 Task: Create a travel itinerary document with sections for client information, flight details, accommodation details, and activities.
Action: Mouse moved to (230, 28)
Screenshot: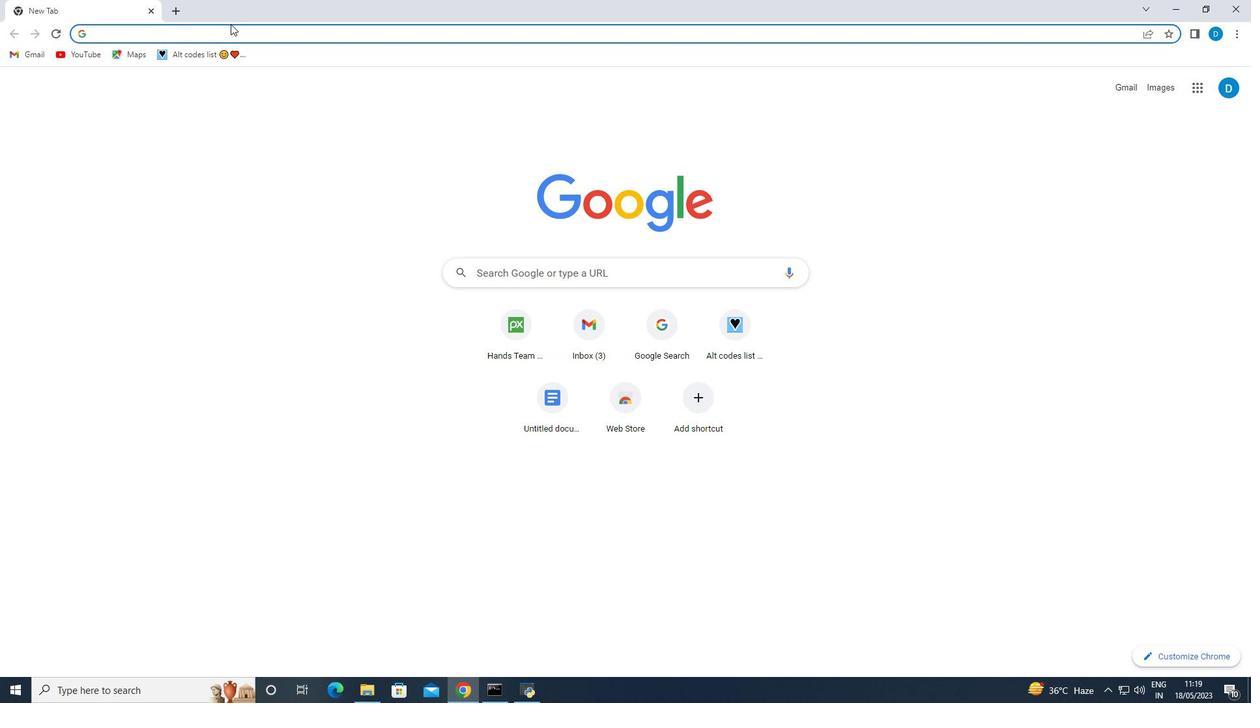
Action: Mouse pressed left at (230, 28)
Screenshot: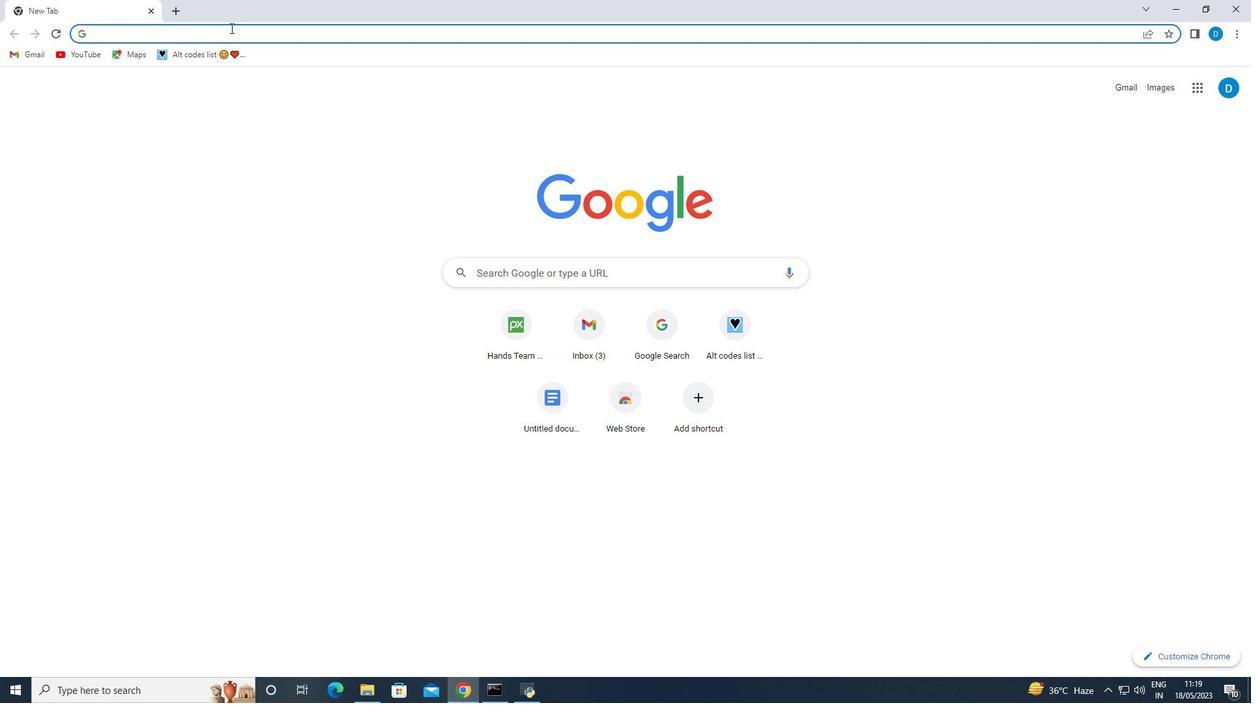 
Action: Key pressed google<Key.space>docd<Key.backspace>s<Key.enter>
Screenshot: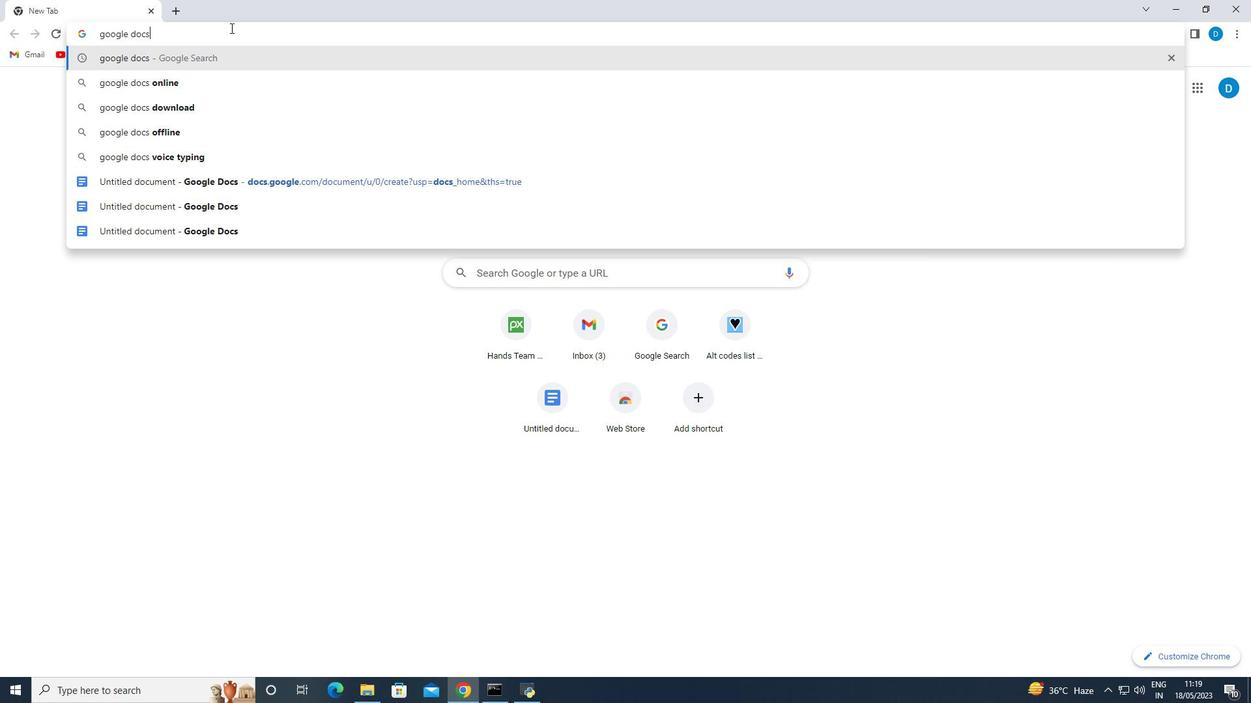 
Action: Mouse moved to (155, 443)
Screenshot: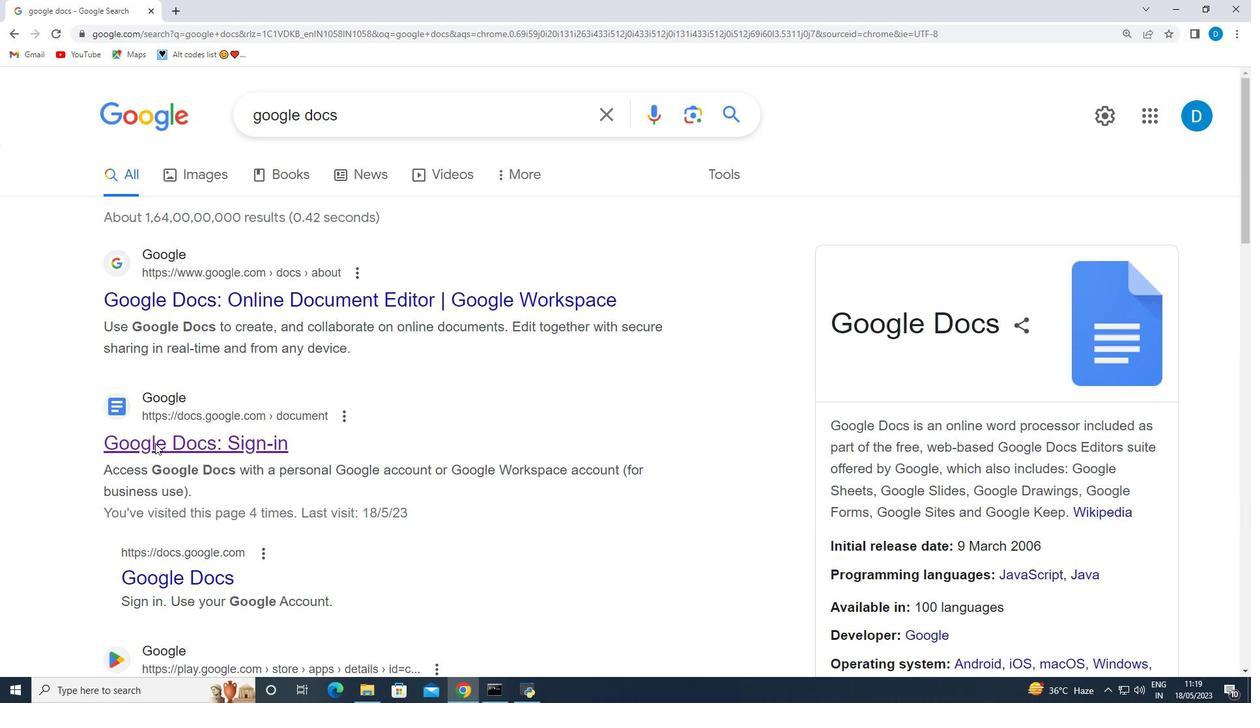 
Action: Mouse pressed left at (155, 443)
Screenshot: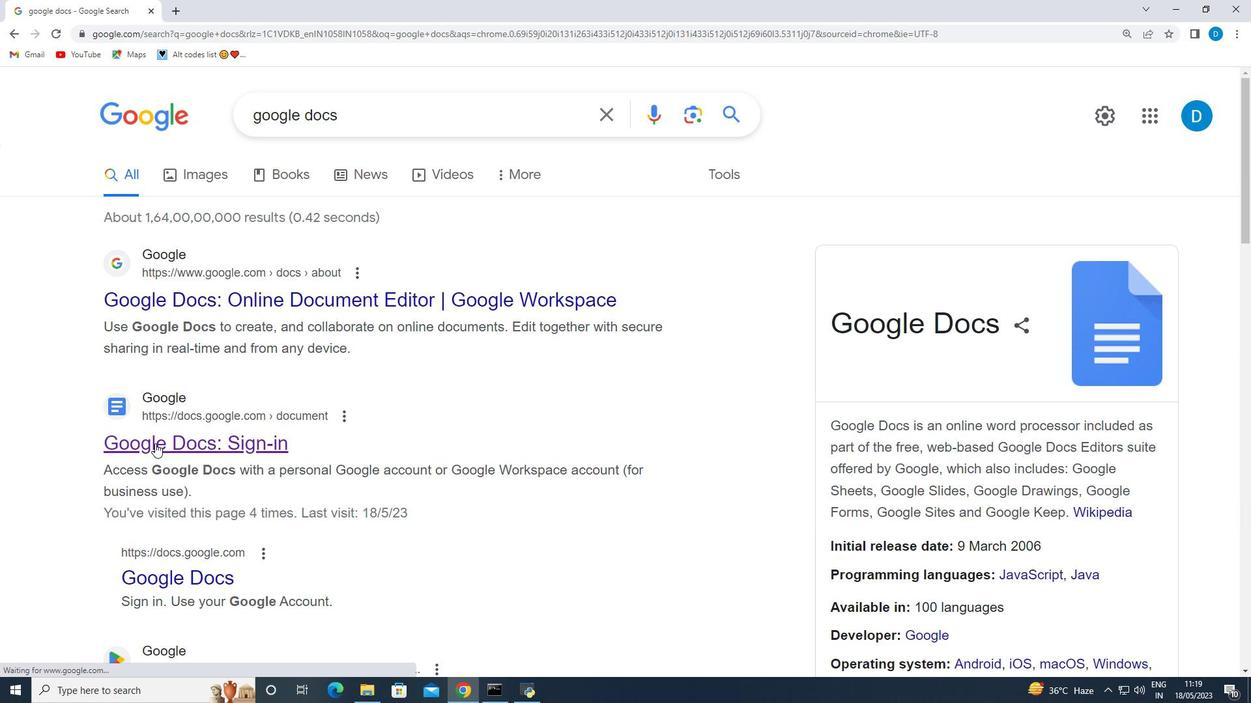 
Action: Mouse moved to (288, 211)
Screenshot: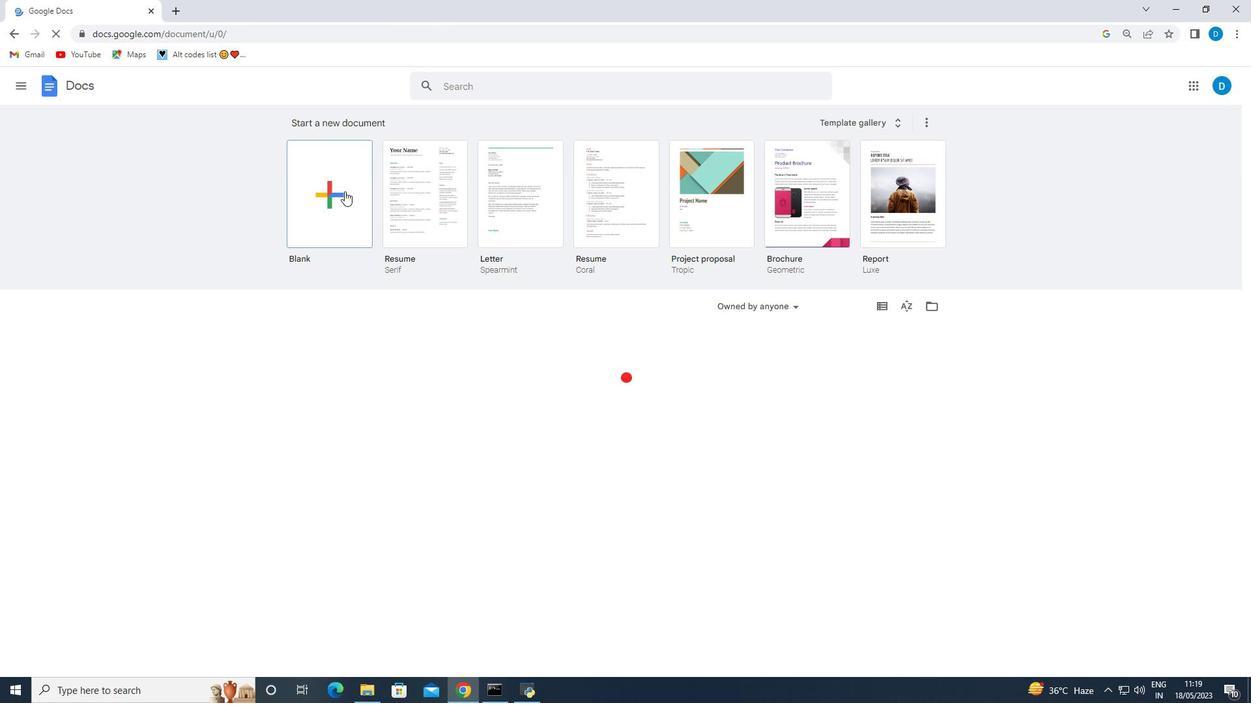 
Action: Mouse pressed left at (288, 211)
Screenshot: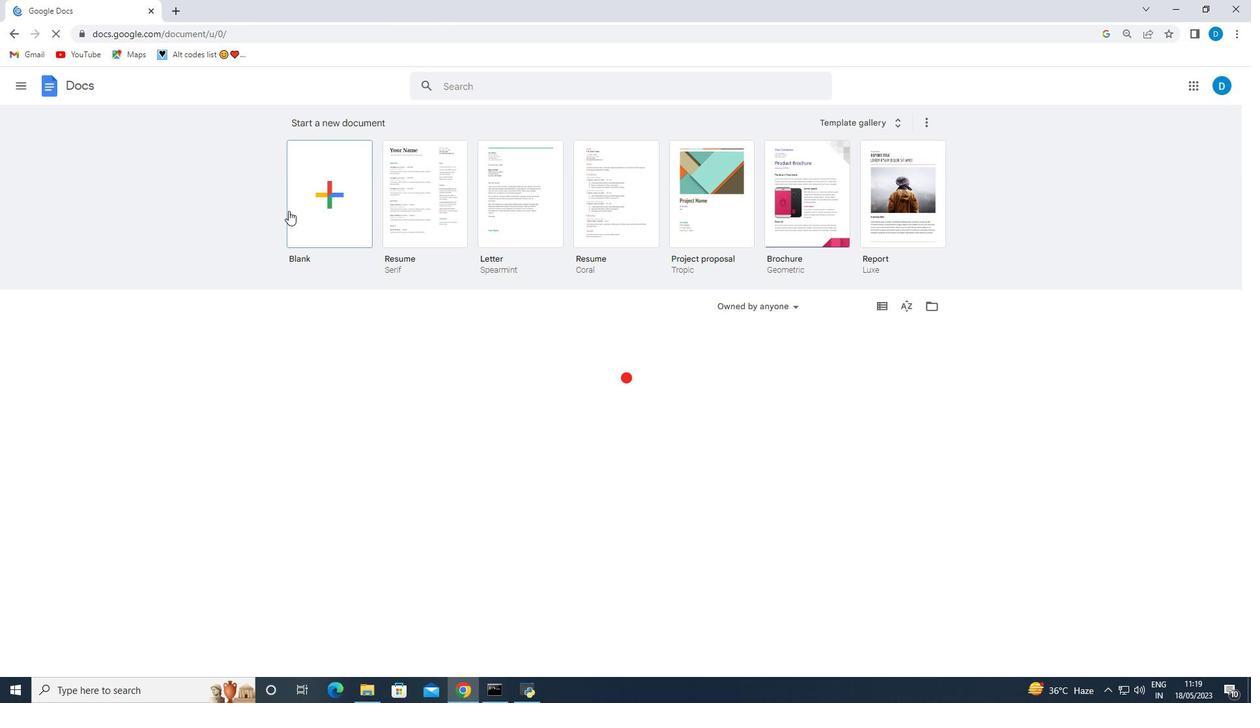 
Action: Mouse moved to (382, 262)
Screenshot: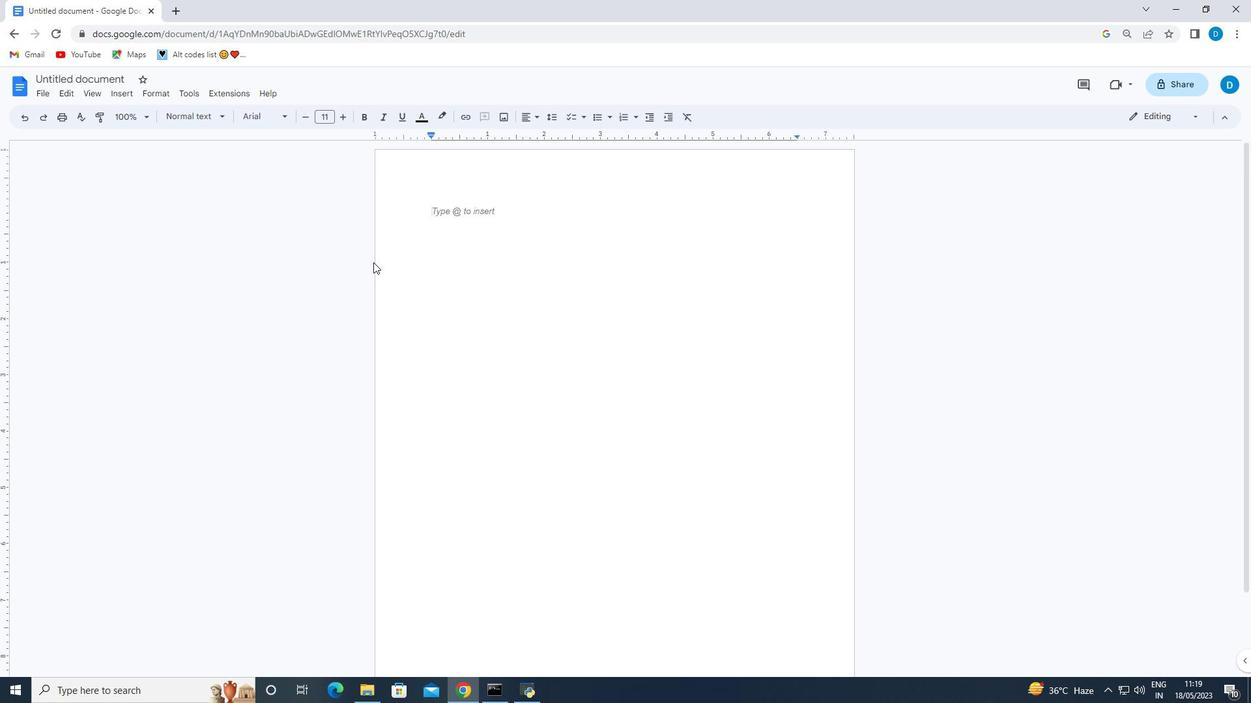 
Action: Key pressed <Key.shift><Key.shift><Key.shift><Key.shift><Key.shift><Key.shift><Key.shift><Key.shift>Vo<Key.backspace>acation<Key.space><Key.shift>In<Key.backspace>tinerary<Key.space><Key.backspace>
Screenshot: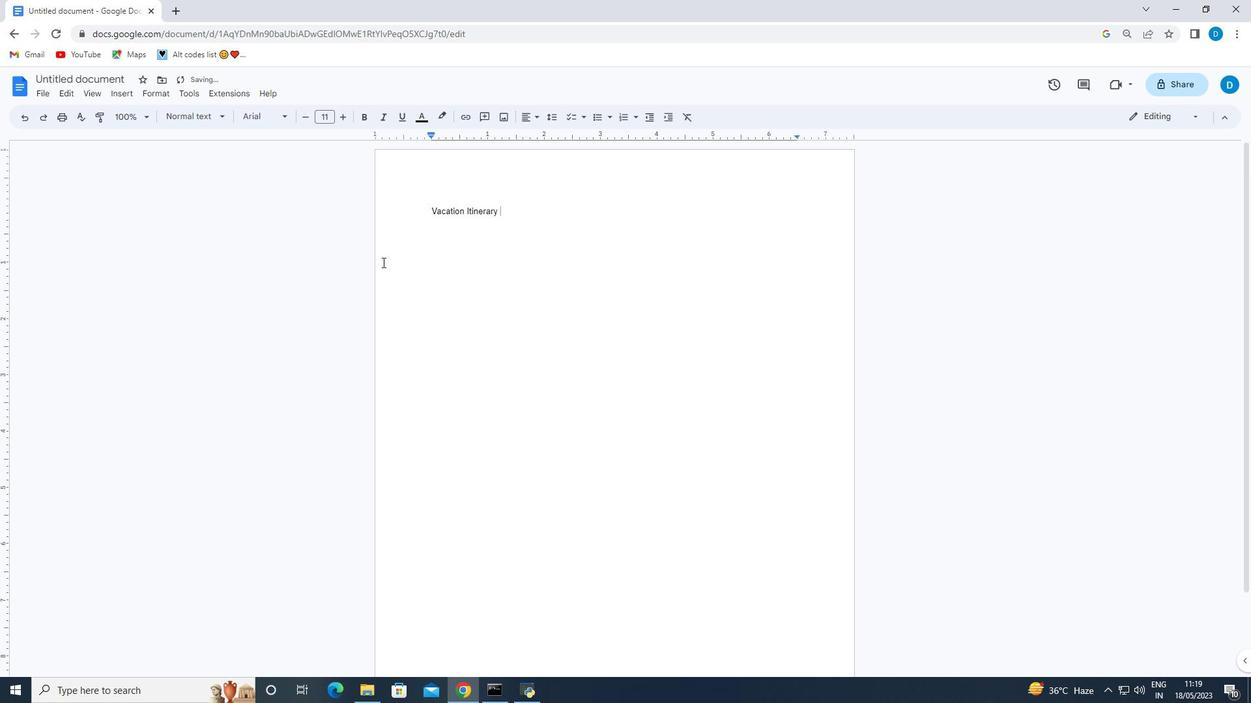 
Action: Mouse moved to (462, 209)
Screenshot: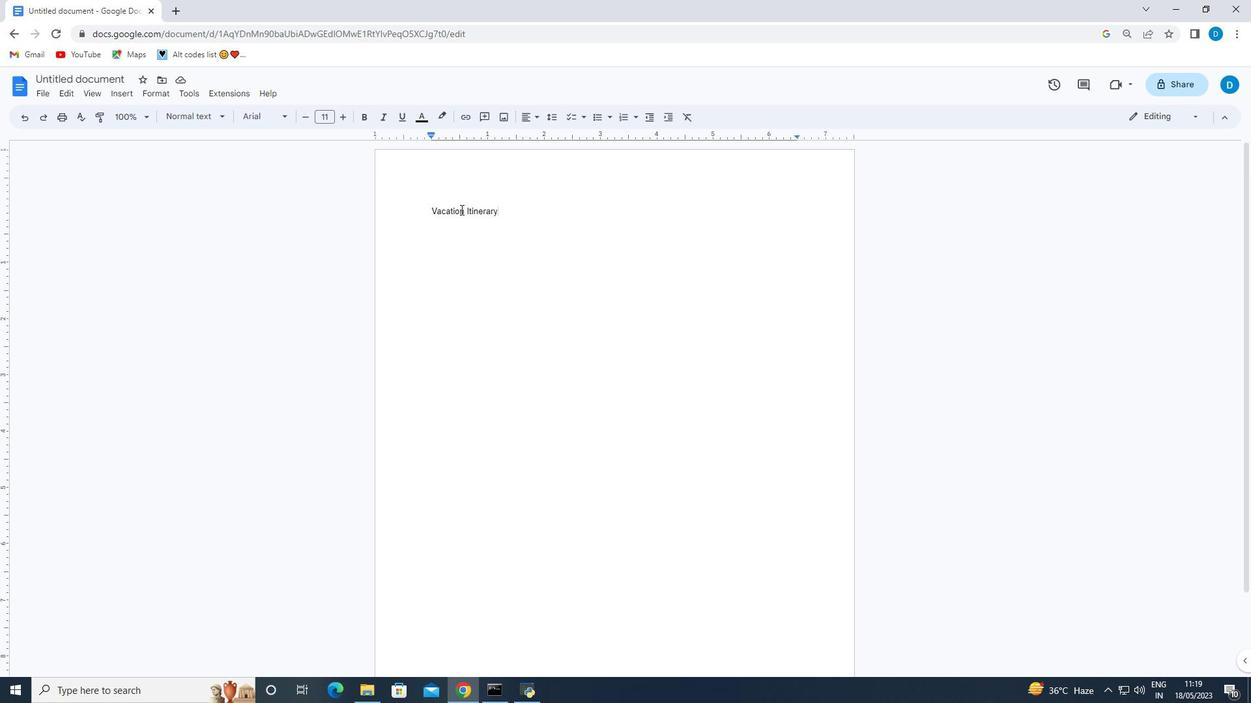 
Action: Mouse pressed left at (462, 209)
Screenshot: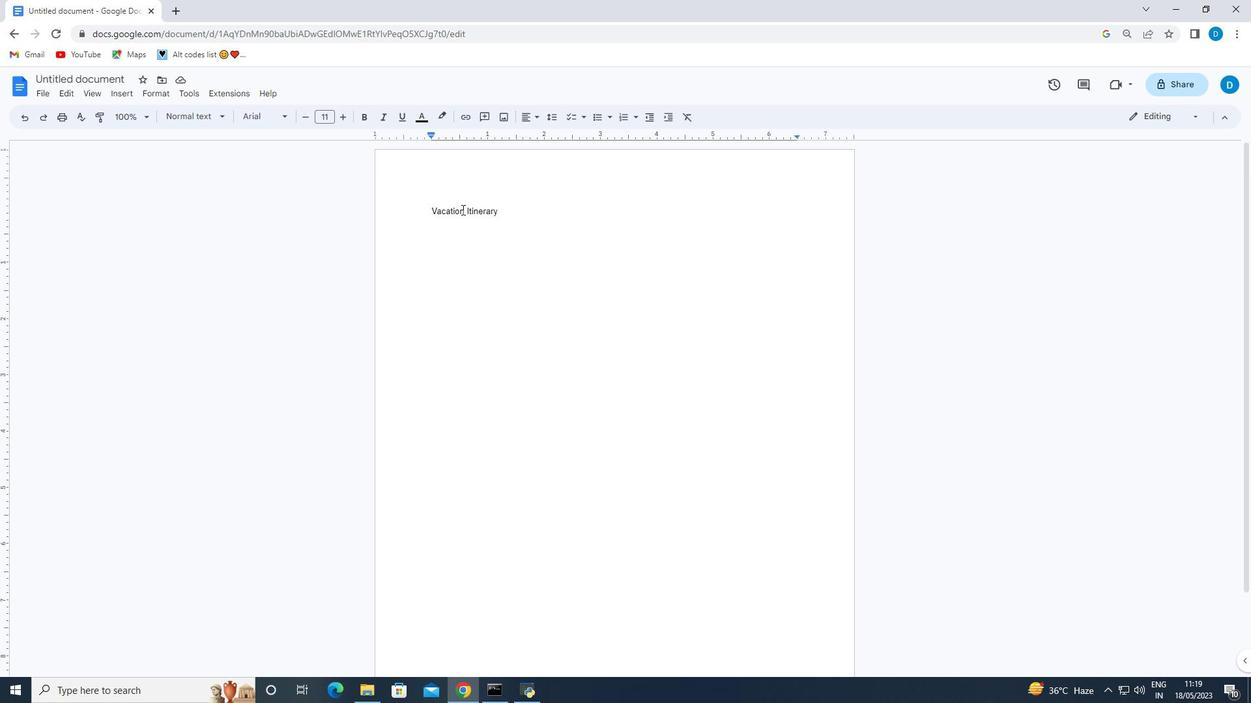 
Action: Mouse moved to (464, 210)
Screenshot: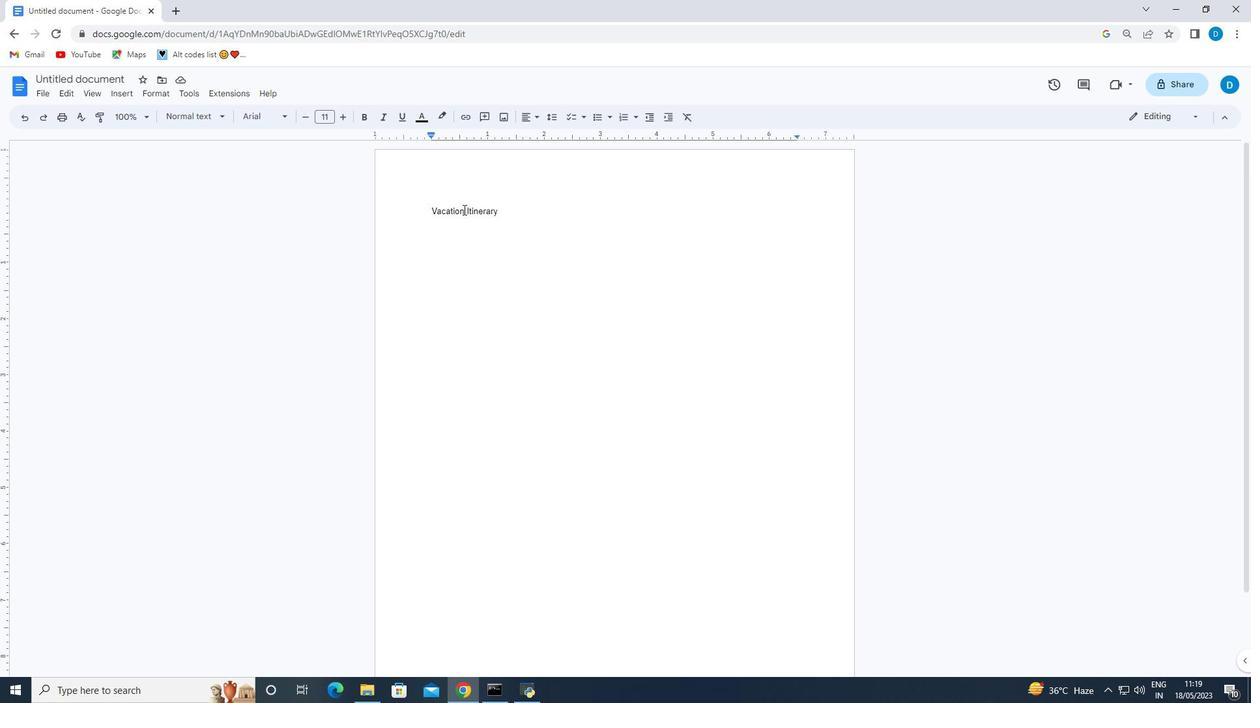 
Action: Mouse pressed left at (464, 210)
Screenshot: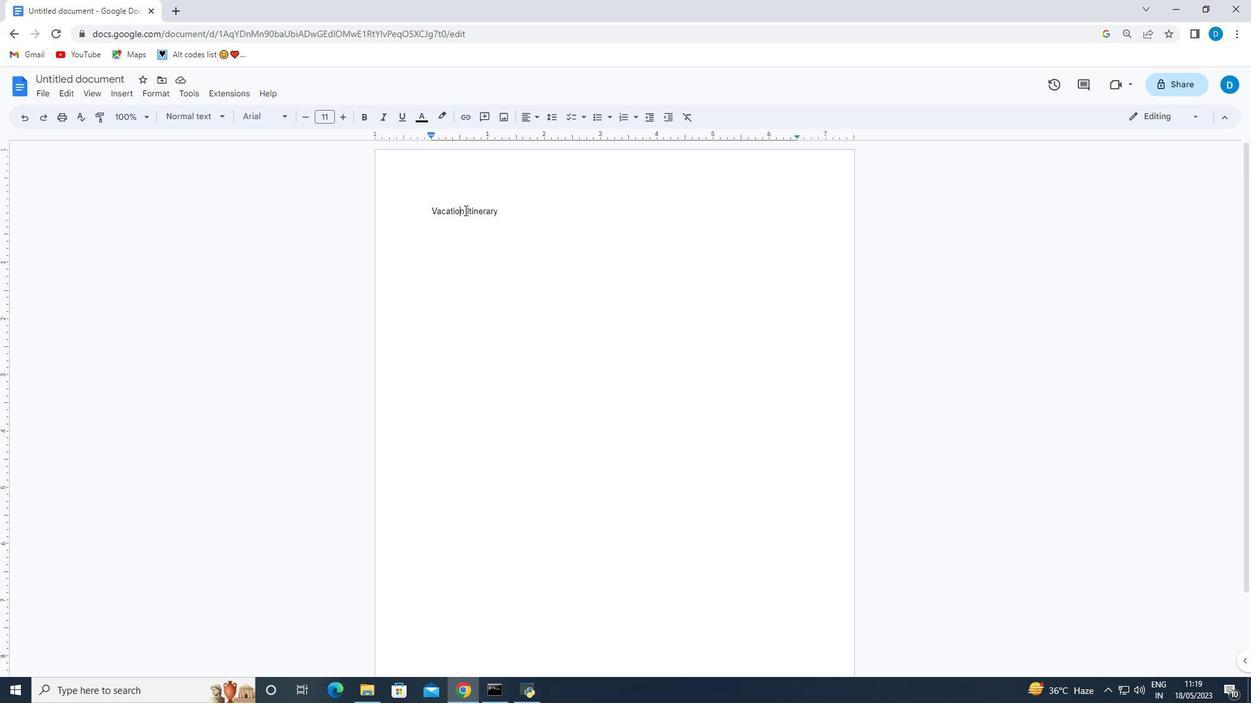 
Action: Mouse moved to (470, 219)
Screenshot: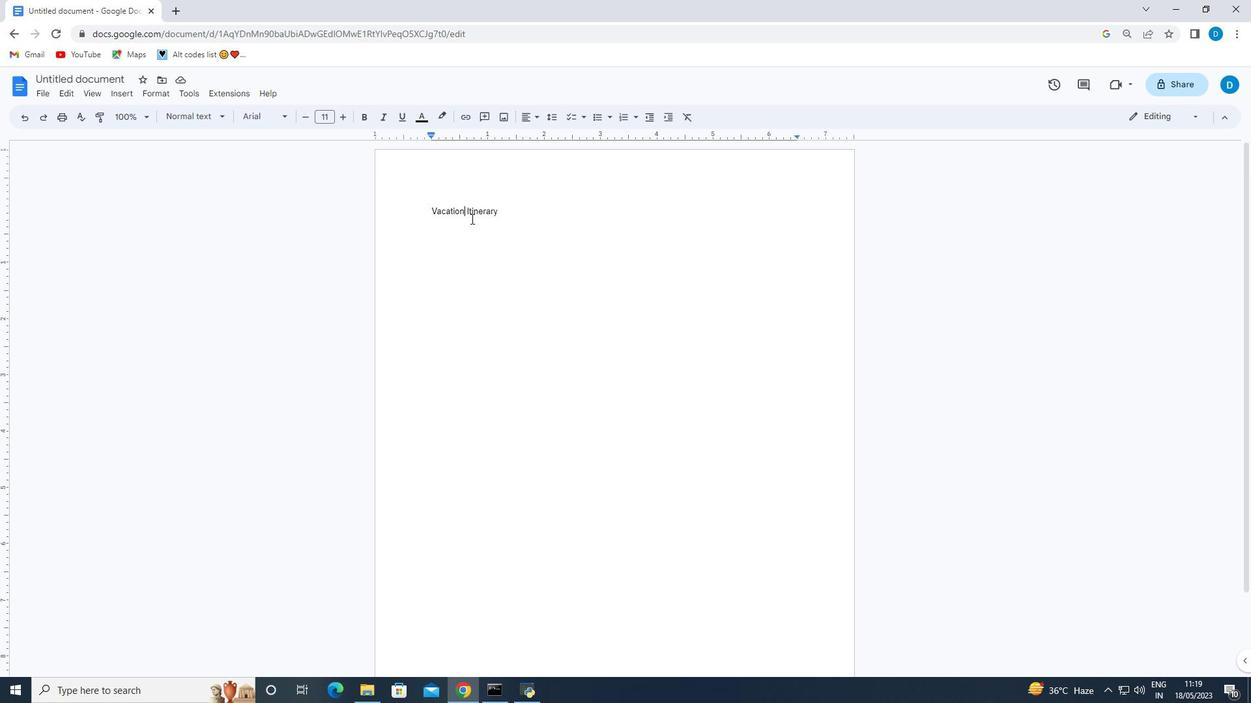 
Action: Key pressed <Key.backspace><Key.backspace><Key.backspace><Key.backspace><Key.backspace><Key.backspace><Key.backspace><Key.backspace><Key.backspace><Key.shift>Travel
Screenshot: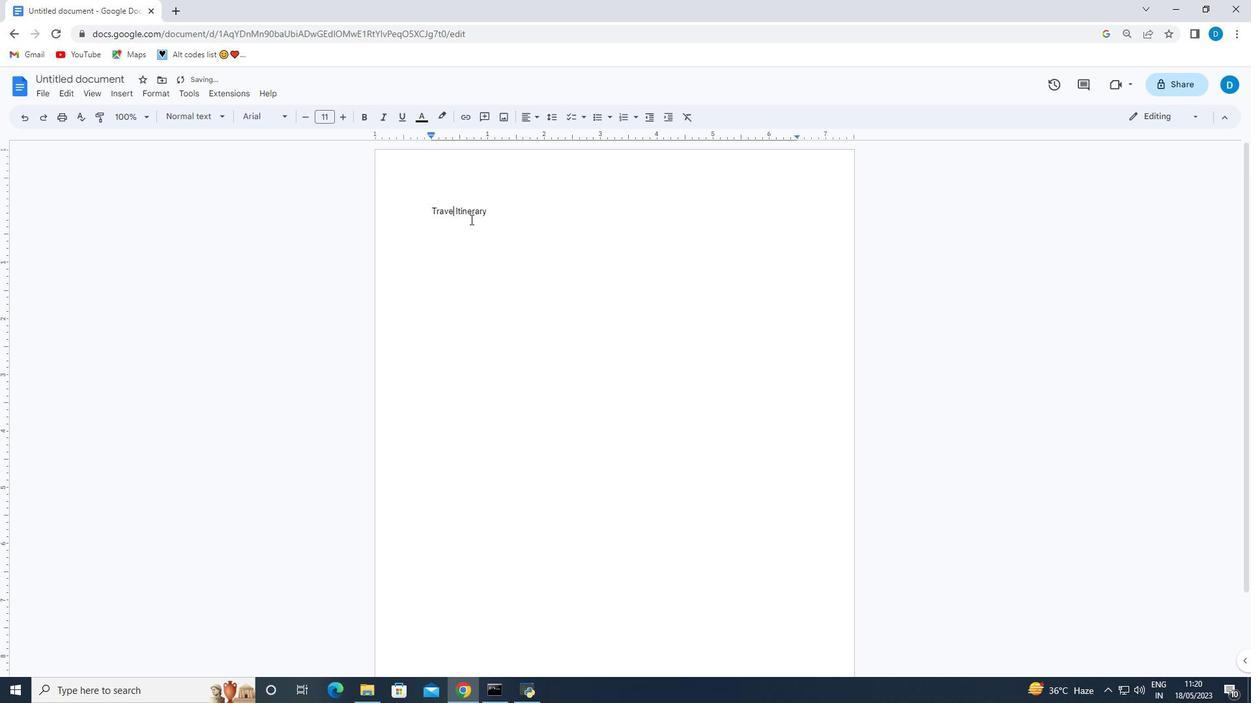 
Action: Mouse moved to (501, 254)
Screenshot: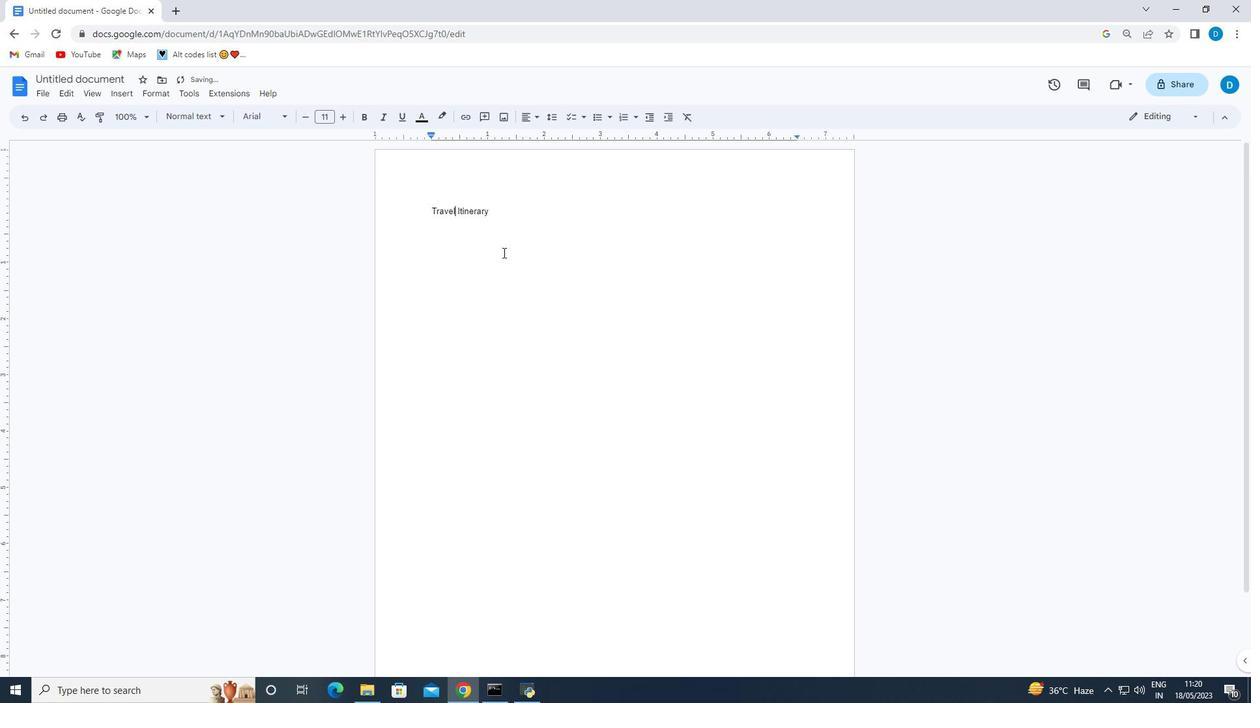 
Action: Mouse pressed left at (501, 254)
Screenshot: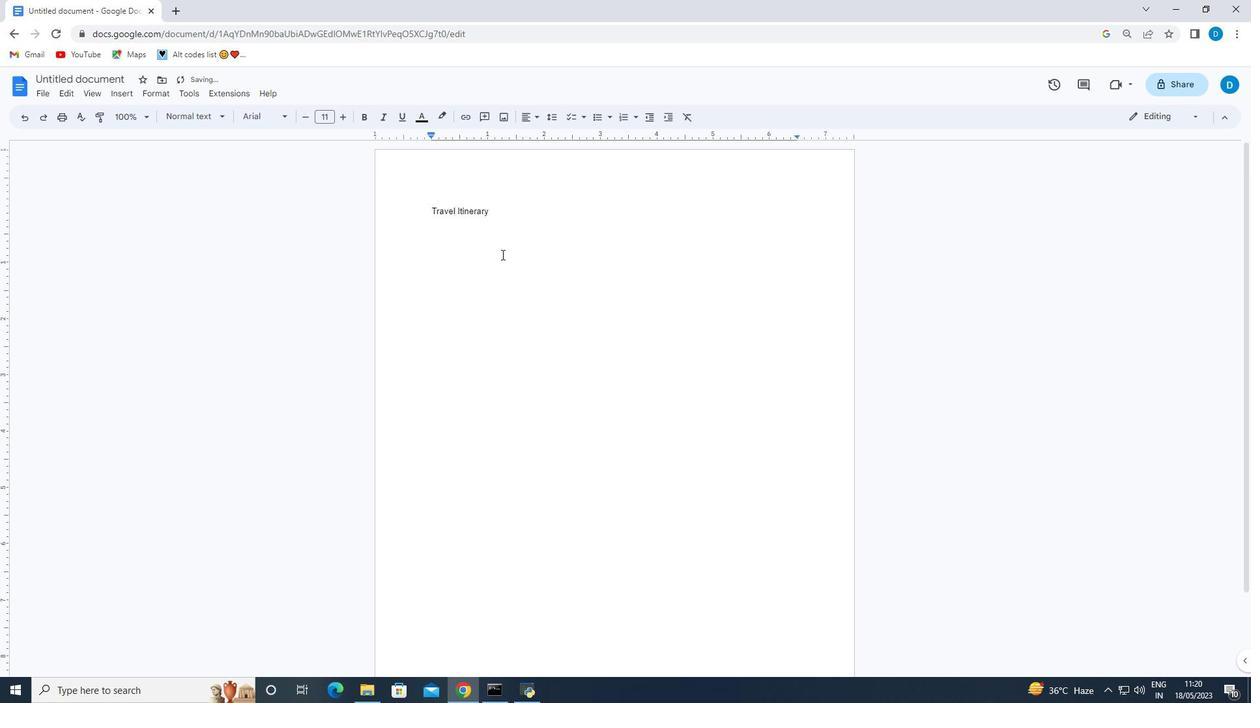 
Action: Mouse moved to (432, 211)
Screenshot: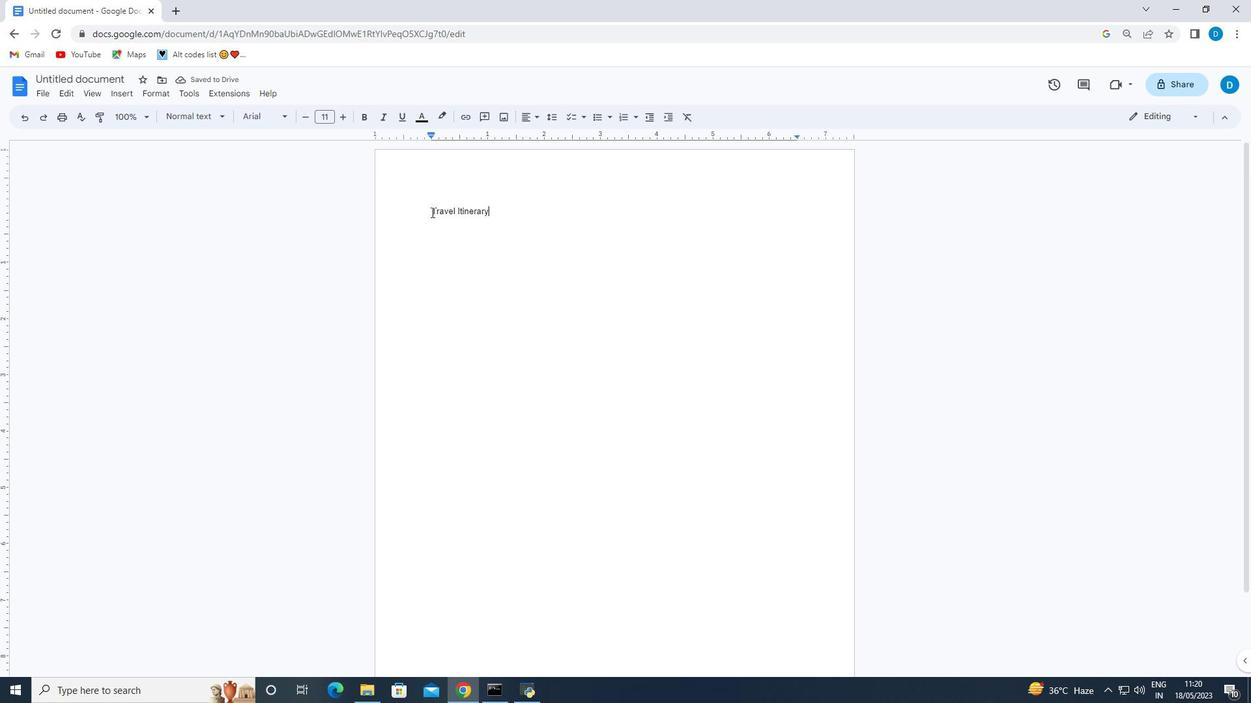 
Action: Mouse pressed left at (432, 211)
Screenshot: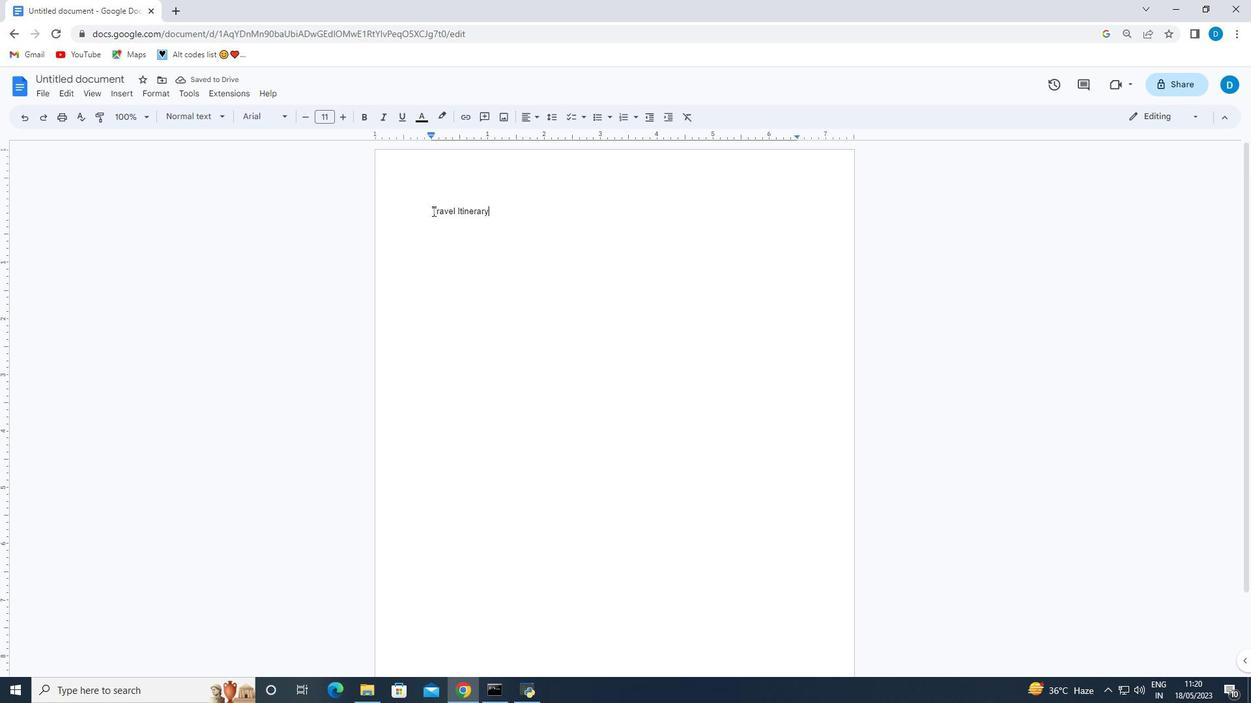 
Action: Mouse moved to (525, 116)
Screenshot: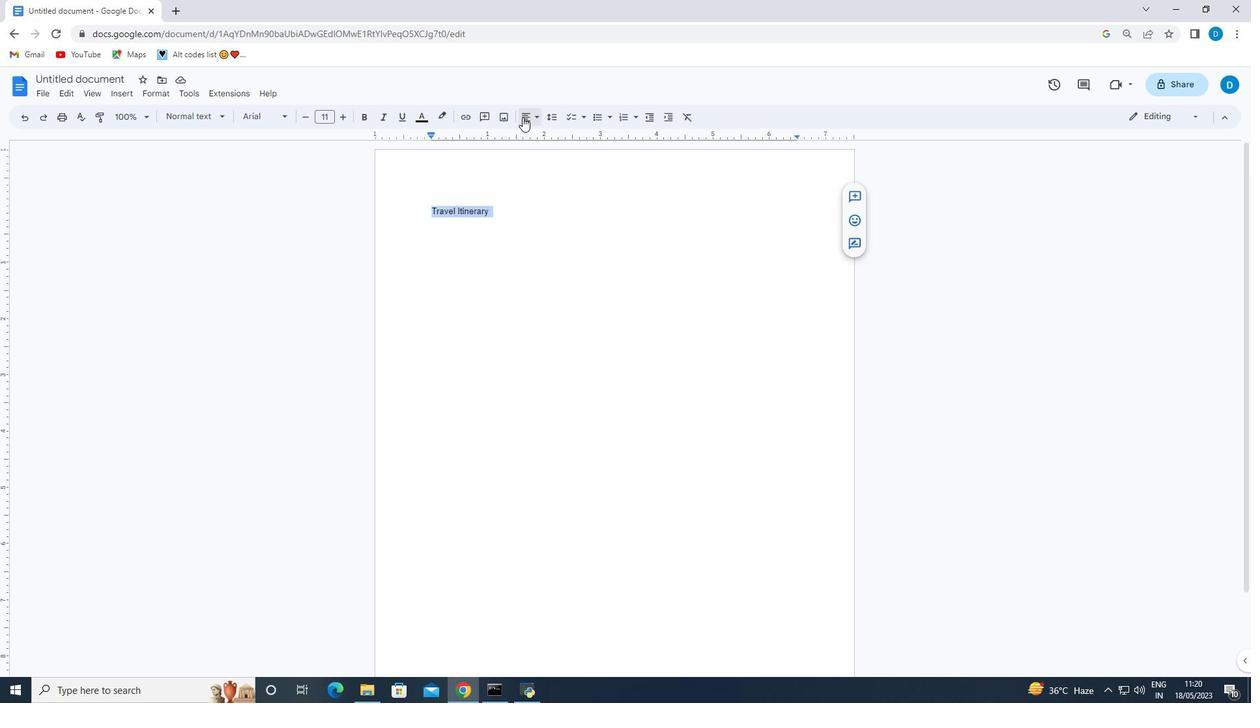 
Action: Mouse pressed left at (525, 116)
Screenshot: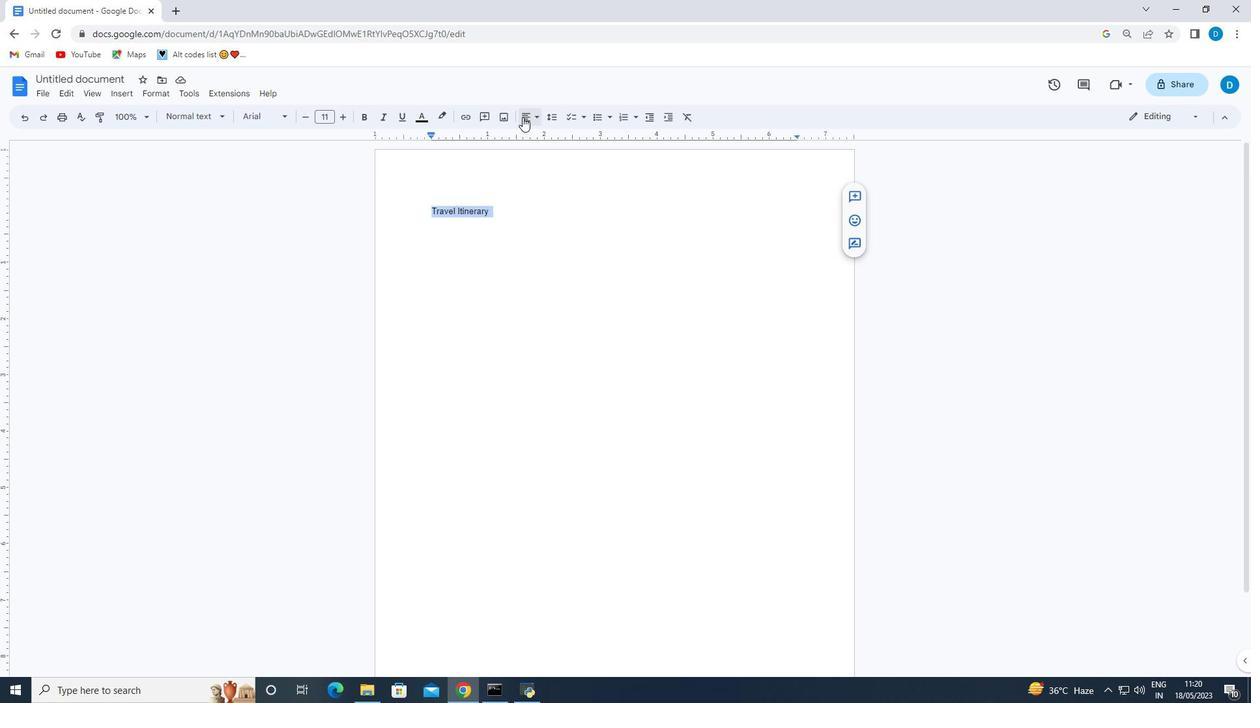 
Action: Mouse moved to (548, 138)
Screenshot: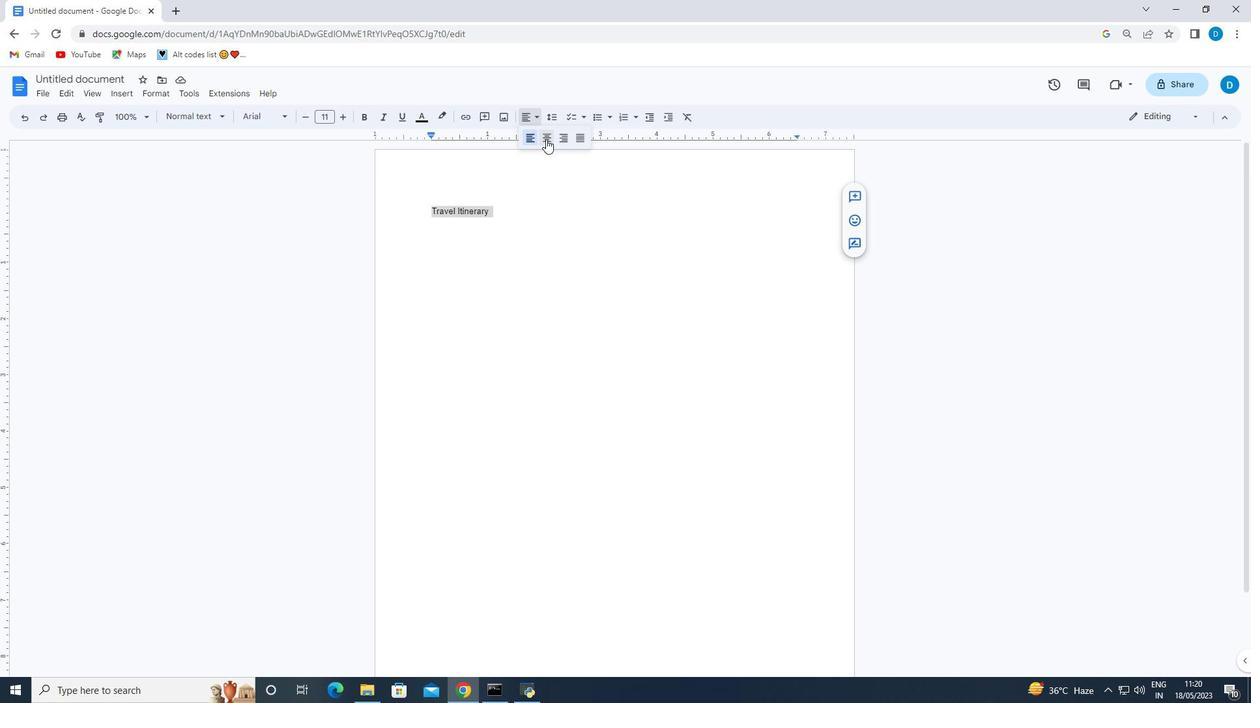 
Action: Mouse pressed left at (548, 138)
Screenshot: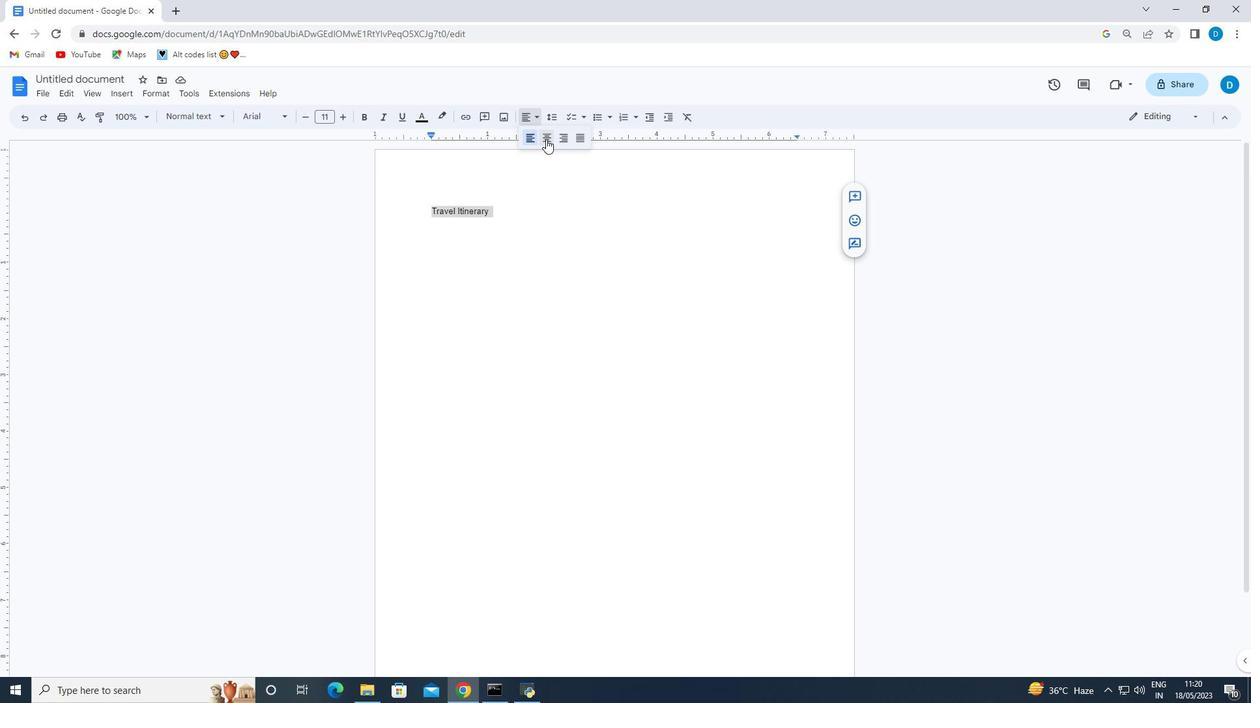 
Action: Mouse moved to (220, 117)
Screenshot: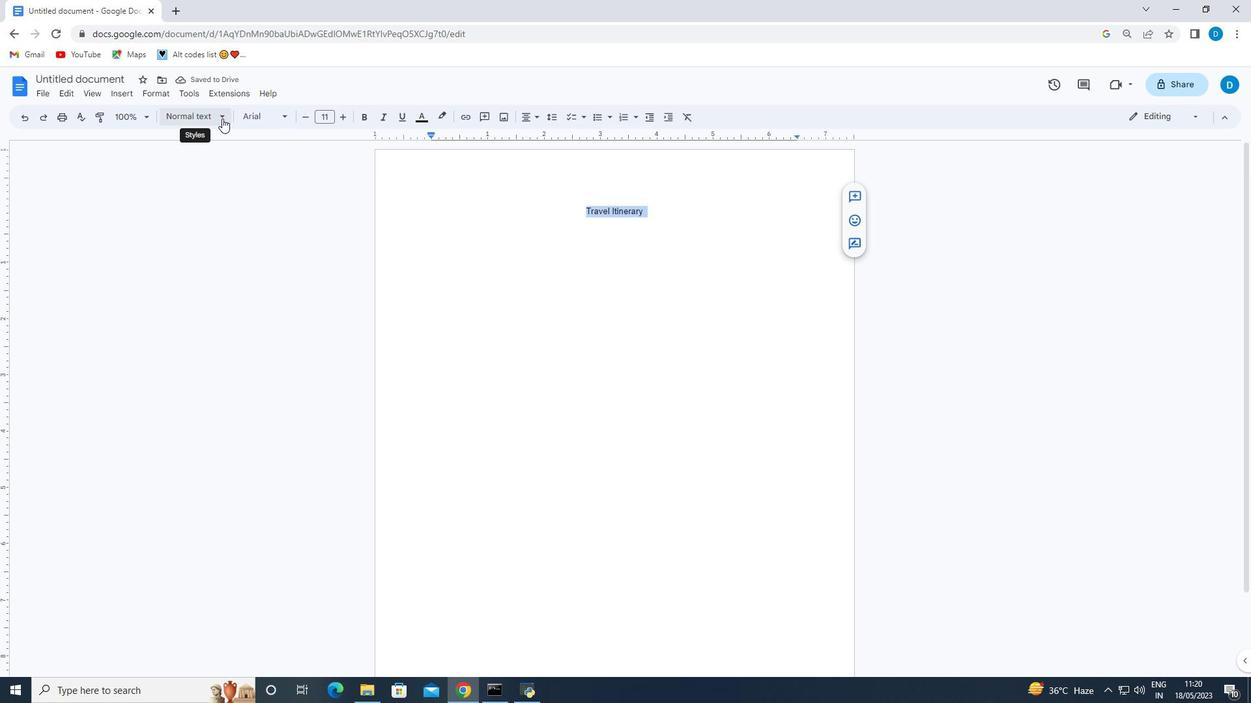 
Action: Mouse pressed left at (220, 117)
Screenshot: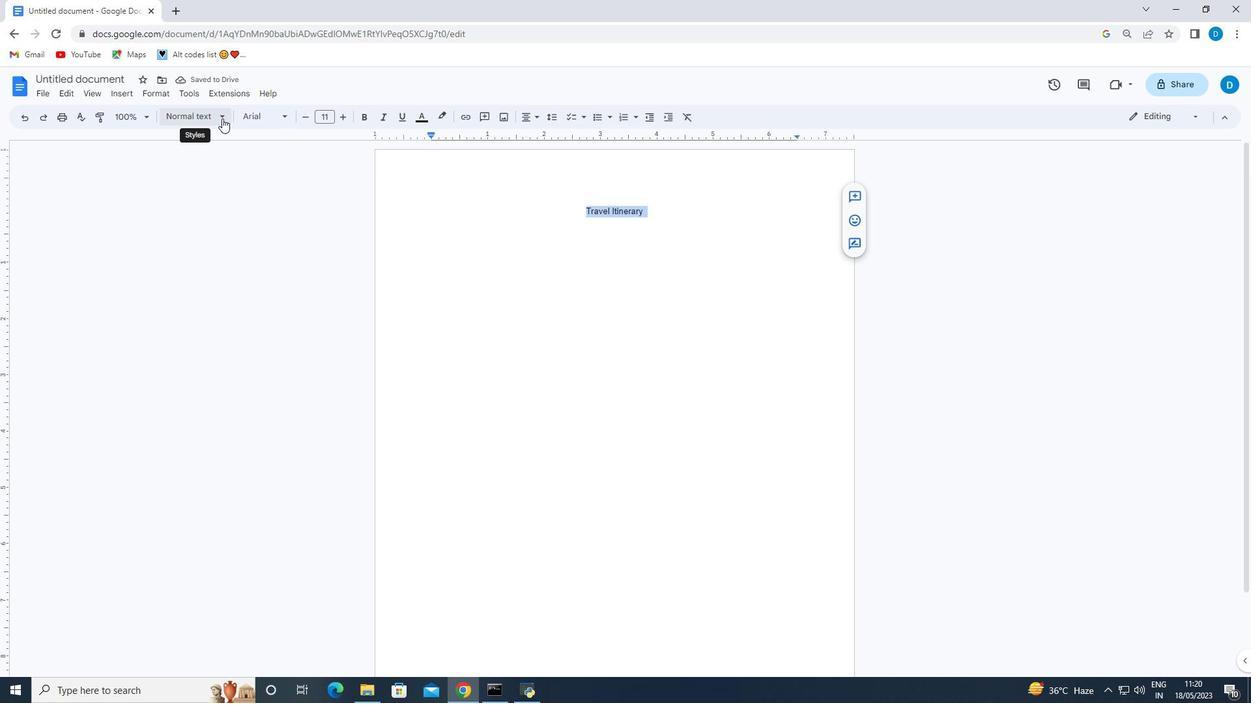 
Action: Mouse moved to (207, 192)
Screenshot: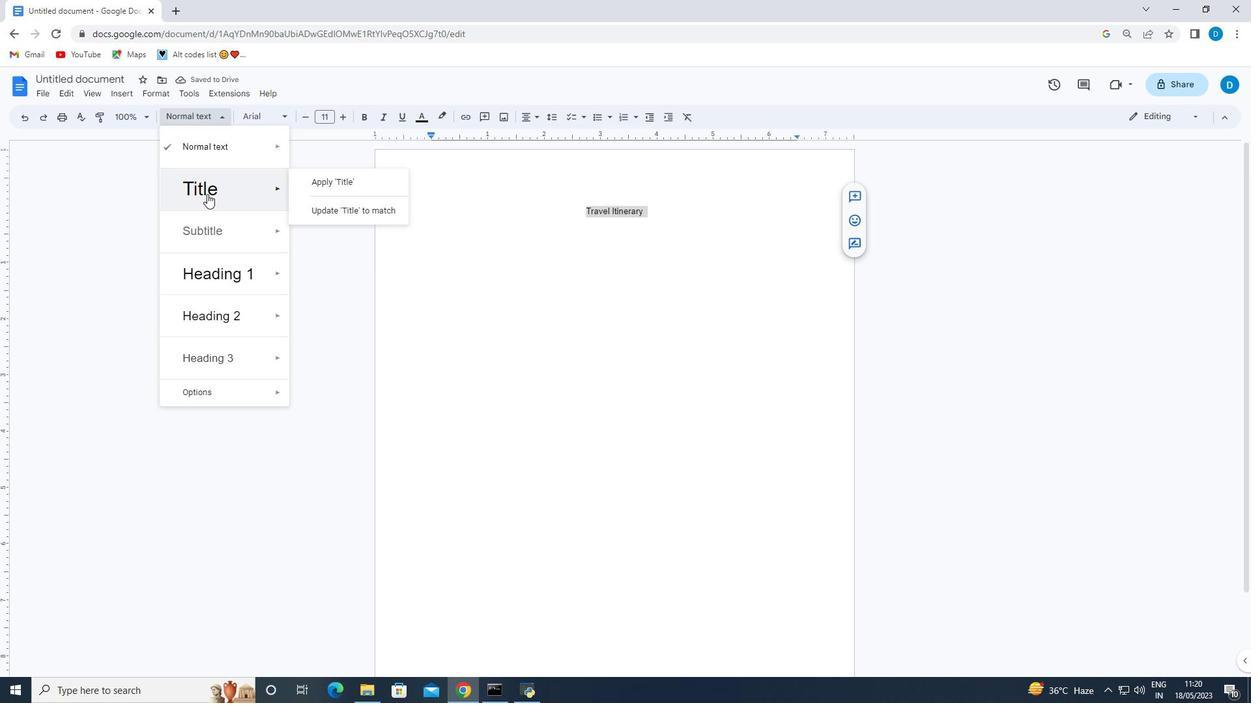 
Action: Mouse pressed left at (207, 192)
Screenshot: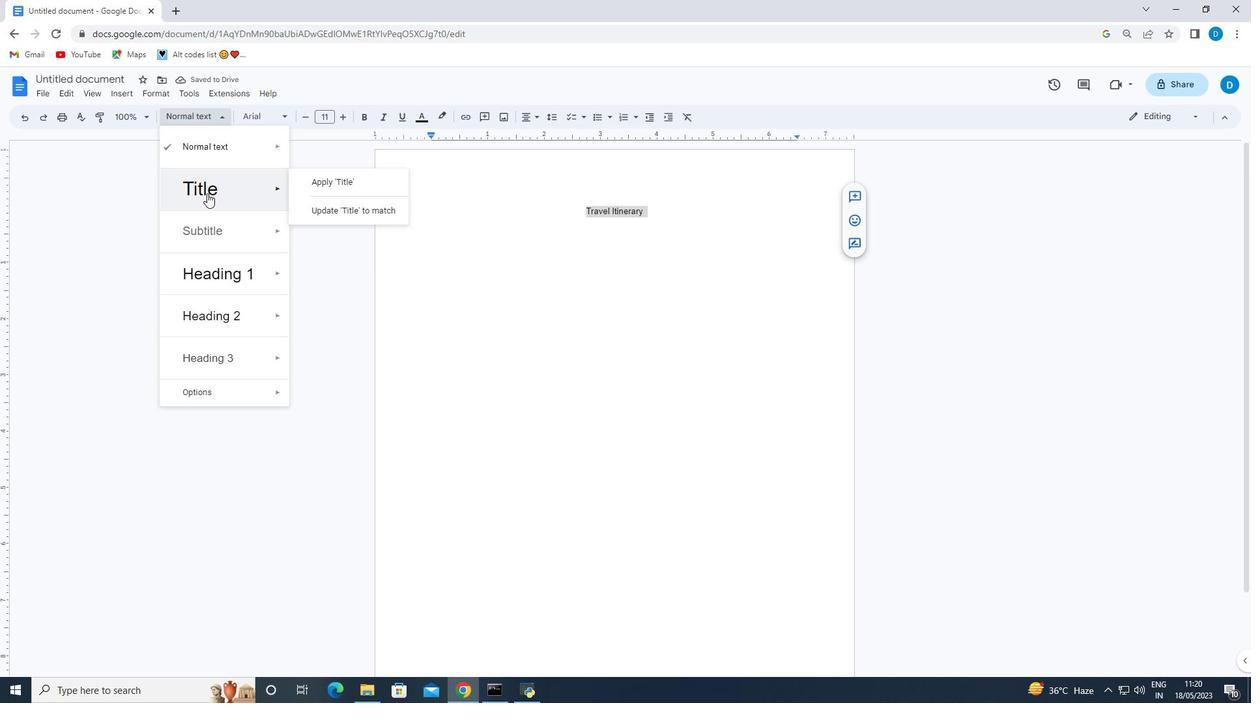 
Action: Mouse moved to (529, 291)
Screenshot: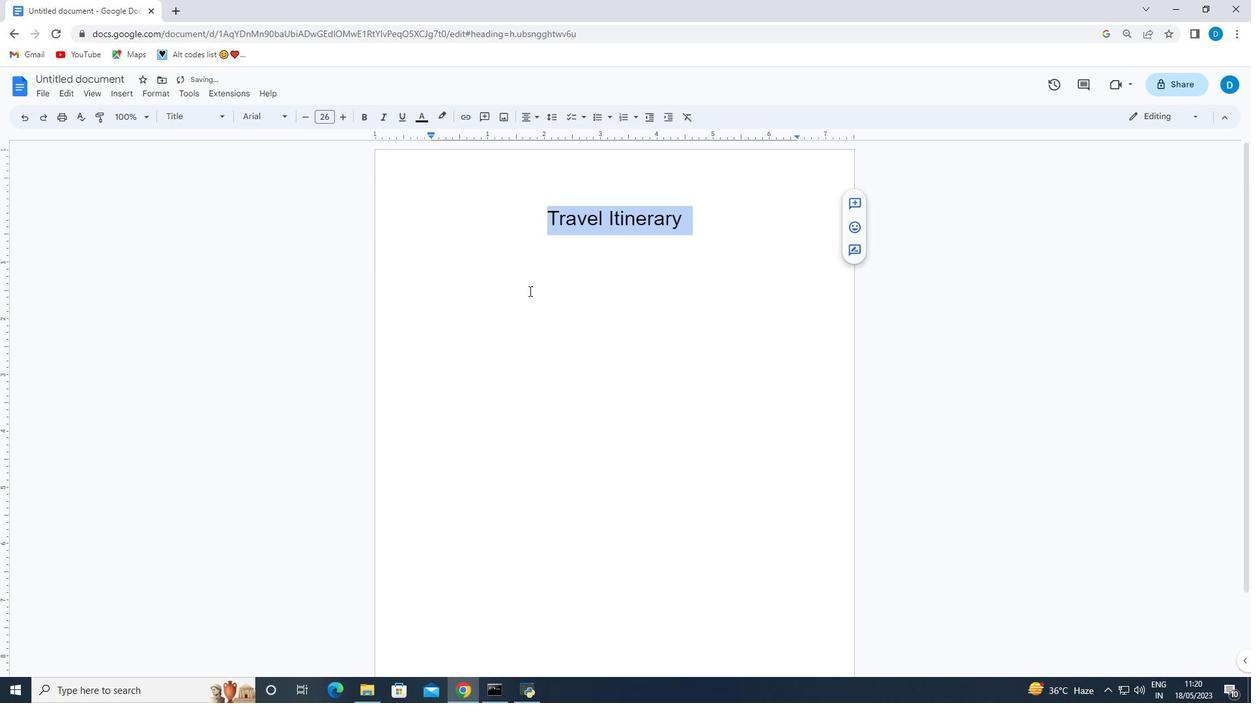 
Action: Mouse pressed left at (529, 291)
Screenshot: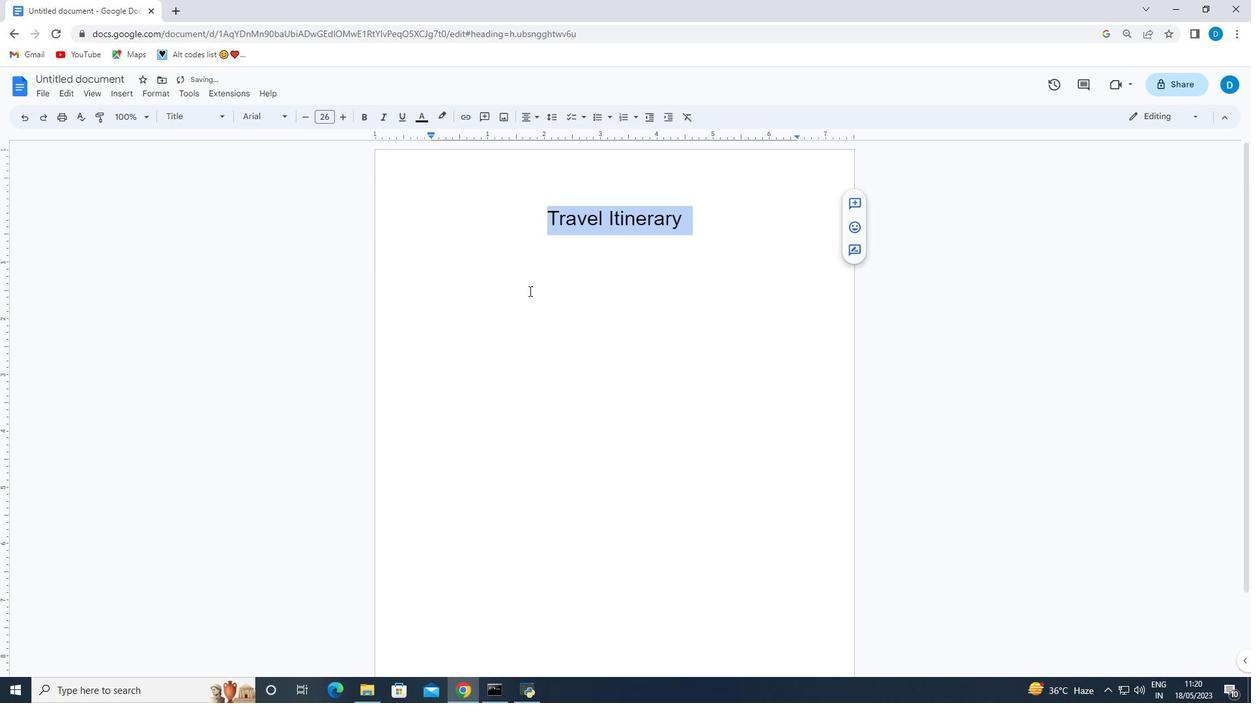 
Action: Mouse moved to (545, 220)
Screenshot: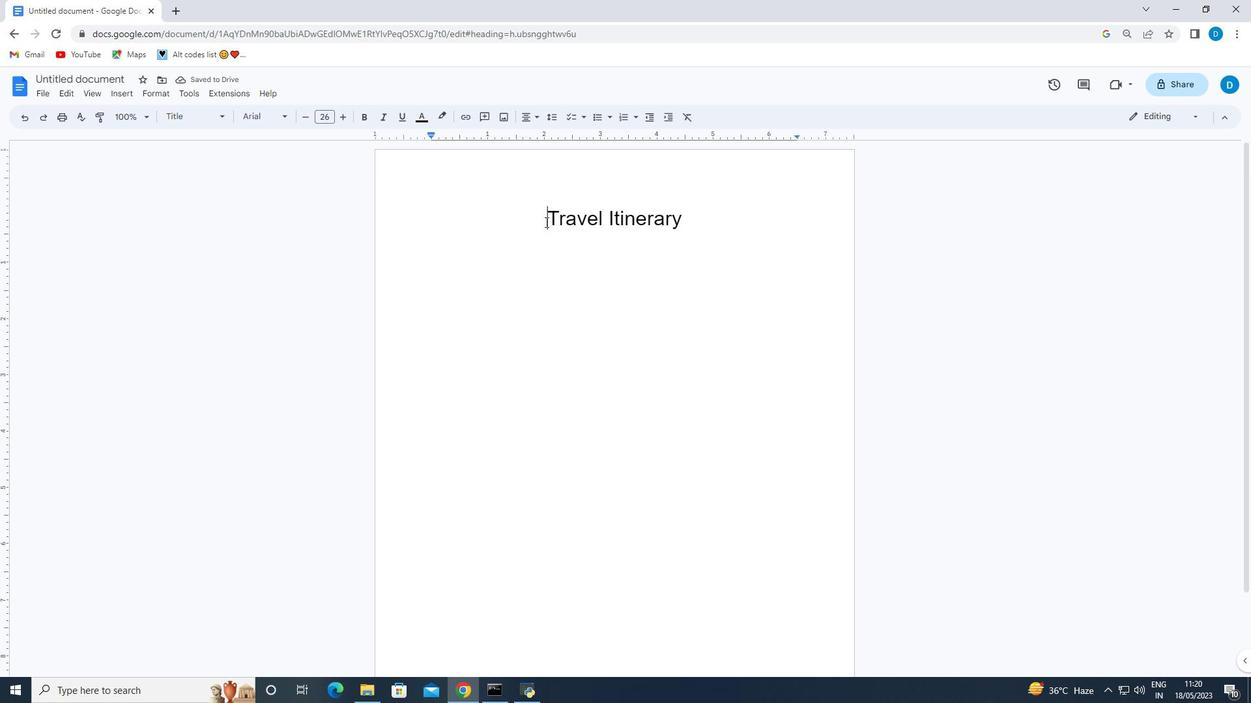 
Action: Mouse pressed left at (545, 220)
Screenshot: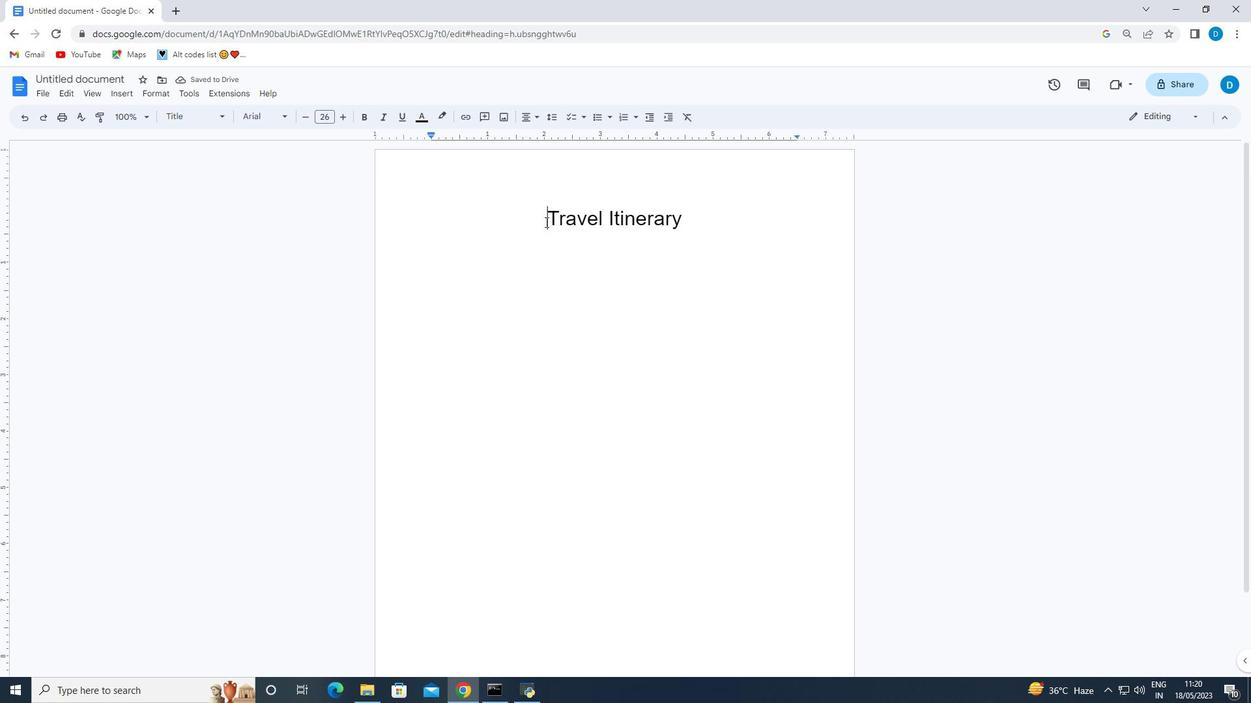 
Action: Mouse moved to (442, 117)
Screenshot: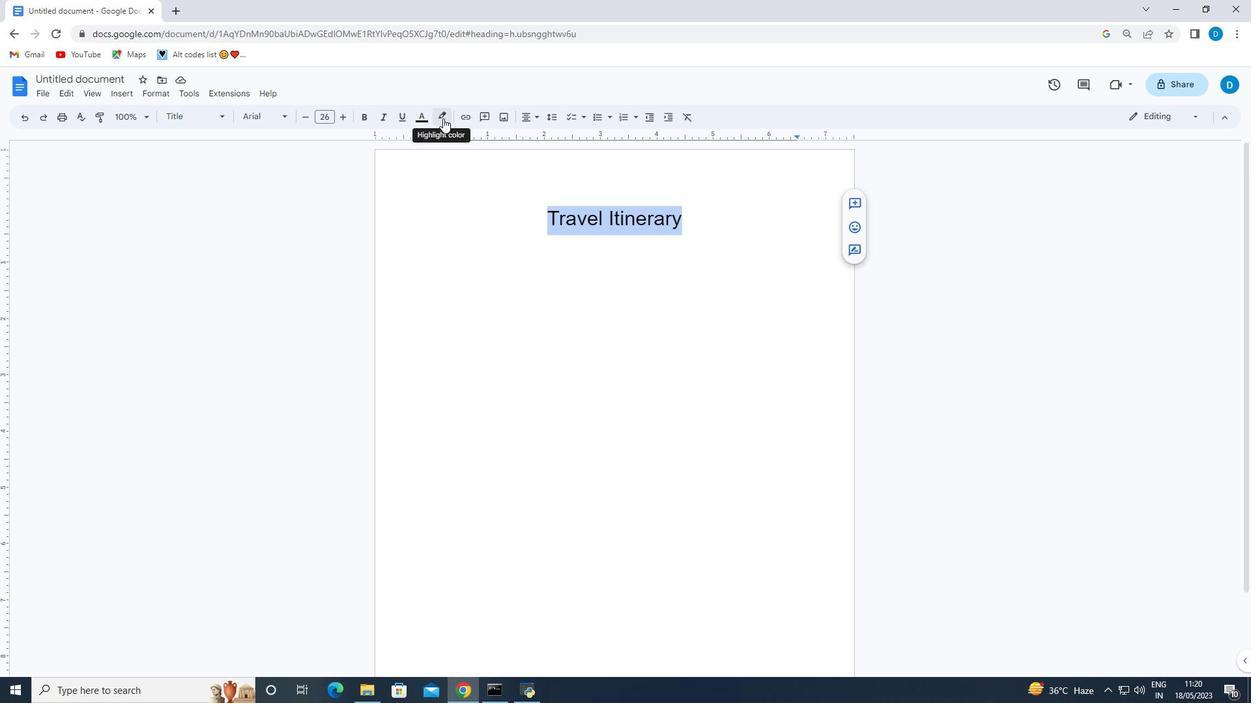 
Action: Mouse pressed left at (442, 117)
Screenshot: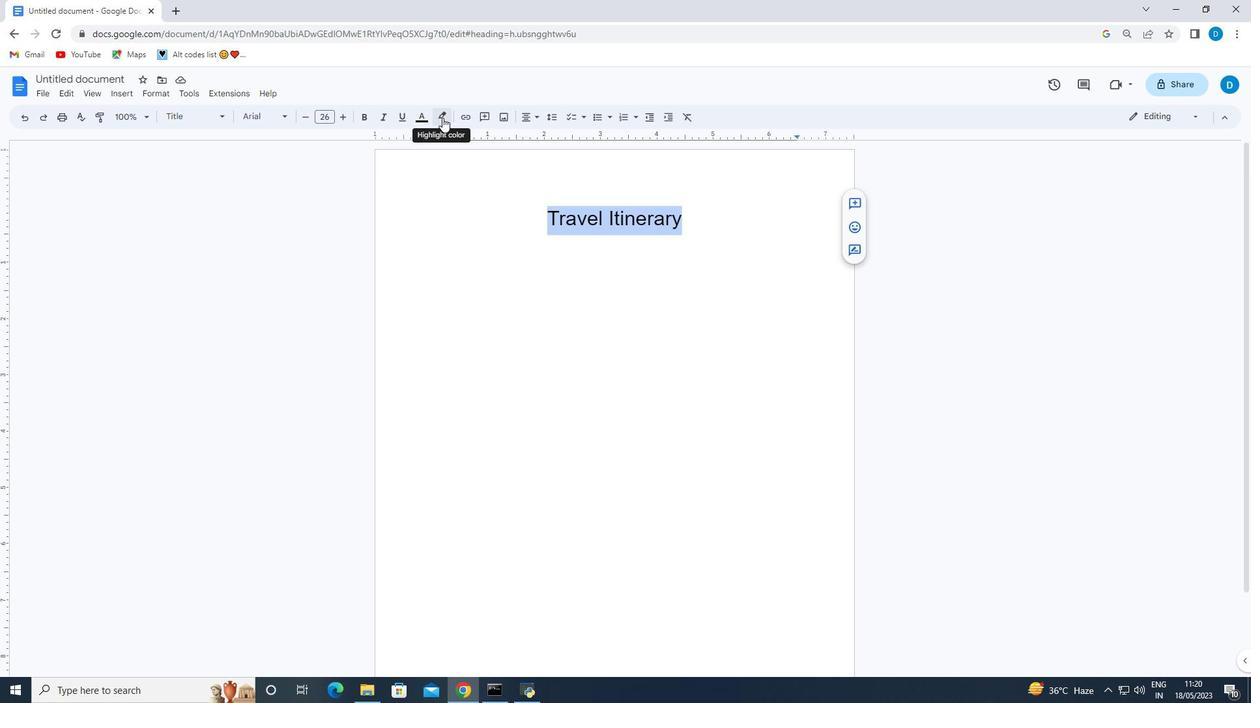 
Action: Mouse moved to (482, 184)
Screenshot: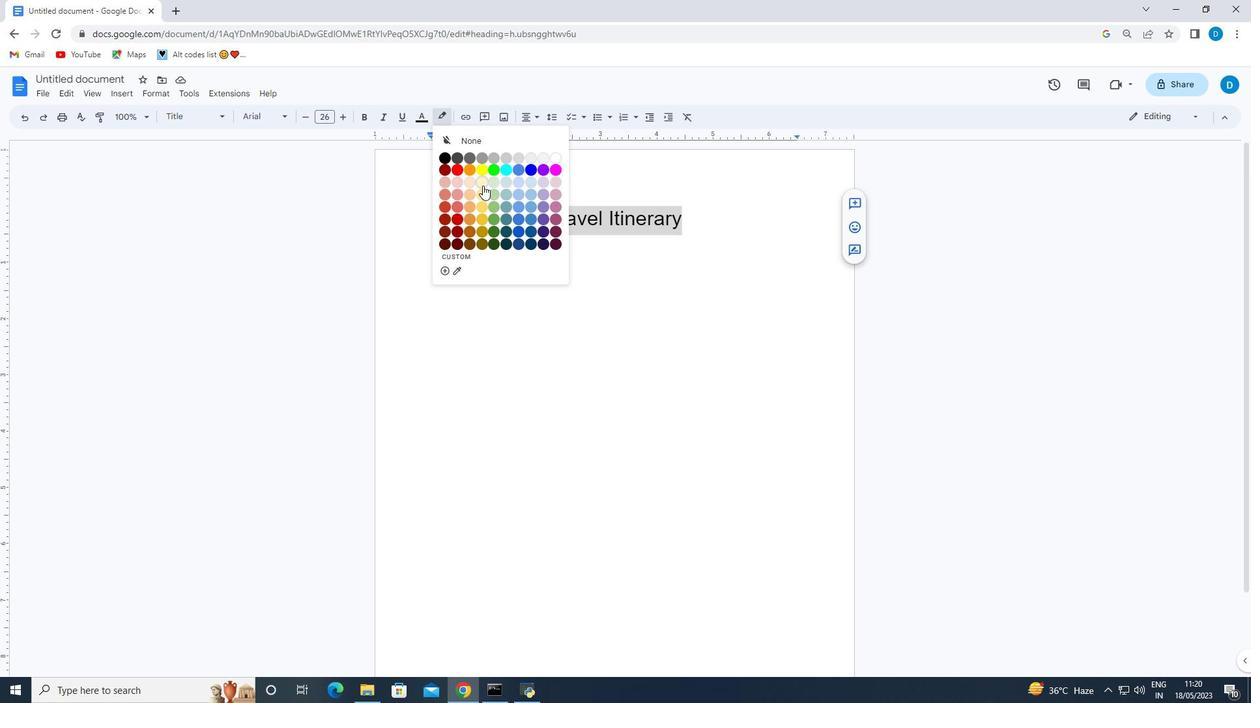 
Action: Mouse pressed left at (482, 184)
Screenshot: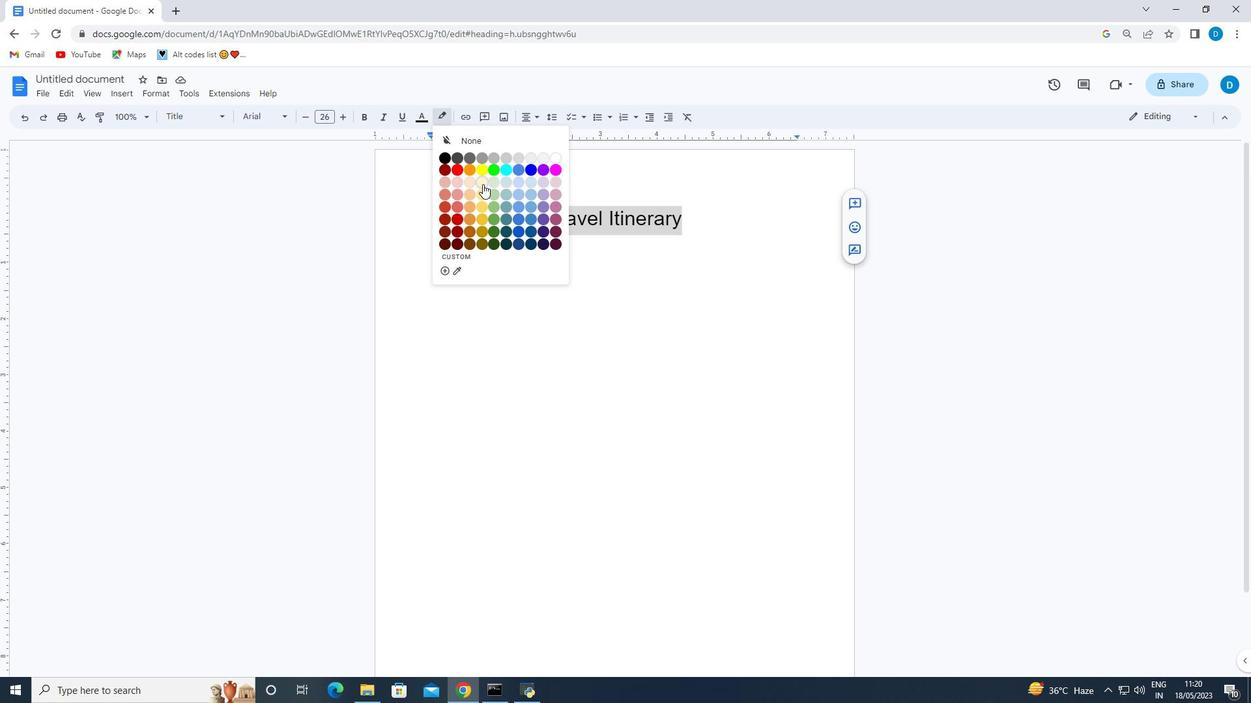 
Action: Mouse moved to (594, 317)
Screenshot: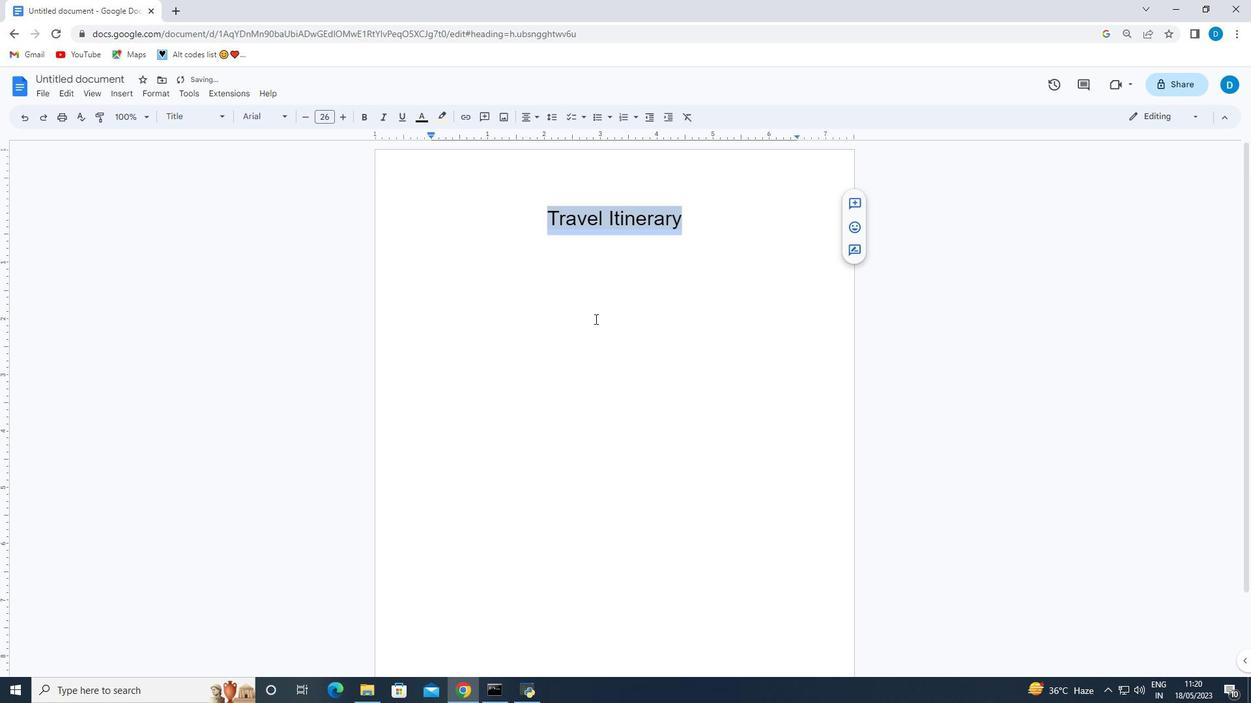 
Action: Mouse pressed left at (594, 317)
Screenshot: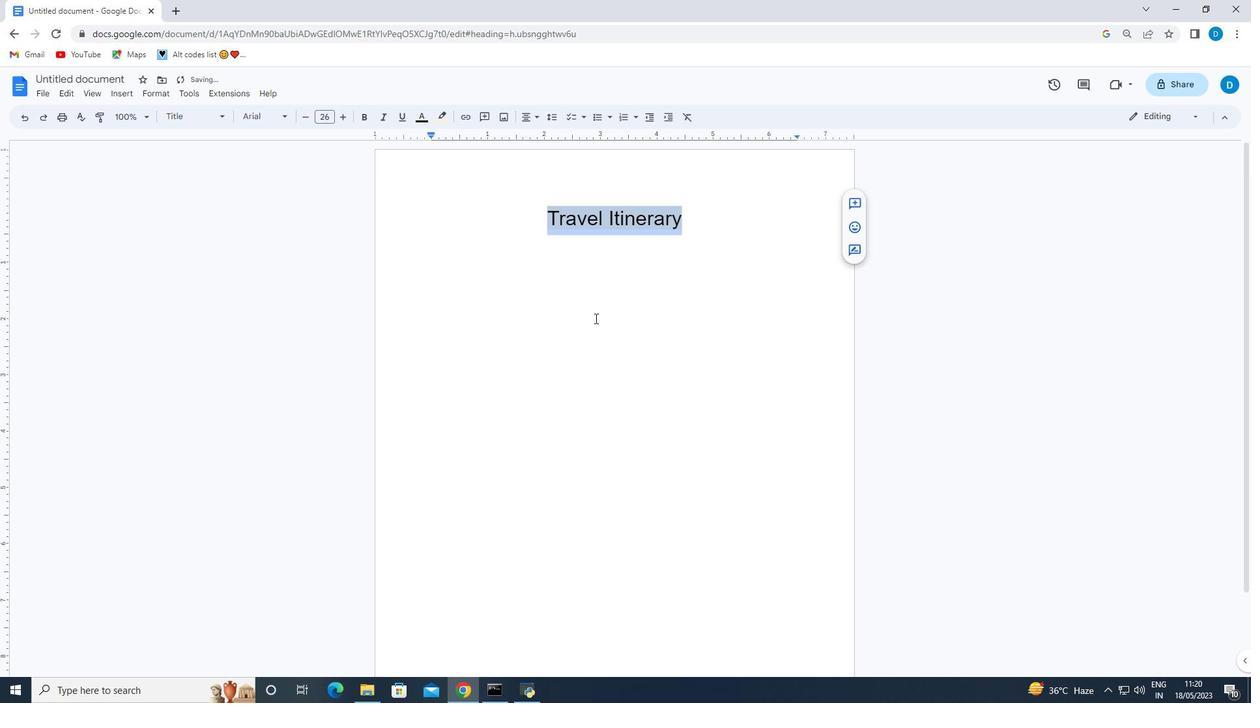 
Action: Mouse moved to (439, 117)
Screenshot: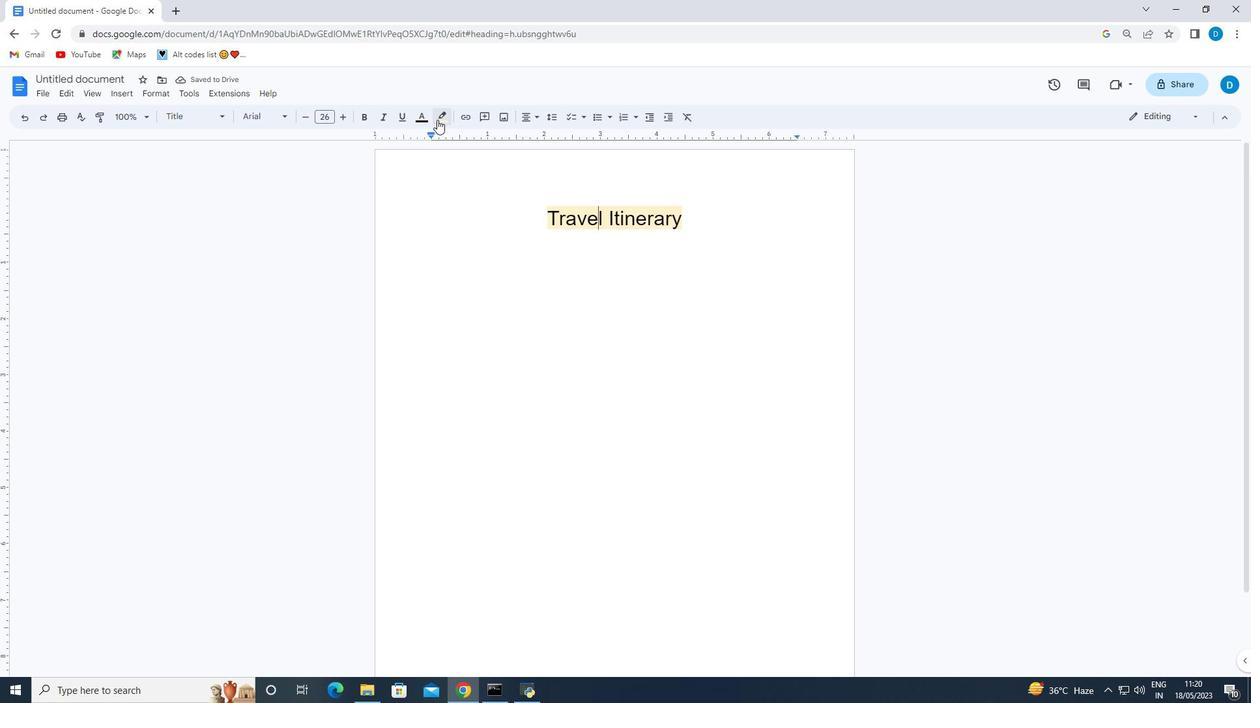 
Action: Mouse pressed left at (439, 117)
Screenshot: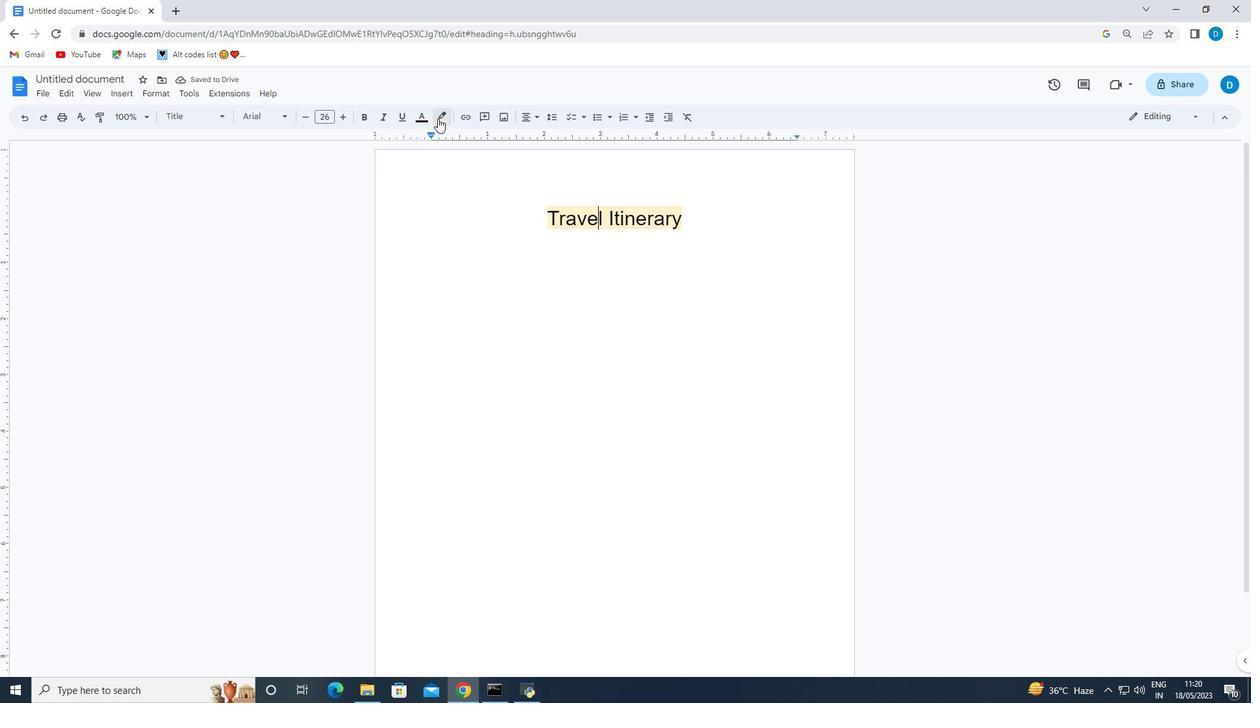 
Action: Mouse moved to (469, 141)
Screenshot: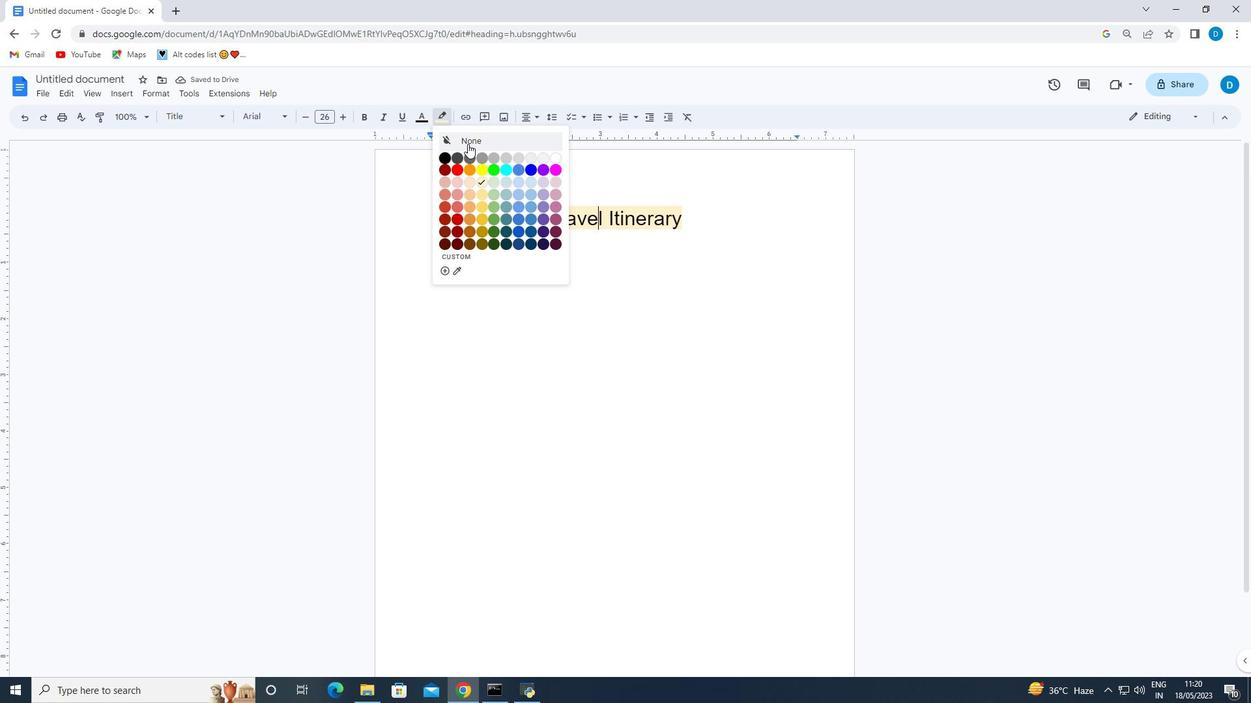 
Action: Mouse pressed left at (469, 141)
Screenshot: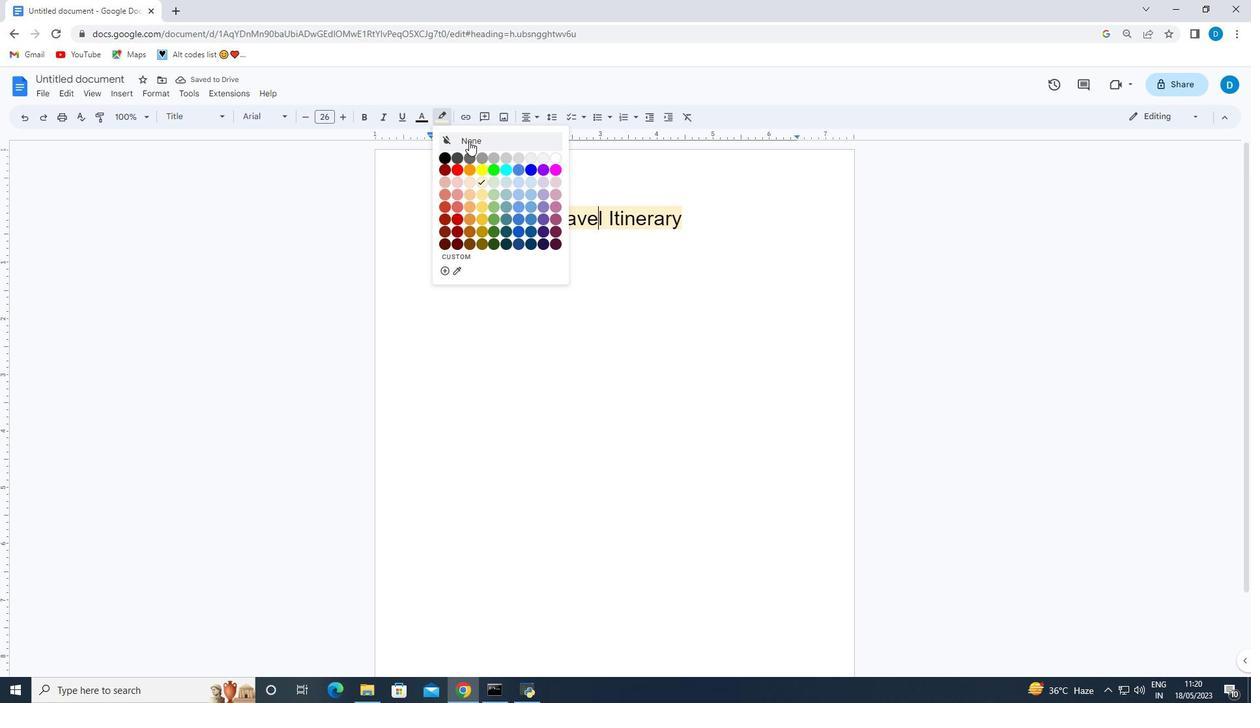 
Action: Mouse moved to (544, 214)
Screenshot: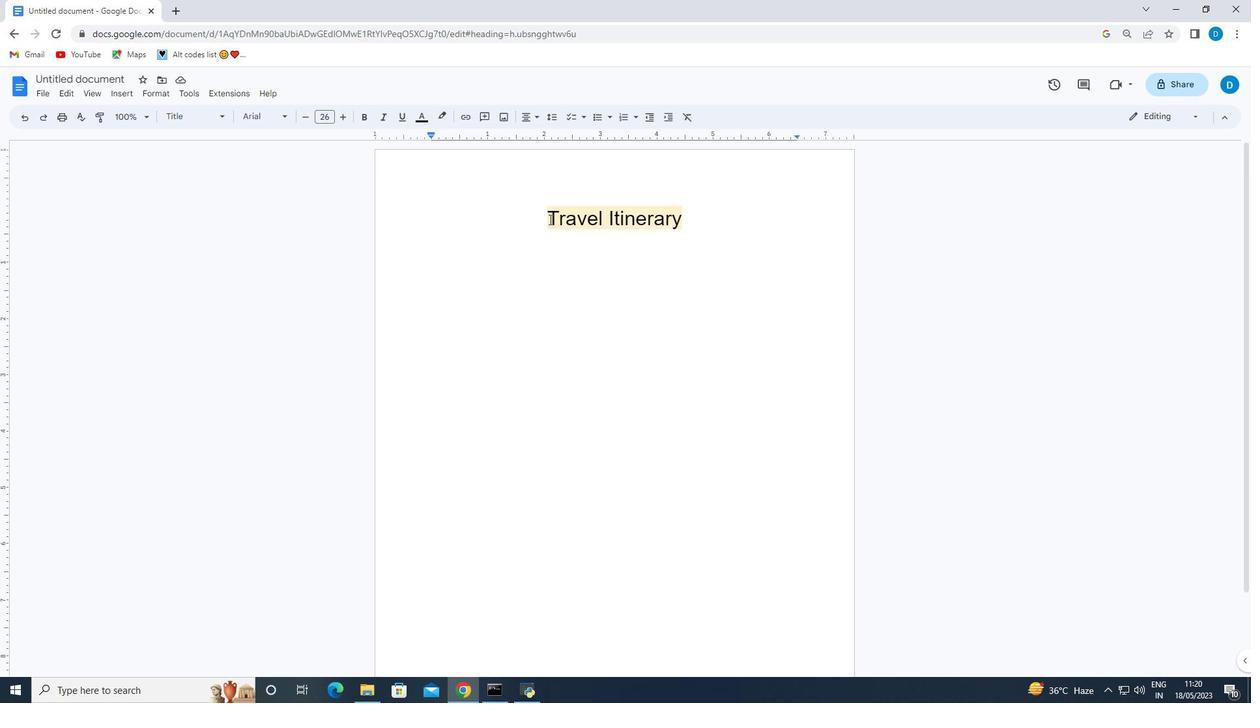 
Action: Mouse pressed left at (544, 214)
Screenshot: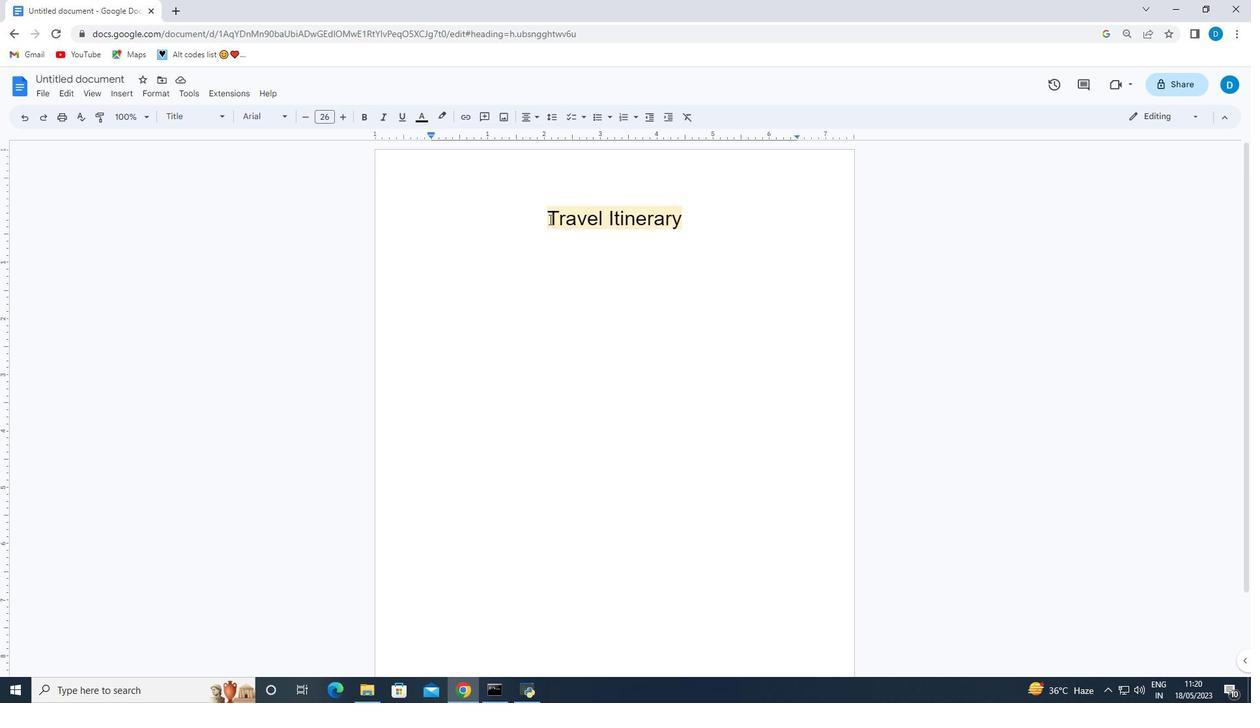 
Action: Mouse moved to (439, 117)
Screenshot: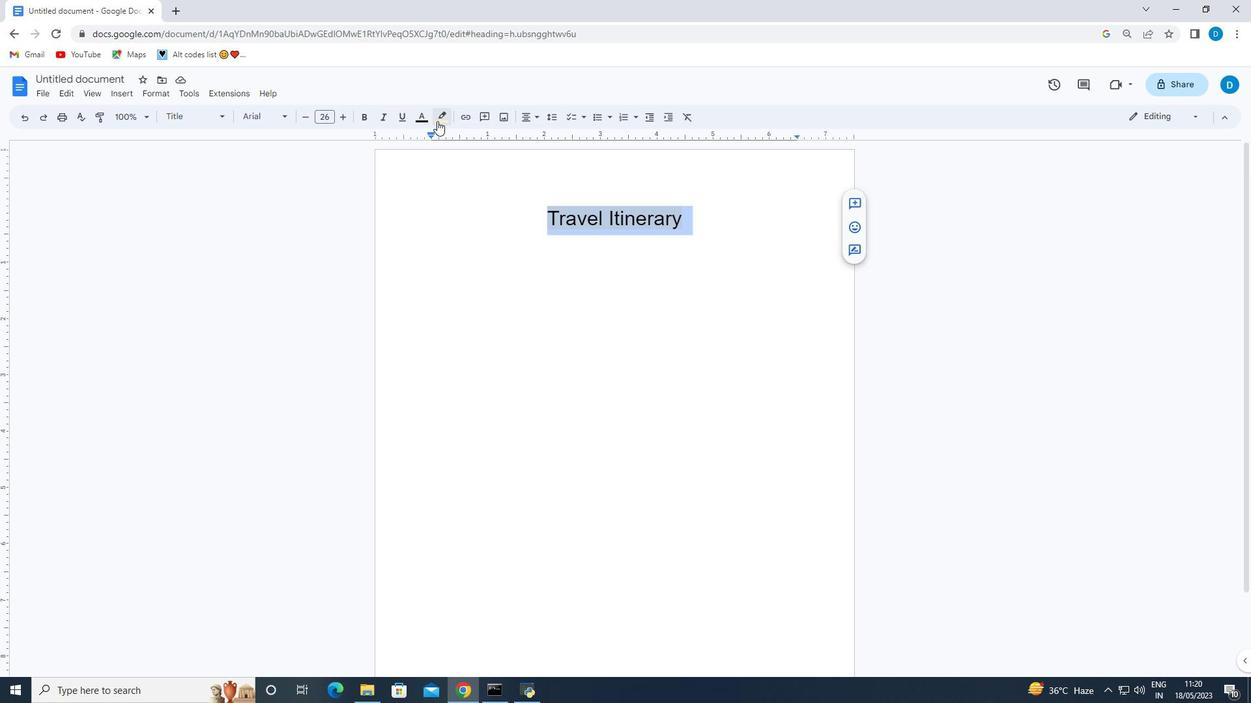 
Action: Mouse pressed left at (439, 117)
Screenshot: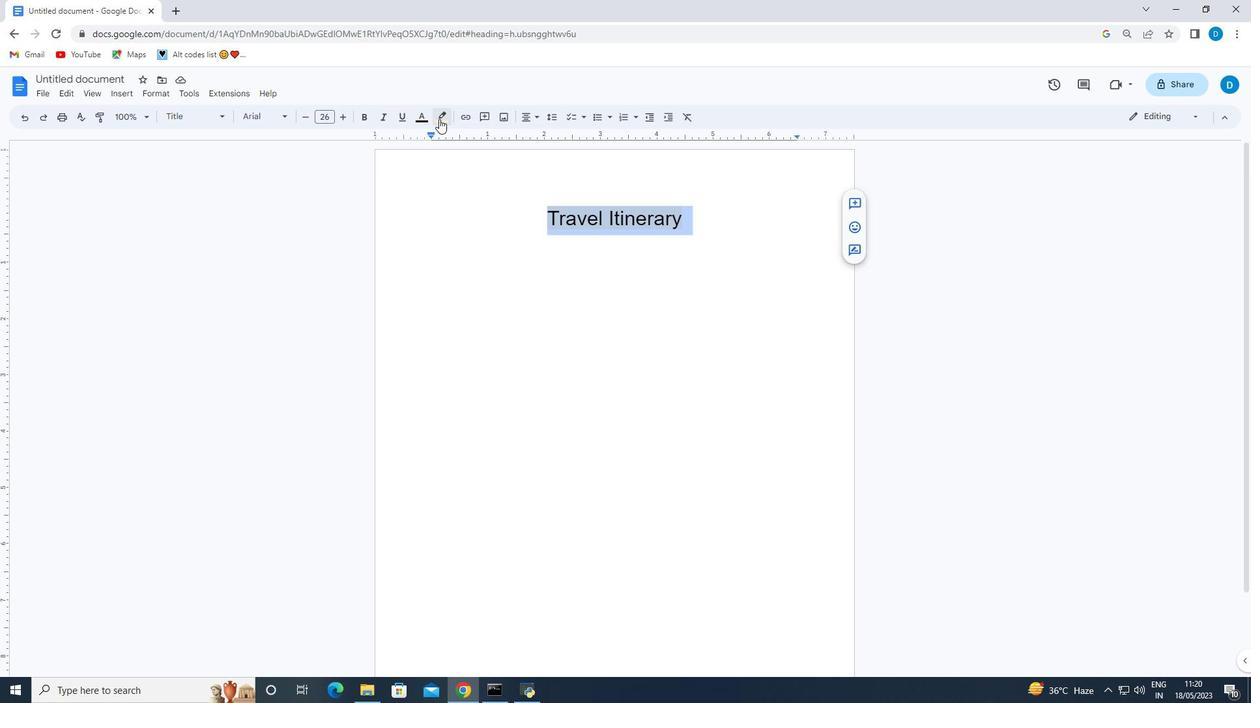 
Action: Mouse moved to (557, 159)
Screenshot: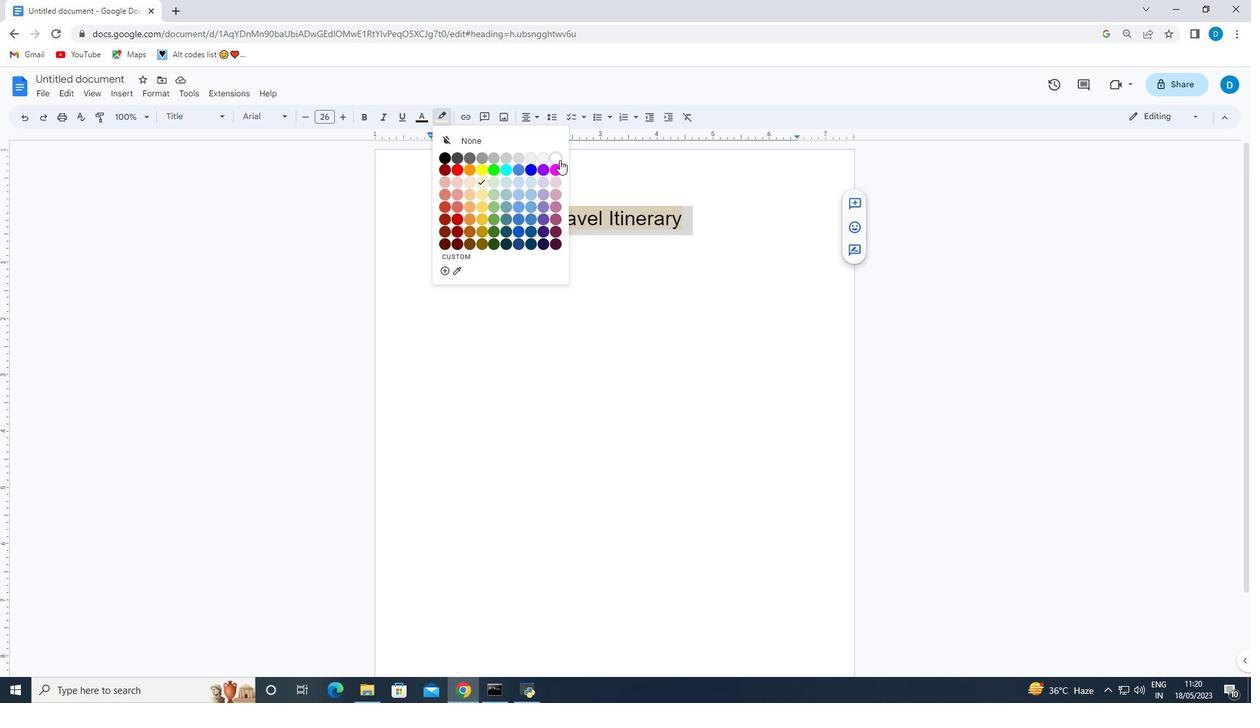 
Action: Mouse pressed left at (557, 159)
Screenshot: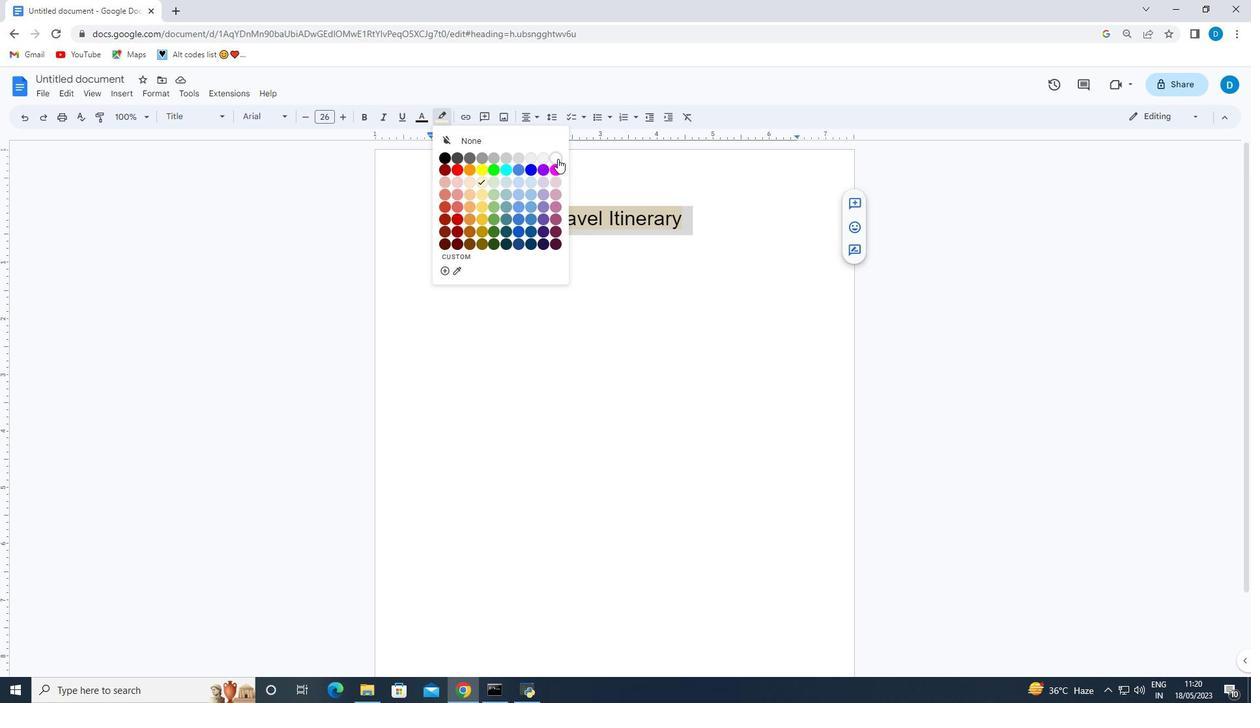 
Action: Mouse moved to (587, 269)
Screenshot: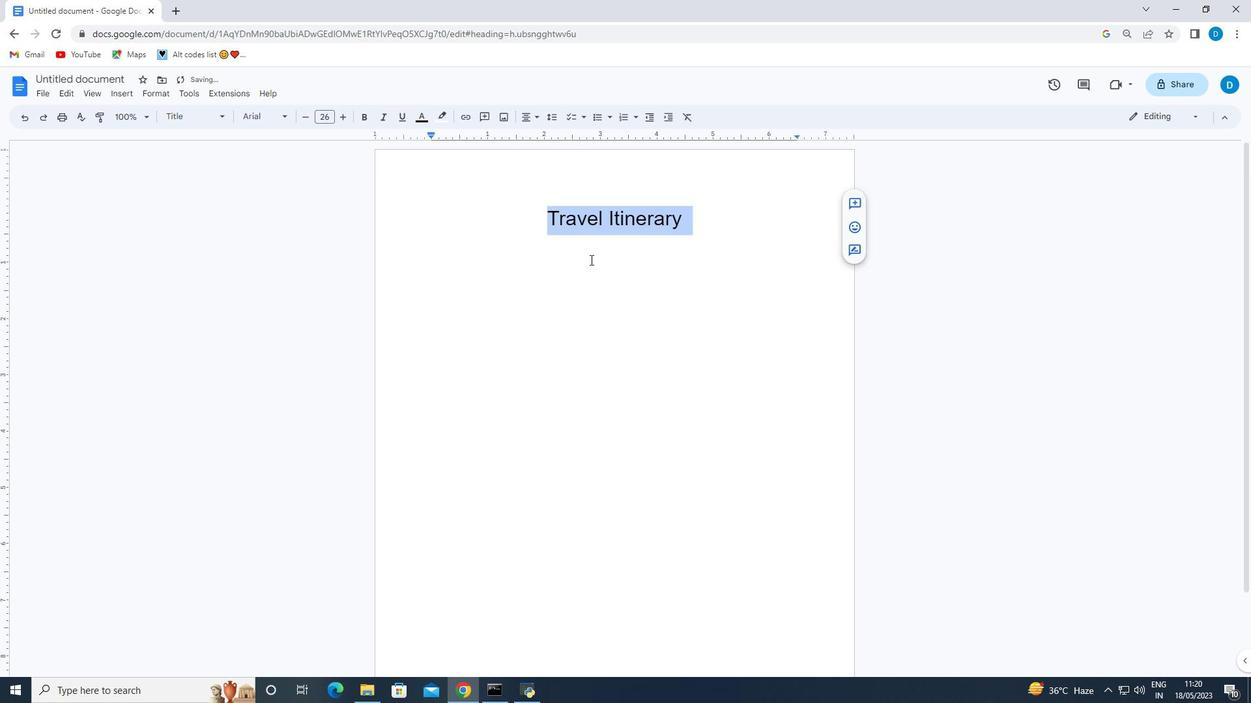 
Action: Mouse pressed left at (587, 269)
Screenshot: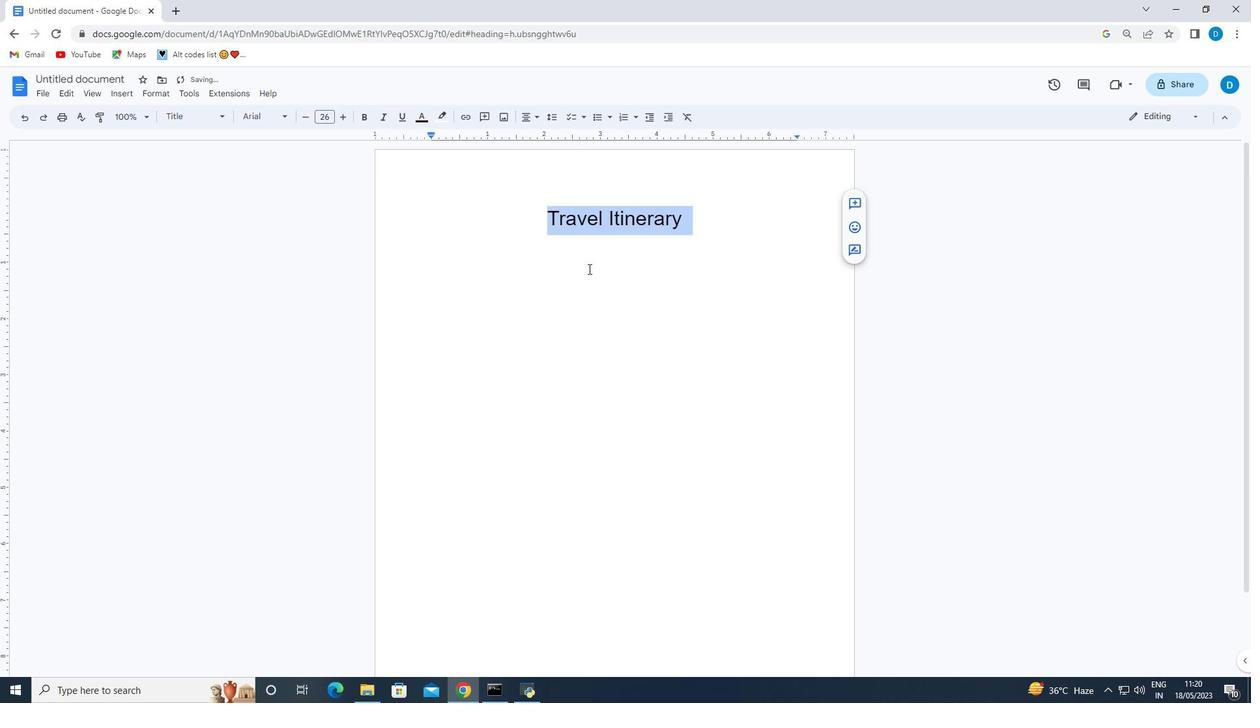 
Action: Mouse moved to (684, 220)
Screenshot: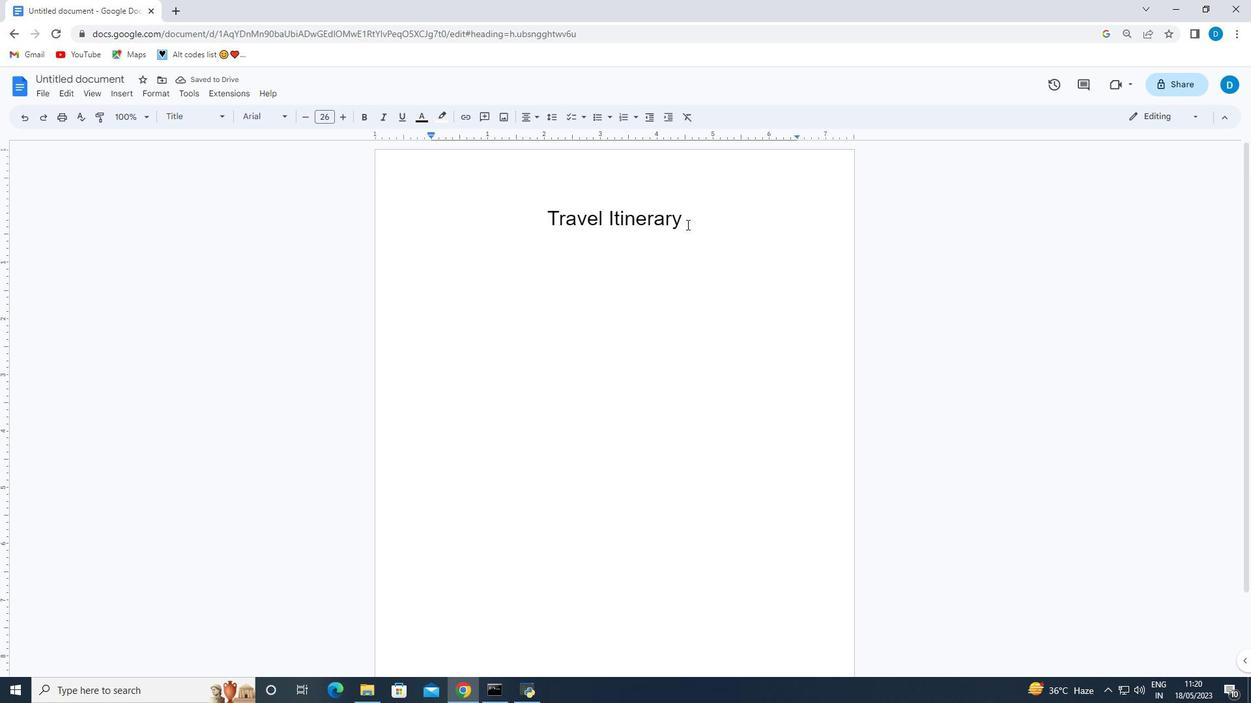 
Action: Mouse pressed left at (684, 220)
Screenshot: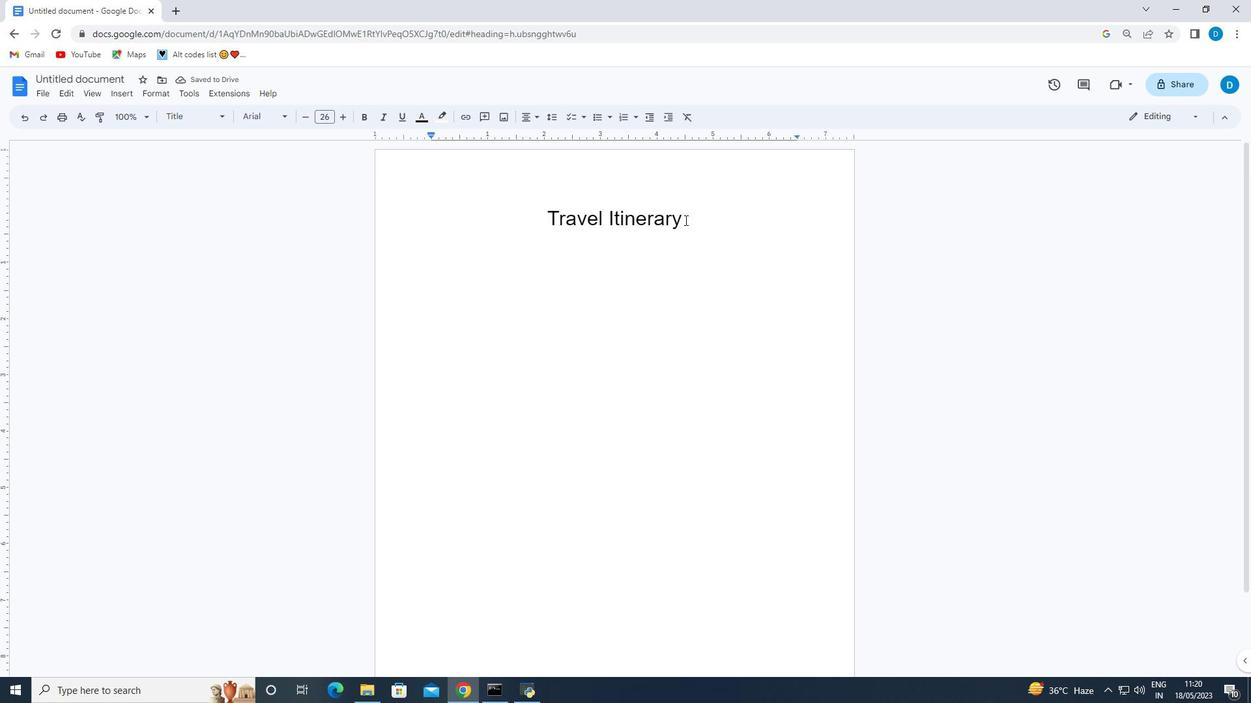 
Action: Mouse moved to (341, 116)
Screenshot: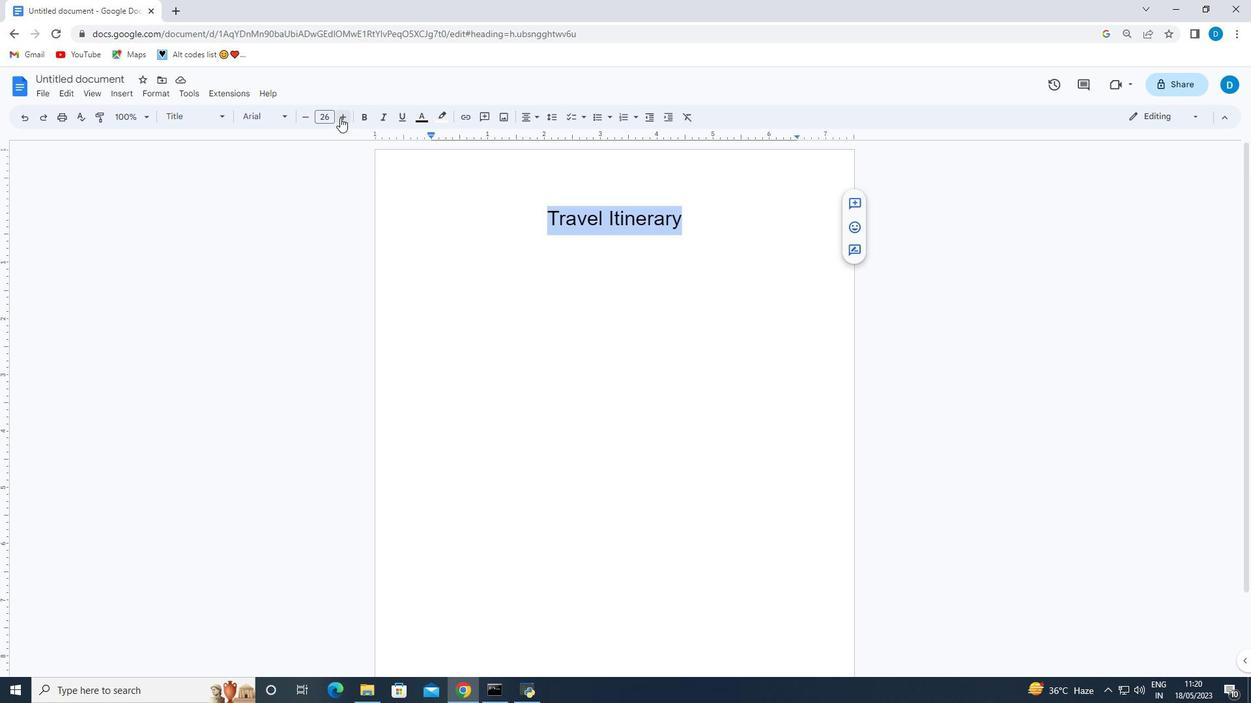 
Action: Mouse pressed left at (341, 116)
Screenshot: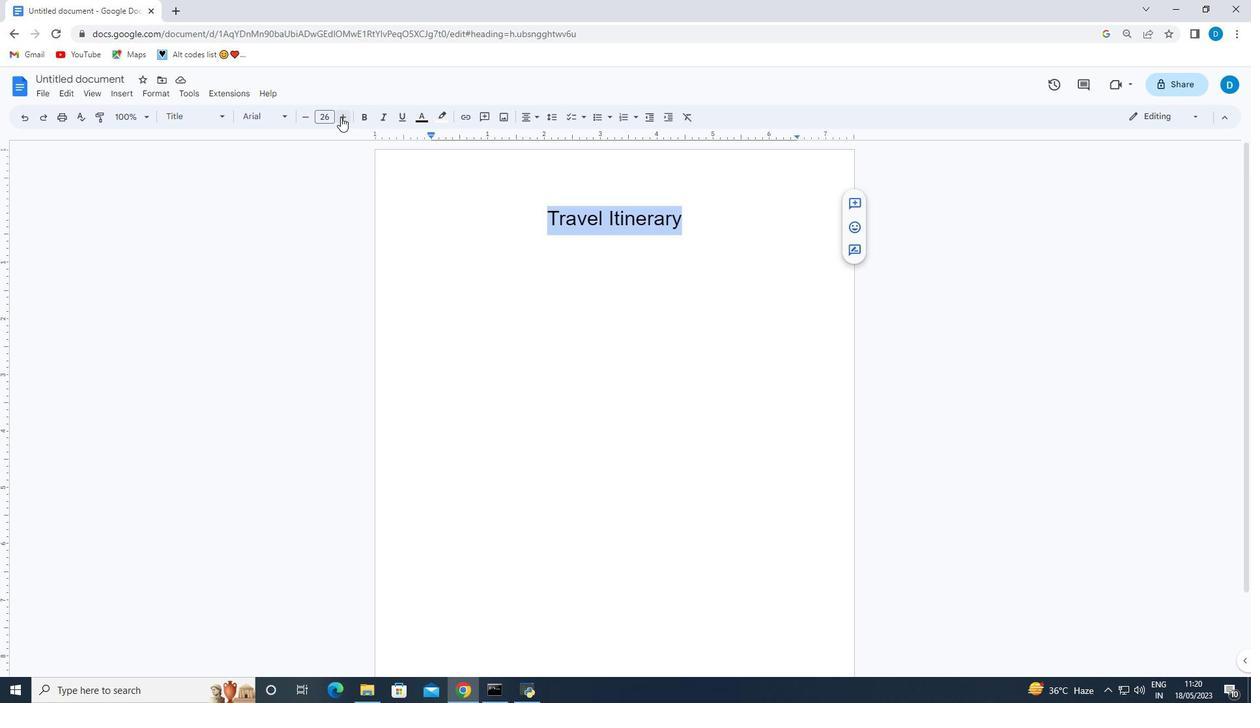 
Action: Mouse pressed left at (341, 116)
Screenshot: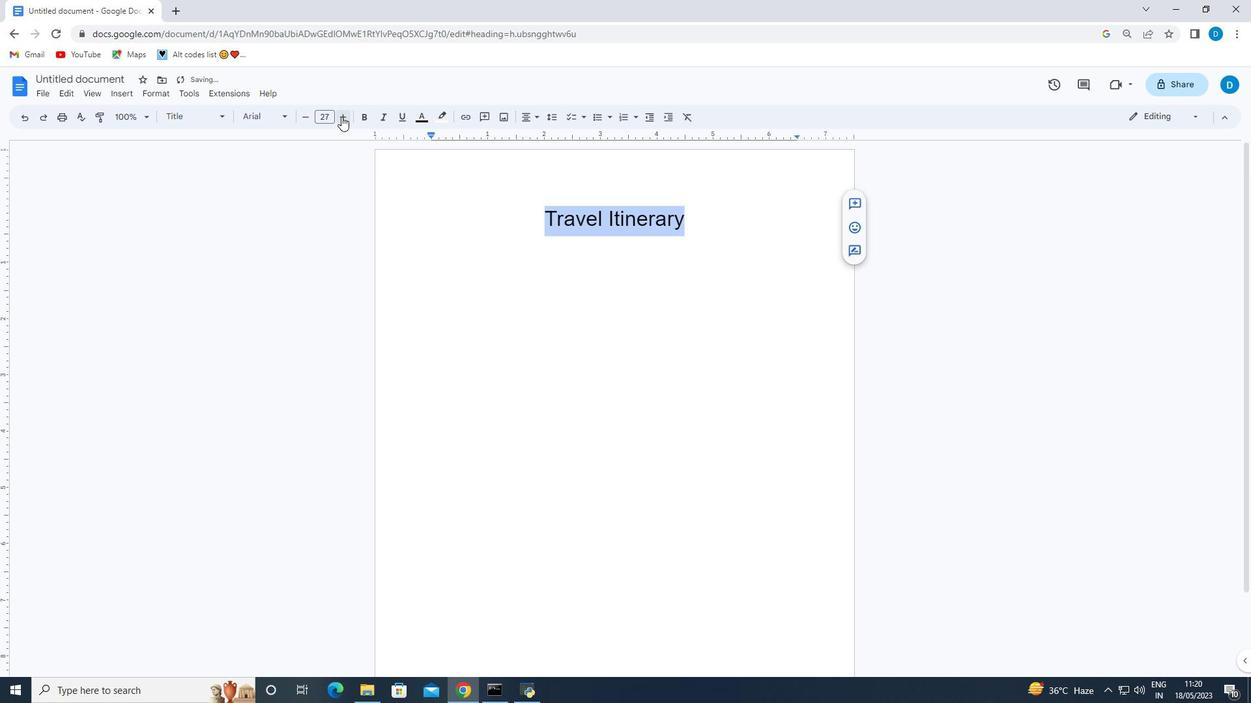 
Action: Mouse pressed left at (341, 116)
Screenshot: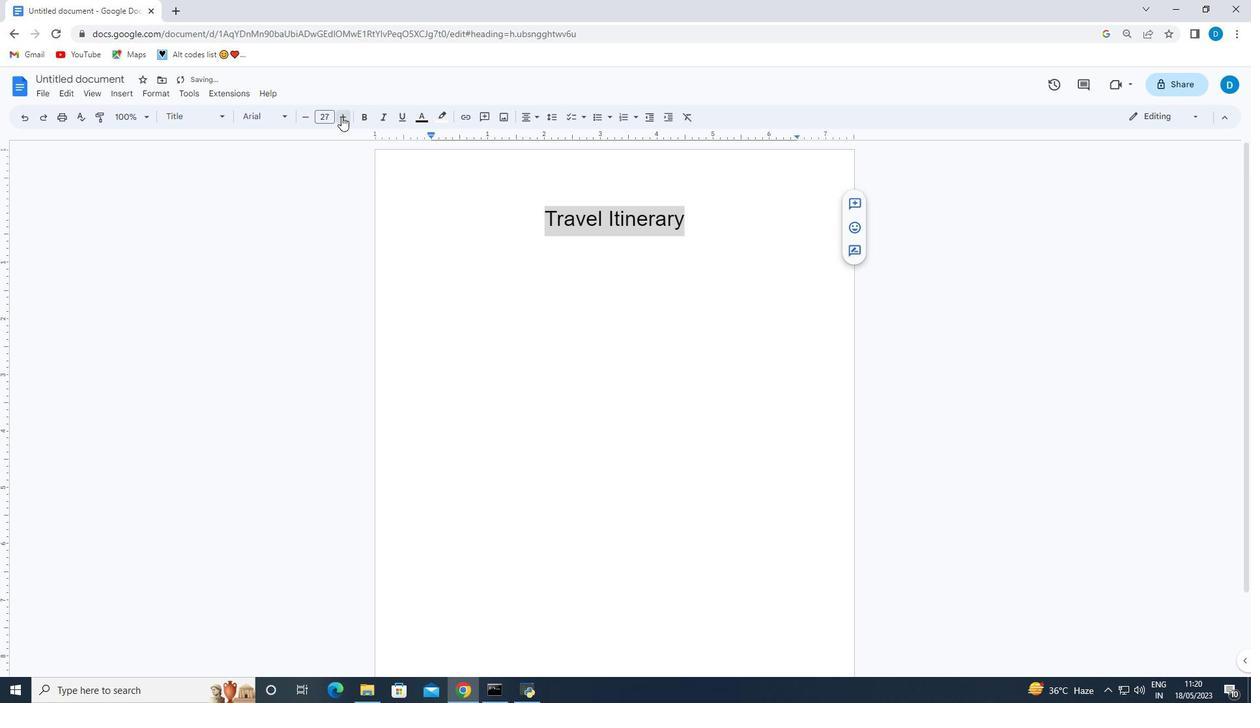 
Action: Mouse pressed left at (341, 116)
Screenshot: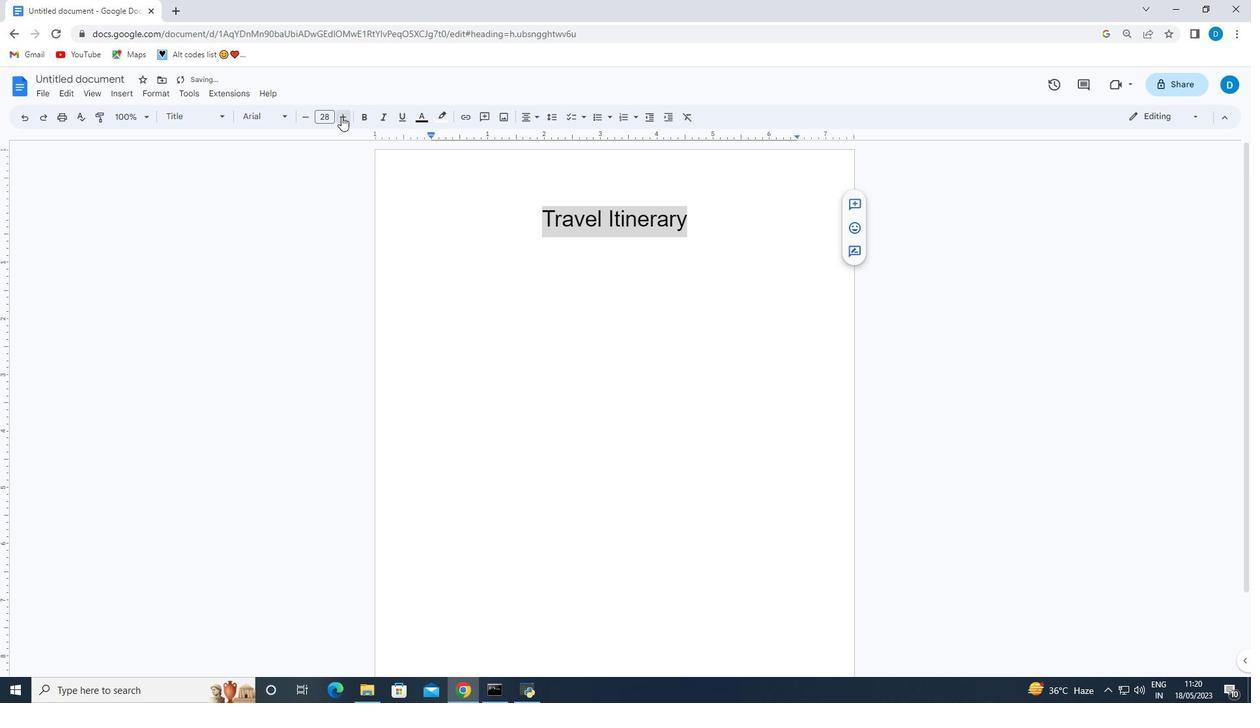 
Action: Mouse pressed left at (341, 116)
Screenshot: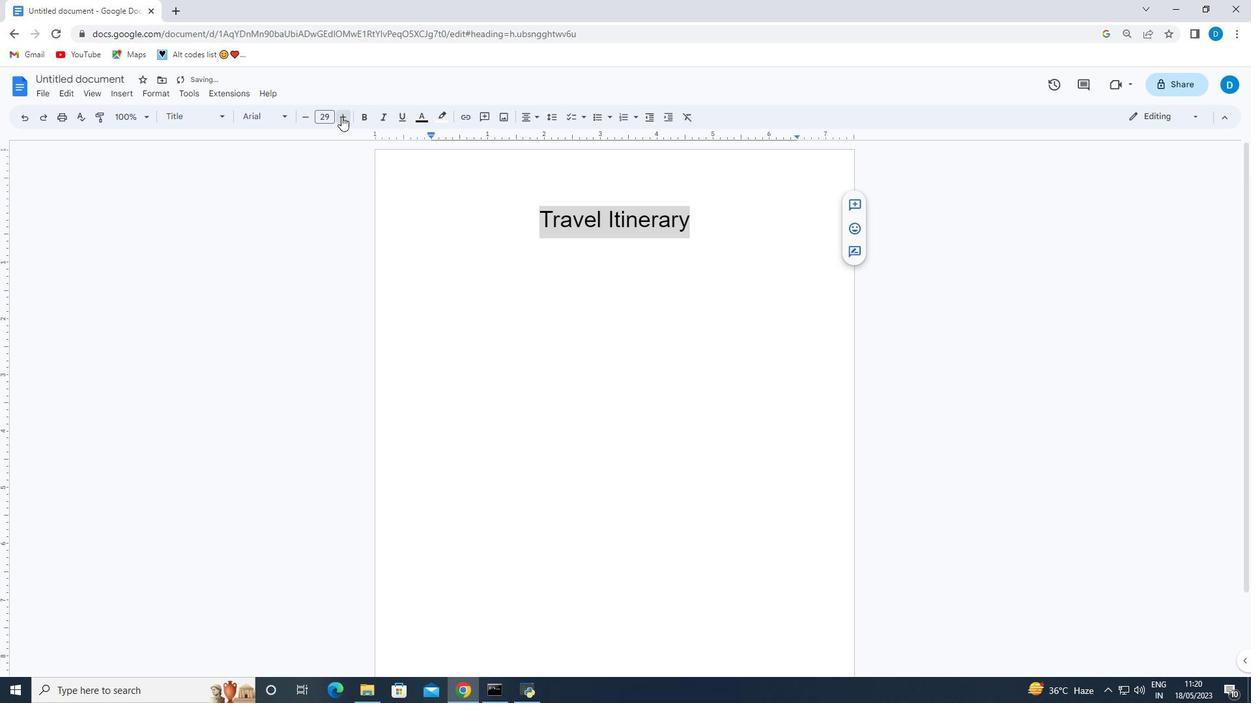 
Action: Mouse moved to (364, 119)
Screenshot: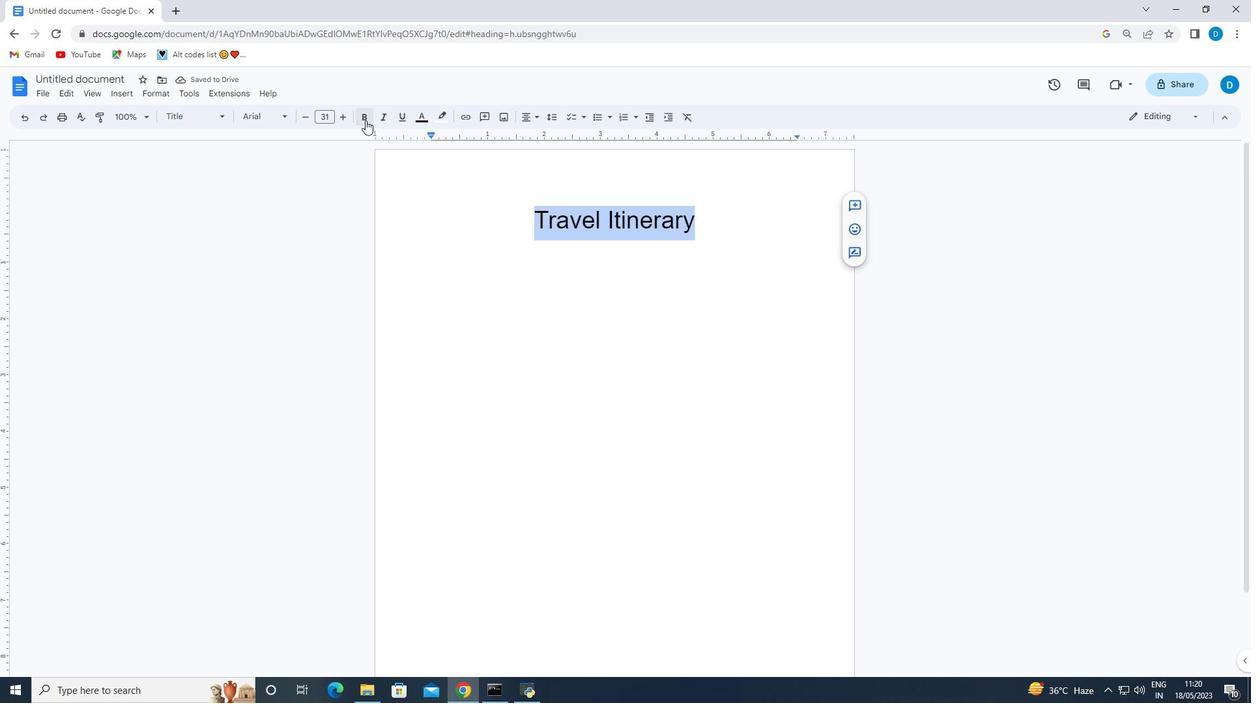 
Action: Mouse pressed left at (364, 119)
Screenshot: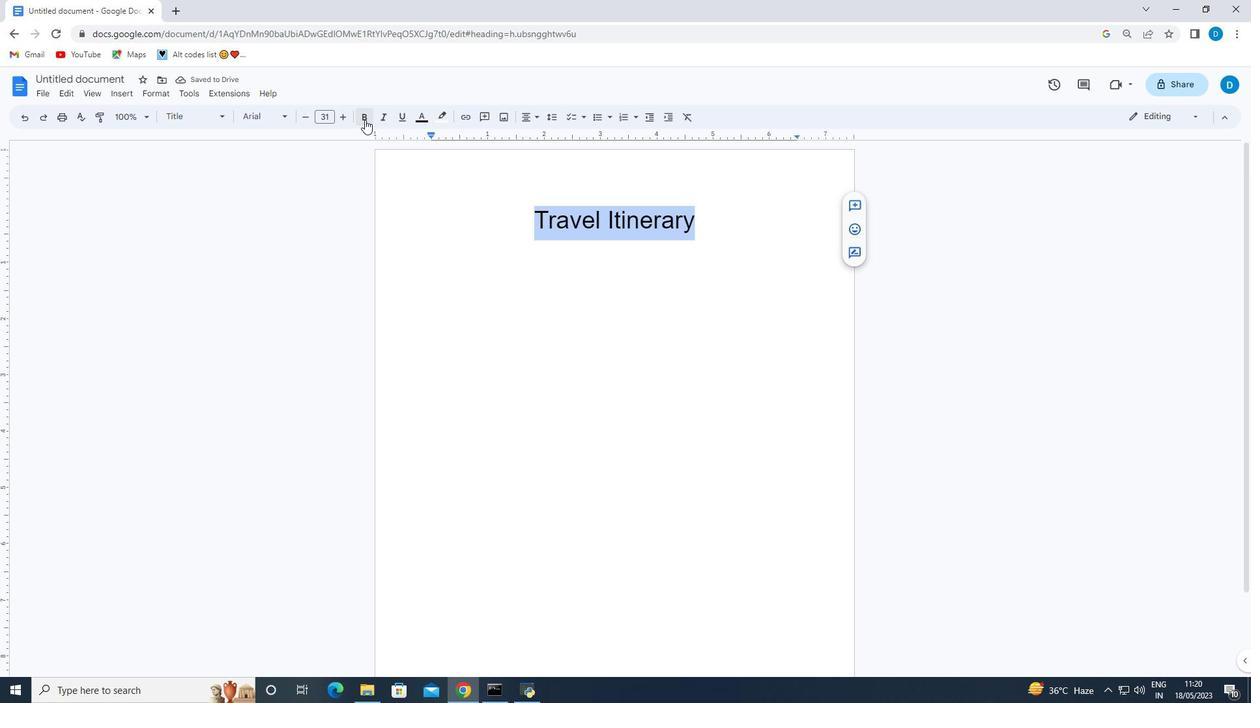 
Action: Mouse moved to (604, 262)
Screenshot: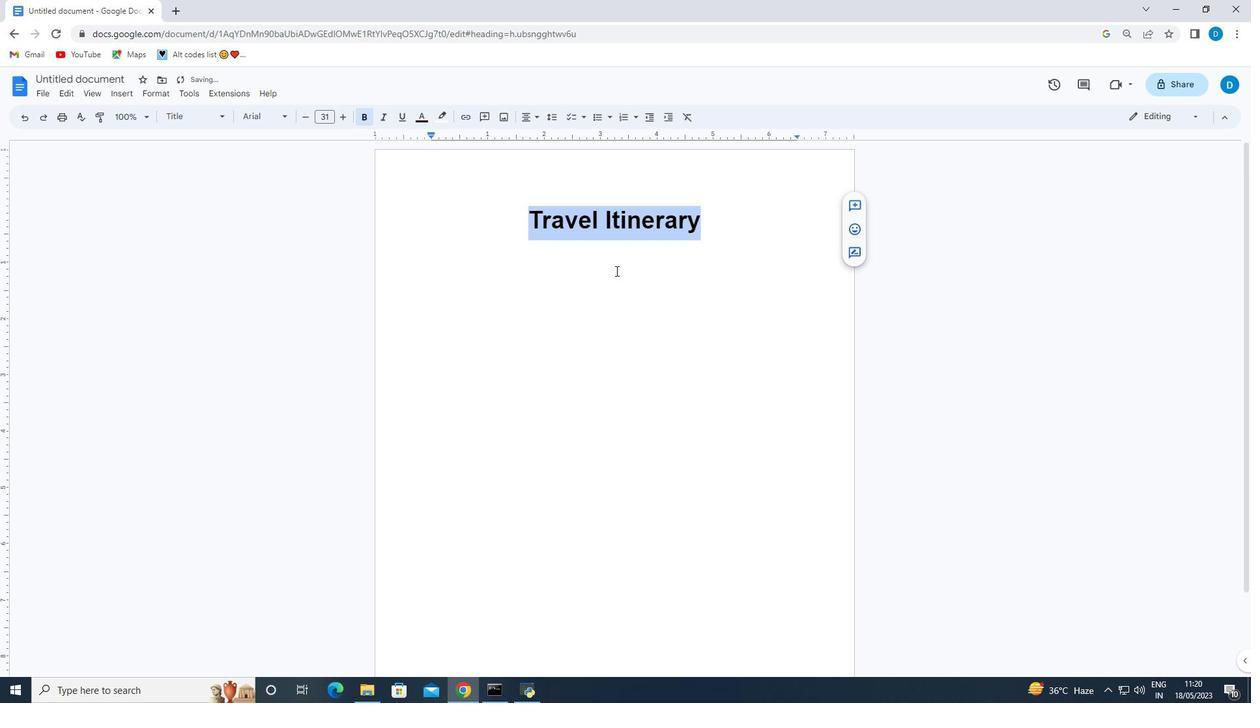 
Action: Mouse pressed left at (604, 262)
Screenshot: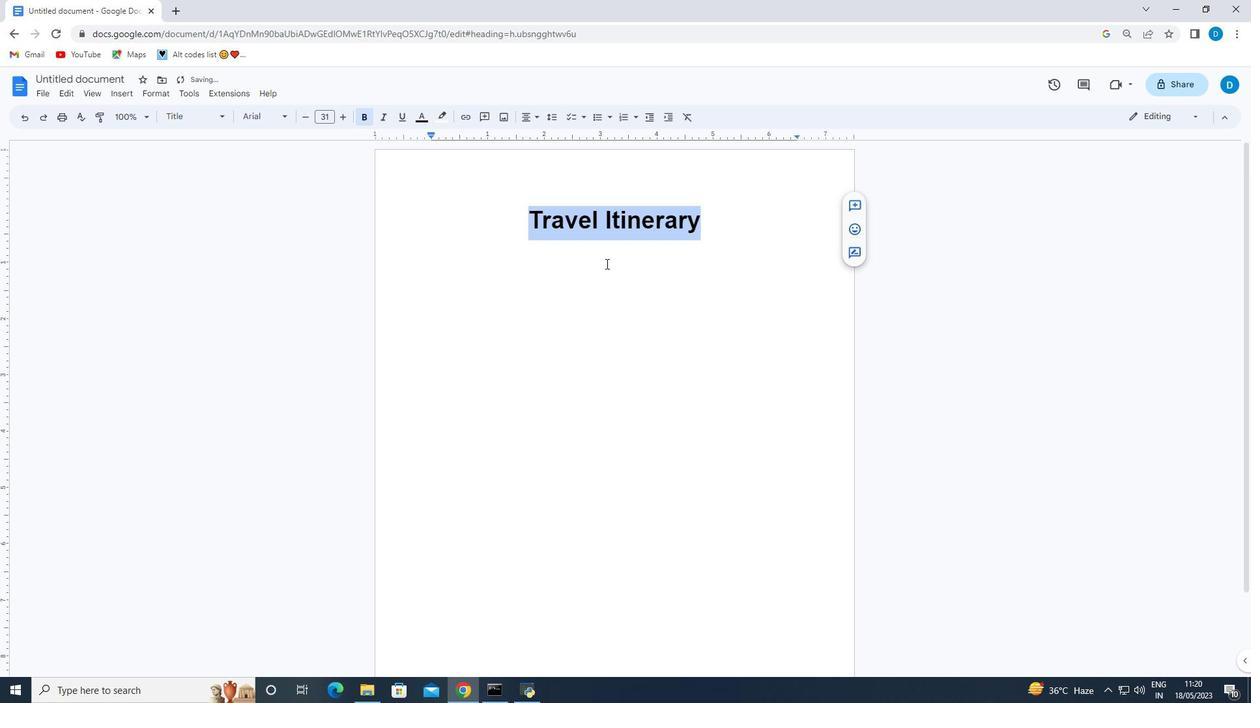 
Action: Mouse moved to (536, 218)
Screenshot: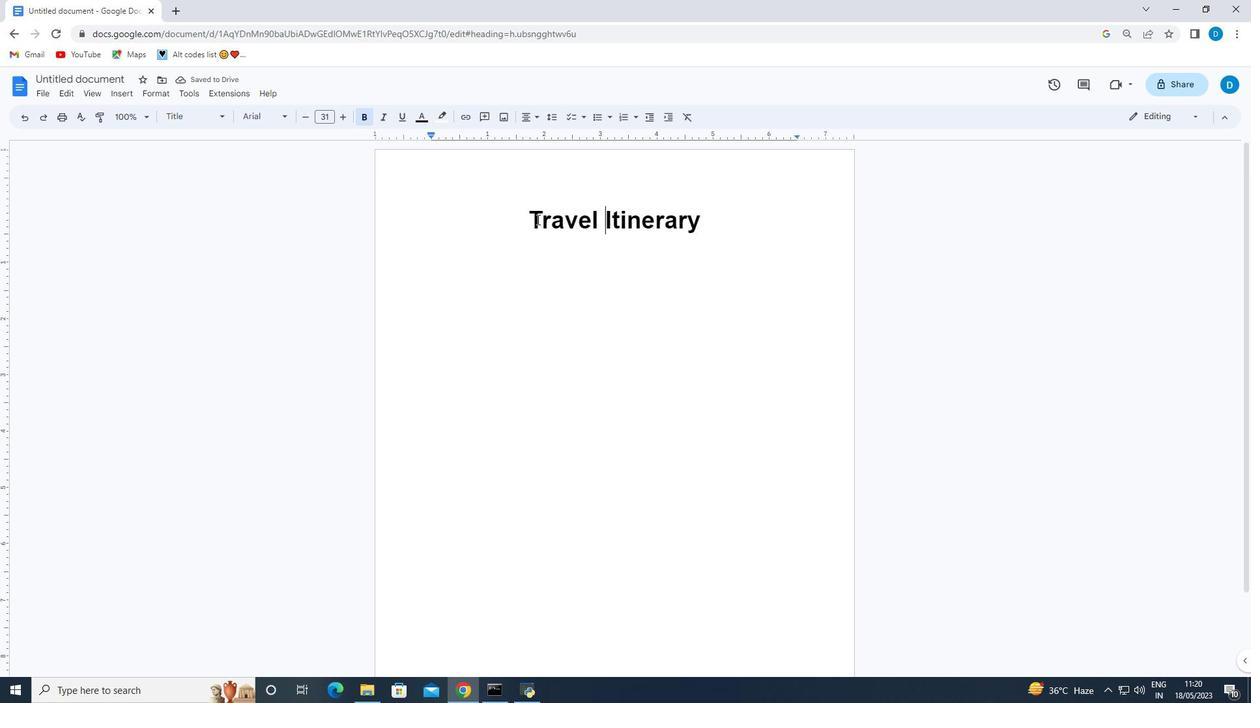
Action: Mouse pressed left at (536, 218)
Screenshot: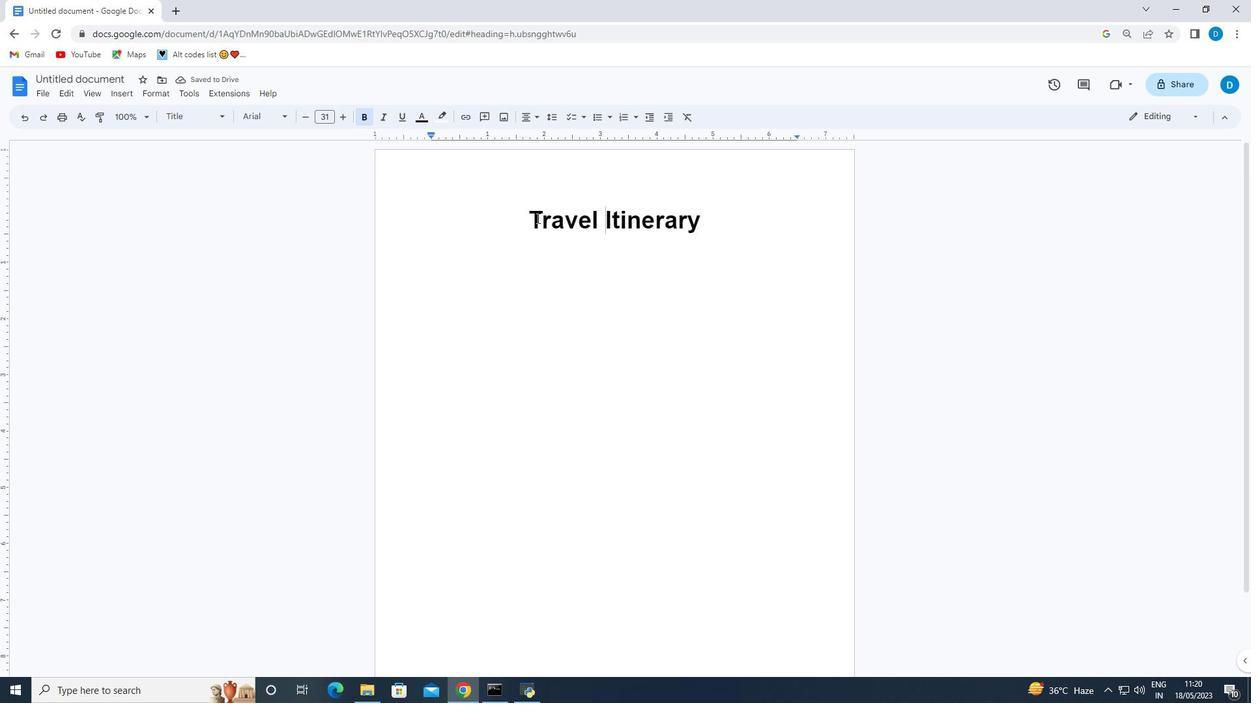 
Action: Mouse moved to (534, 219)
Screenshot: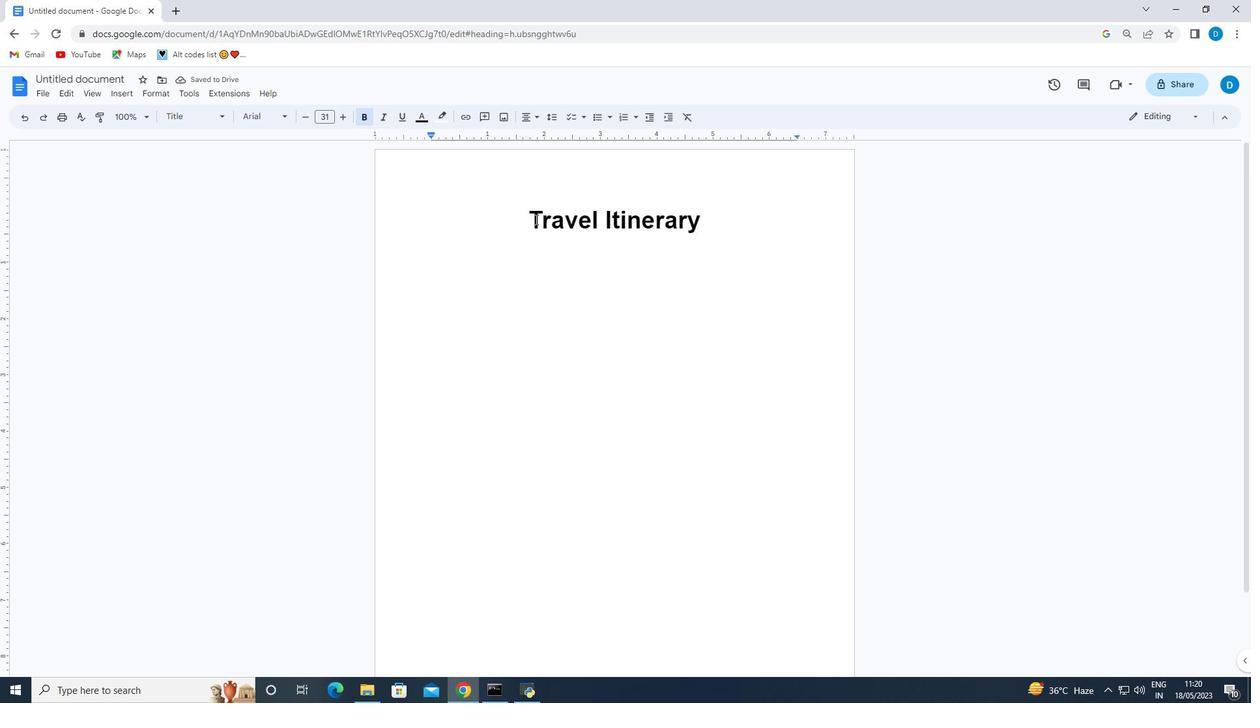 
Action: Mouse pressed left at (534, 219)
Screenshot: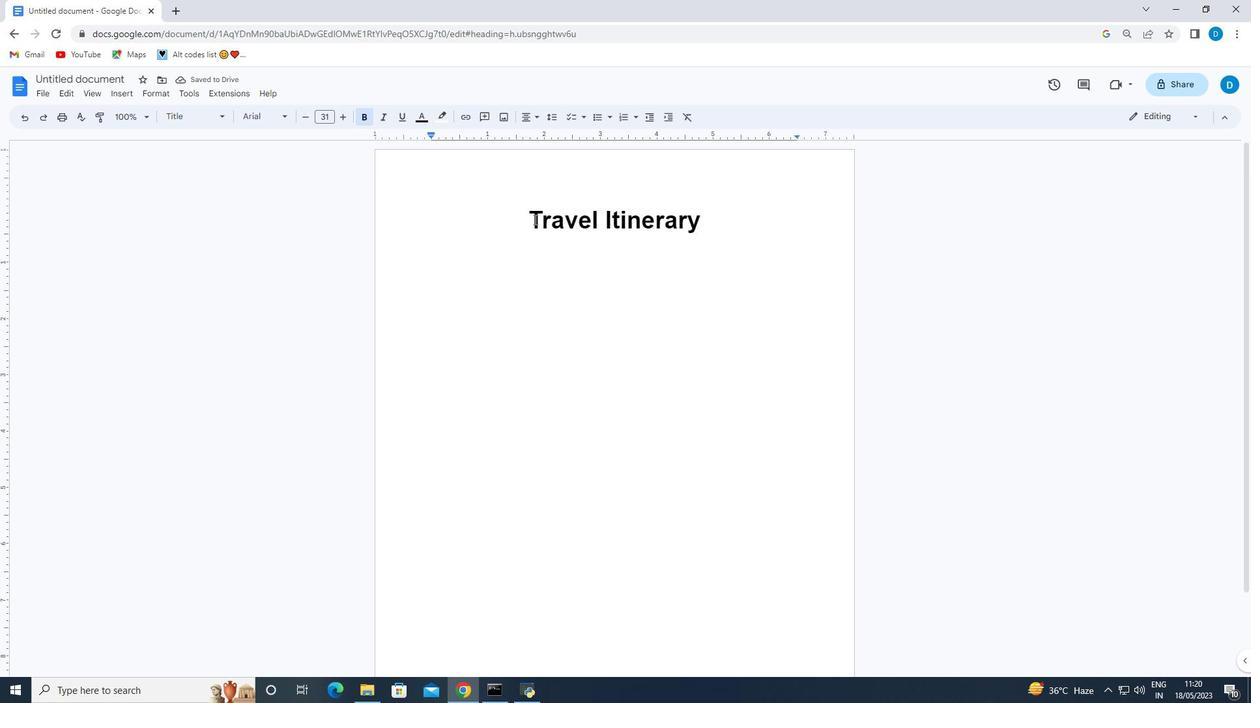 
Action: Mouse moved to (307, 115)
Screenshot: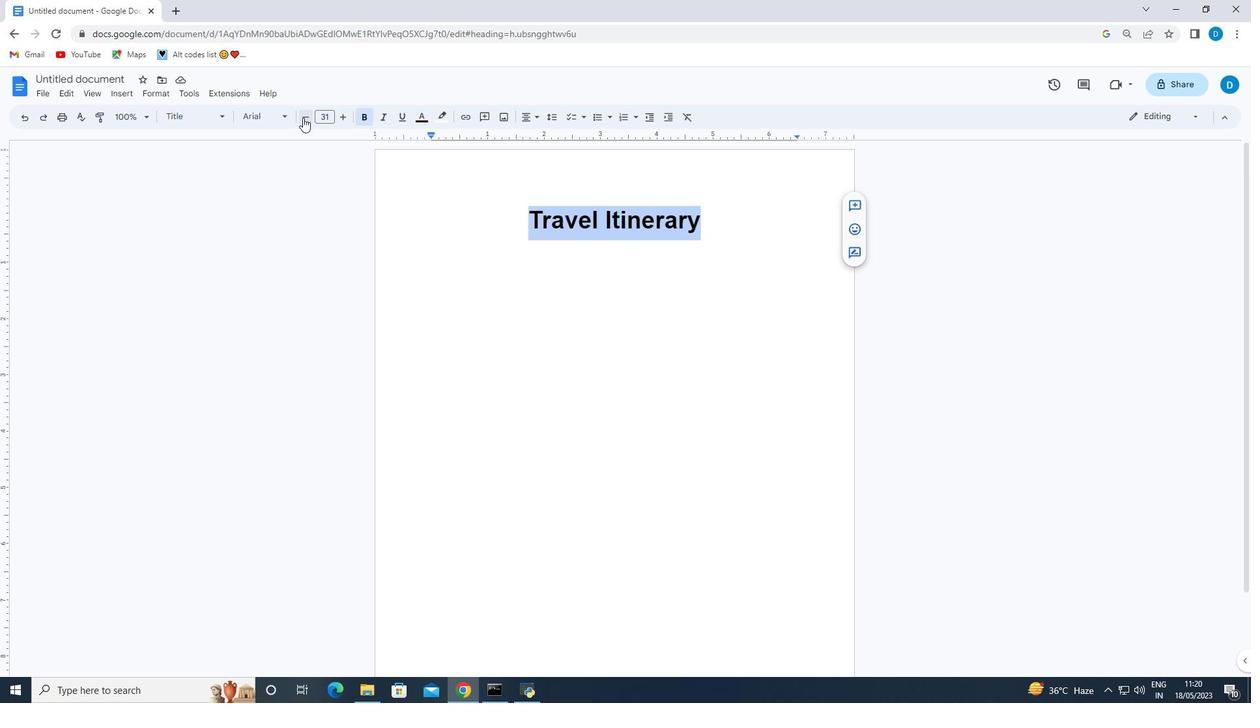 
Action: Mouse pressed left at (307, 115)
Screenshot: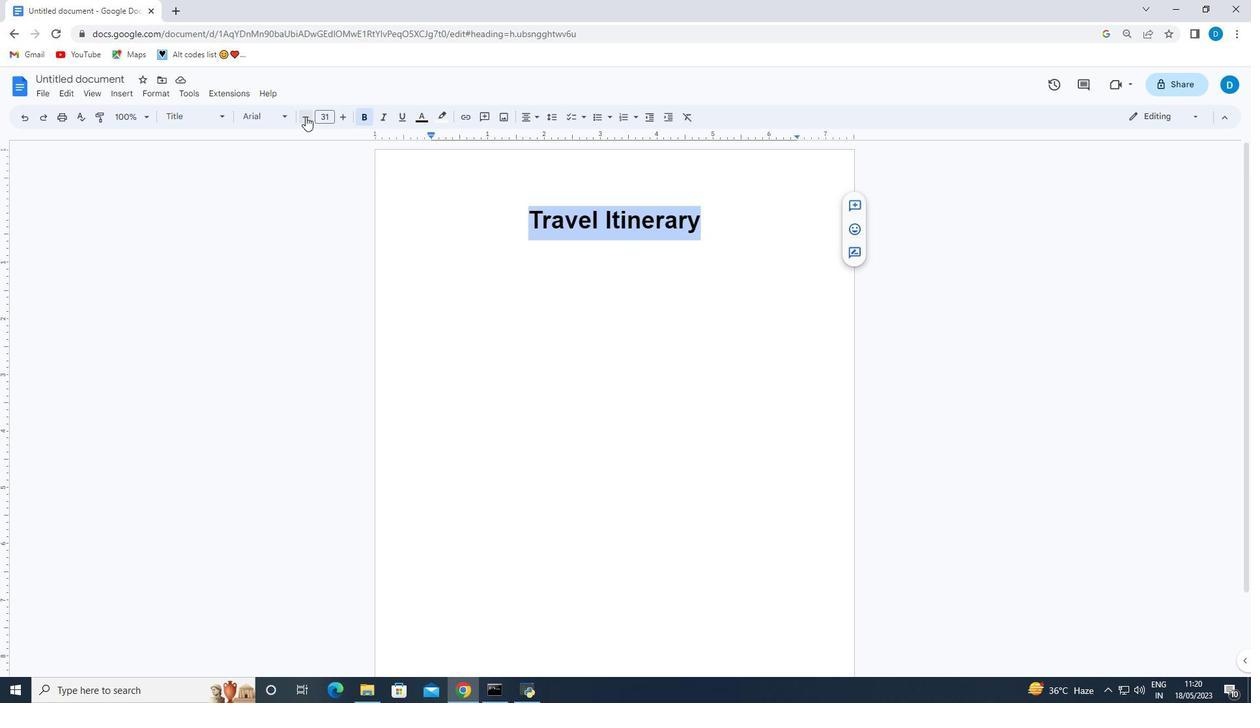 
Action: Mouse pressed left at (307, 115)
Screenshot: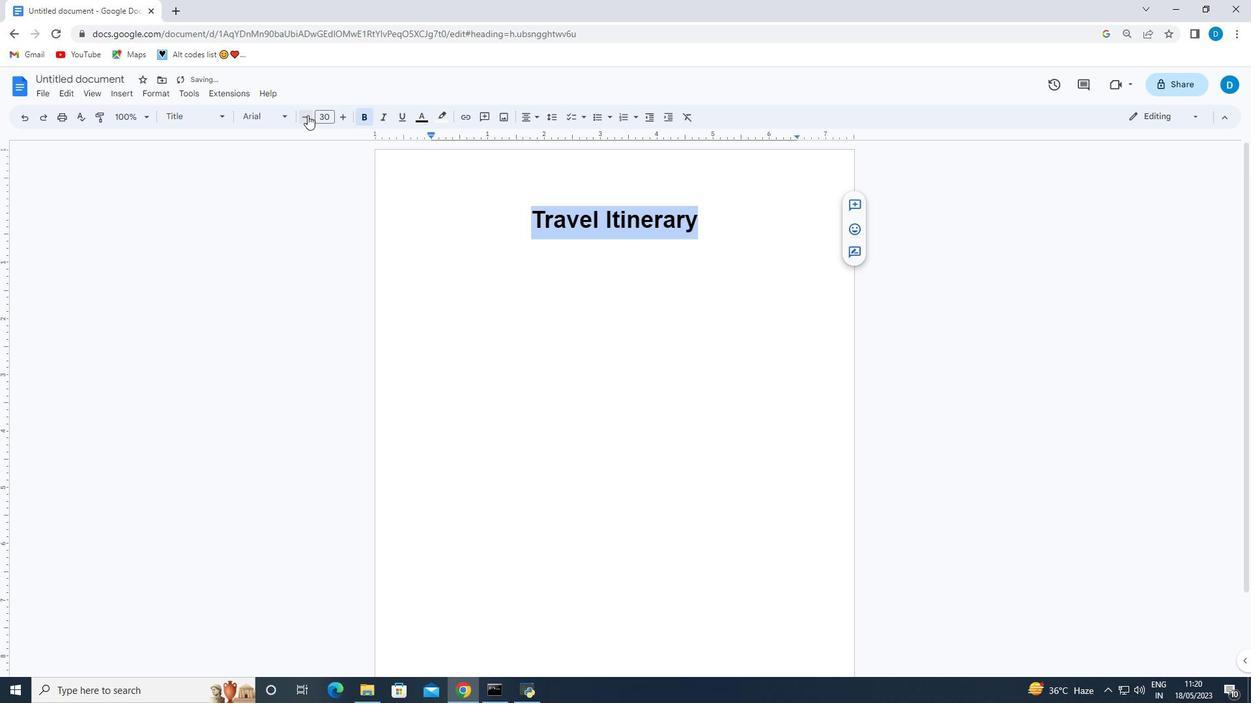
Action: Mouse pressed left at (307, 115)
Screenshot: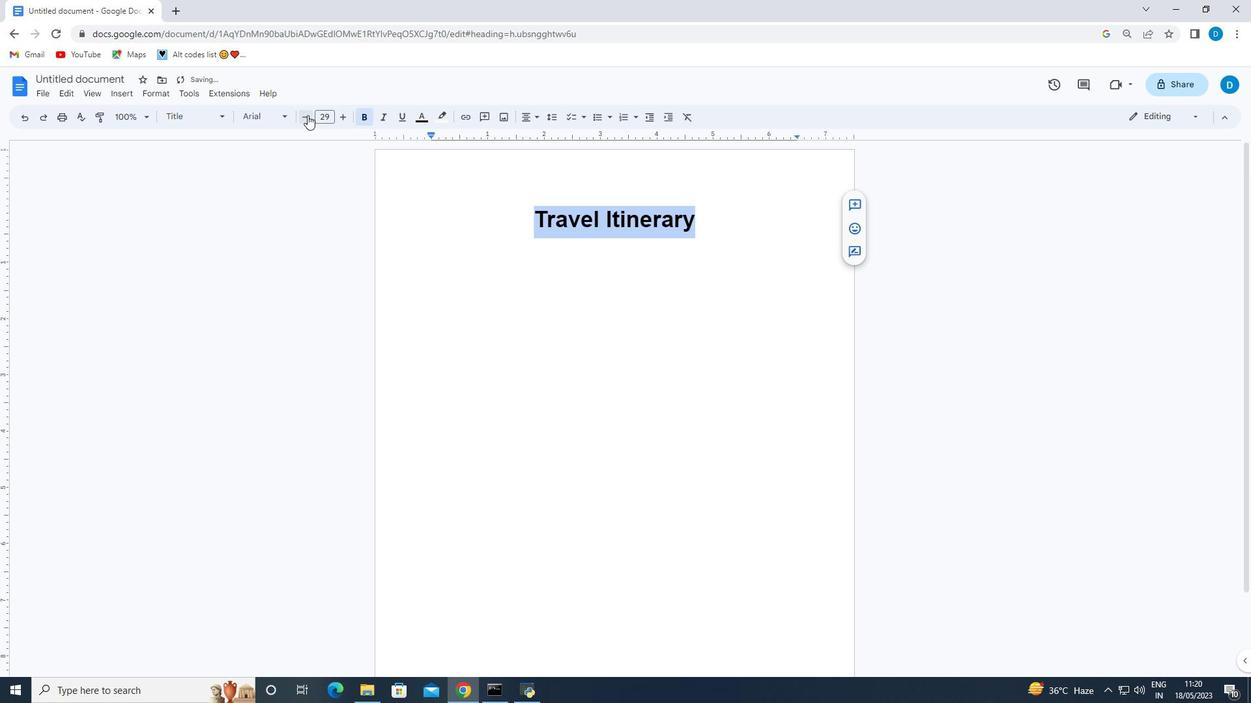 
Action: Mouse moved to (463, 228)
Screenshot: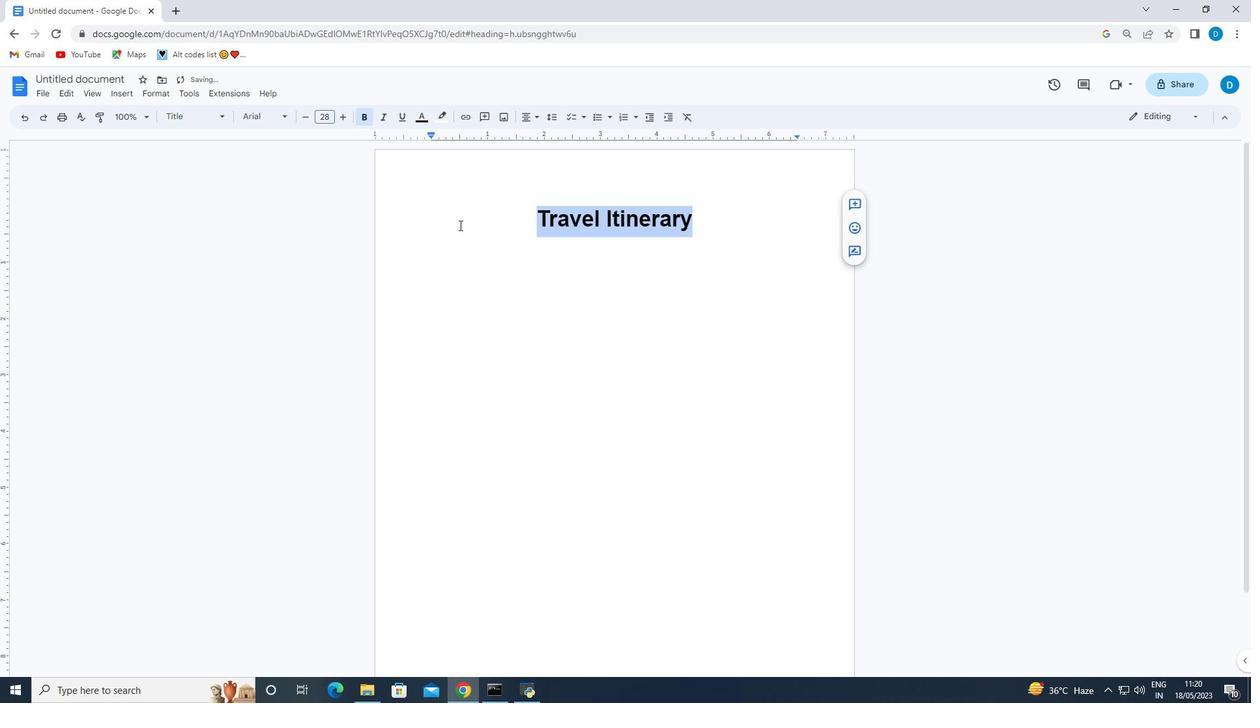 
Action: Mouse pressed left at (463, 228)
Screenshot: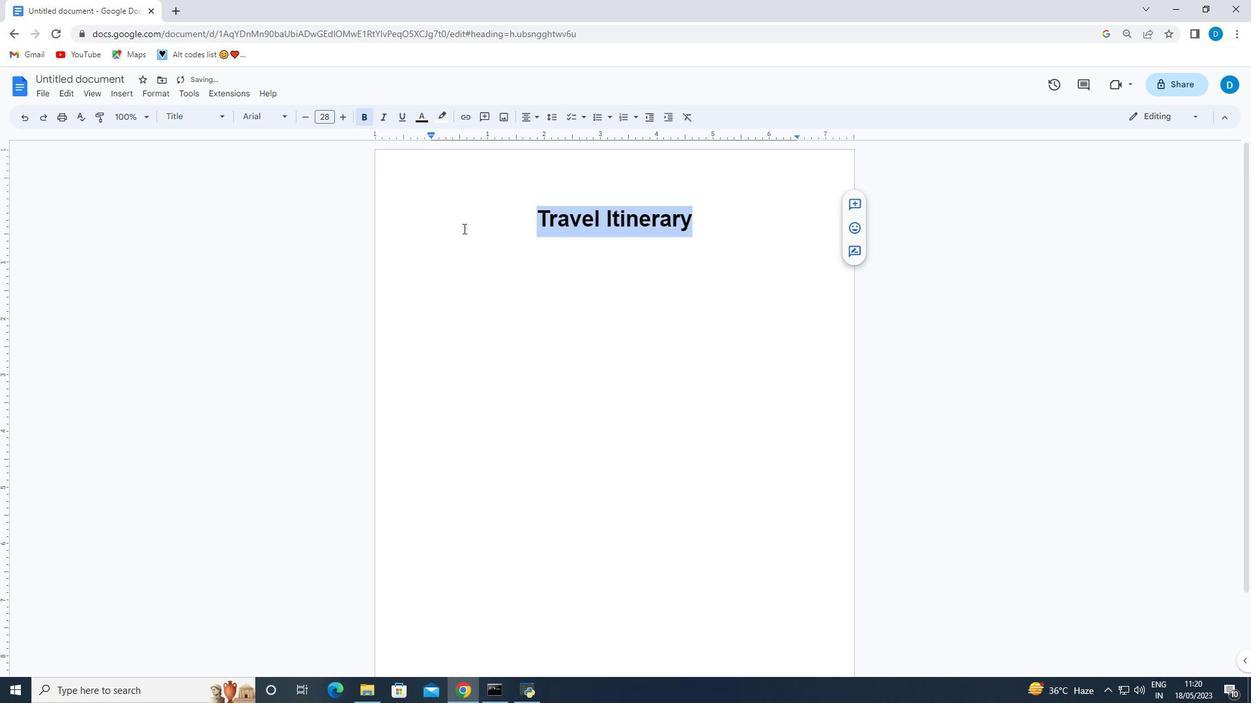 
Action: Mouse moved to (701, 218)
Screenshot: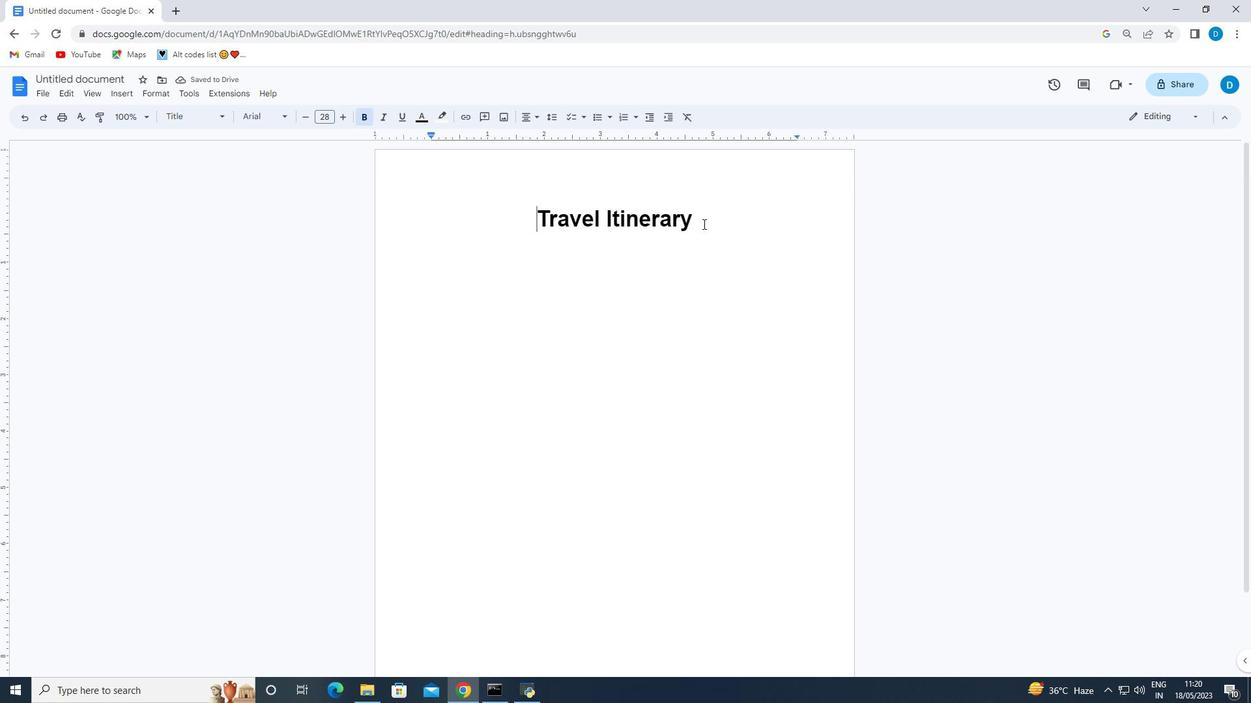 
Action: Mouse pressed left at (701, 218)
Screenshot: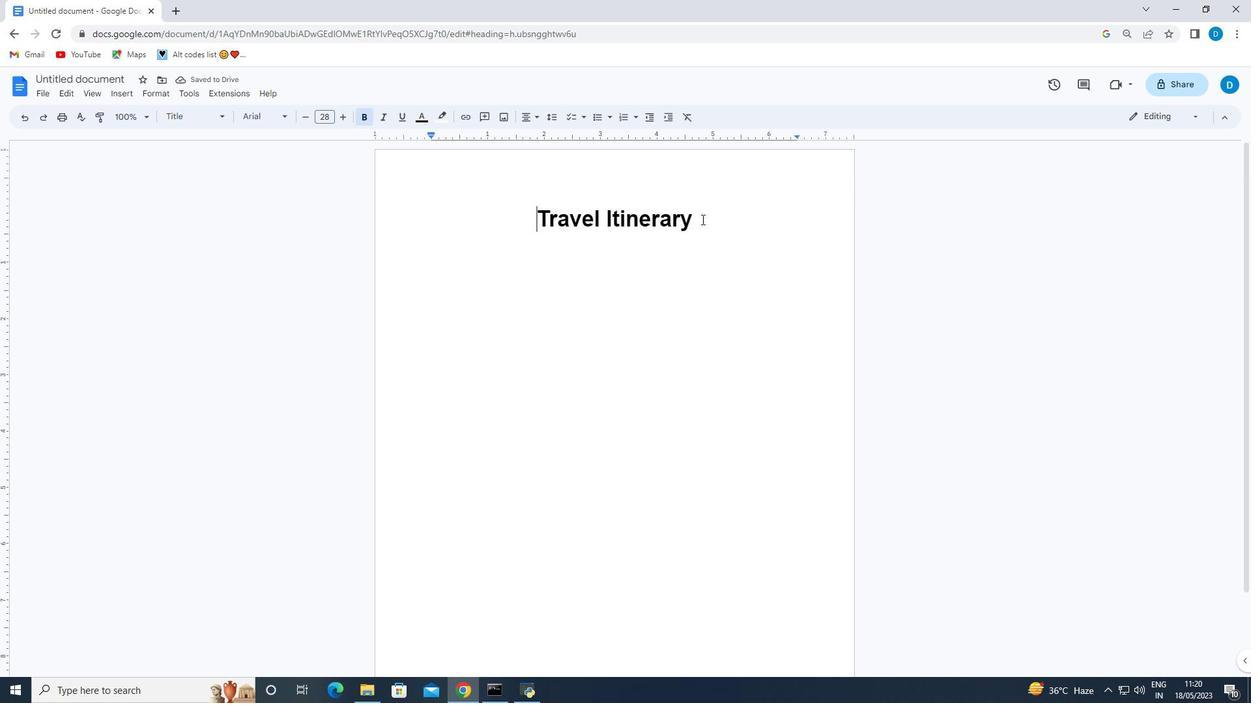 
Action: Mouse moved to (697, 224)
Screenshot: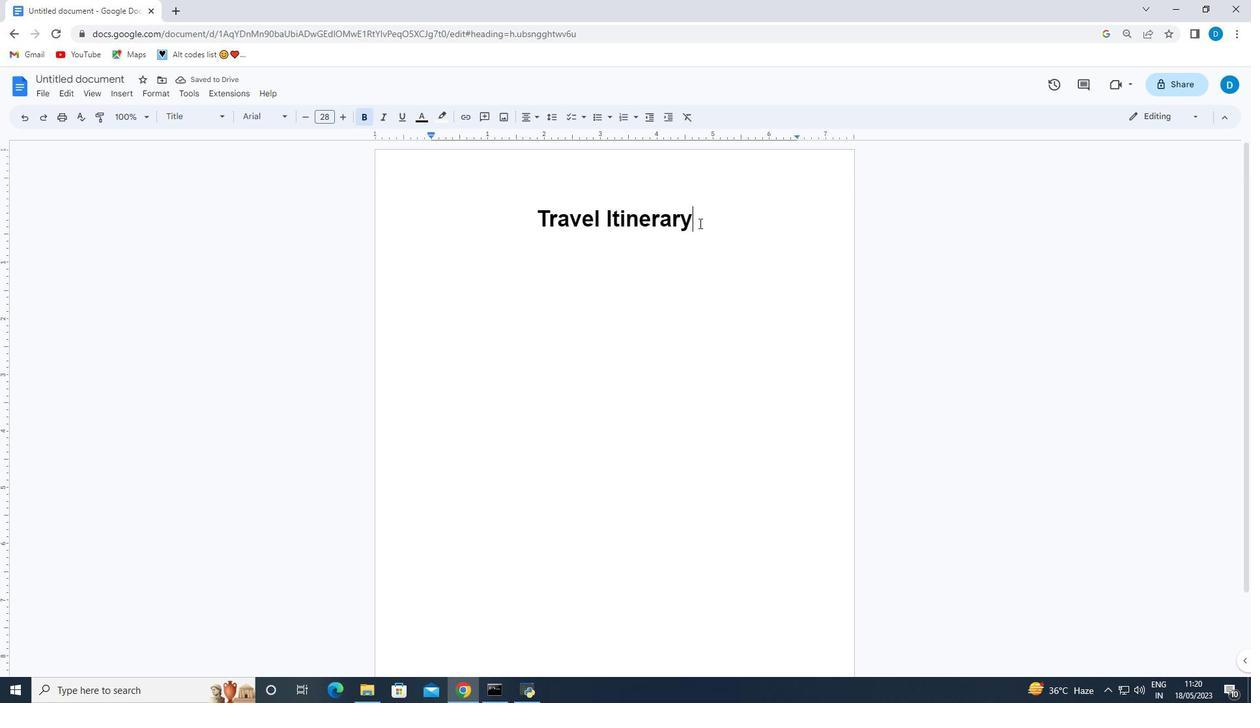 
Action: Key pressed <Key.enter><Key.shift><Key.shift><Key.shift><Key.shift><Key.shift><Key.shift><Key.shift><Key.shift><Key.shift><Key.shift><Key.shift><Key.shift><Key.shift><Key.shift><Key.shift><Key.shift><Key.shift><Key.shift><Key.shift><Key.shift><Key.shift><Key.shift><Key.shift><Key.shift><Key.shift><Key.shift><Key.shift><Key.shift><Key.shift><Key.shift><Key.shift><Key.shift>Client<Key.space><Key.shift>Information
Screenshot: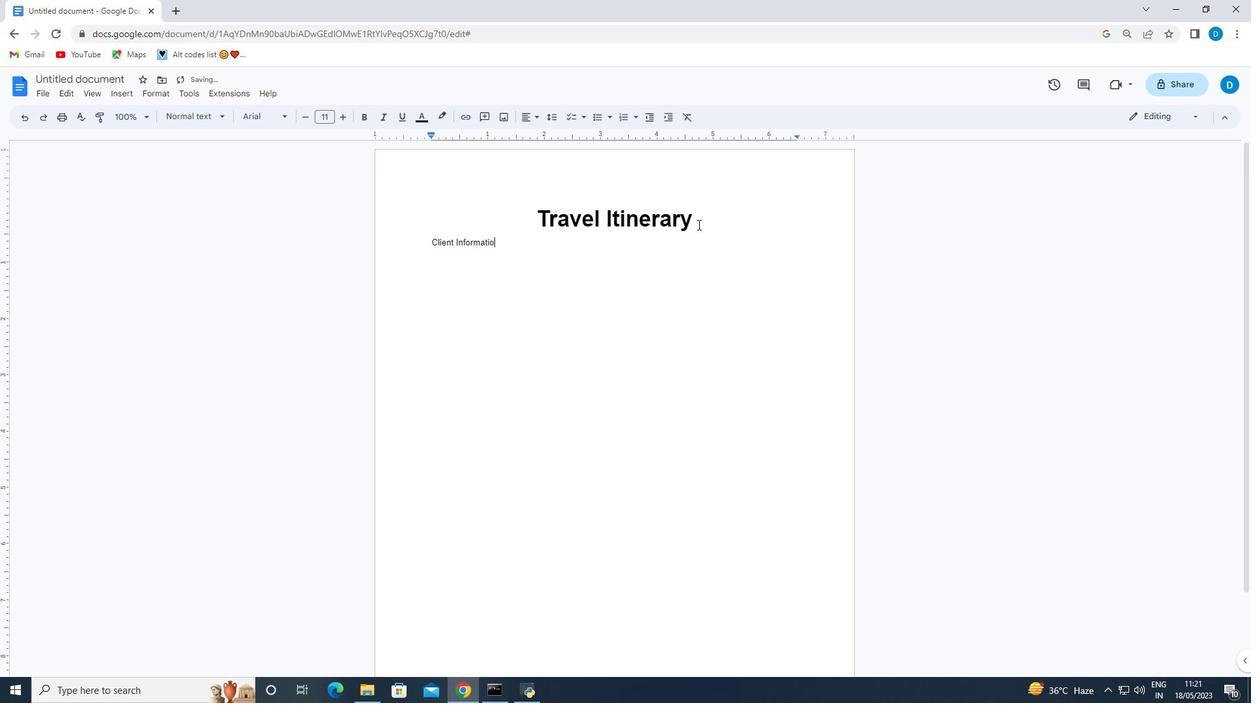 
Action: Mouse moved to (432, 243)
Screenshot: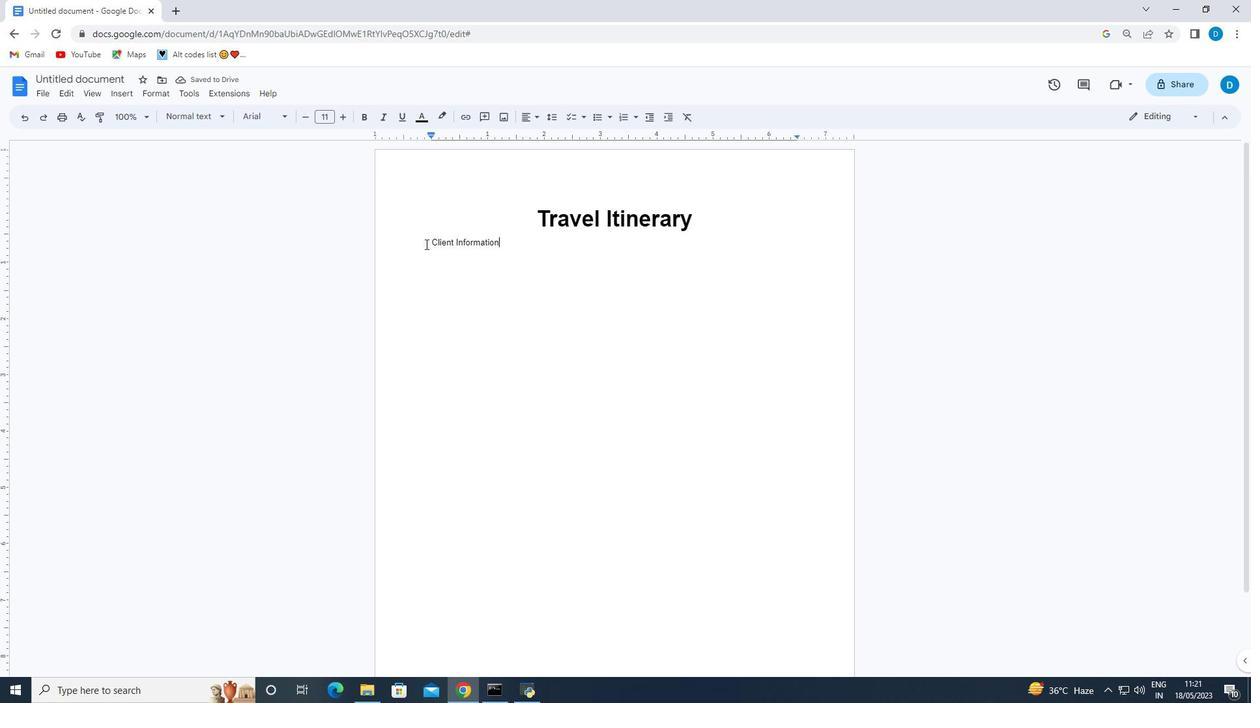 
Action: Mouse pressed left at (432, 243)
Screenshot: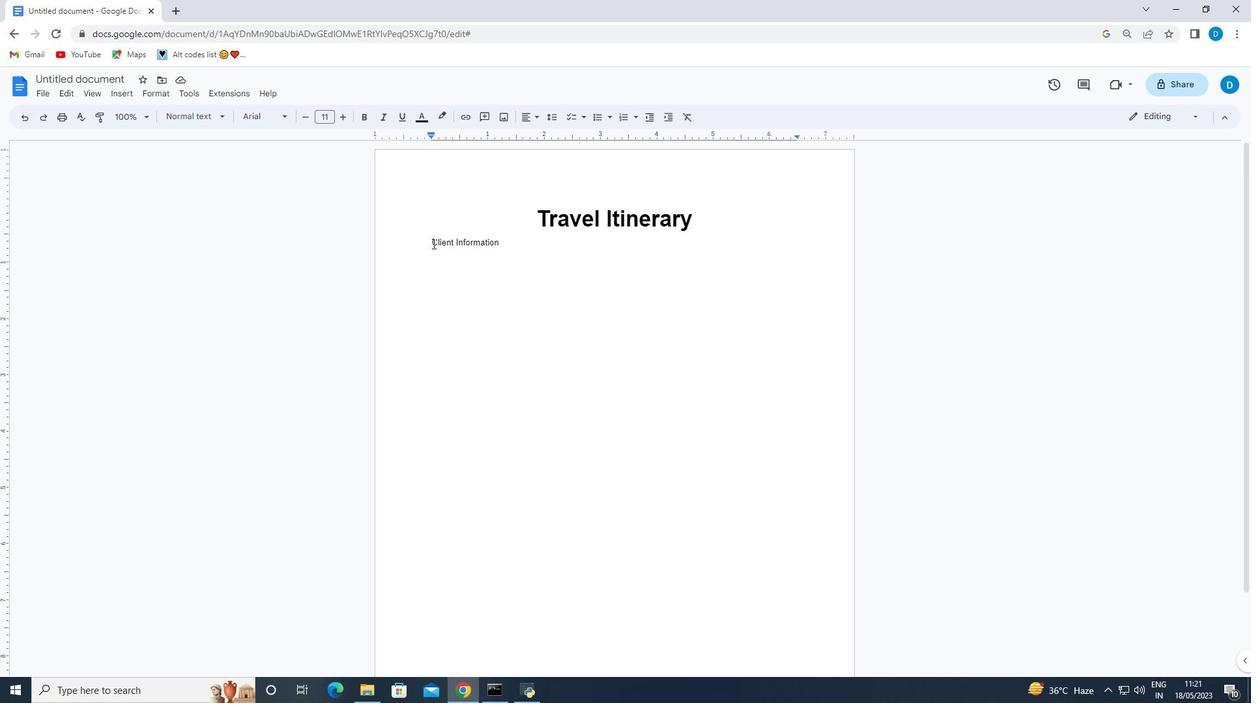 
Action: Mouse moved to (442, 292)
Screenshot: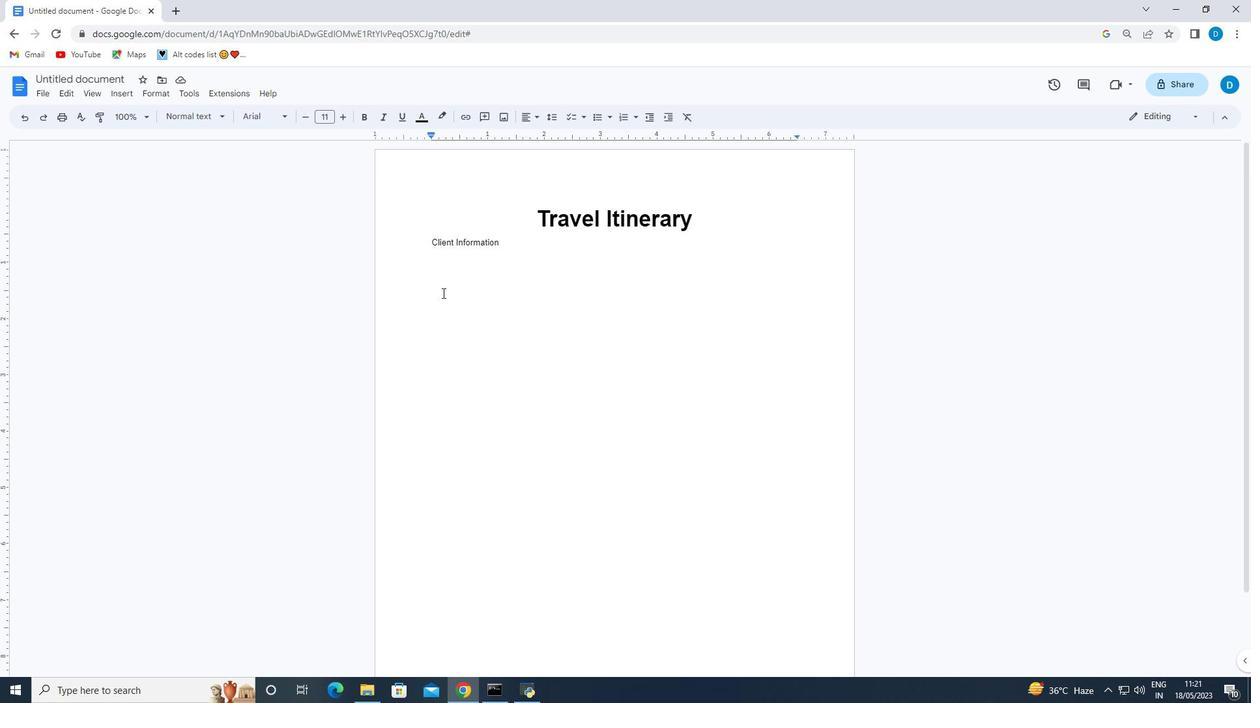 
Action: Key pressed <Key.enter>
Screenshot: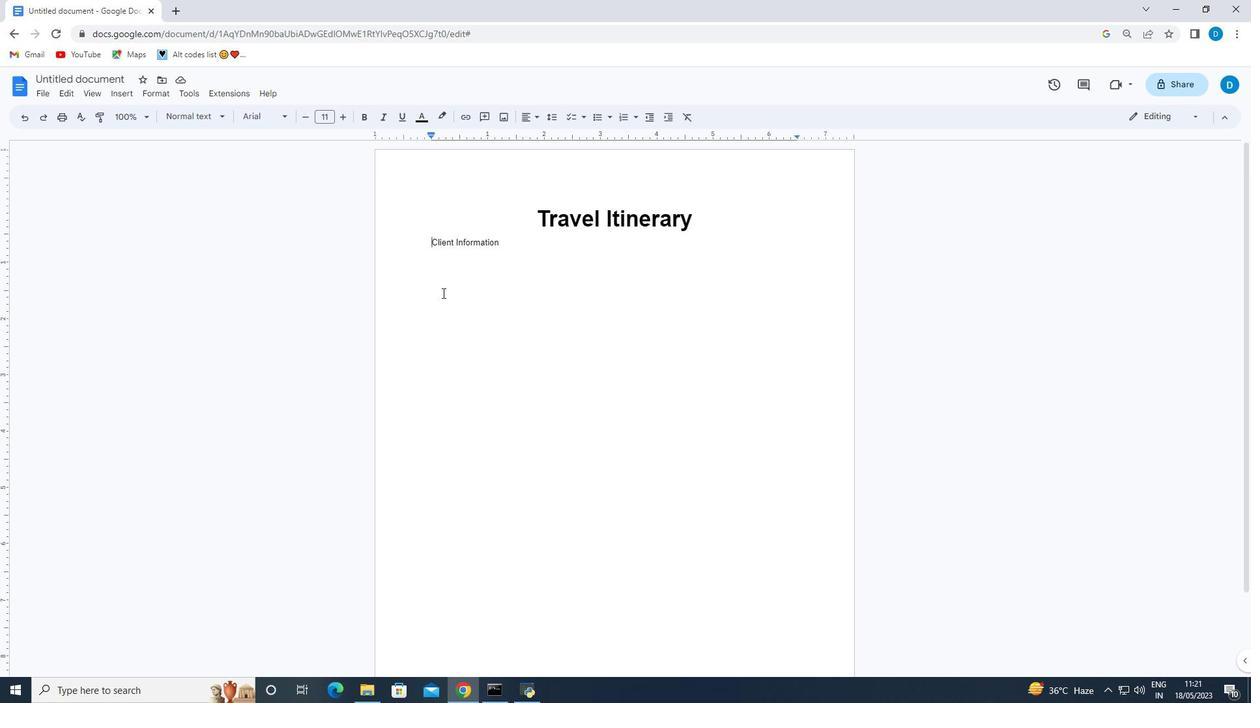 
Action: Mouse moved to (510, 253)
Screenshot: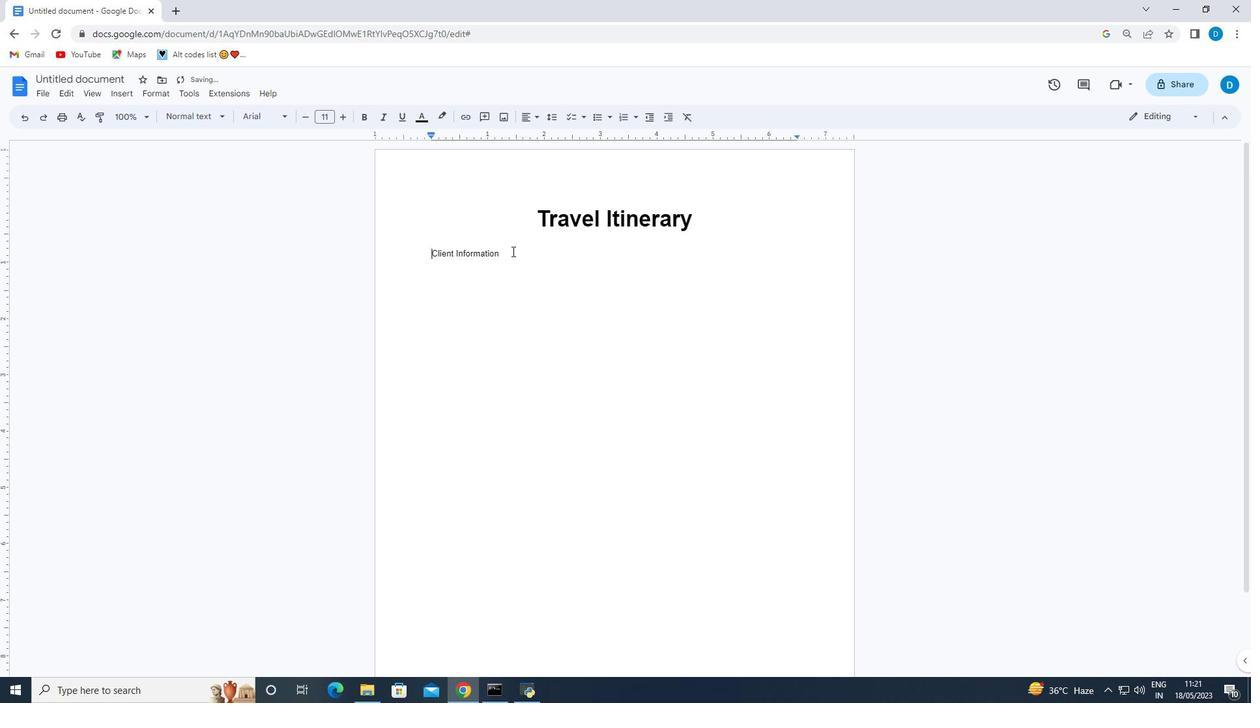 
Action: Mouse pressed left at (510, 253)
Screenshot: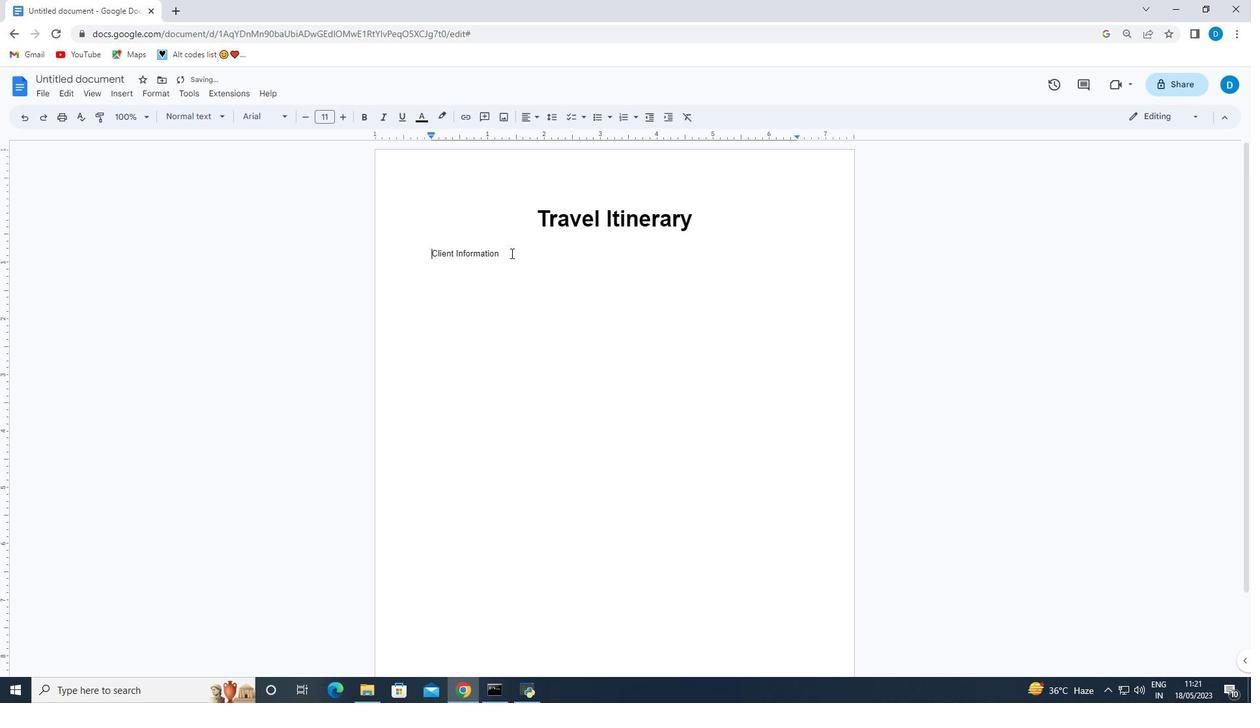 
Action: Mouse moved to (502, 254)
Screenshot: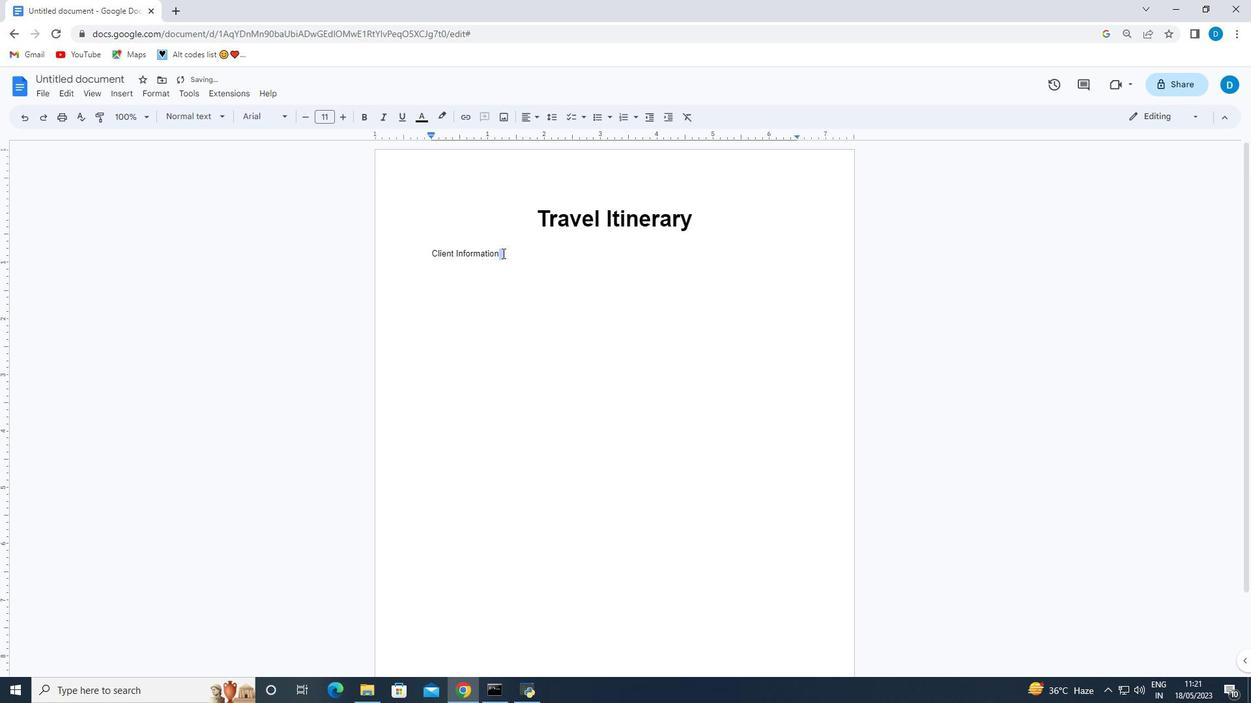 
Action: Mouse pressed left at (502, 254)
Screenshot: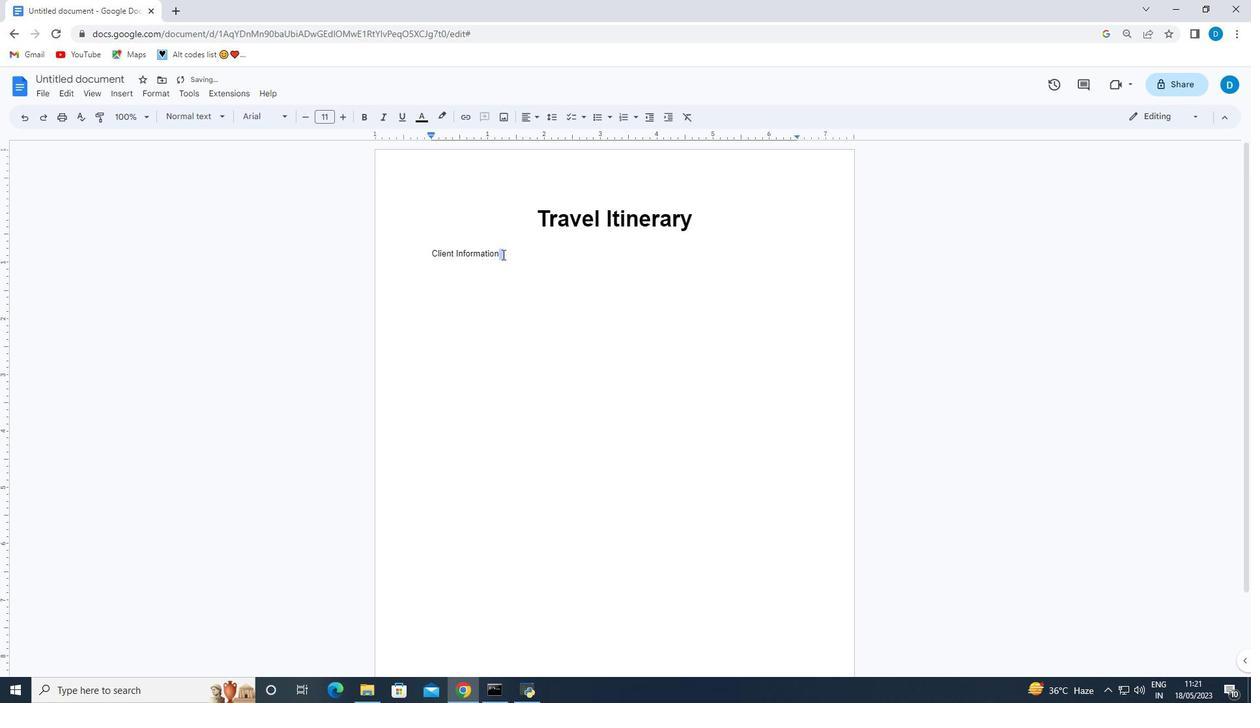 
Action: Mouse moved to (428, 254)
Screenshot: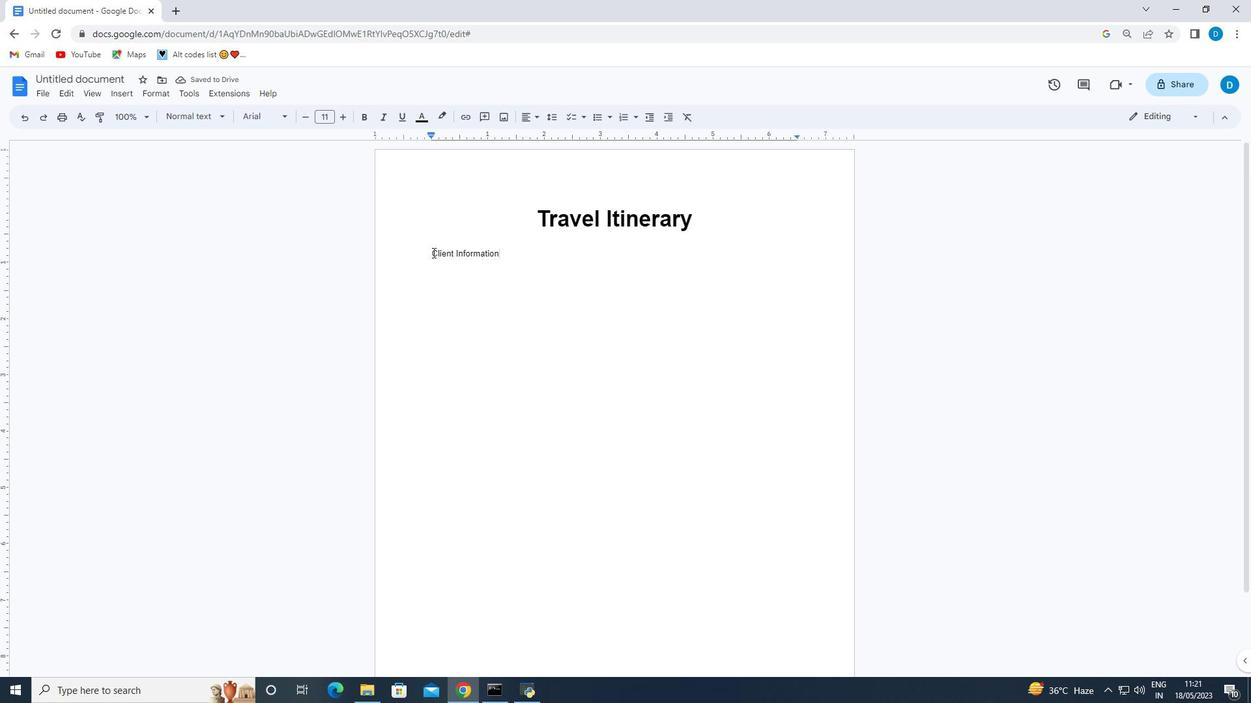 
Action: Mouse pressed left at (428, 254)
Screenshot: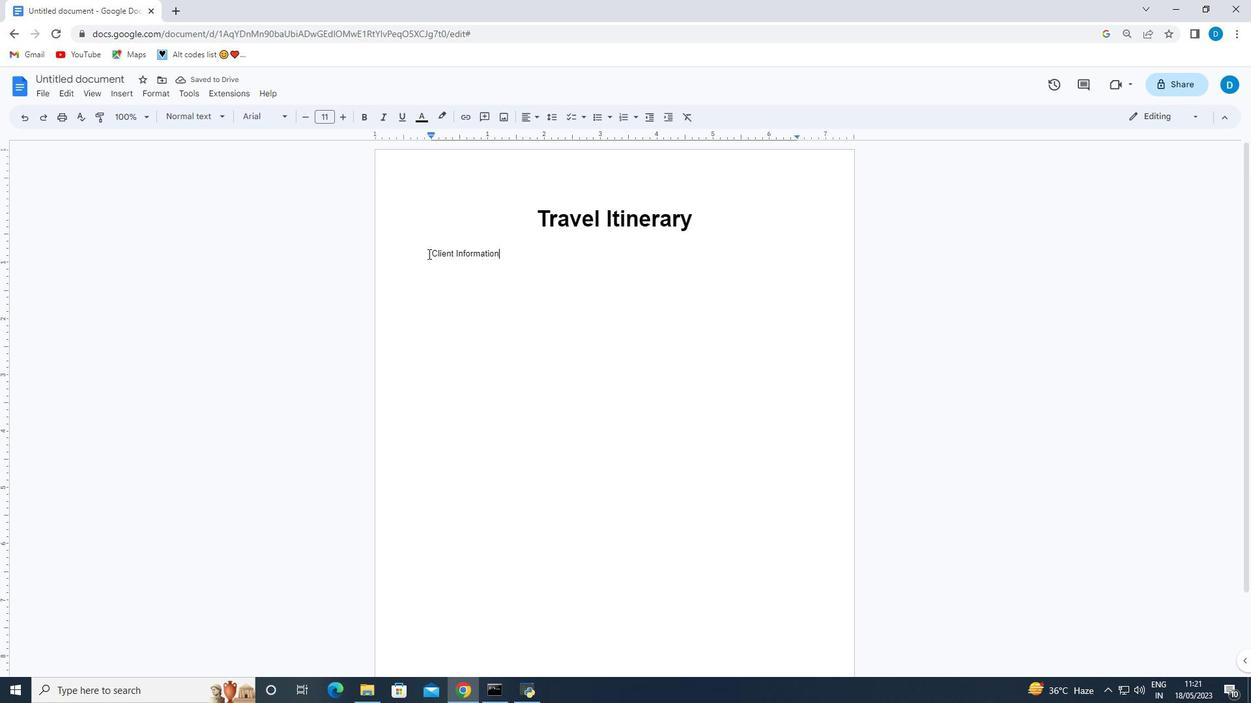 
Action: Mouse moved to (218, 117)
Screenshot: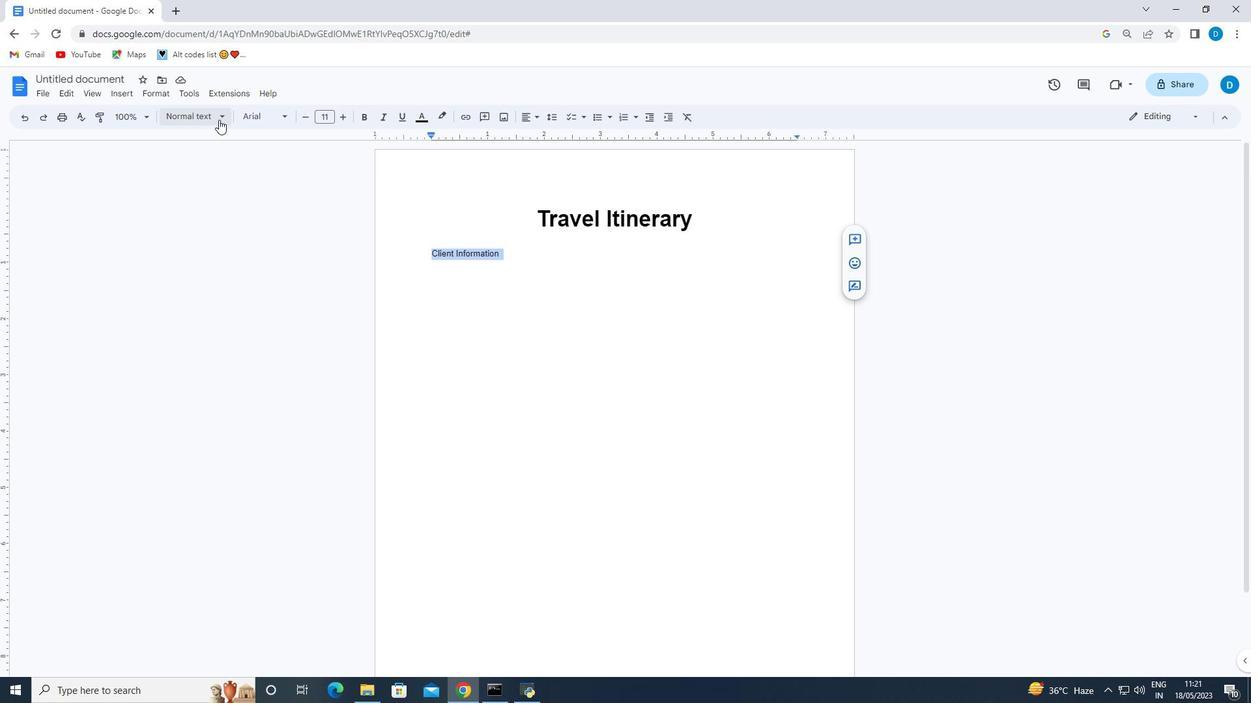 
Action: Mouse pressed left at (218, 117)
Screenshot: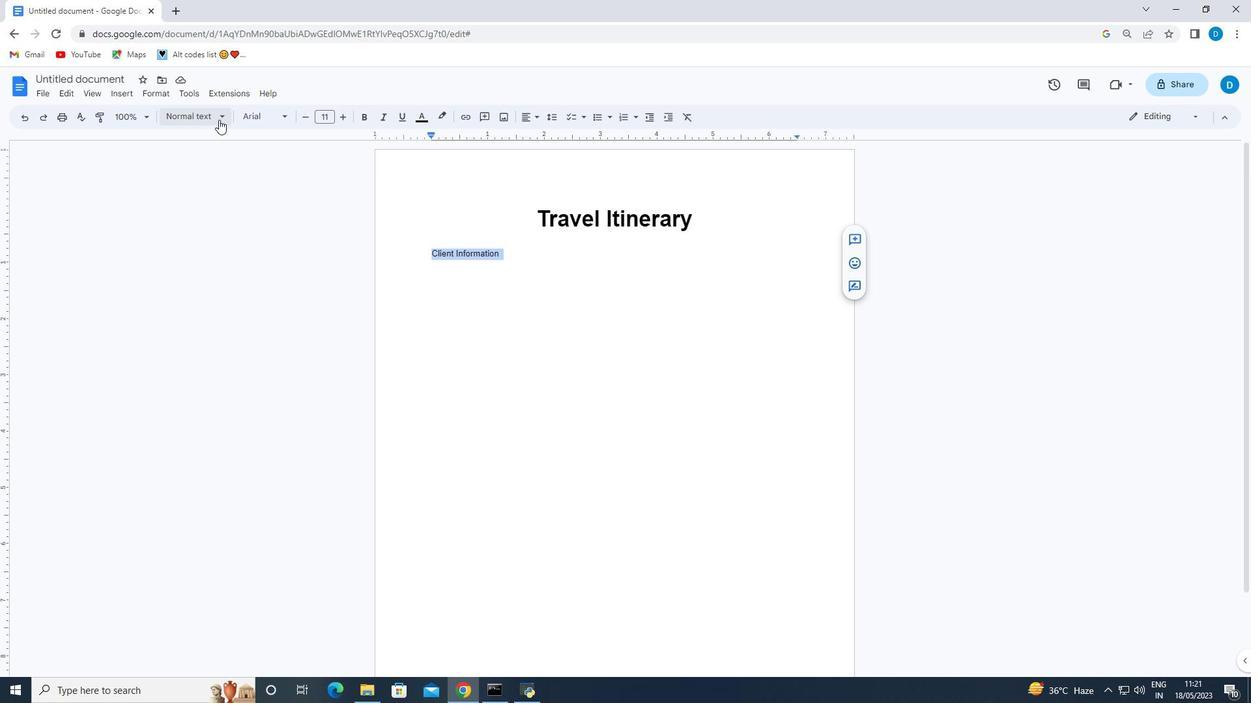 
Action: Mouse moved to (346, 117)
Screenshot: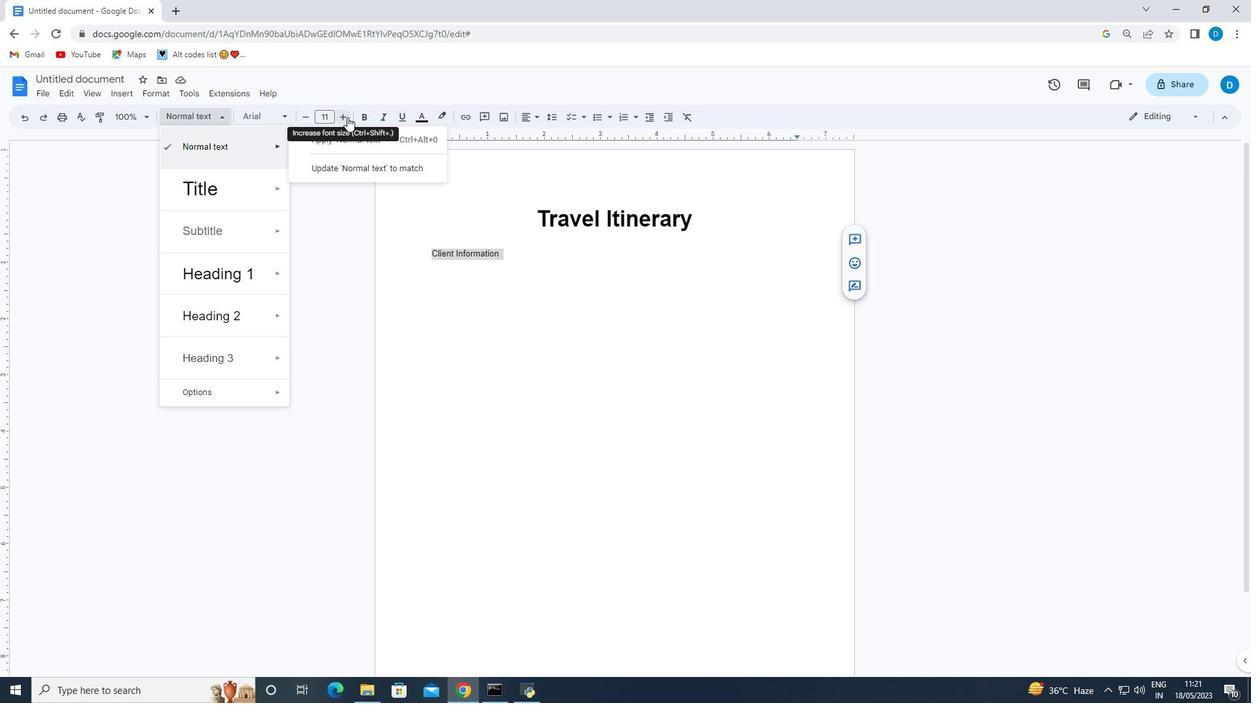 
Action: Mouse pressed left at (346, 117)
Screenshot: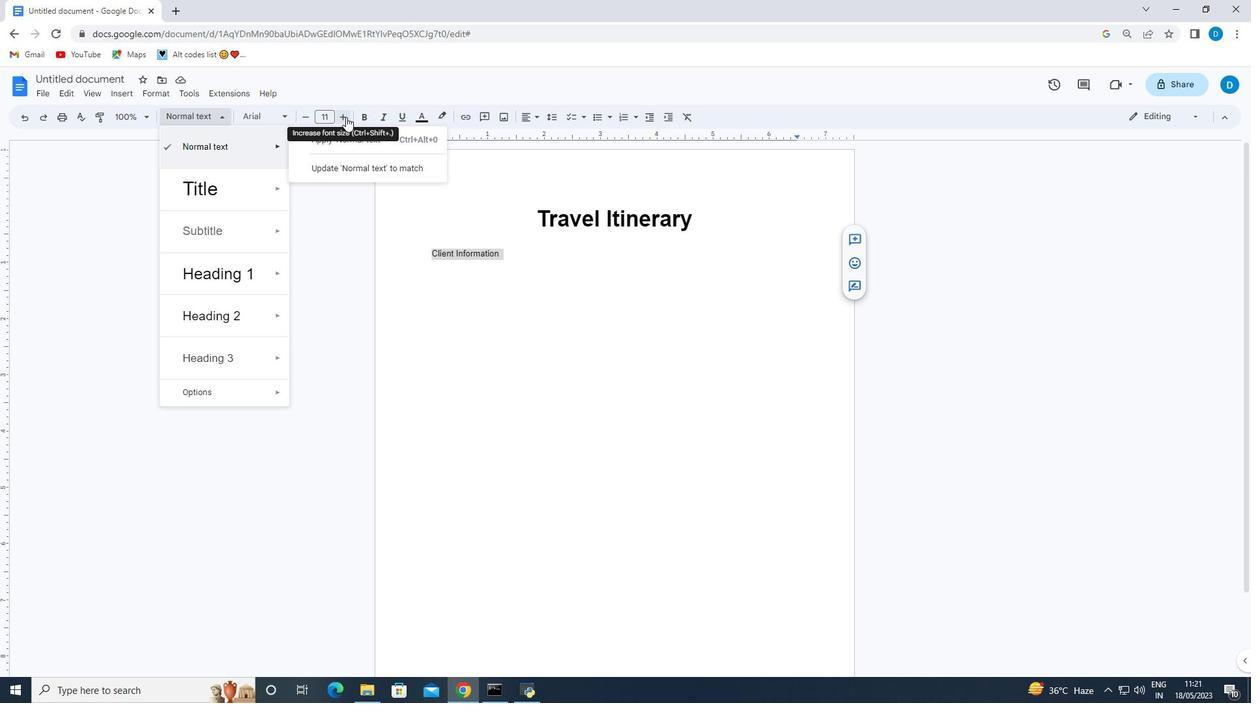 
Action: Mouse pressed left at (346, 117)
Screenshot: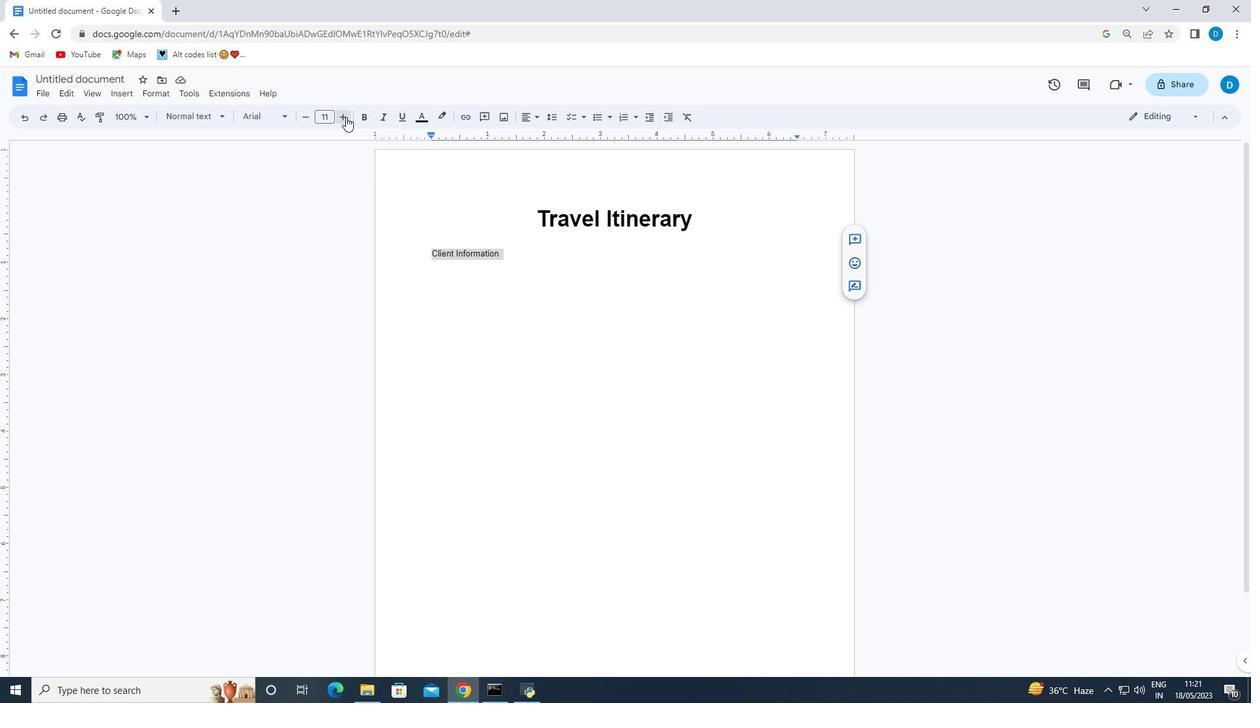 
Action: Mouse pressed left at (346, 117)
Screenshot: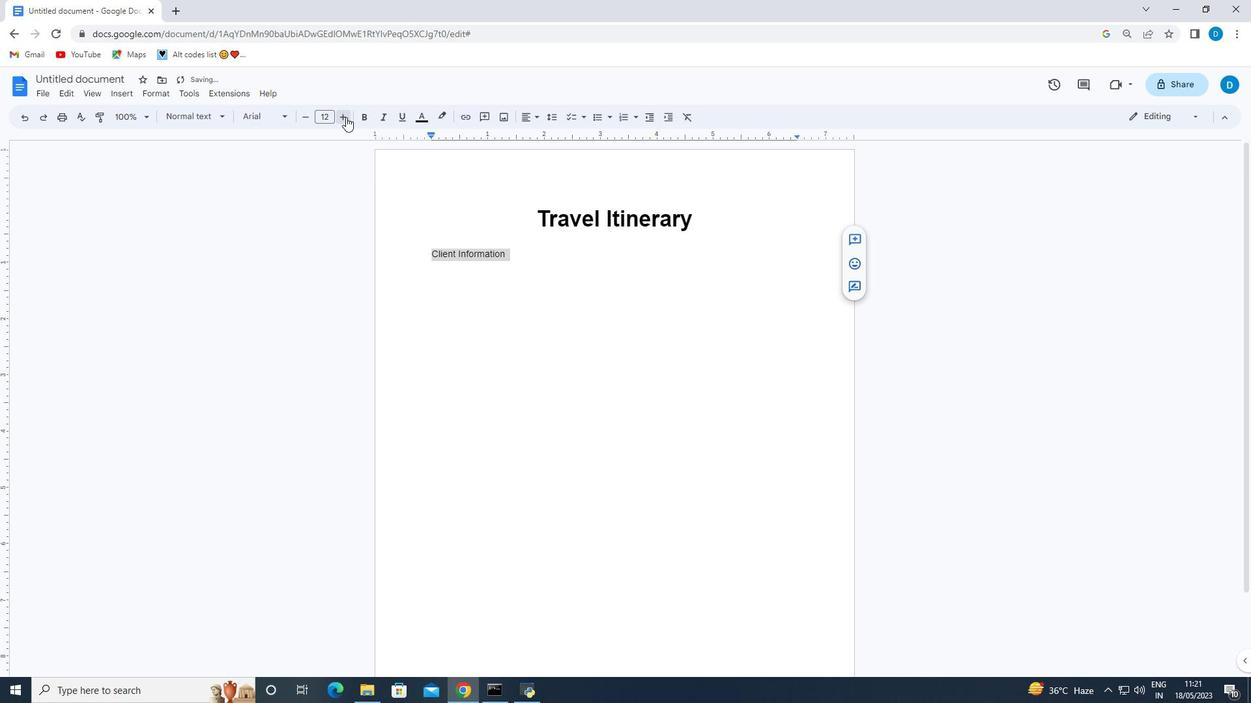 
Action: Mouse pressed left at (346, 117)
Screenshot: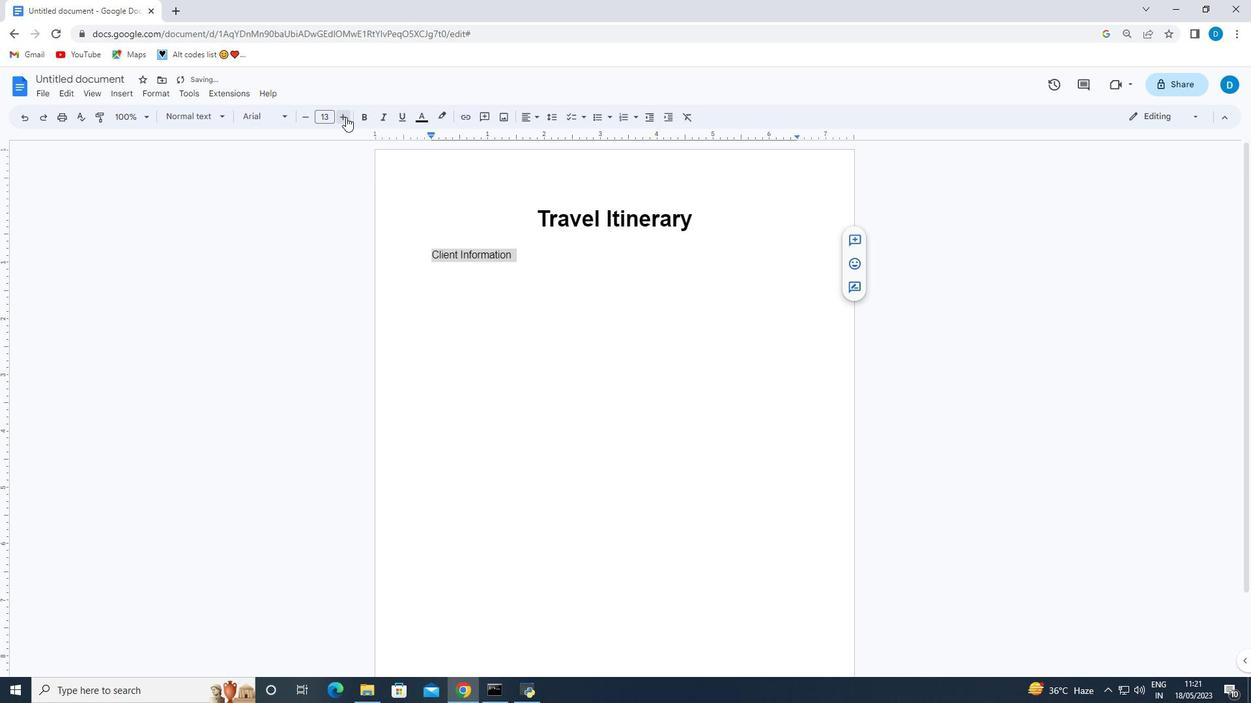 
Action: Mouse pressed left at (346, 117)
Screenshot: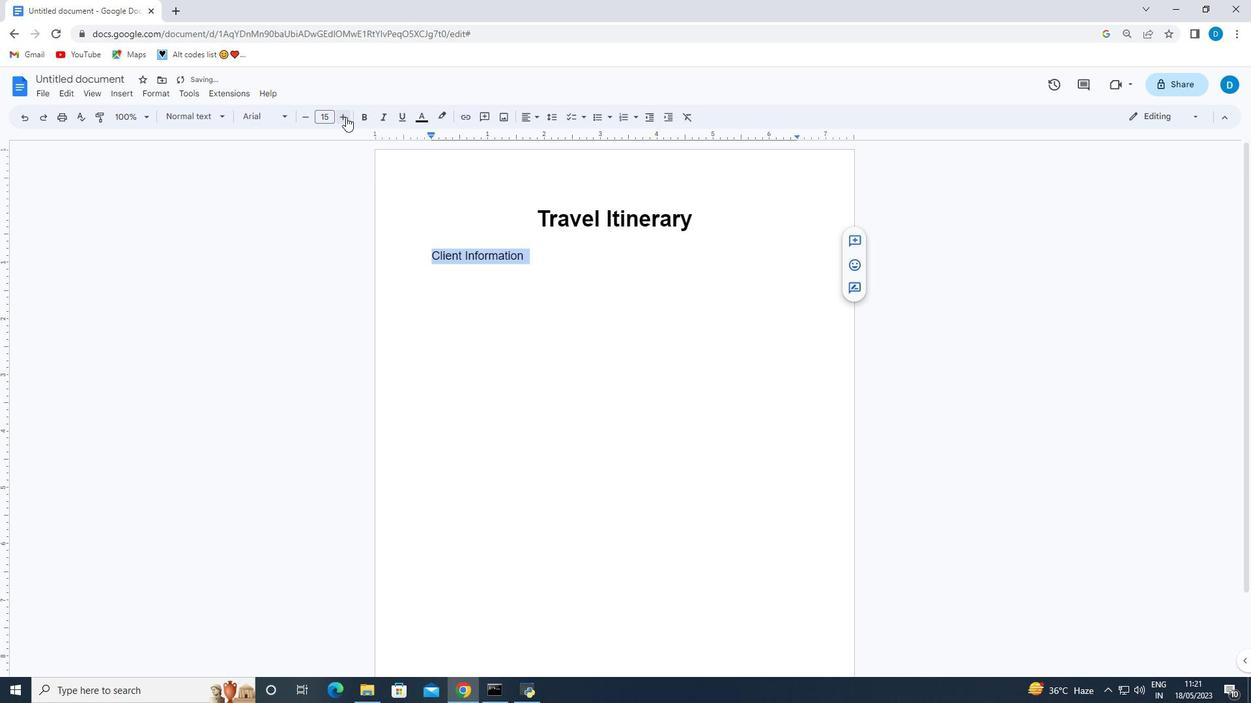
Action: Mouse pressed left at (346, 117)
Screenshot: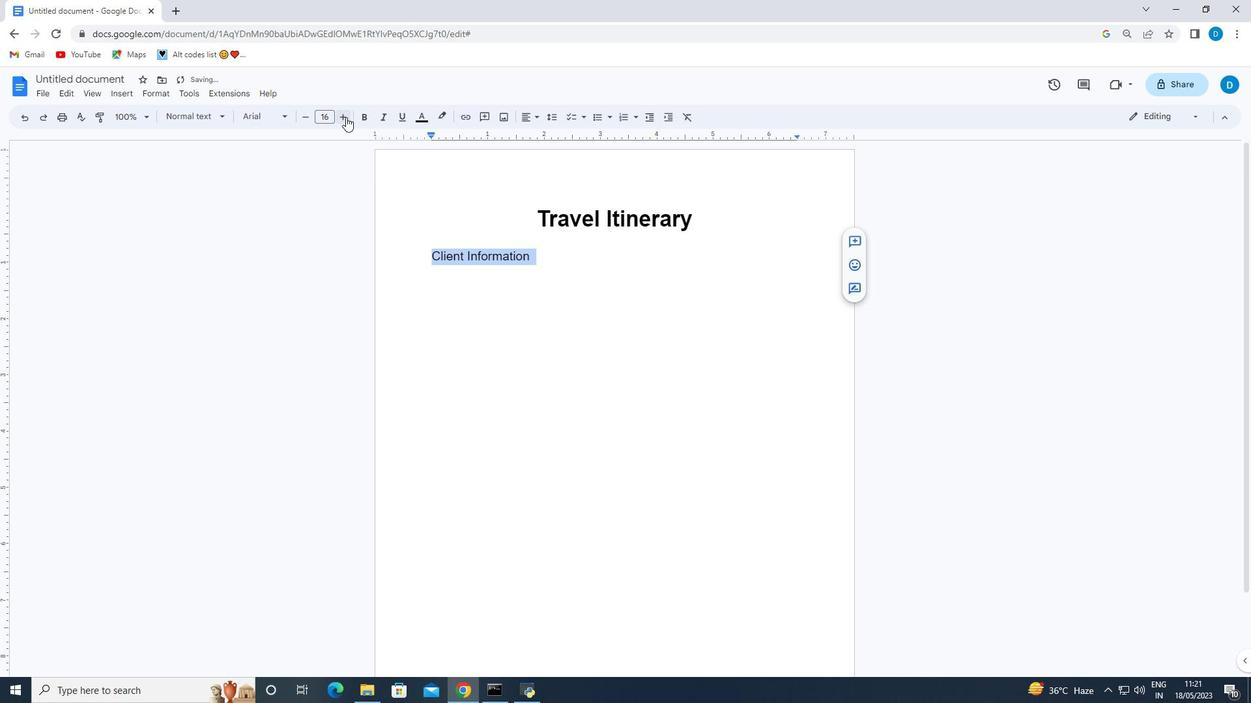 
Action: Mouse pressed left at (346, 117)
Screenshot: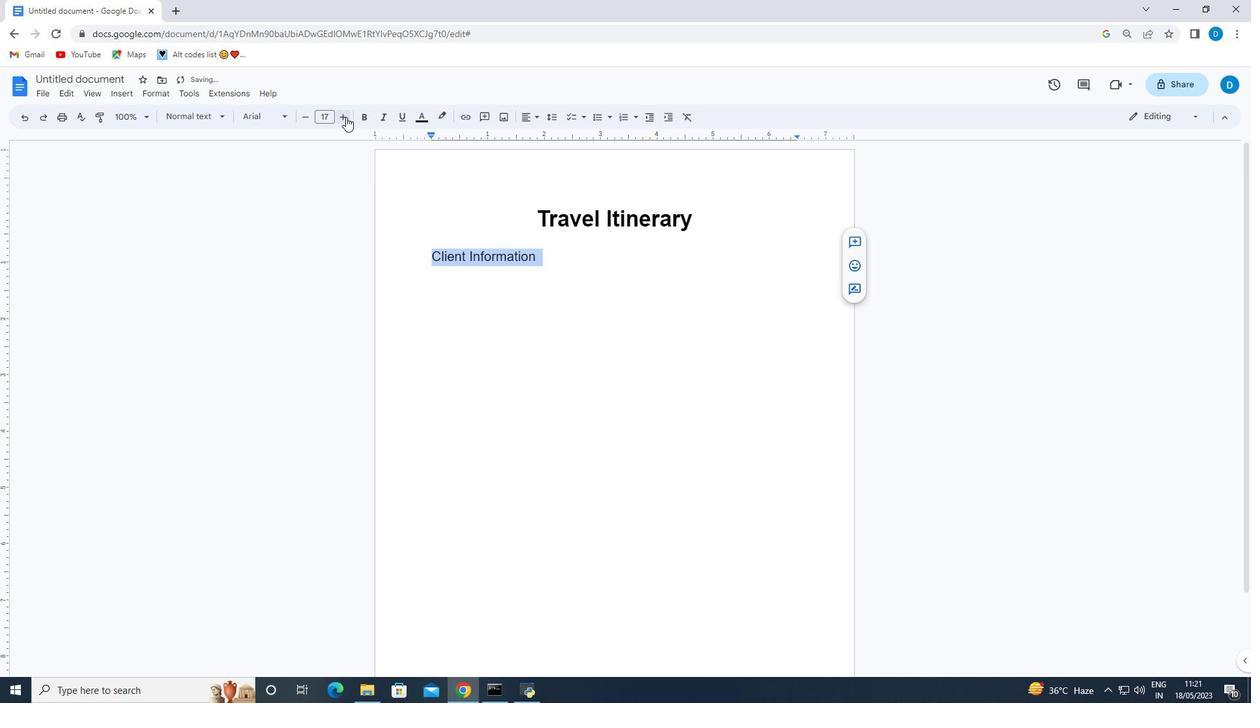 
Action: Mouse pressed left at (346, 117)
Screenshot: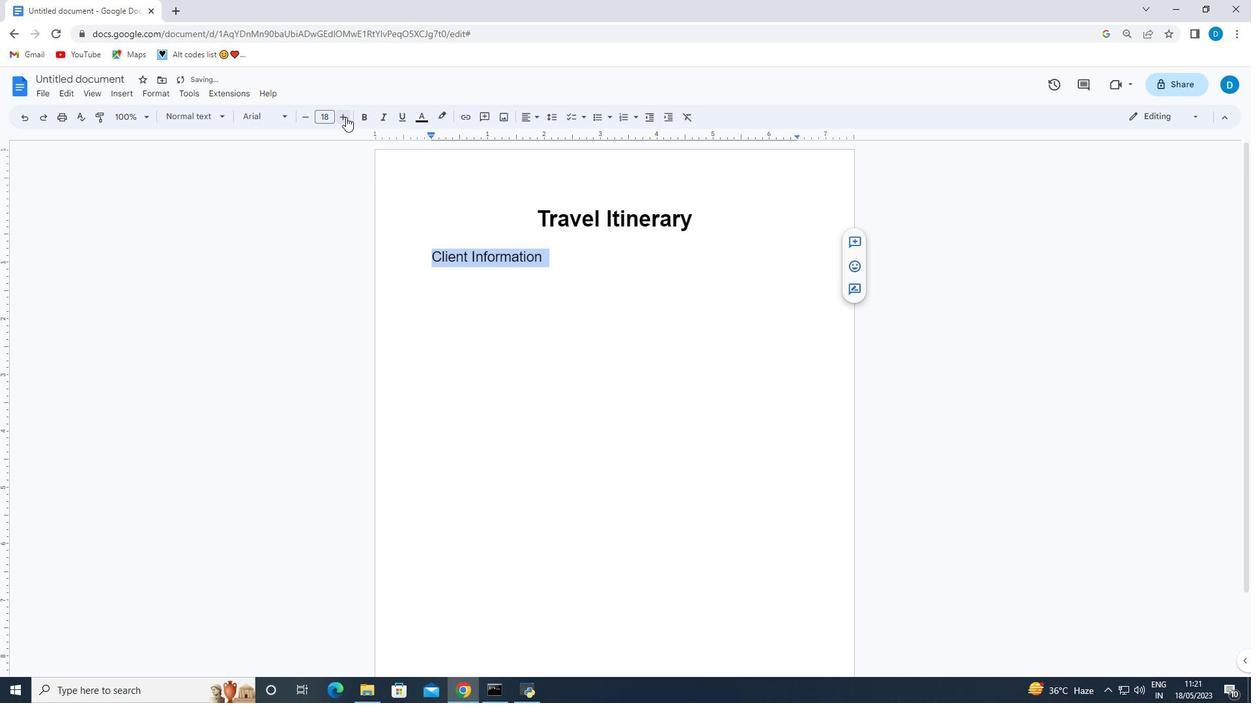 
Action: Mouse moved to (364, 118)
Screenshot: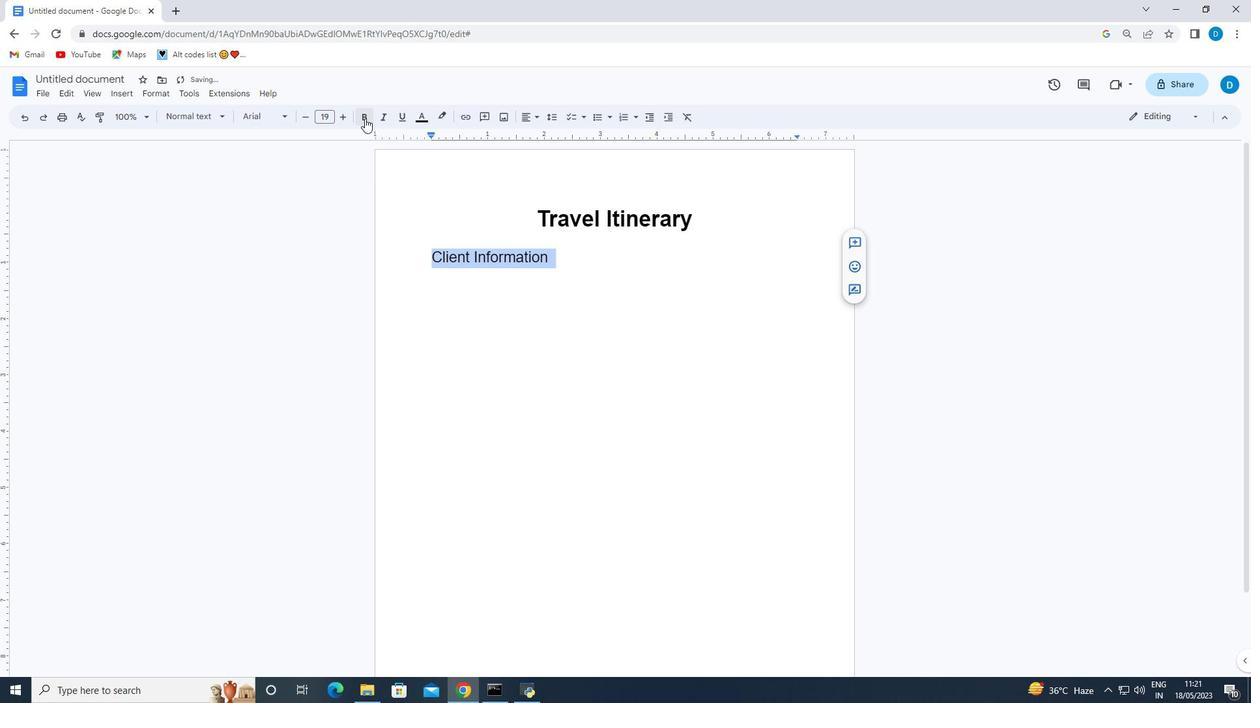 
Action: Mouse pressed left at (364, 118)
Screenshot: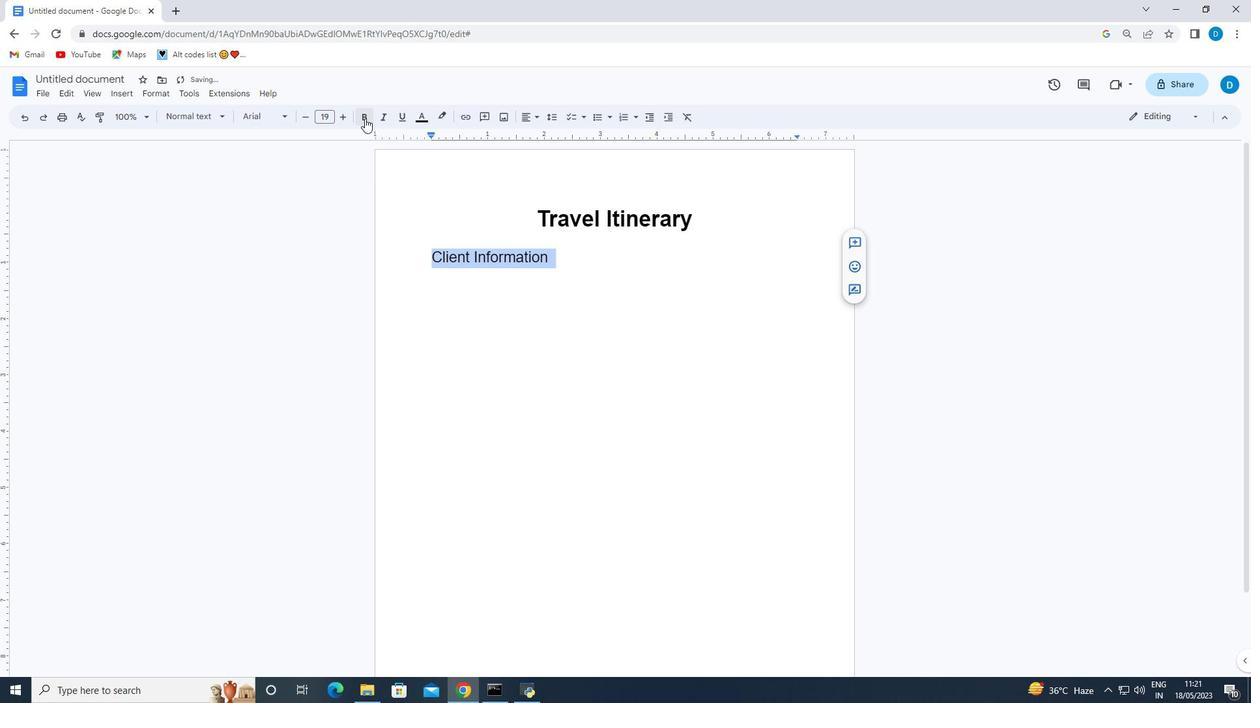 
Action: Mouse moved to (310, 119)
Screenshot: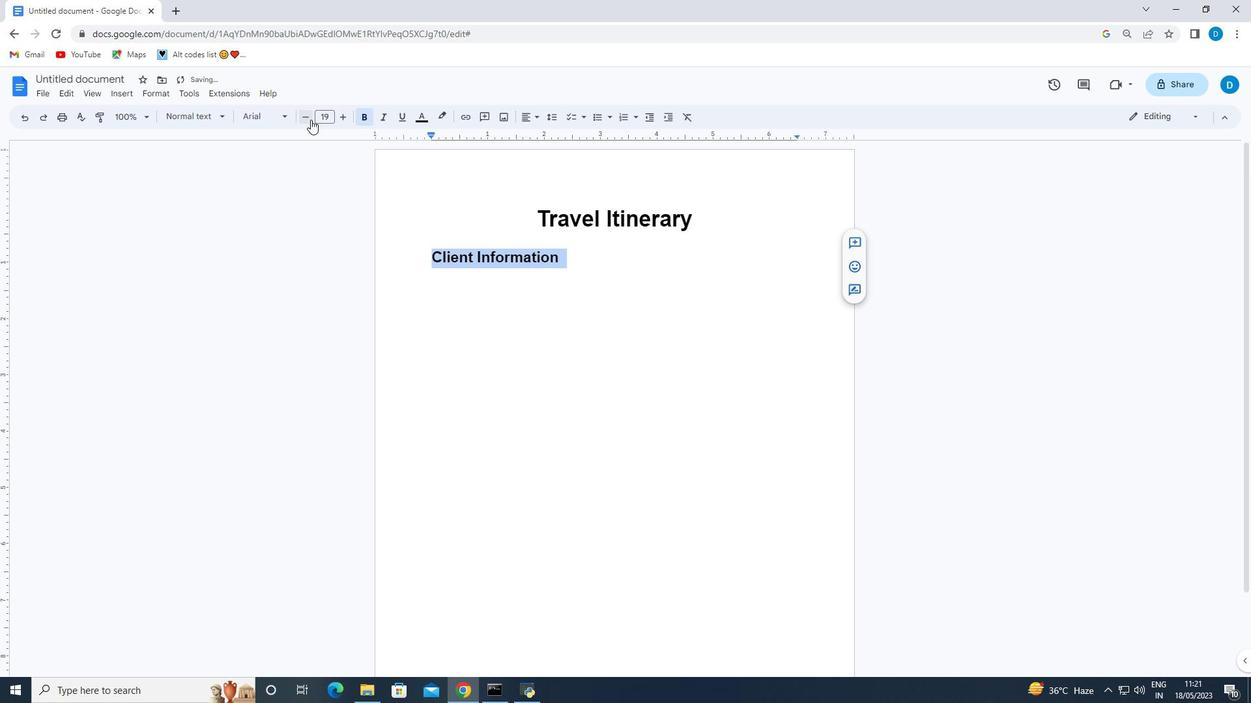 
Action: Mouse pressed left at (310, 119)
Screenshot: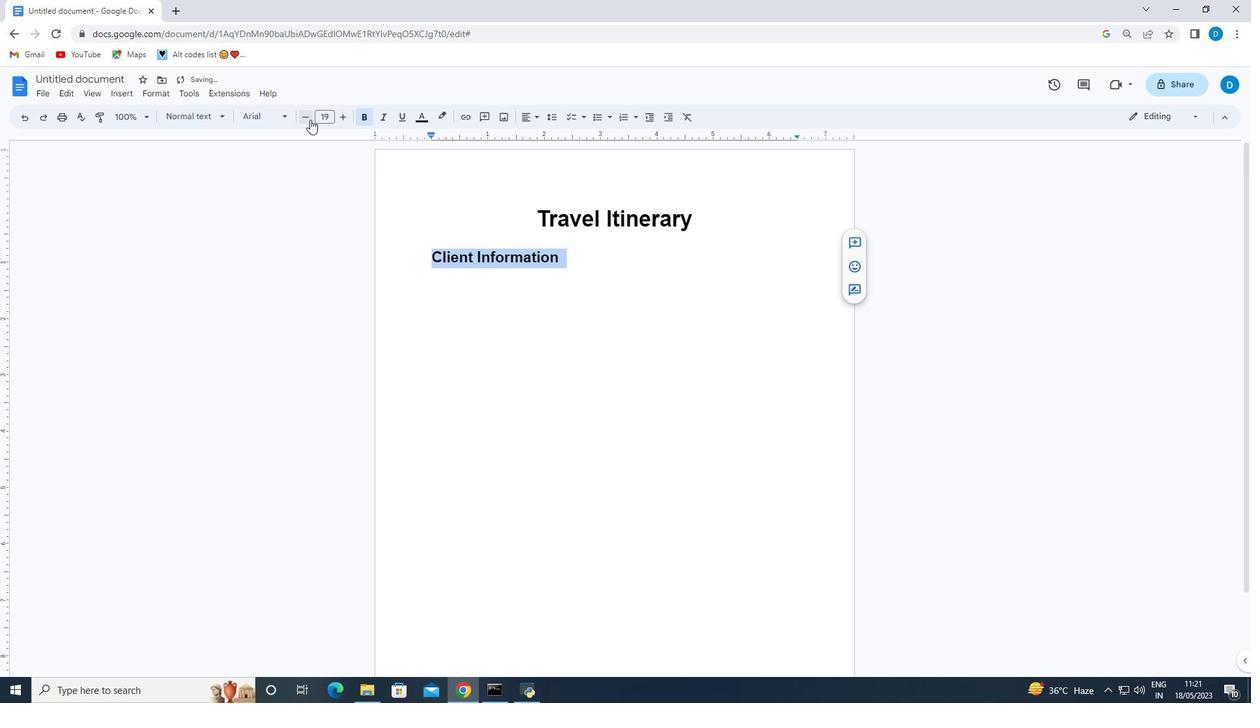 
Action: Mouse moved to (558, 262)
Screenshot: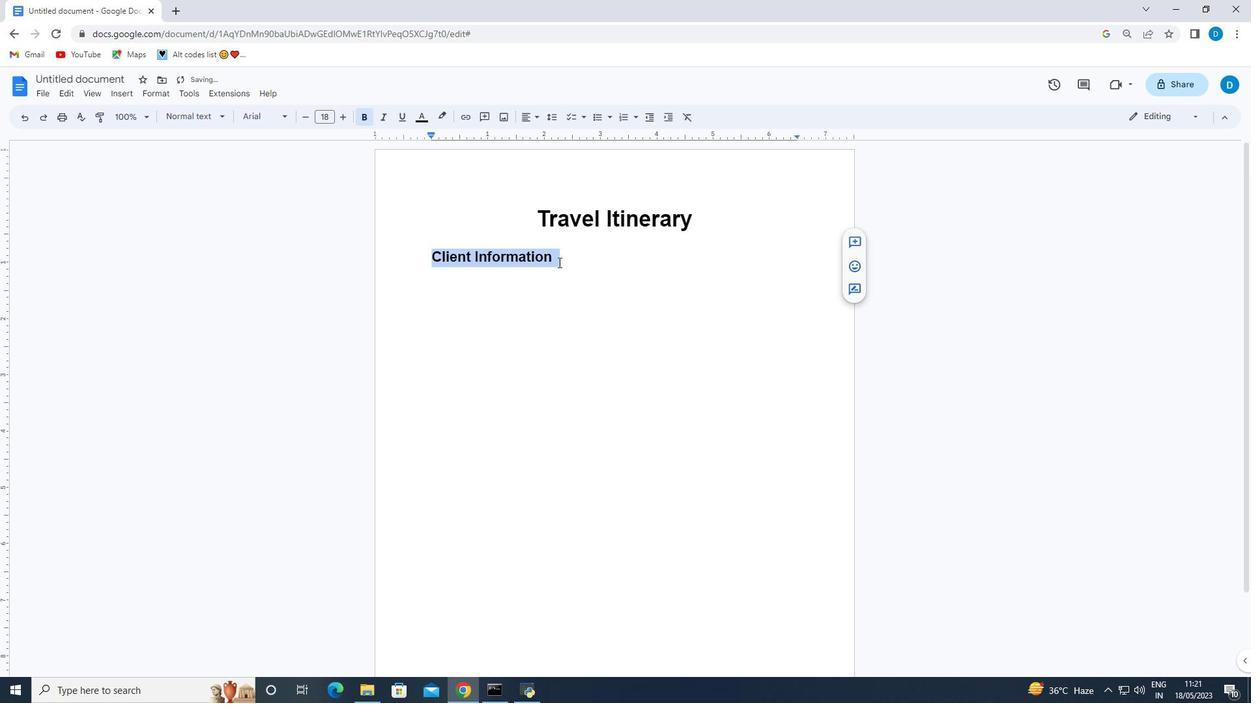 
Action: Mouse pressed left at (558, 262)
Screenshot: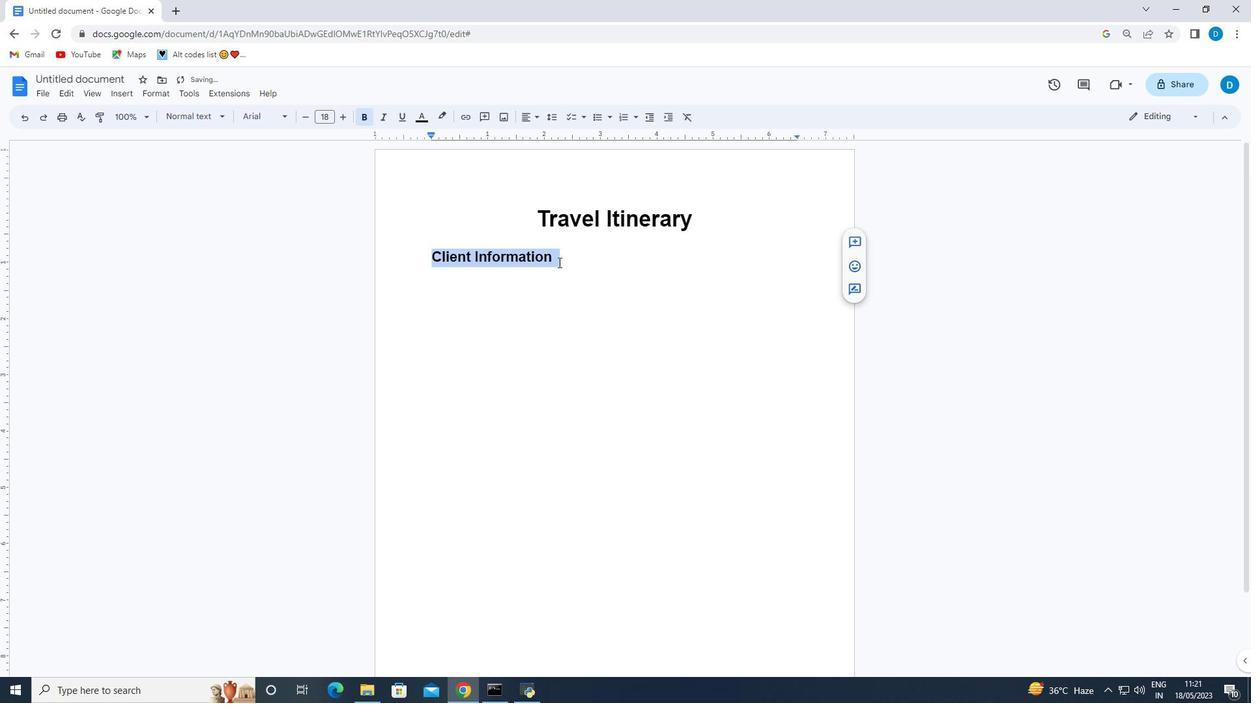 
Action: Mouse moved to (432, 255)
Screenshot: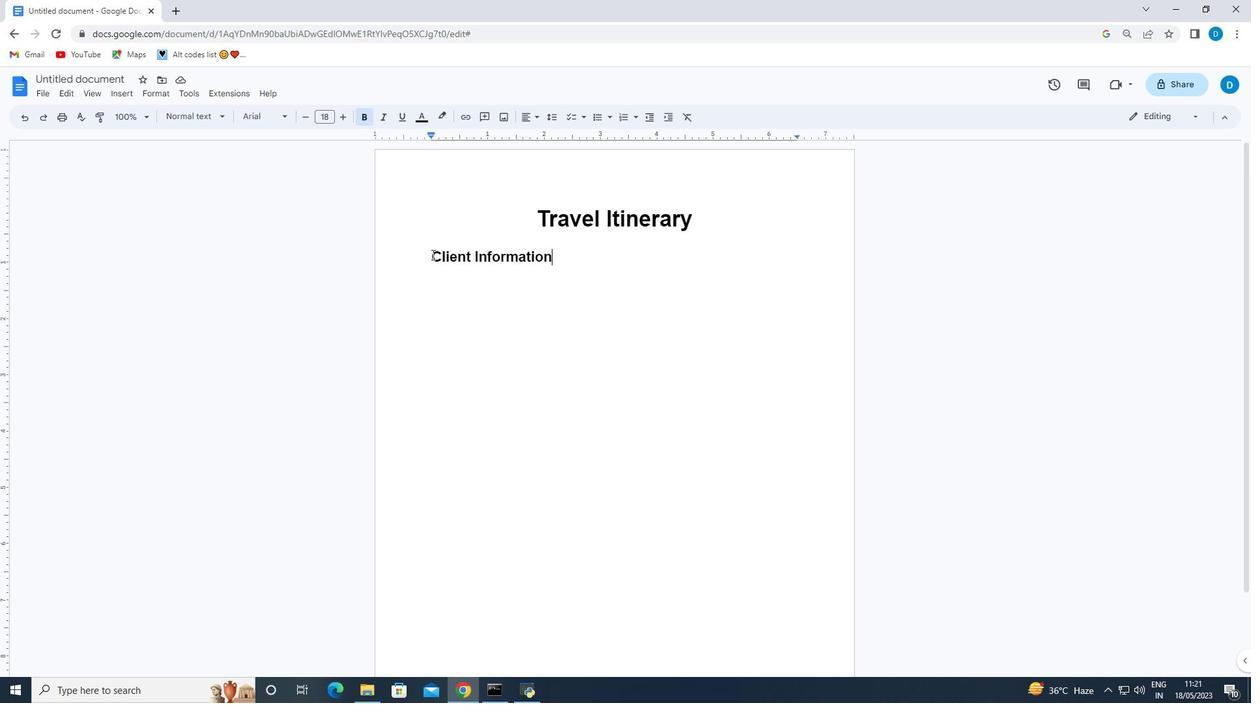 
Action: Mouse pressed left at (432, 255)
Screenshot: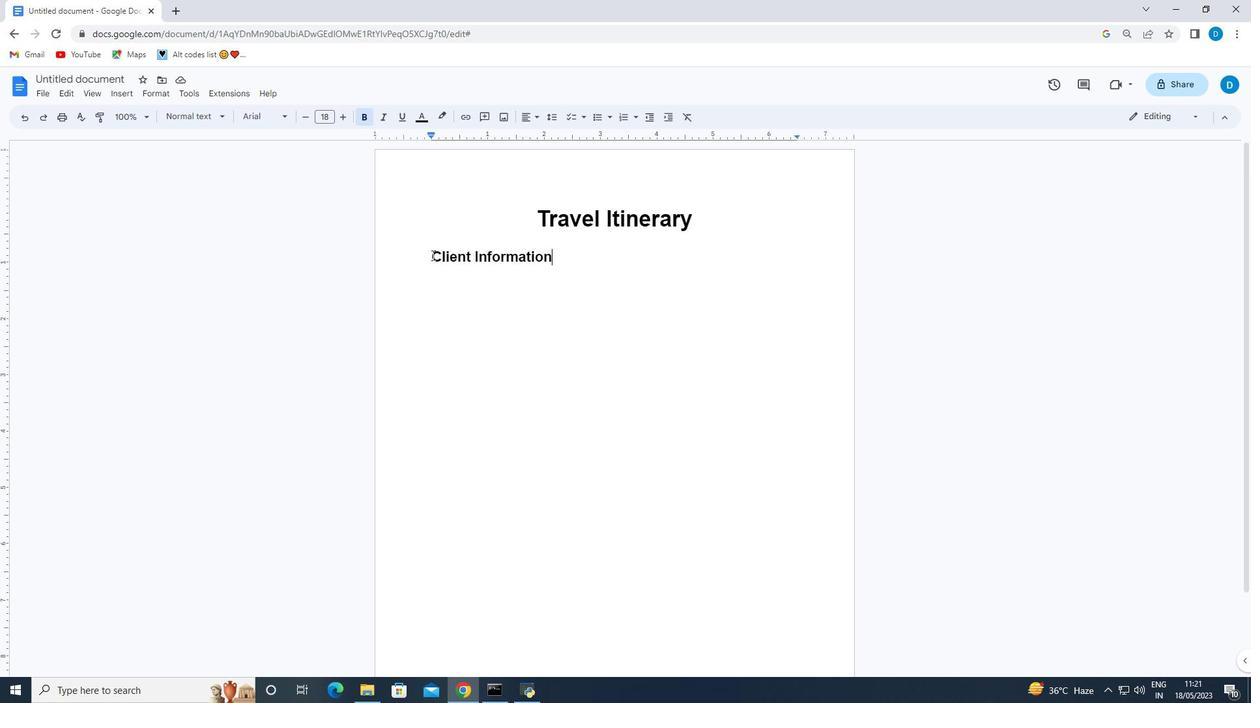 
Action: Mouse moved to (368, 120)
Screenshot: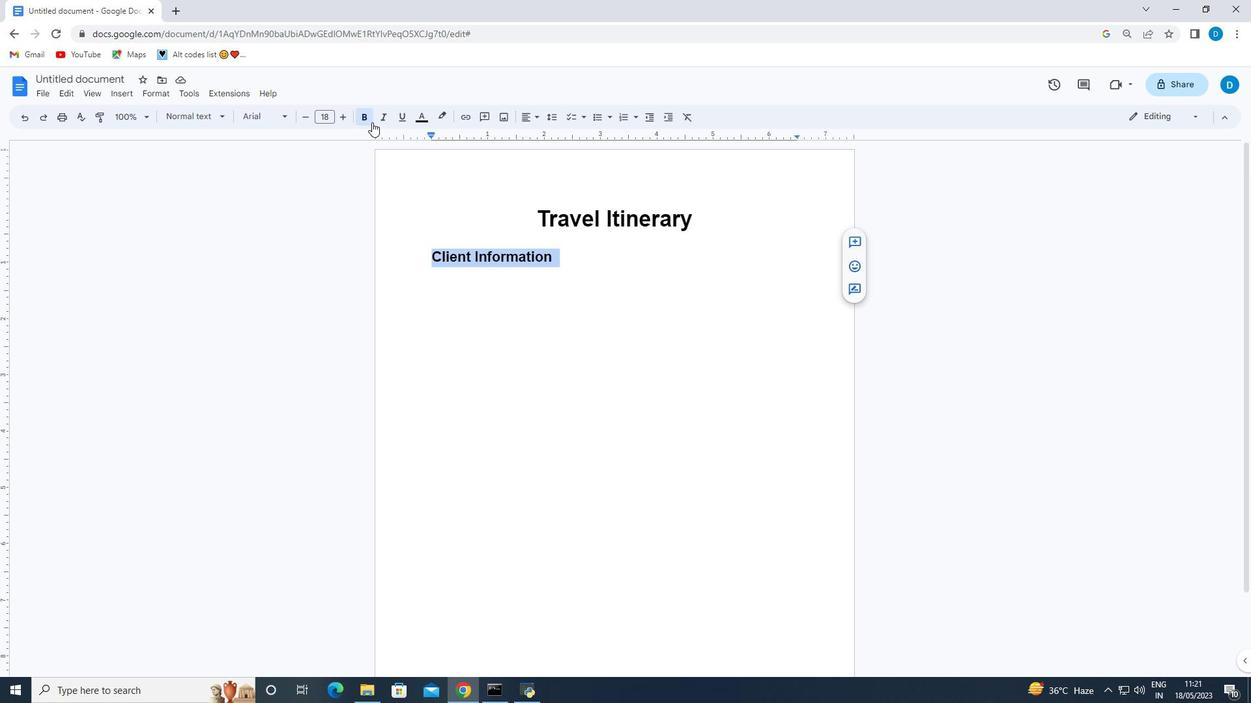 
Action: Mouse pressed left at (368, 120)
Screenshot: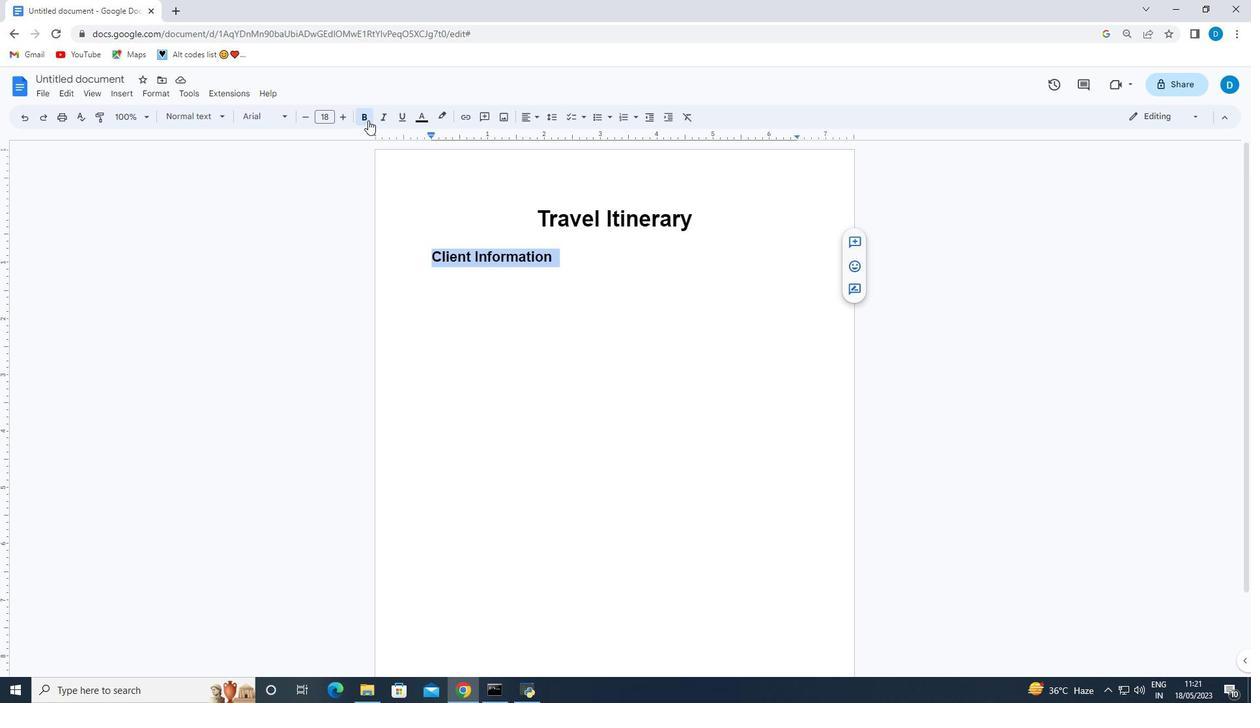 
Action: Mouse moved to (493, 296)
Screenshot: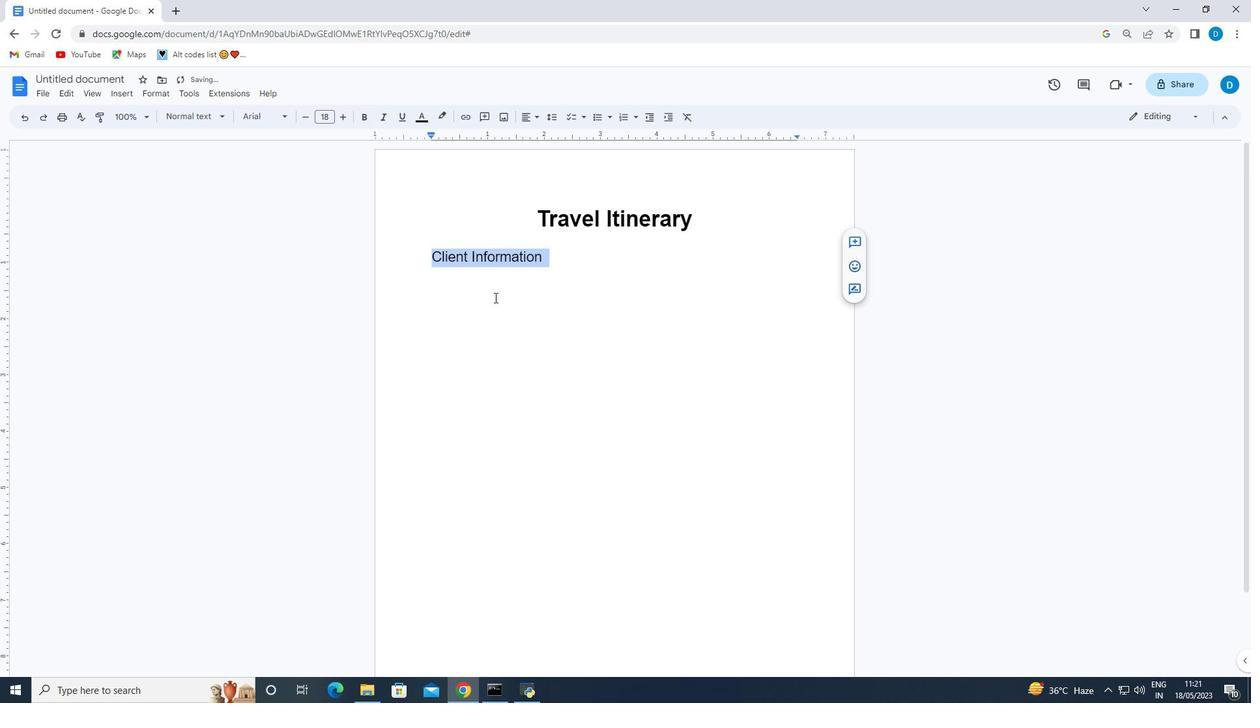 
Action: Mouse pressed left at (493, 296)
Screenshot: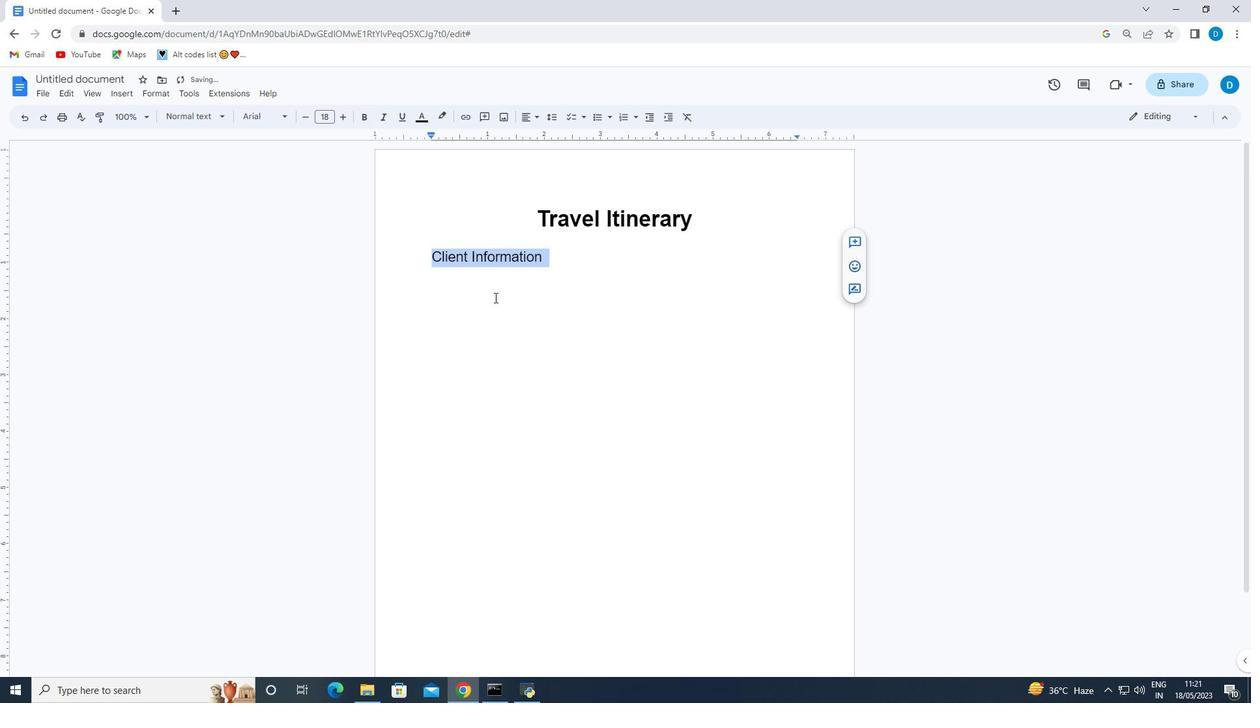 
Action: Mouse moved to (548, 258)
Screenshot: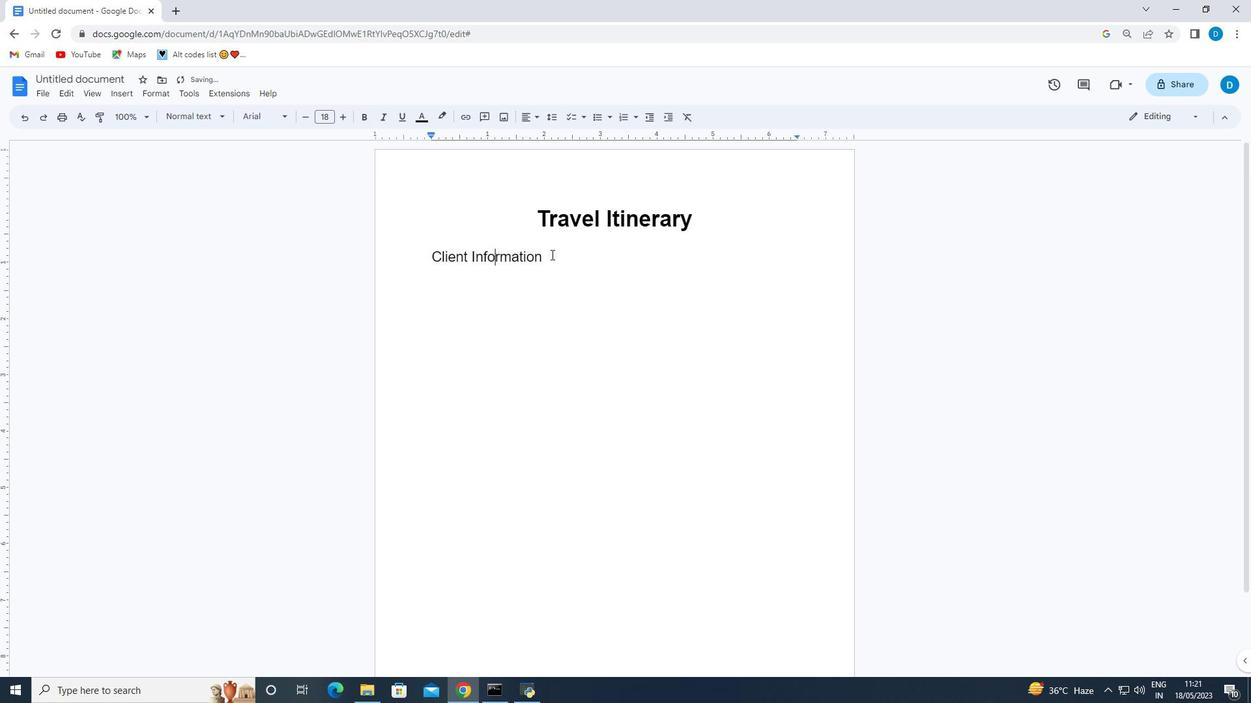 
Action: Mouse pressed left at (548, 258)
Screenshot: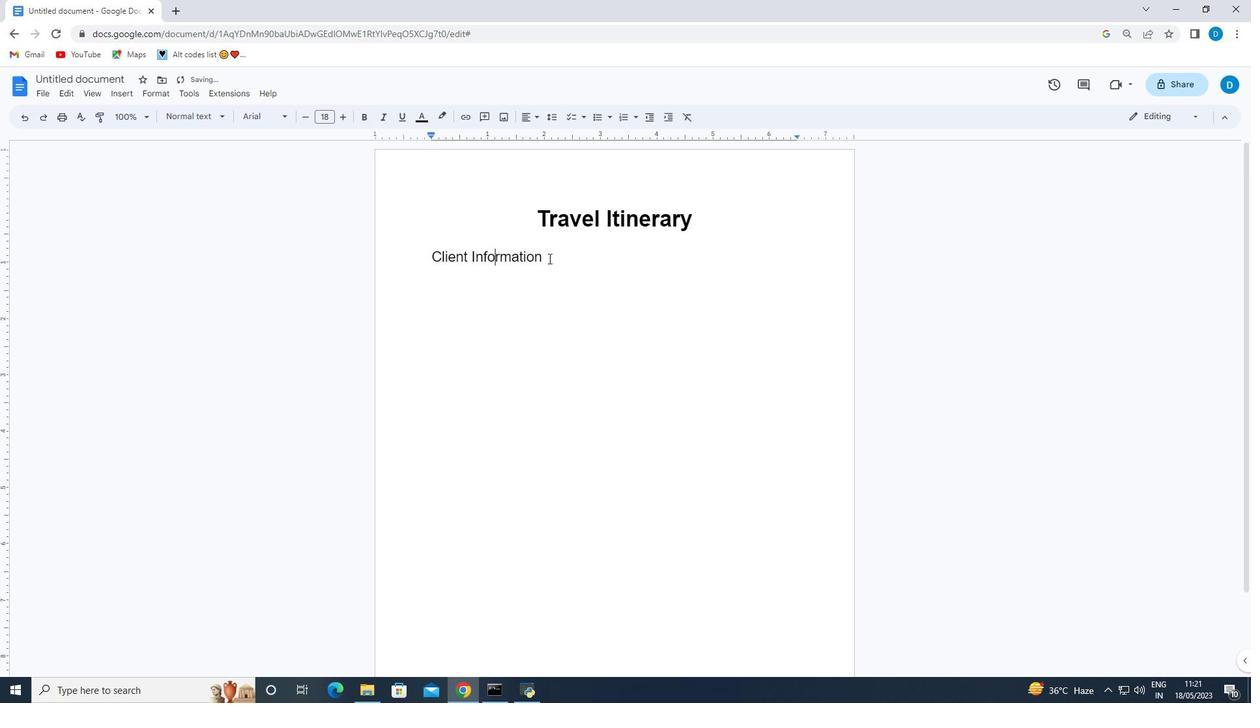 
Action: Mouse moved to (558, 271)
Screenshot: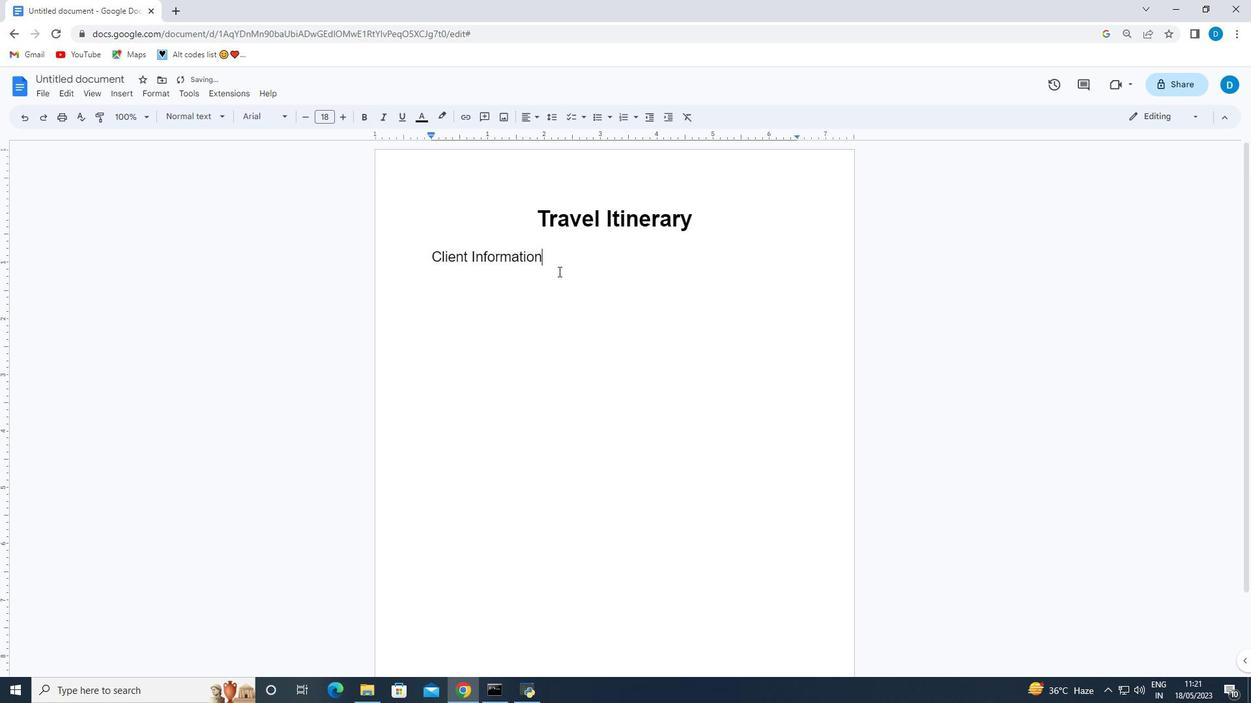 
Action: Key pressed <Key.enter><Key.shift>Name<Key.space><Key.shift><Key.shift><Key.shift><Key.shift><Key.shift><Key.shift><Key.shift><Key.shift><Key.shift>J<Key.backspace><Key.shift_r>:<Key.space><Key.shift><Key.shift><Key.shift><Key.shift>John<Key.space><Key.shift>Smith
Screenshot: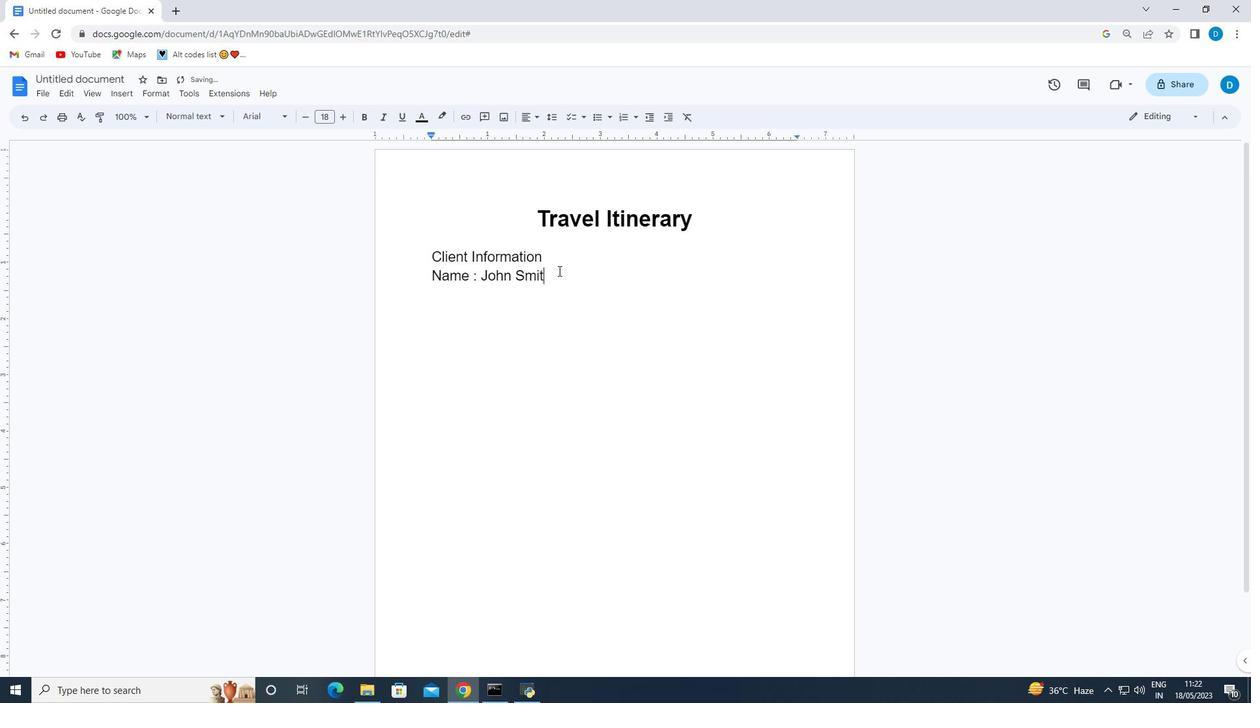 
Action: Mouse moved to (541, 257)
Screenshot: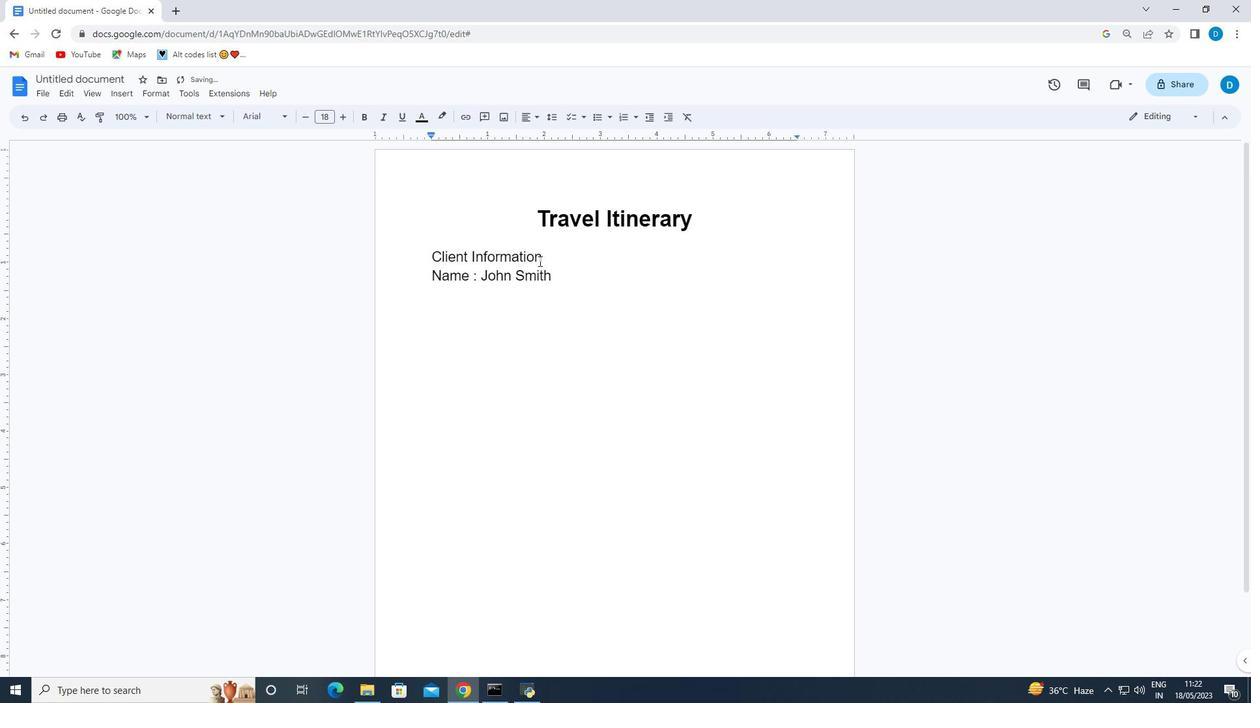 
Action: Mouse pressed left at (541, 257)
Screenshot: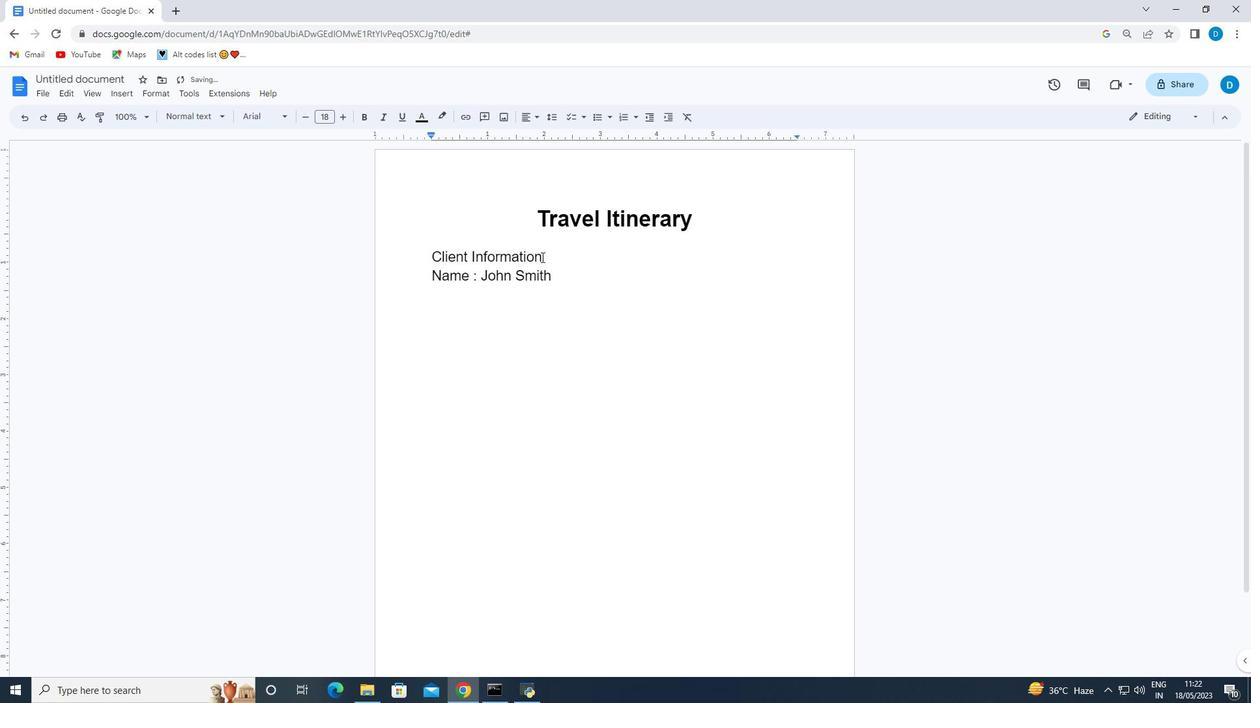 
Action: Mouse moved to (552, 267)
Screenshot: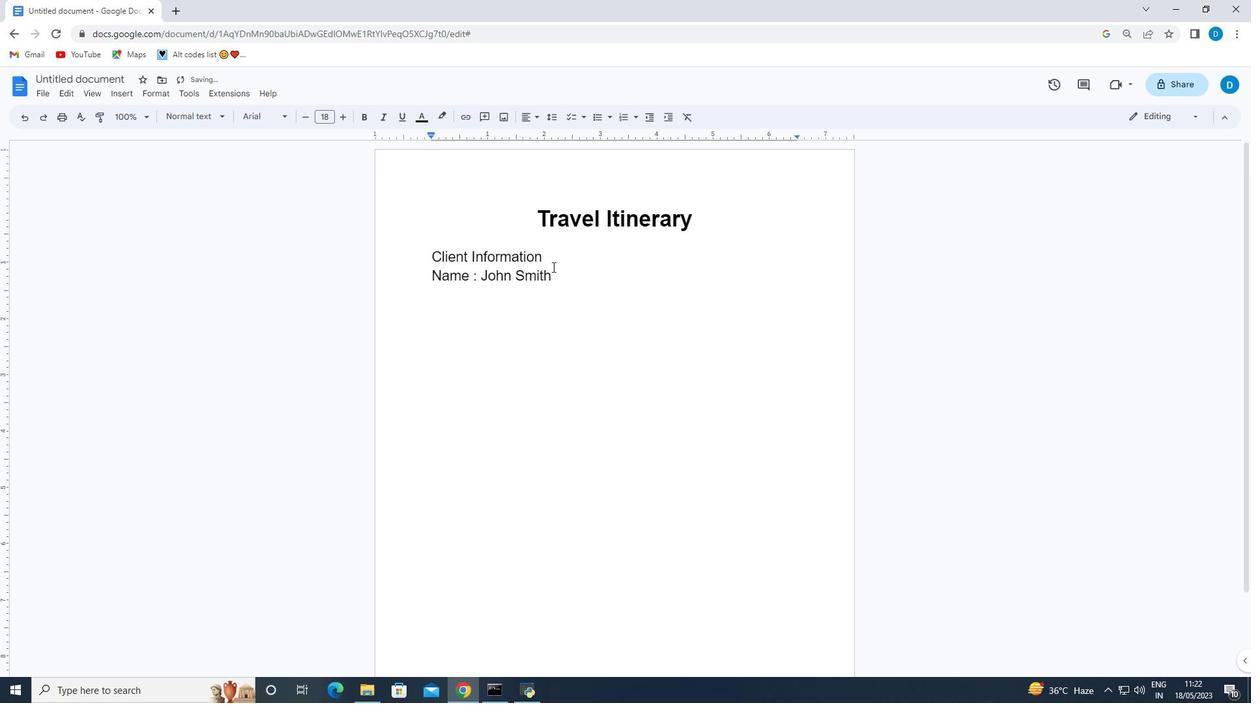 
Action: Key pressed <Key.enter>
Screenshot: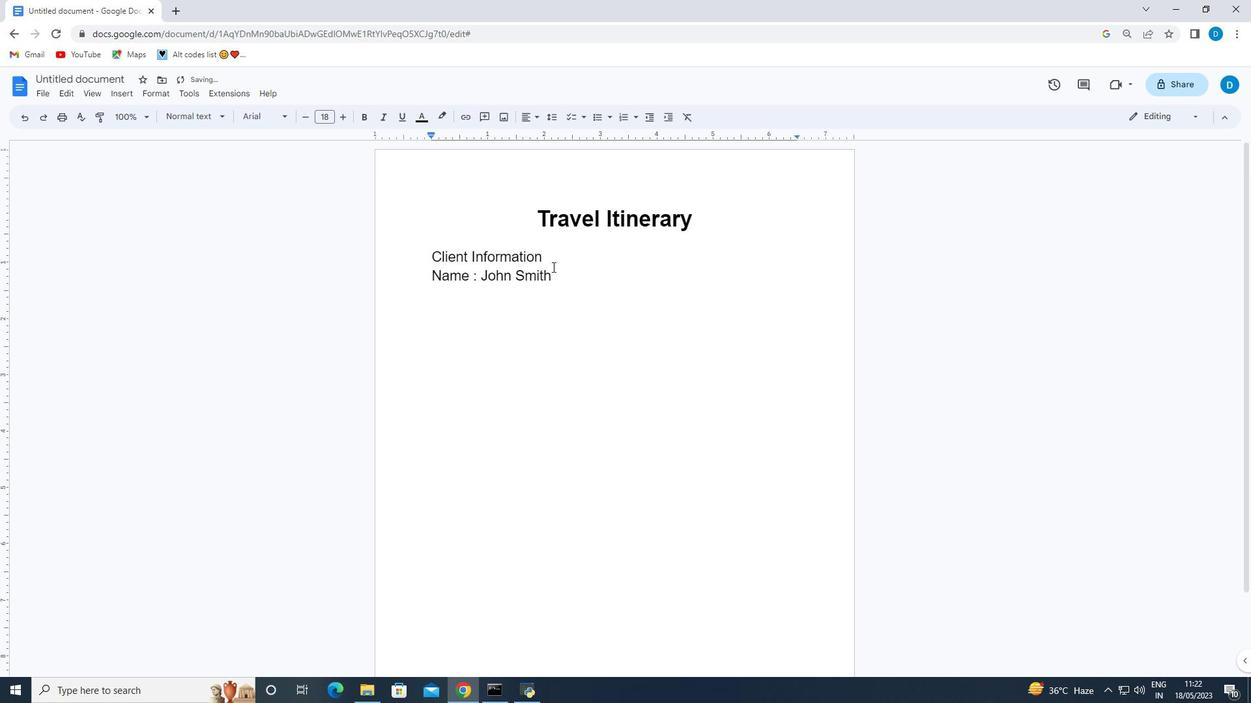 
Action: Mouse moved to (429, 253)
Screenshot: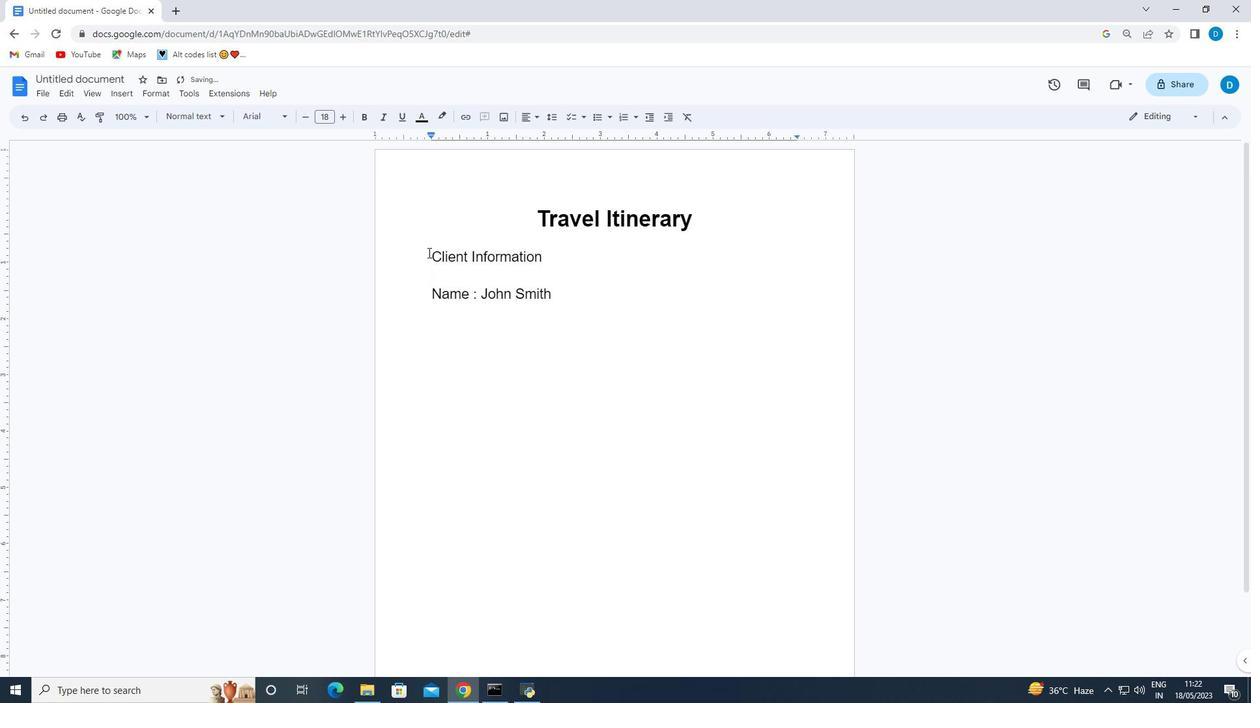 
Action: Mouse pressed left at (429, 253)
Screenshot: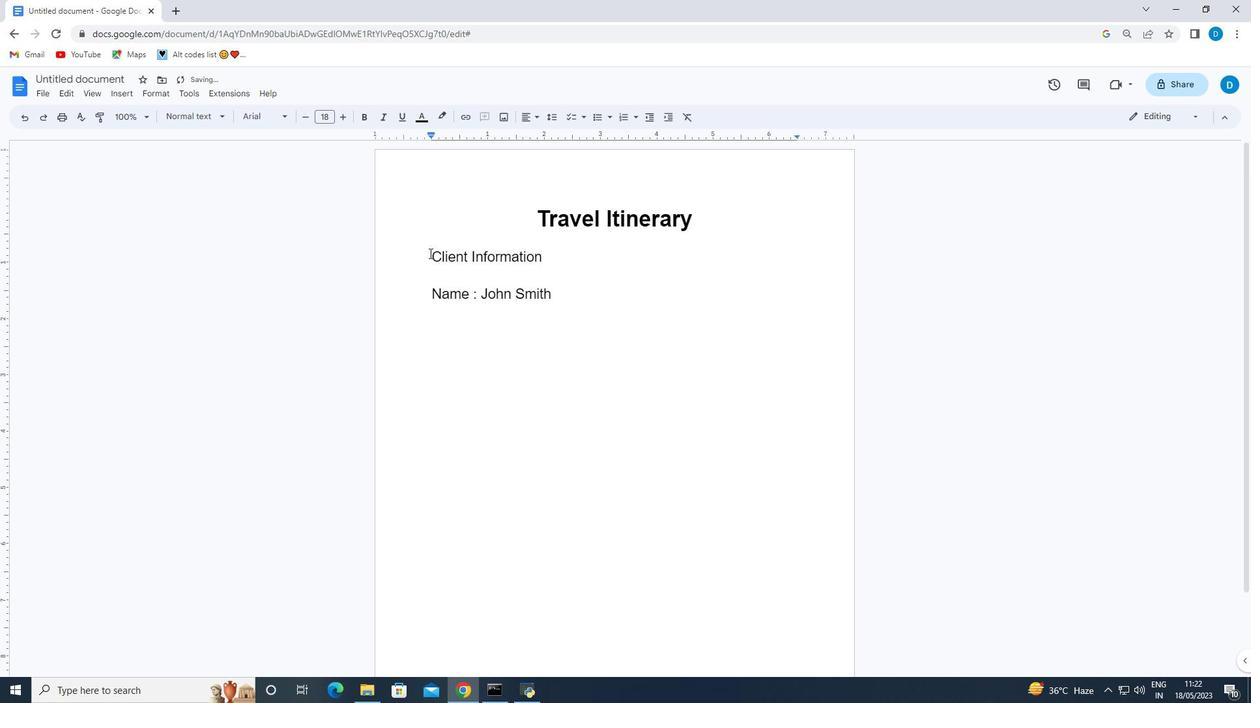
Action: Mouse moved to (370, 115)
Screenshot: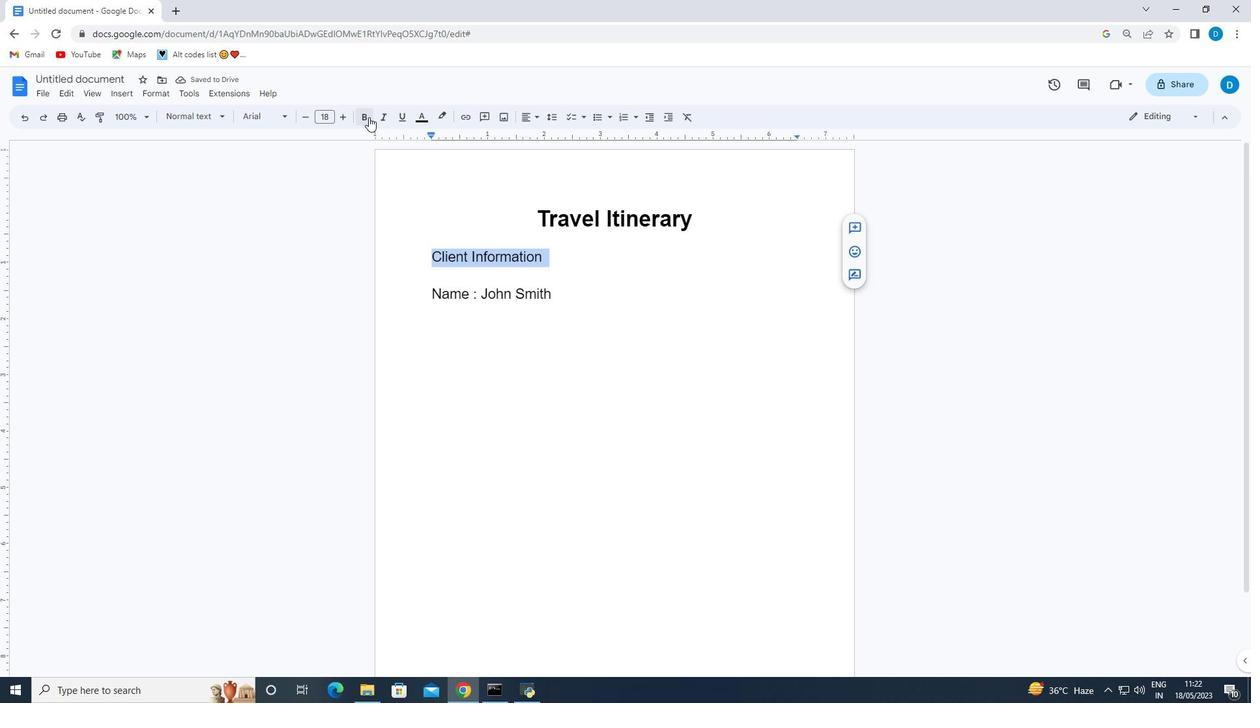 
Action: Mouse pressed left at (370, 115)
Screenshot: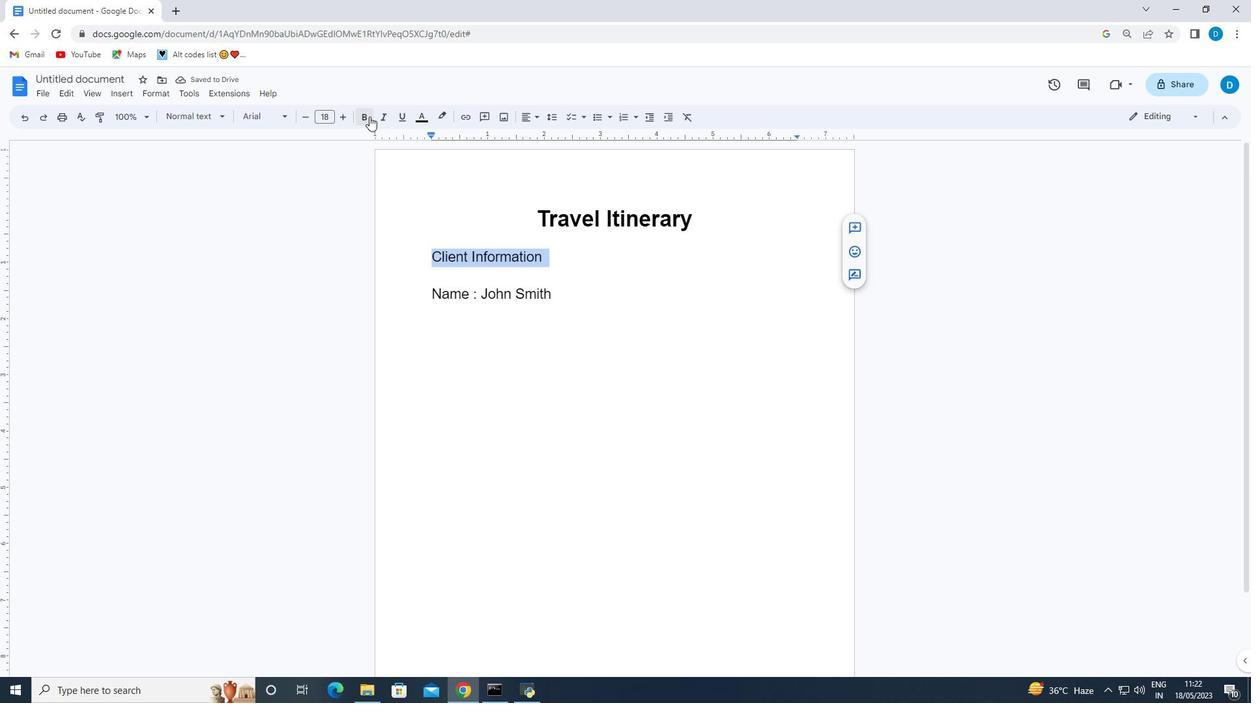 
Action: Mouse moved to (538, 286)
Screenshot: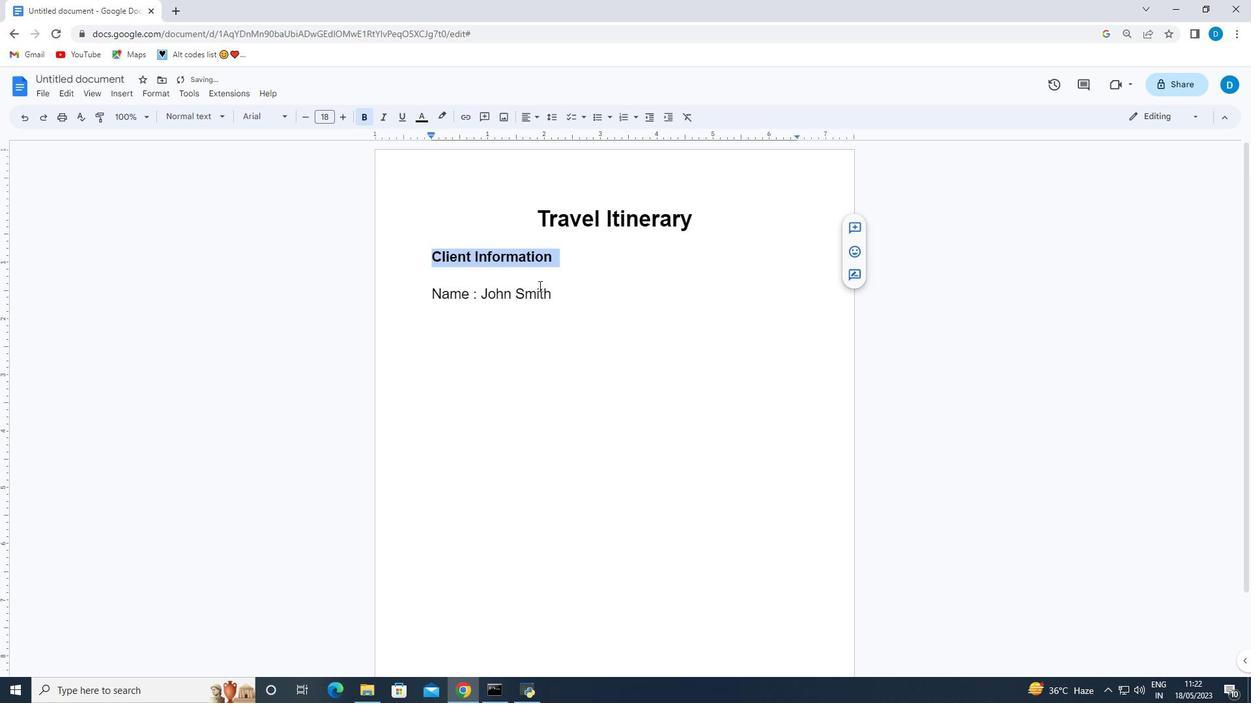 
Action: Mouse pressed left at (538, 286)
Screenshot: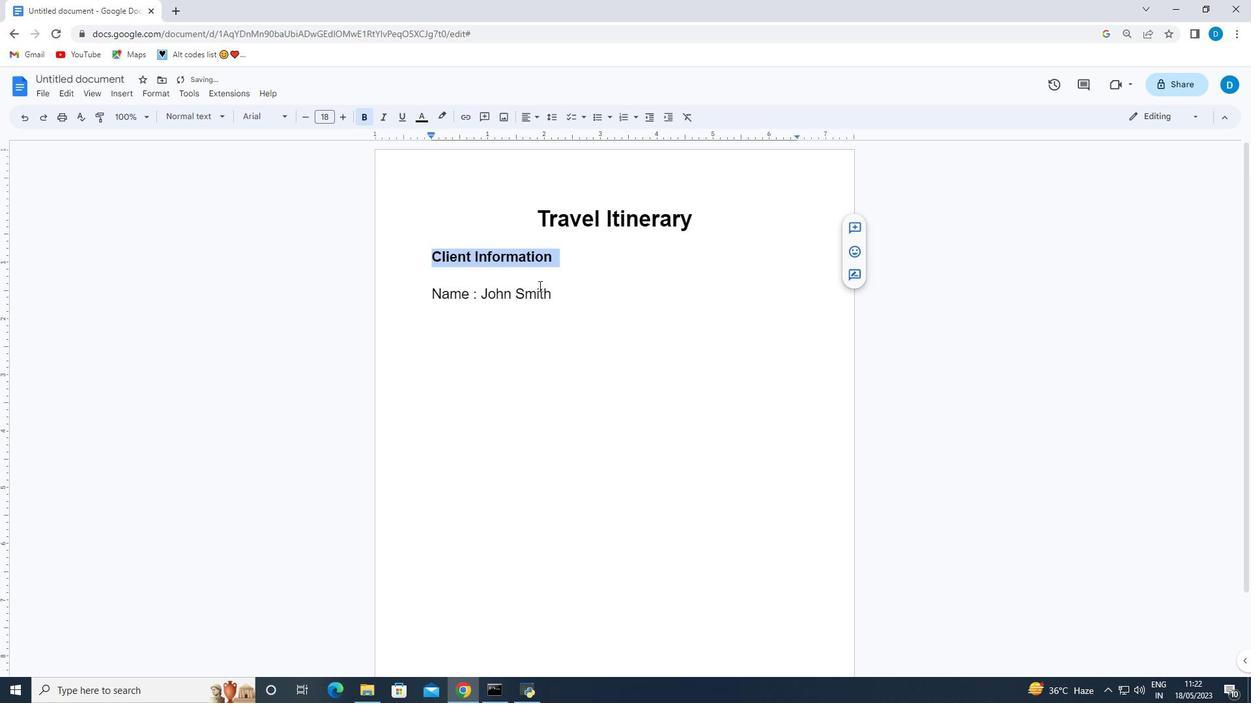
Action: Mouse moved to (430, 295)
Screenshot: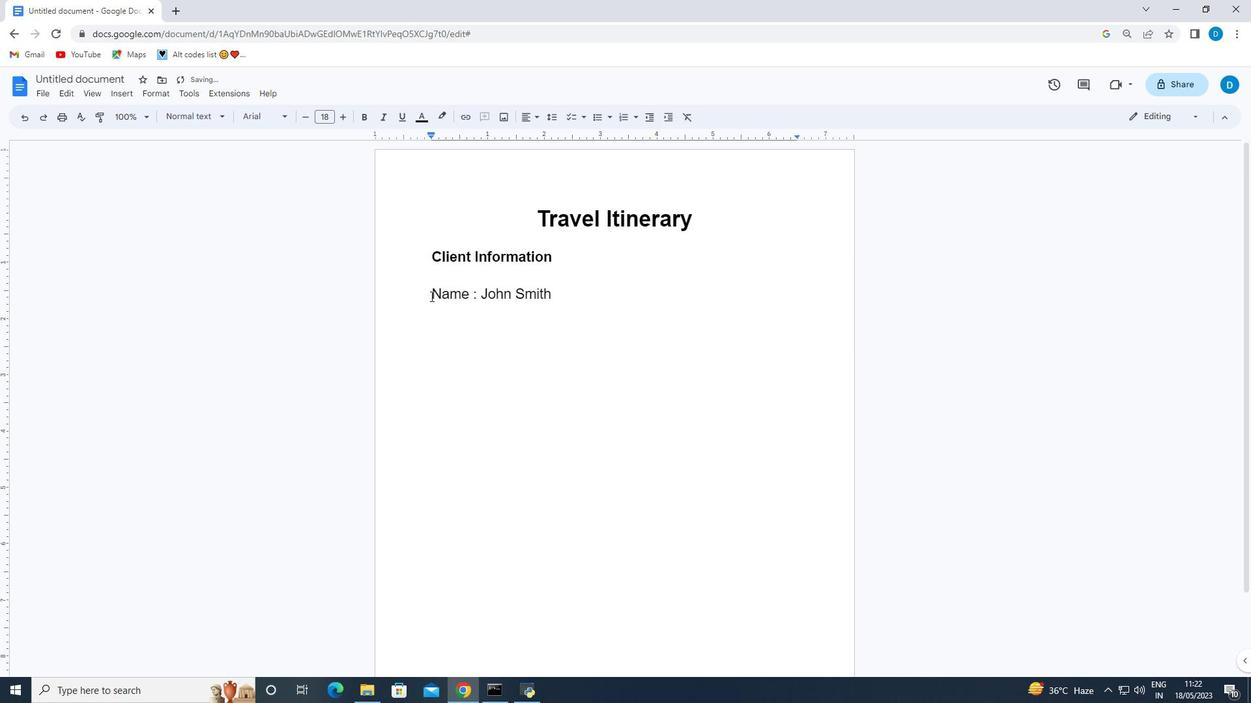 
Action: Mouse pressed left at (430, 295)
Screenshot: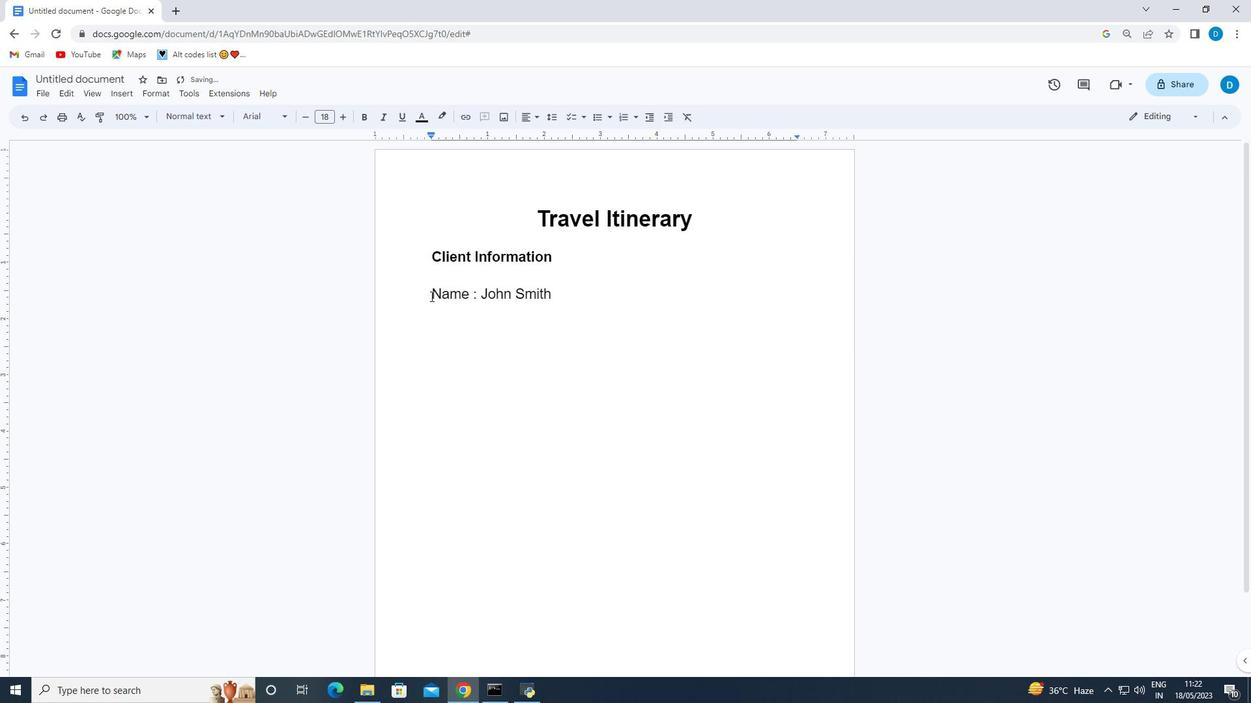 
Action: Mouse moved to (441, 312)
Screenshot: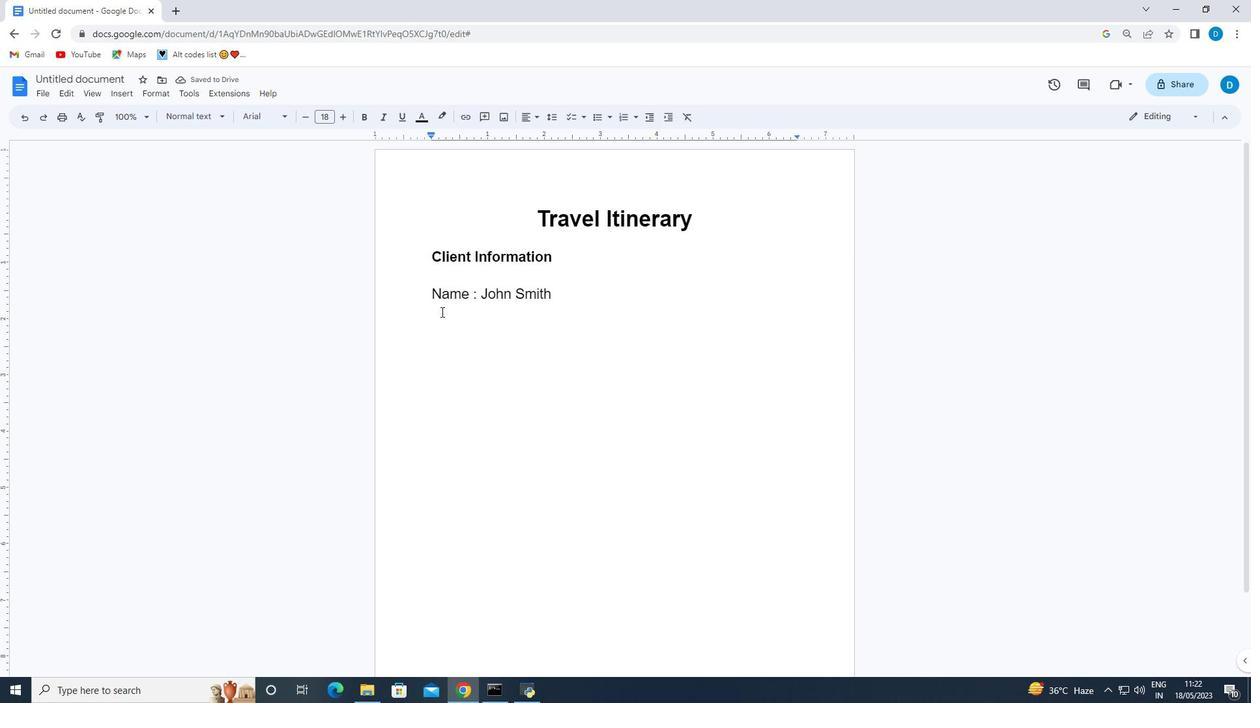 
Action: Key pressed <Key.backspace>
Screenshot: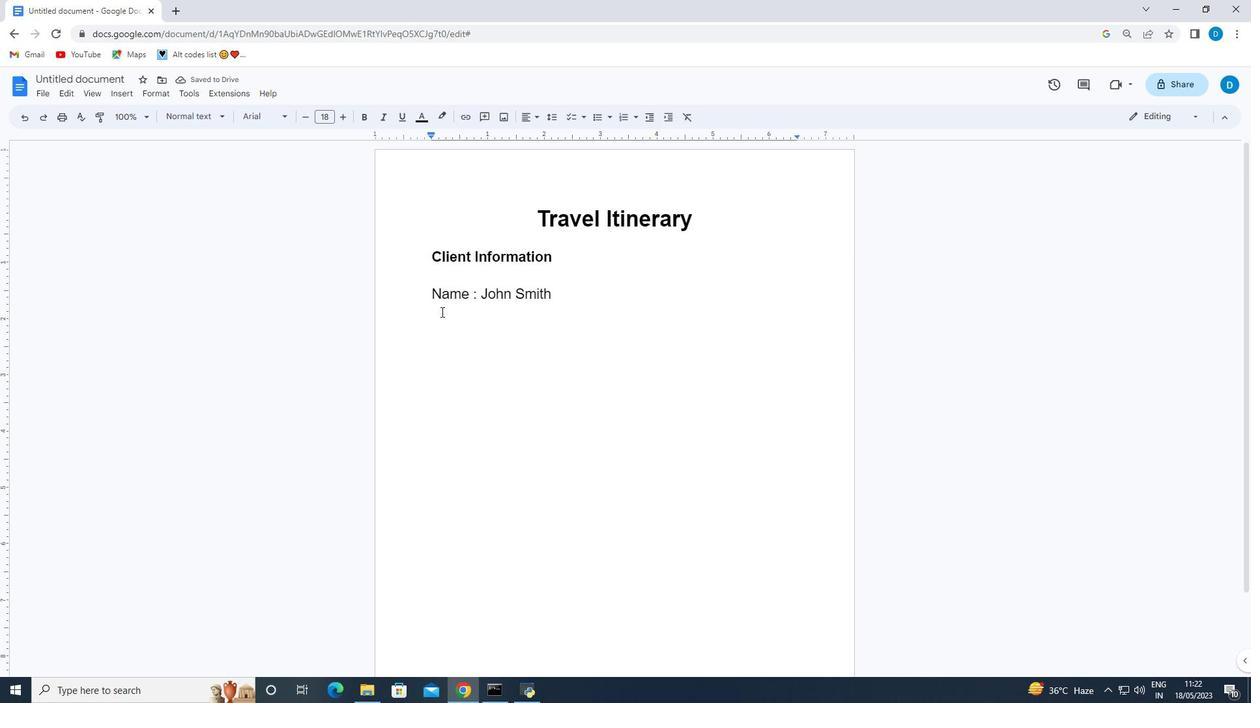 
Action: Mouse moved to (432, 276)
Screenshot: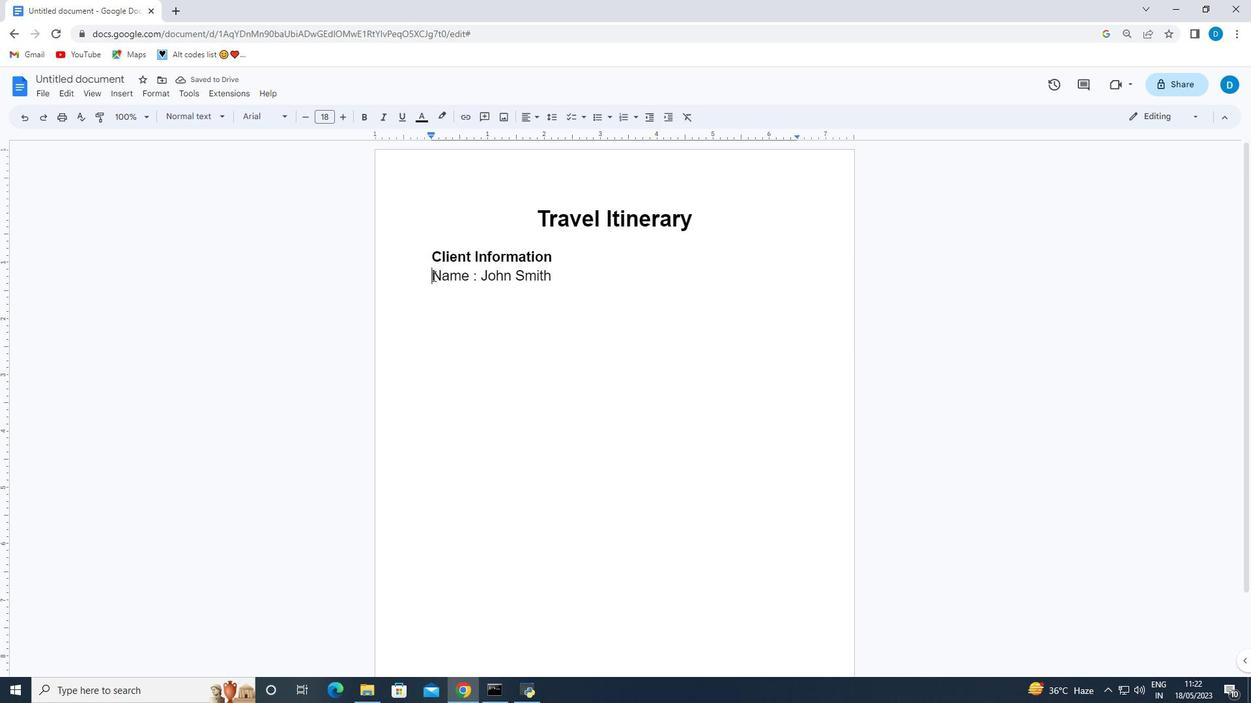 
Action: Mouse pressed left at (432, 276)
Screenshot: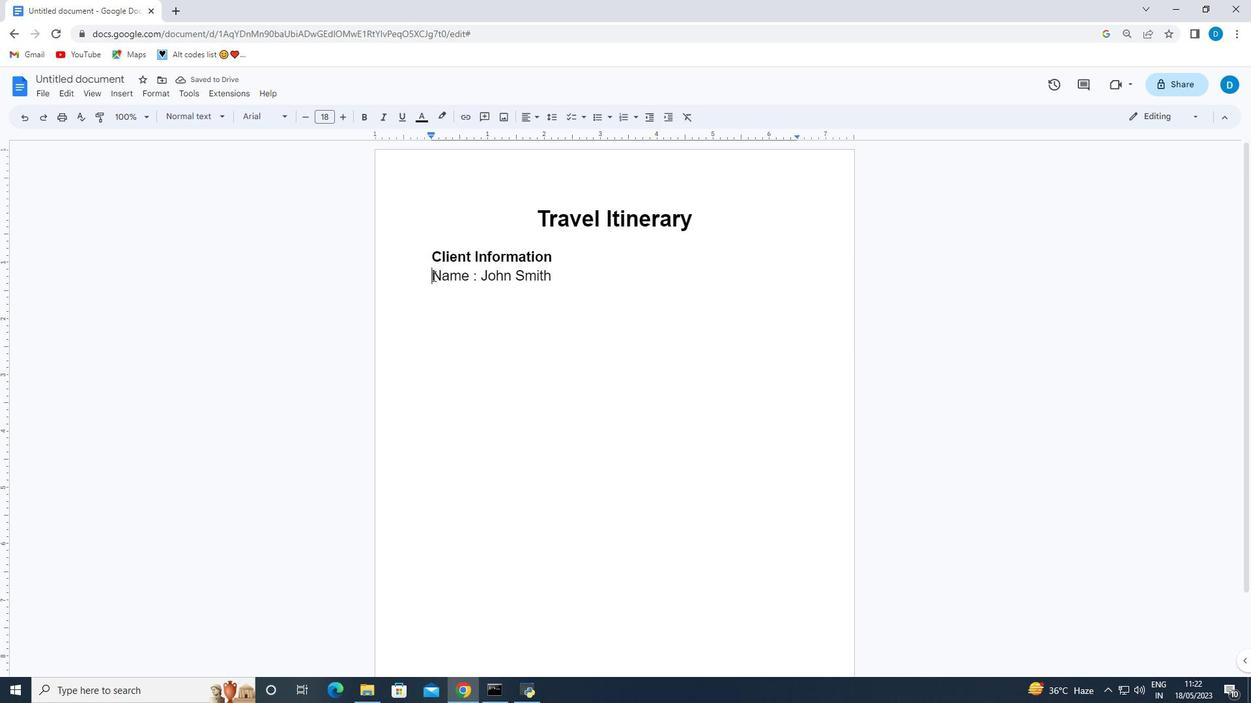 
Action: Mouse moved to (311, 117)
Screenshot: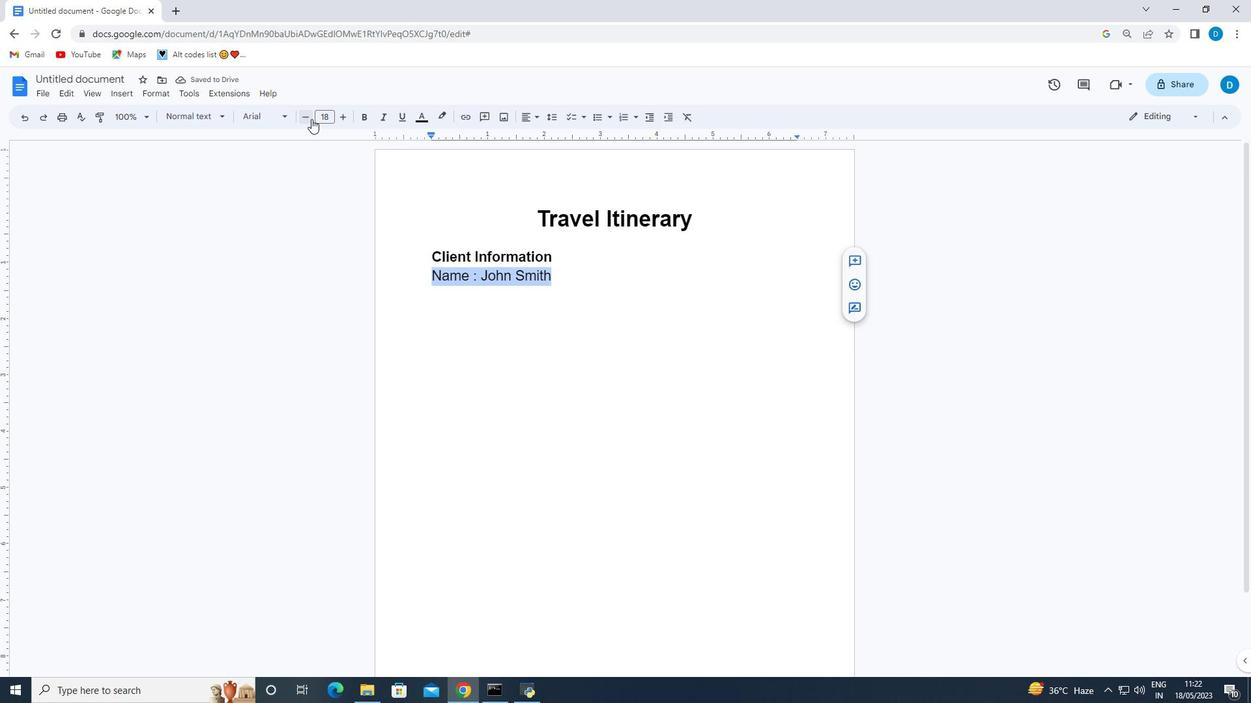 
Action: Mouse pressed left at (311, 117)
Screenshot: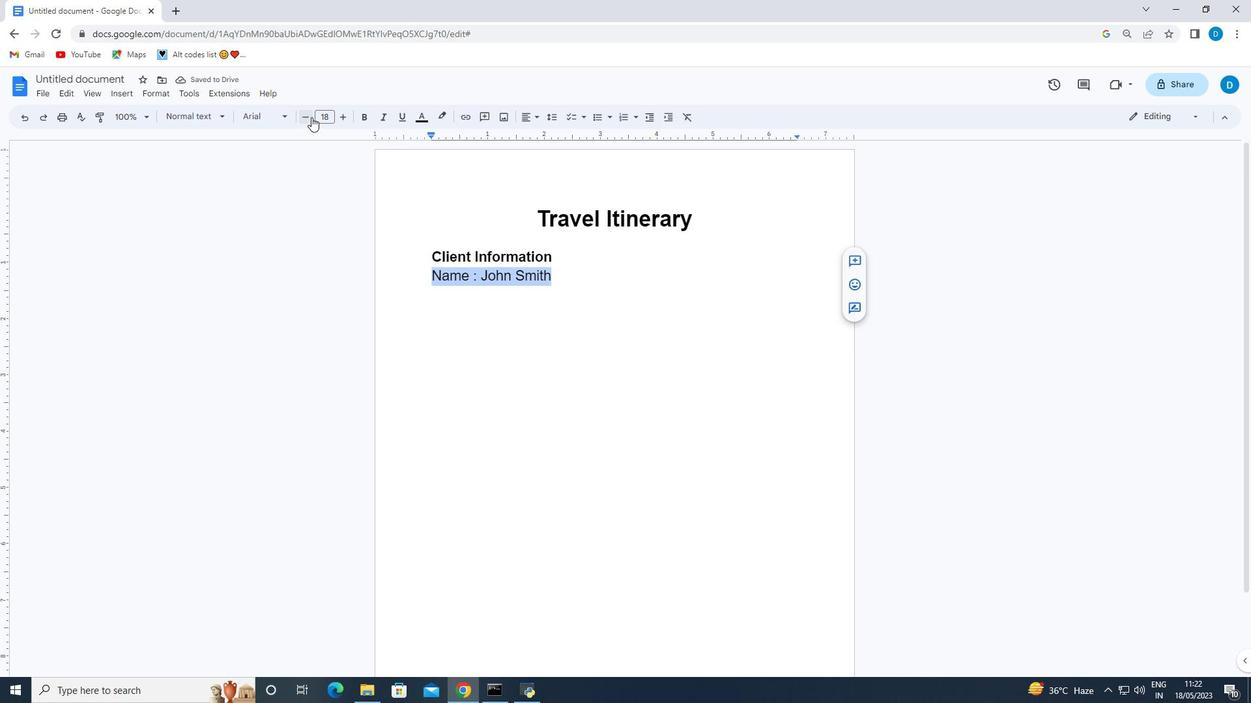 
Action: Mouse moved to (311, 117)
Screenshot: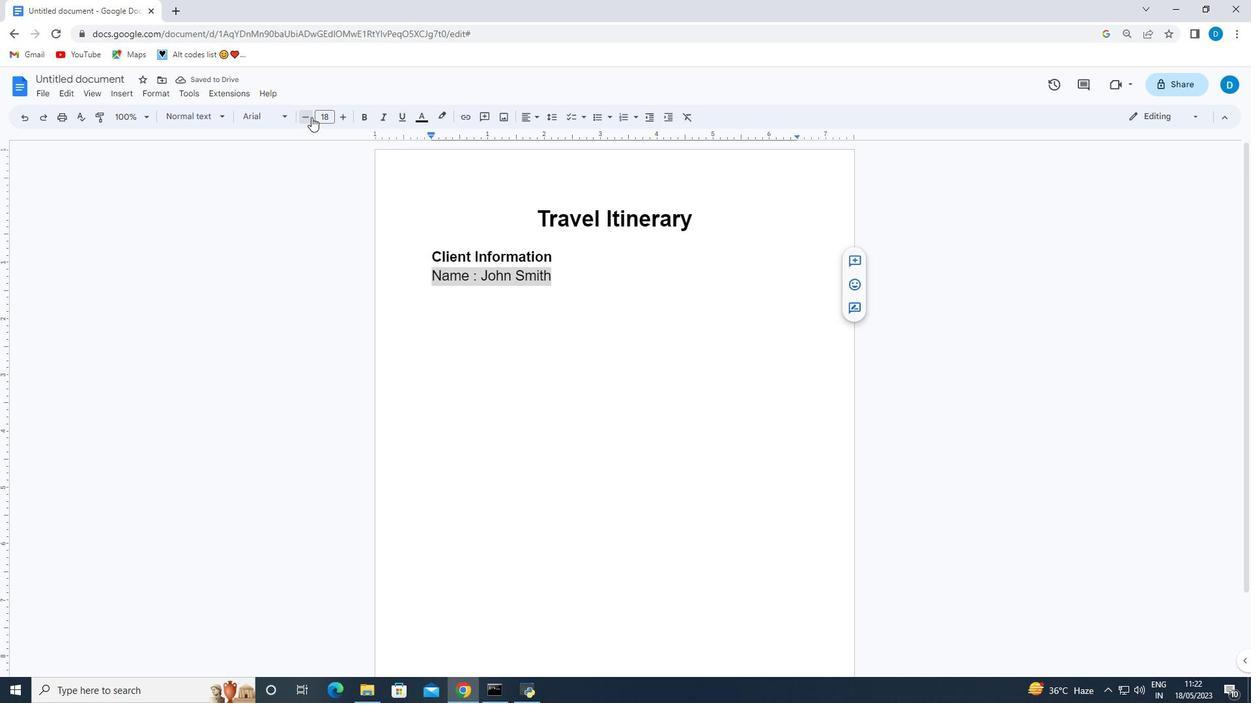 
Action: Mouse pressed left at (311, 117)
Screenshot: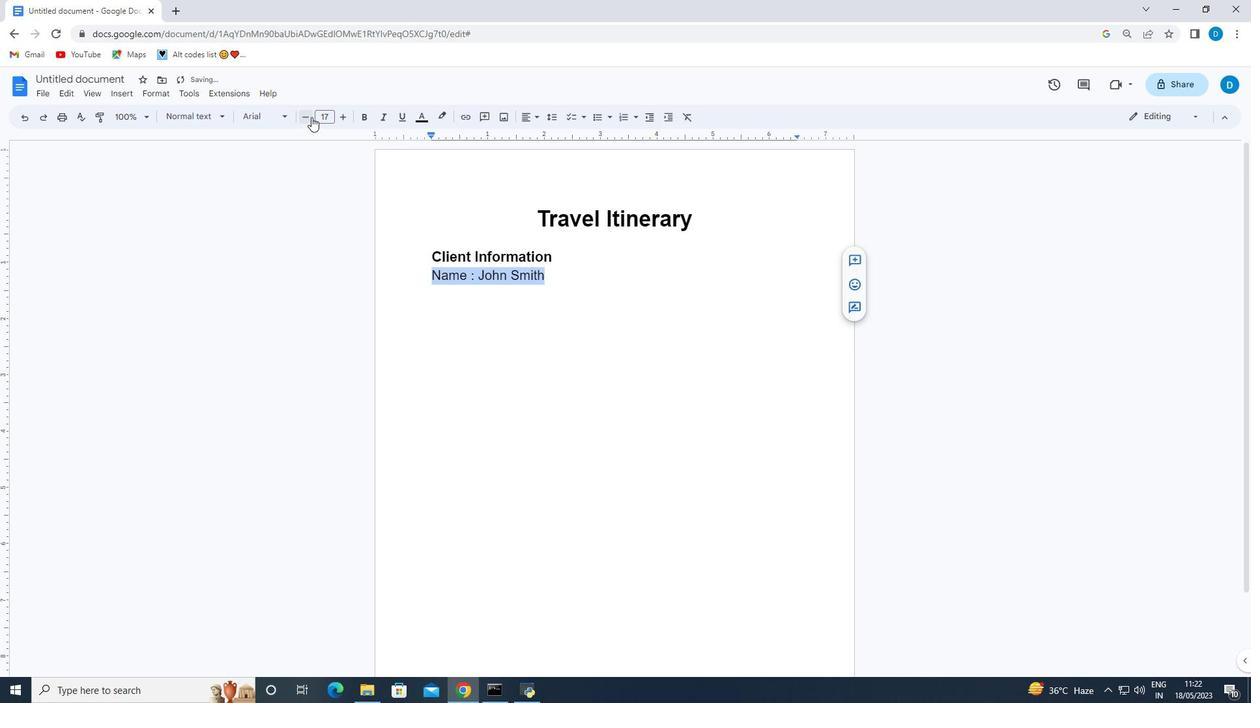 
Action: Mouse moved to (375, 258)
Screenshot: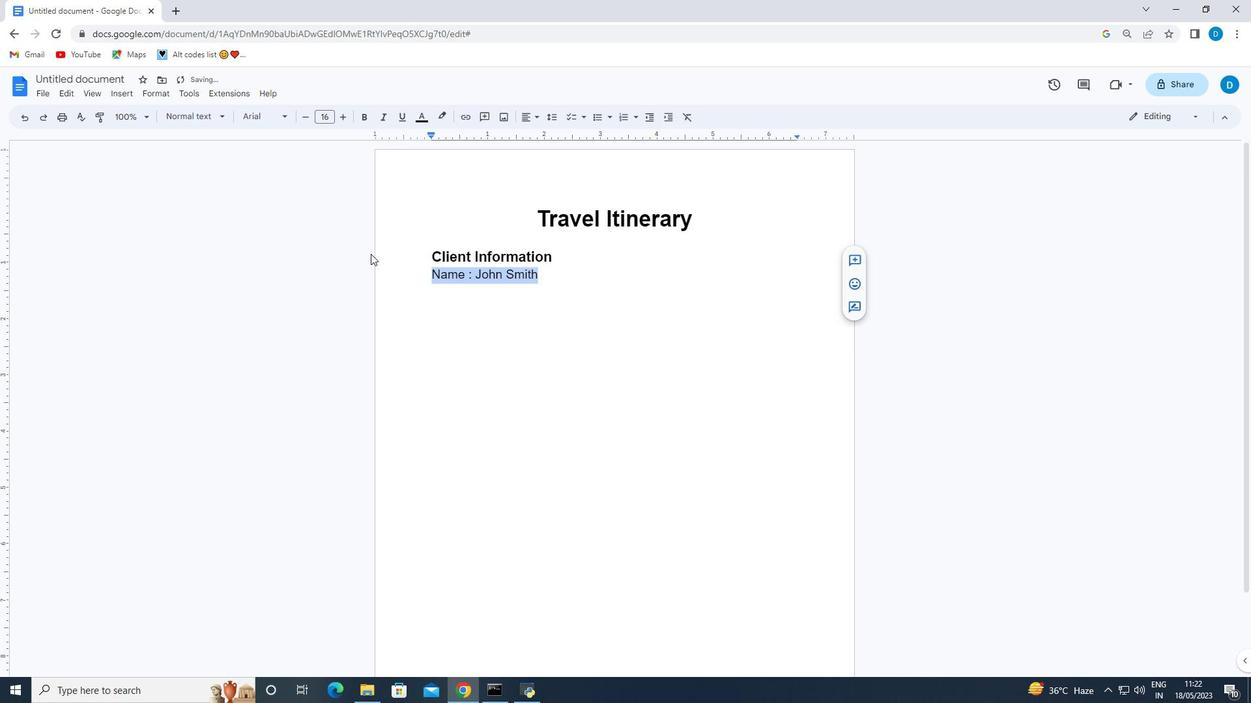 
Action: Mouse pressed left at (375, 258)
Screenshot: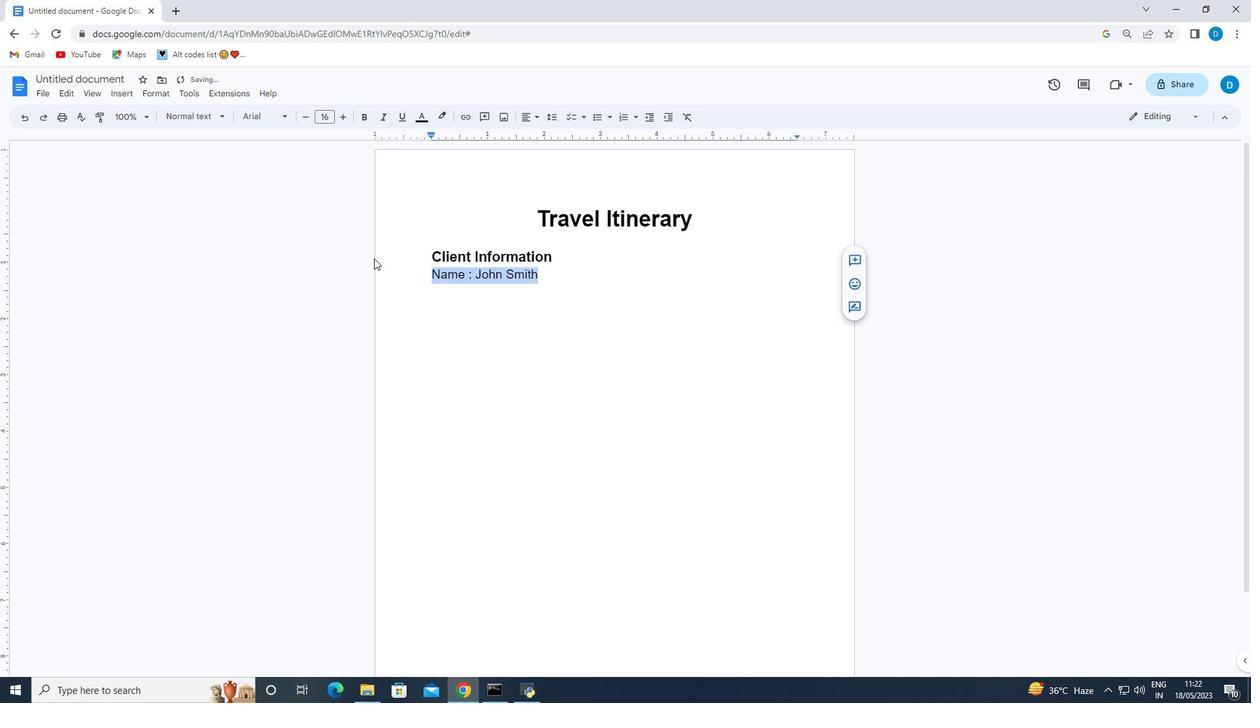 
Action: Mouse moved to (559, 259)
Screenshot: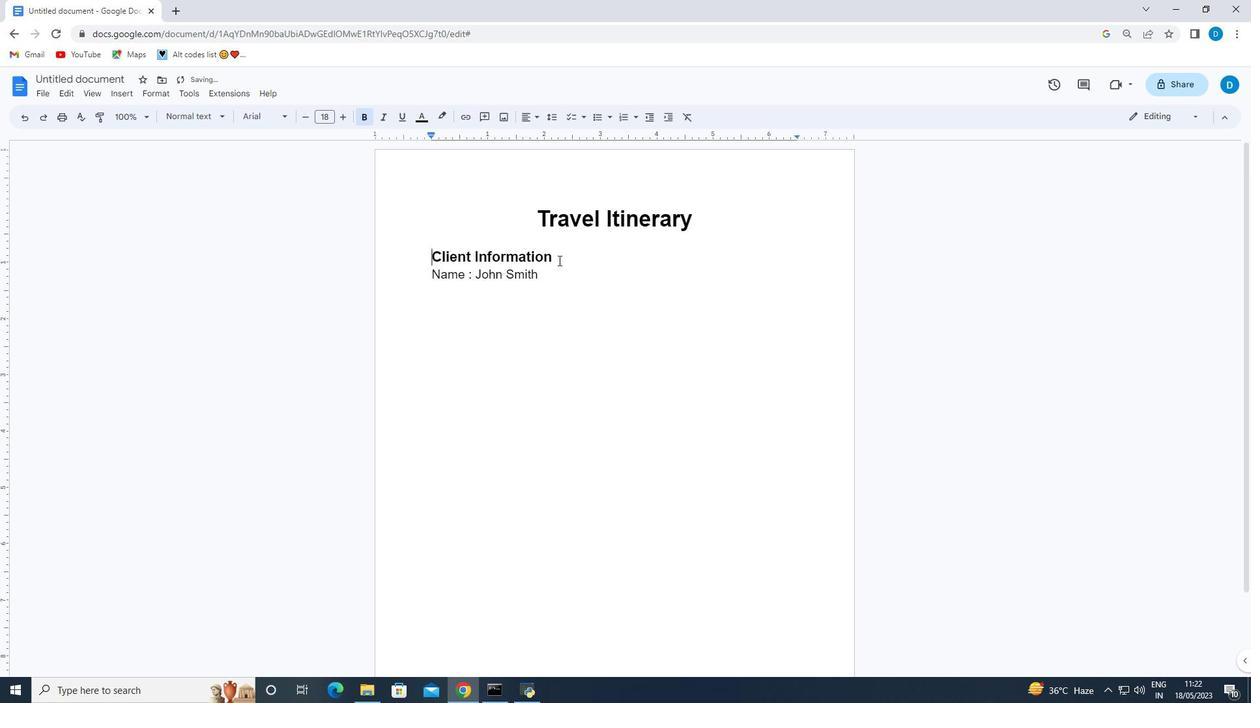 
Action: Mouse pressed left at (559, 259)
Screenshot: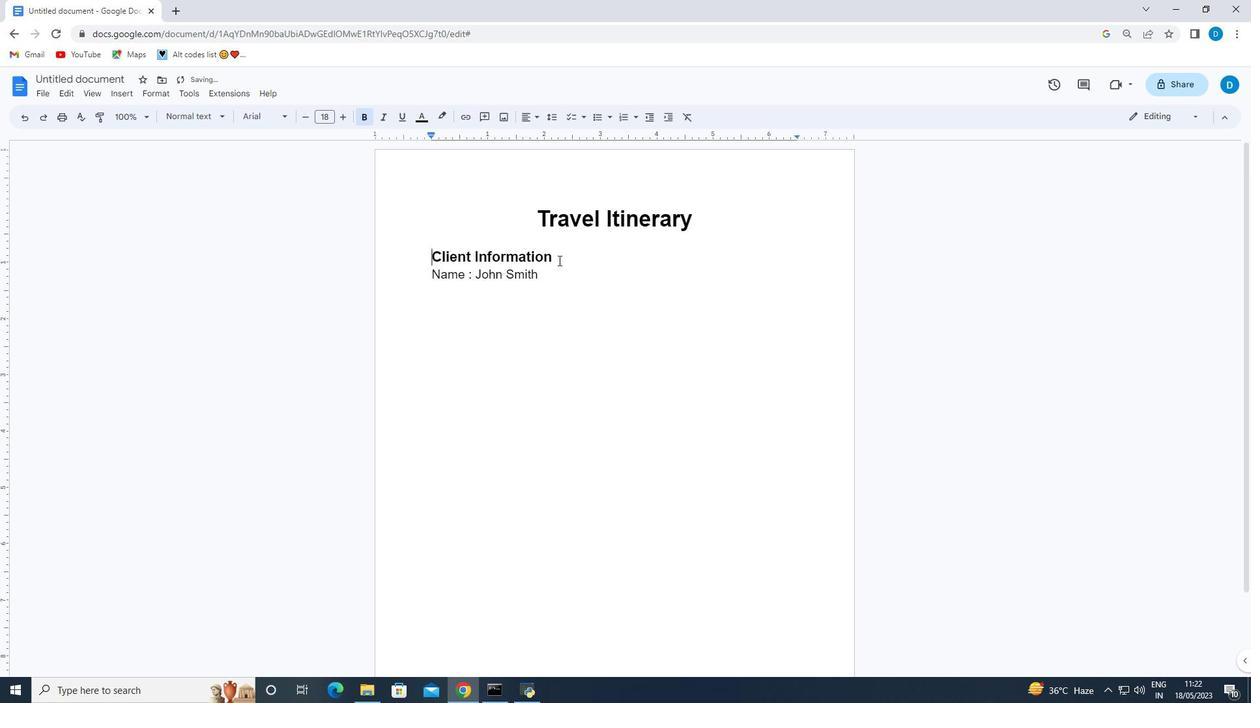 
Action: Mouse moved to (562, 265)
Screenshot: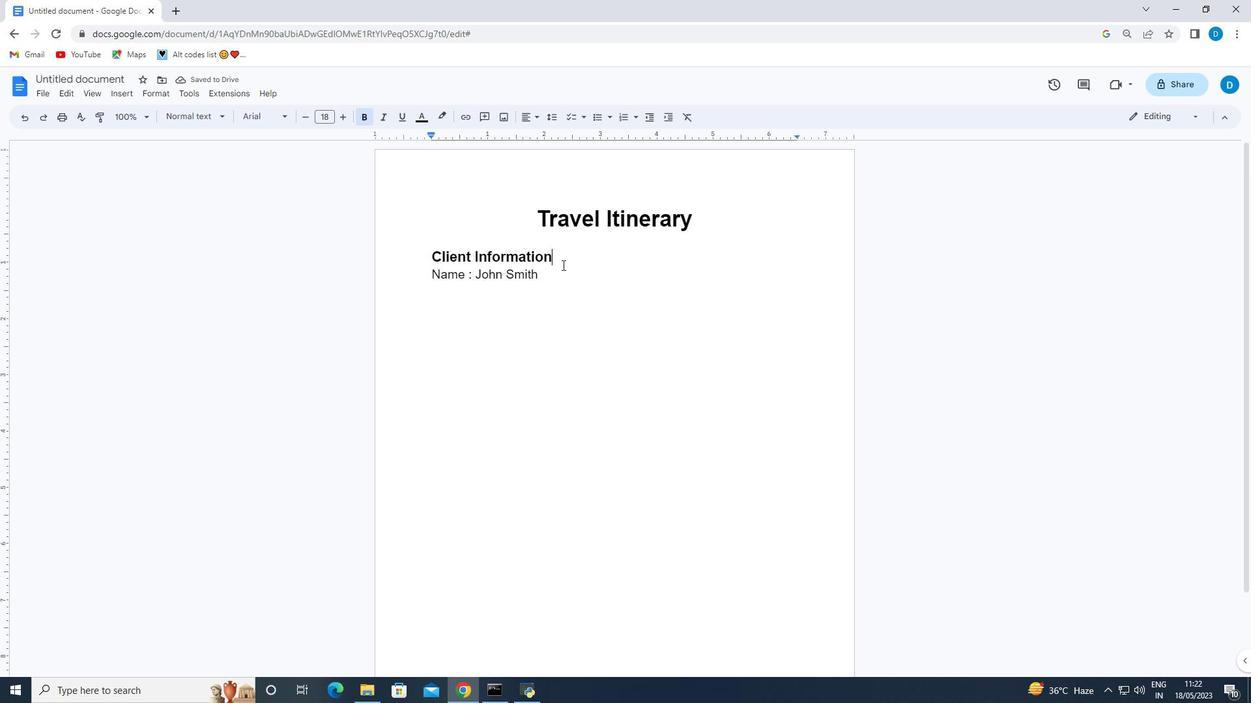 
Action: Key pressed <Key.enter>
Screenshot: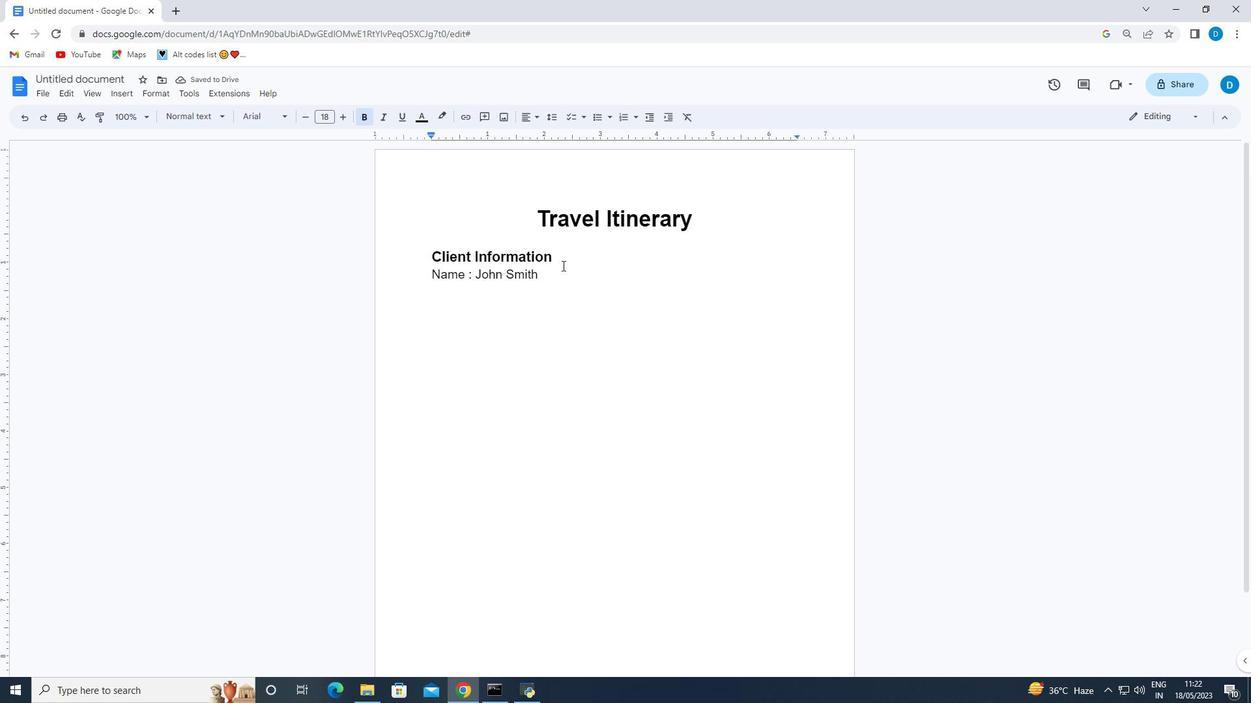 
Action: Mouse moved to (551, 297)
Screenshot: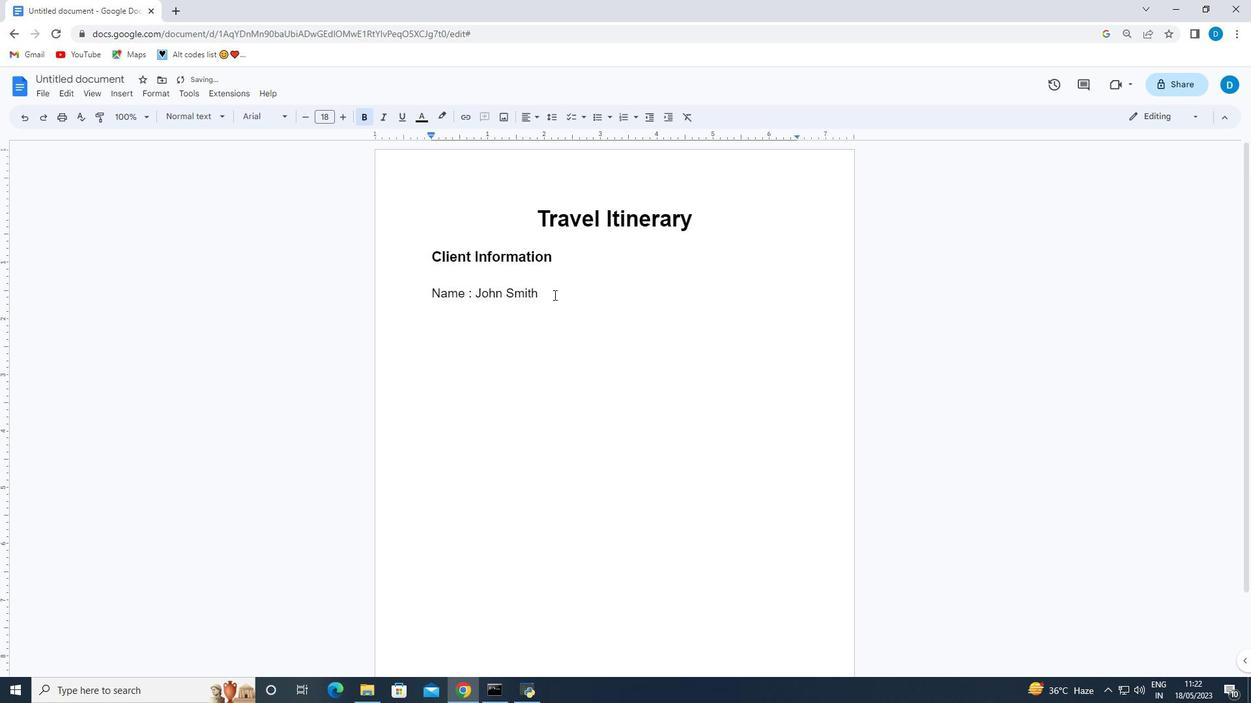 
Action: Mouse pressed left at (551, 297)
Screenshot: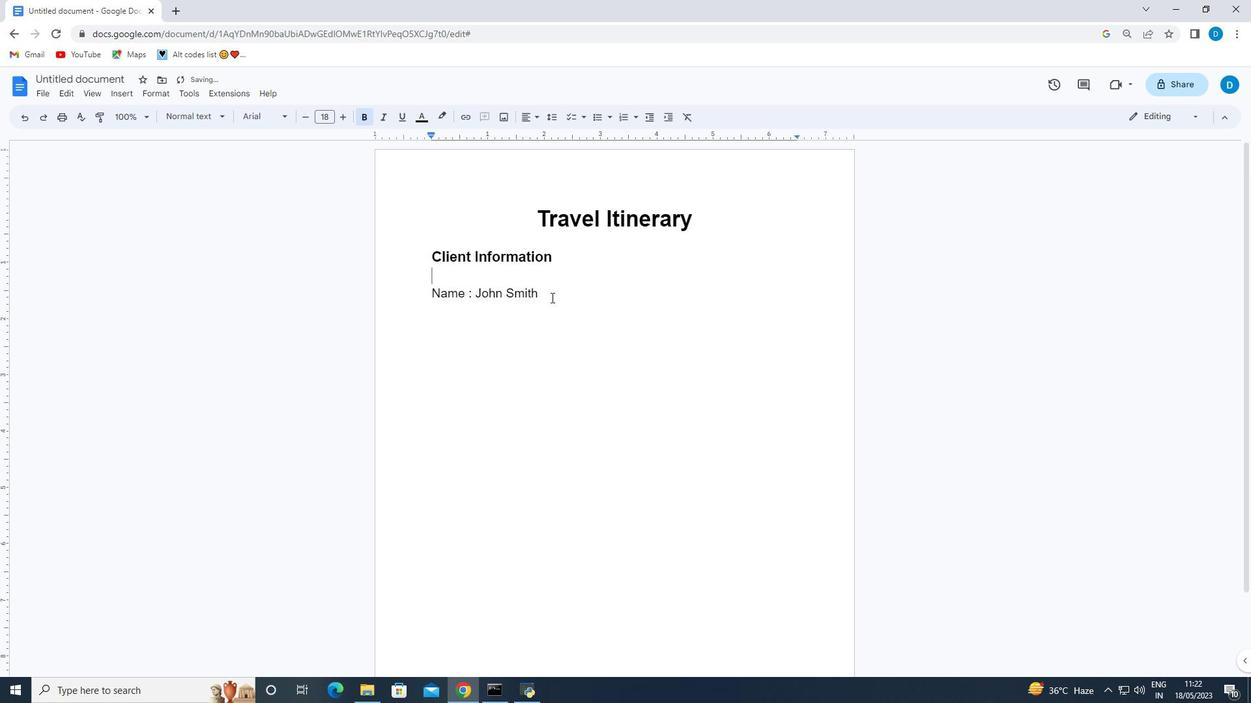 
Action: Mouse moved to (714, 221)
Screenshot: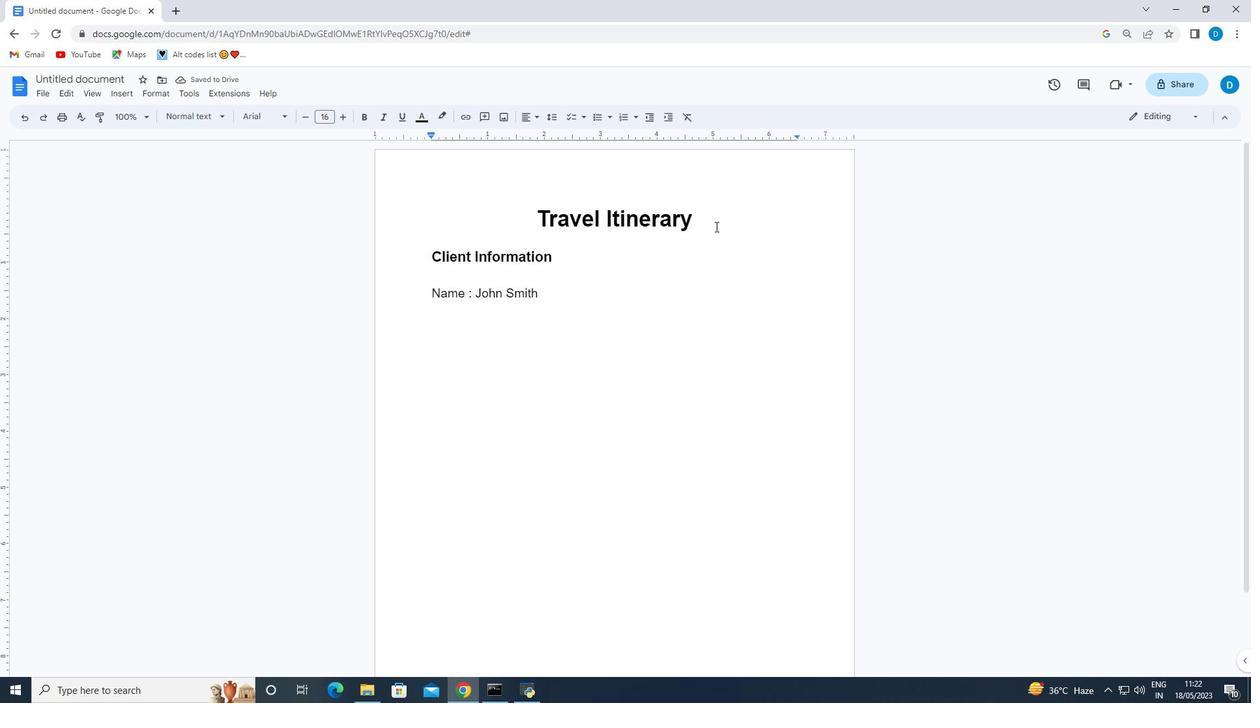 
Action: Mouse pressed left at (714, 221)
Screenshot: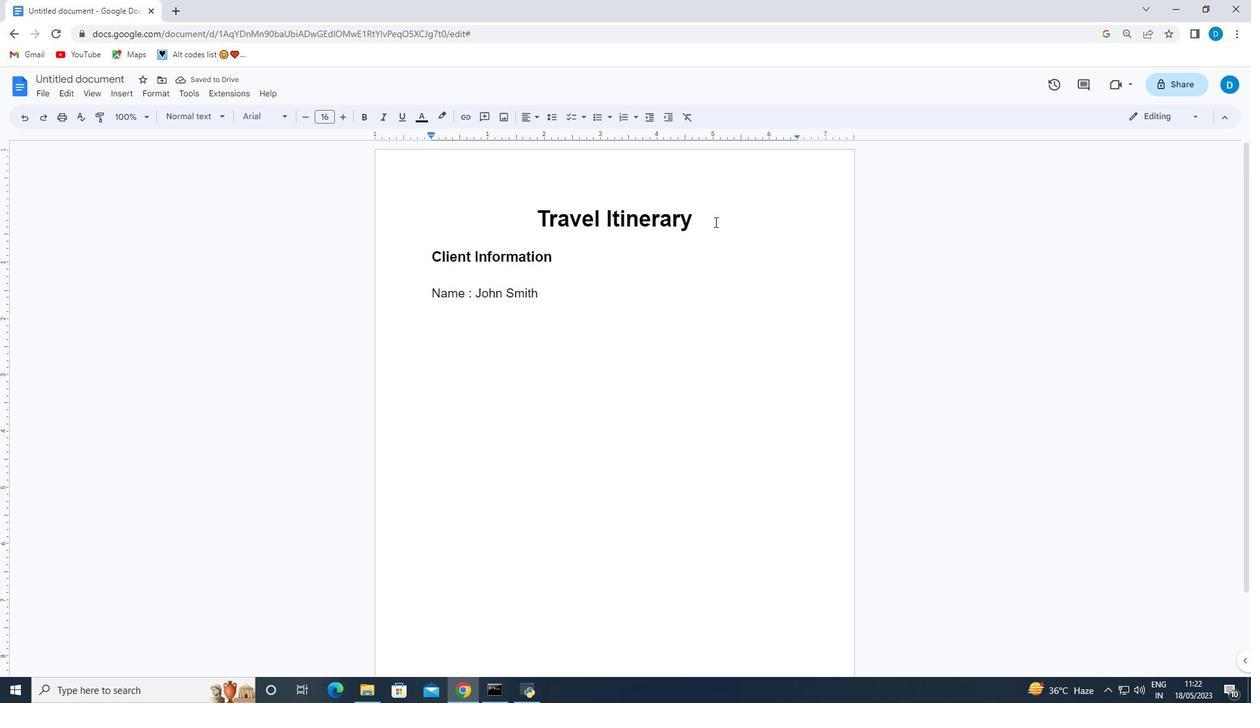 
Action: Mouse moved to (544, 293)
Screenshot: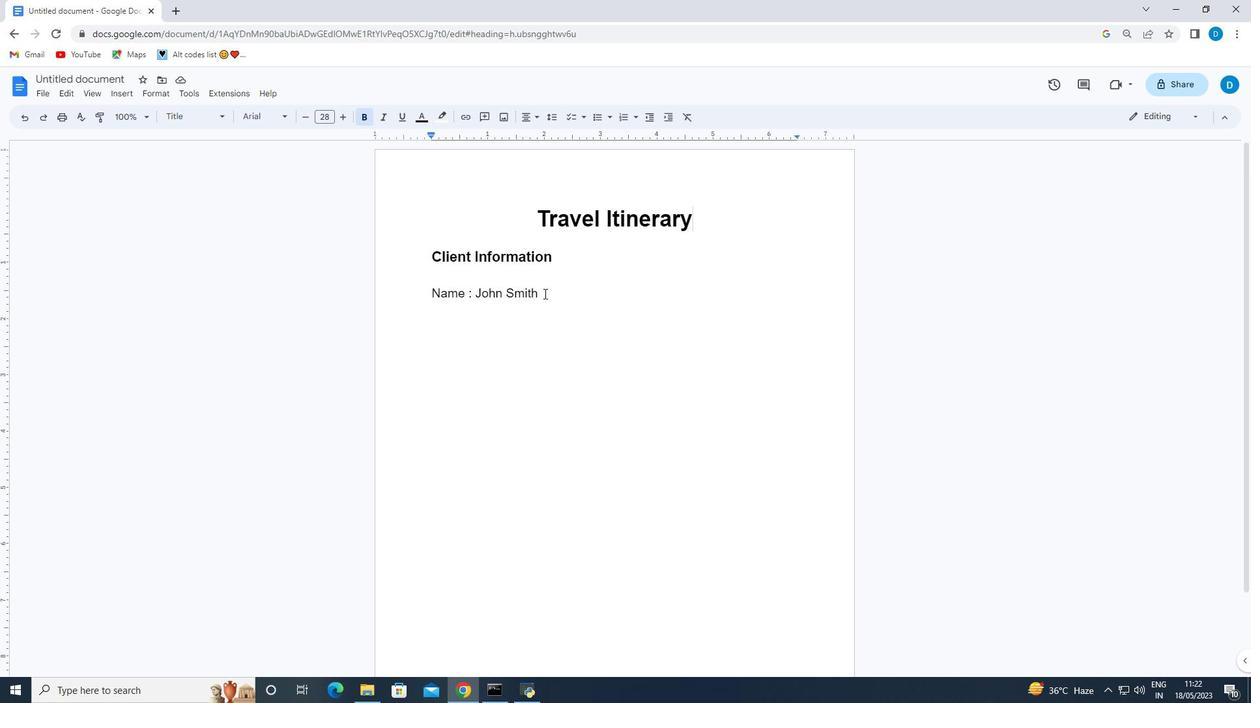 
Action: Mouse pressed left at (544, 293)
Screenshot: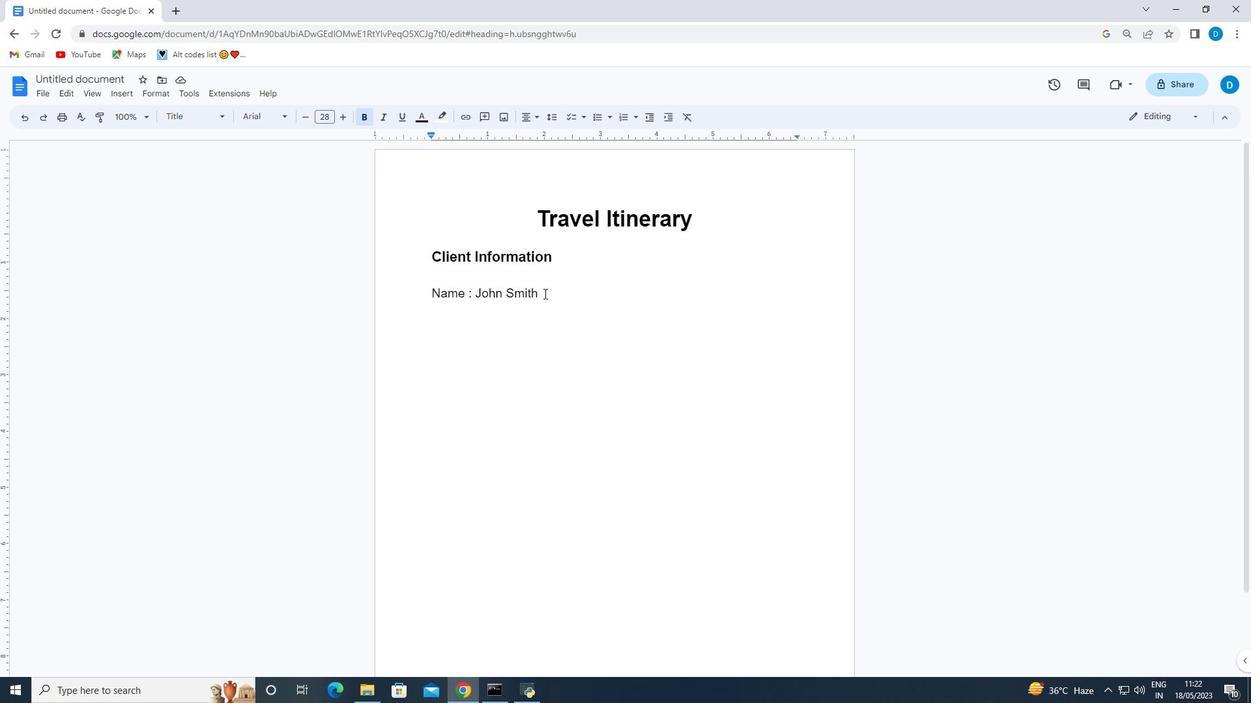 
Action: Mouse moved to (546, 303)
Screenshot: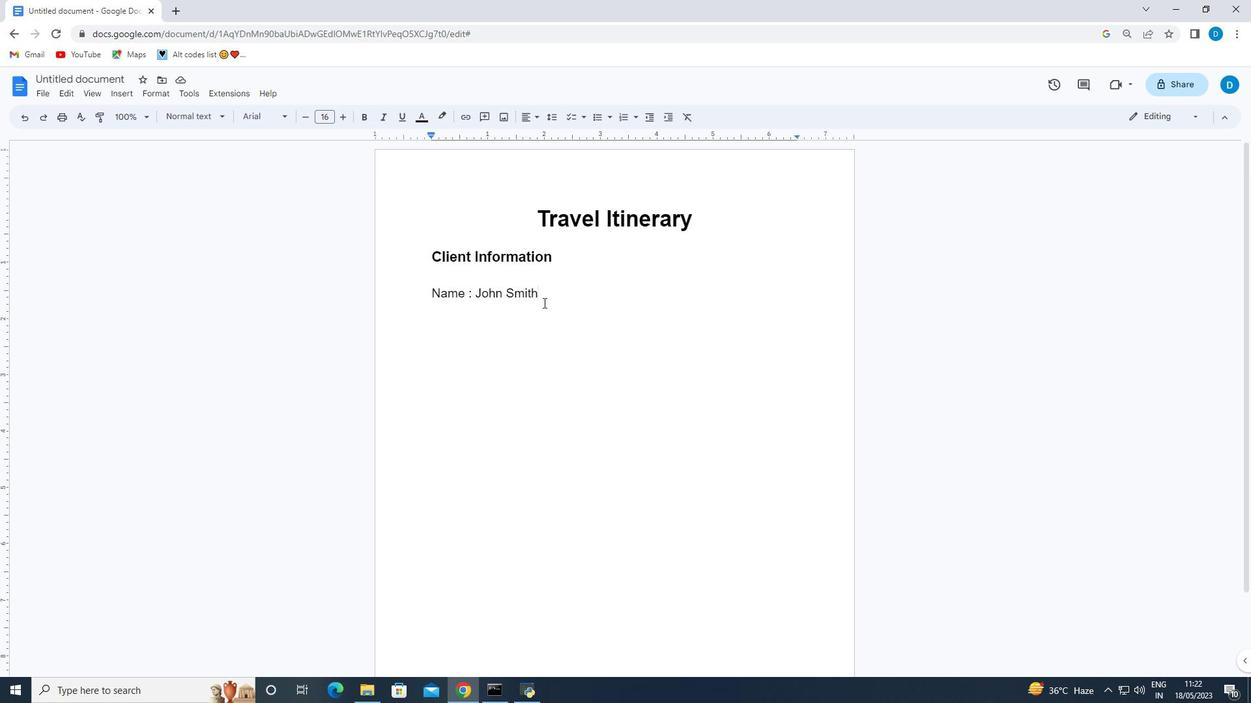 
Action: Key pressed <Key.enter><Key.shift>Phone<Key.space><Key.shift>Number<Key.space><Key.shift_r>:<Key.space>9999389999<Key.enter><Key.shift>Start<Key.space><Key.shift>Date<Key.space><Key.shift_r>:<Key.space><Key.shift><Key.shift><Key.shift>Monday<Key.space><Key.shift>Ferbruary<Key.space>11,
Screenshot: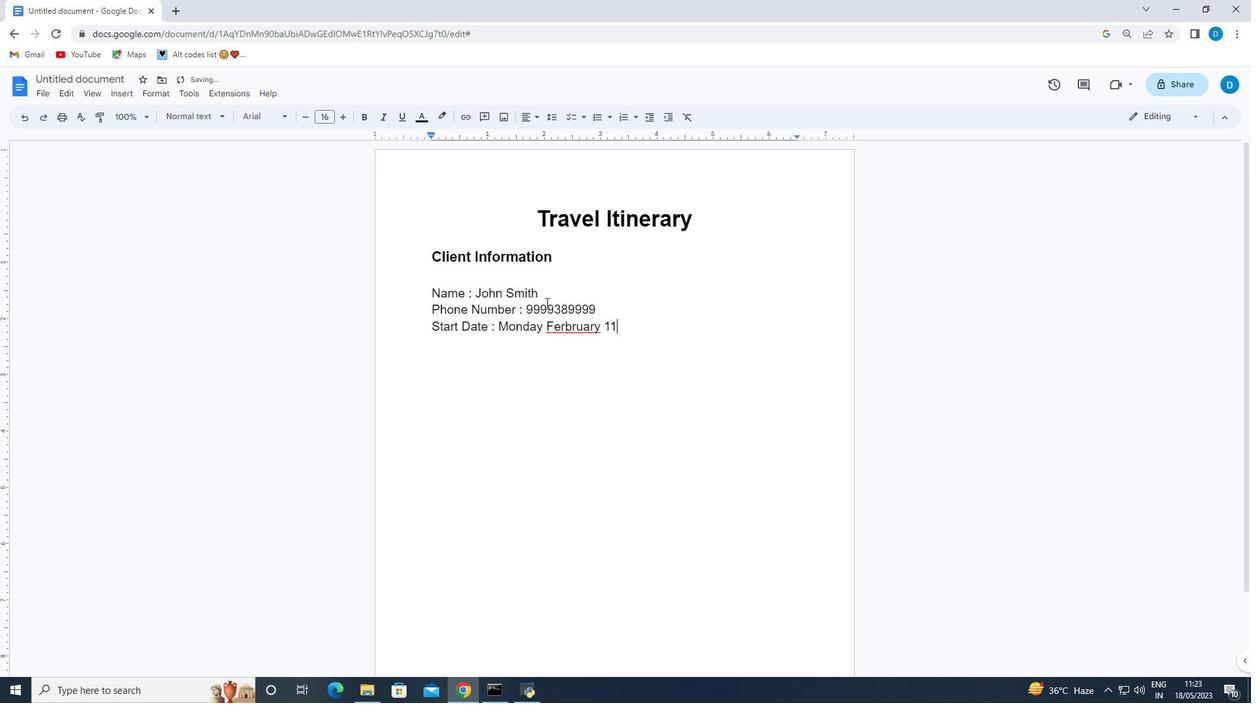 
Action: Mouse moved to (574, 334)
Screenshot: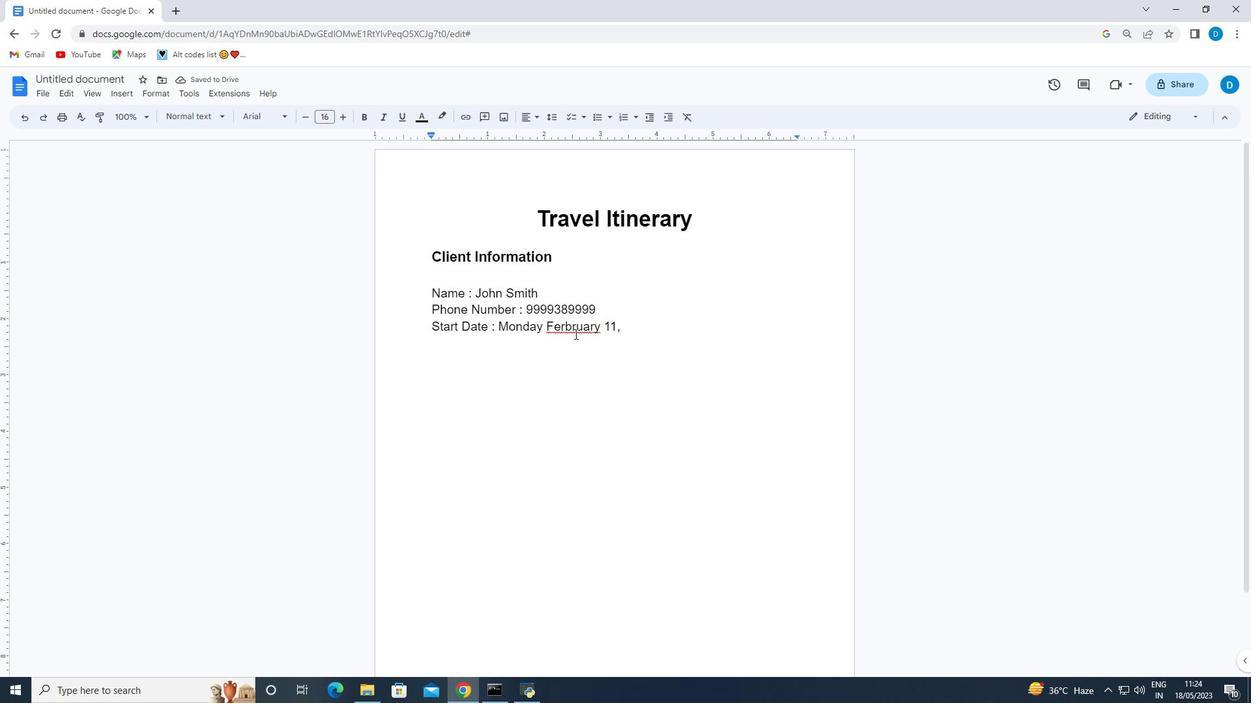 
Action: Mouse pressed right at (574, 334)
Screenshot: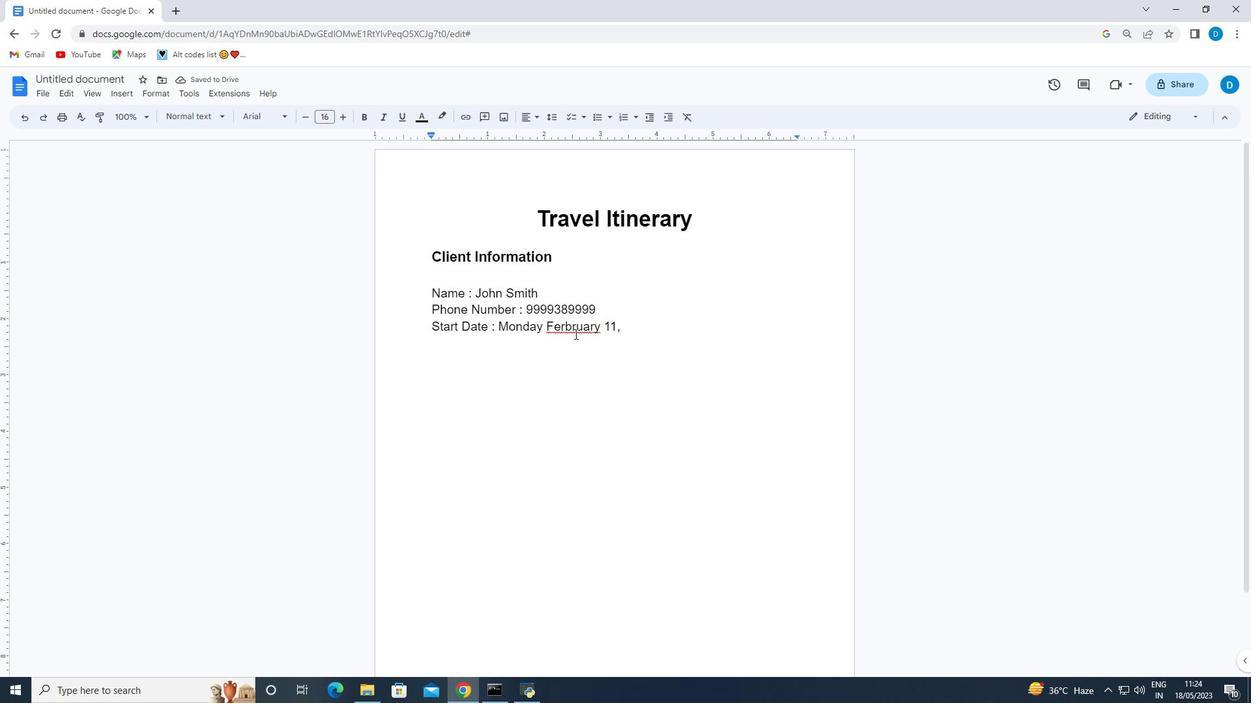 
Action: Mouse moved to (608, 367)
Screenshot: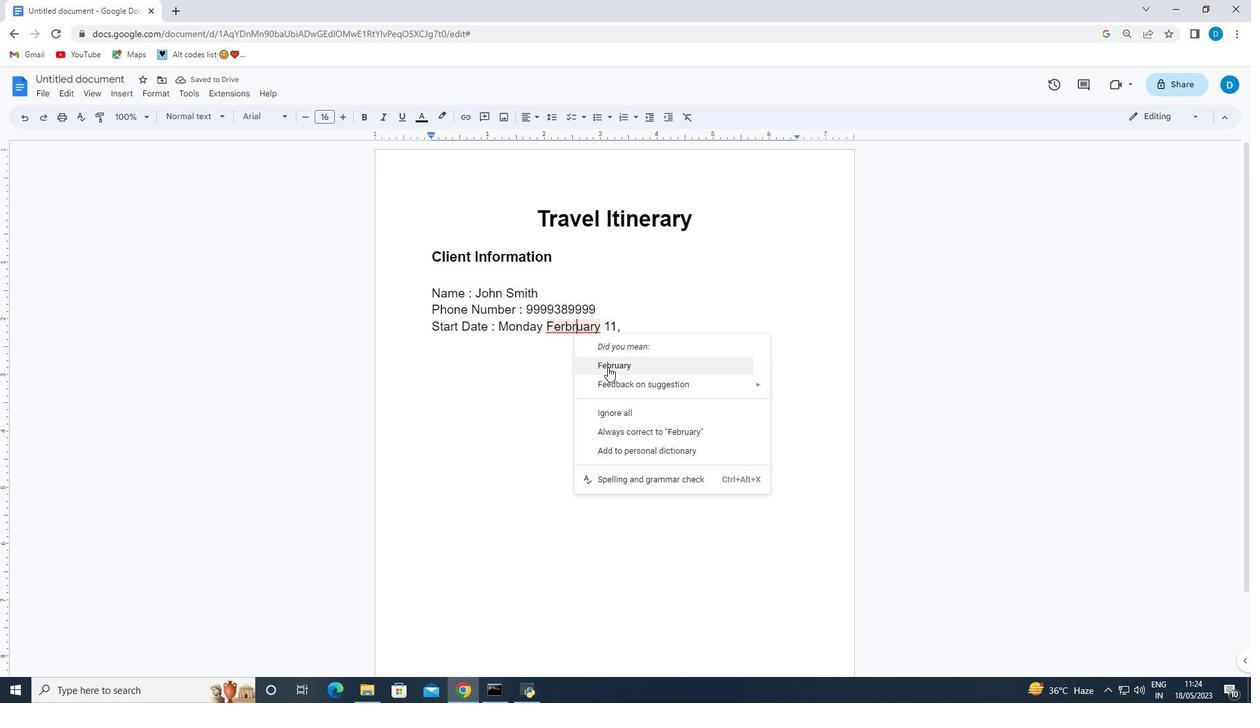 
Action: Mouse pressed left at (608, 367)
Screenshot: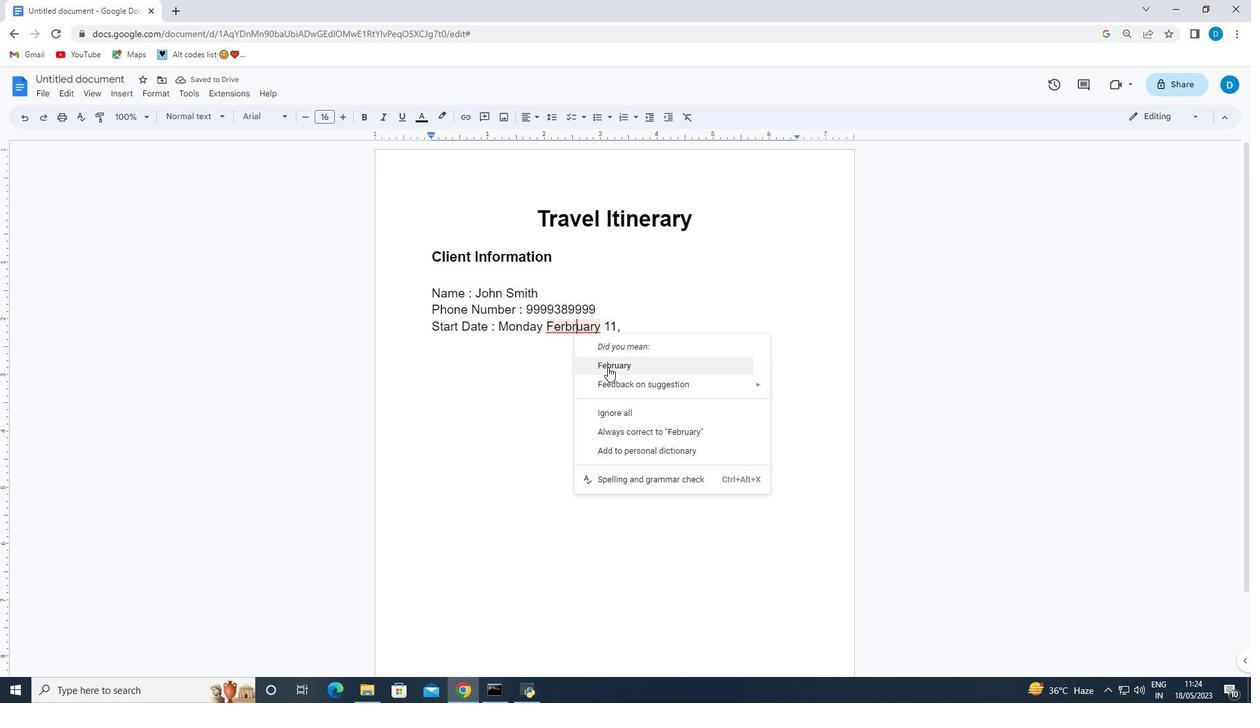 
Action: Mouse moved to (624, 325)
Screenshot: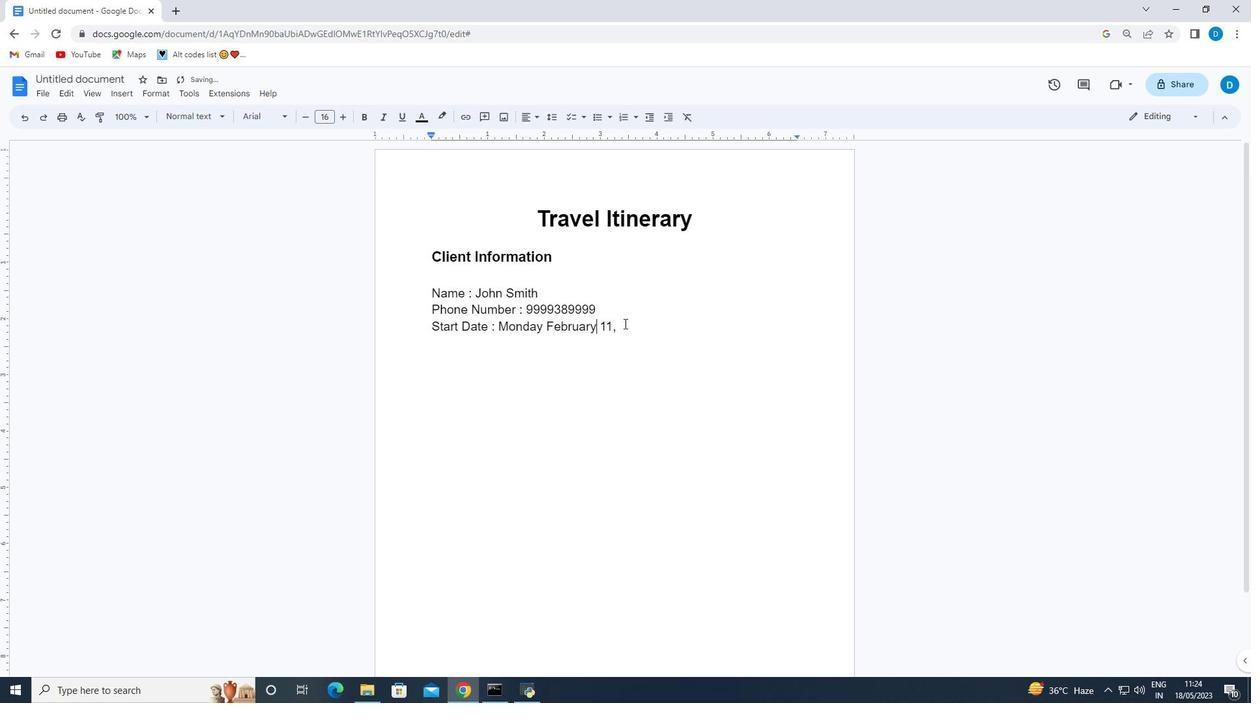 
Action: Mouse pressed left at (624, 325)
Screenshot: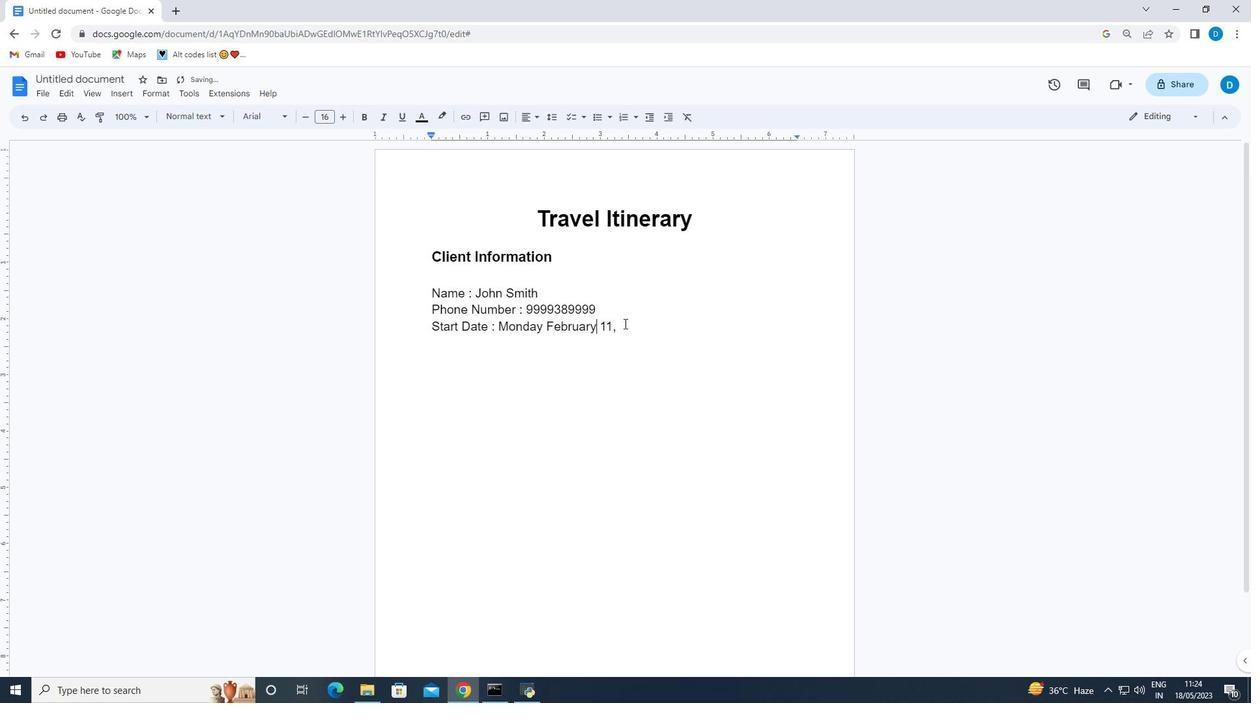 
Action: Mouse moved to (629, 325)
Screenshot: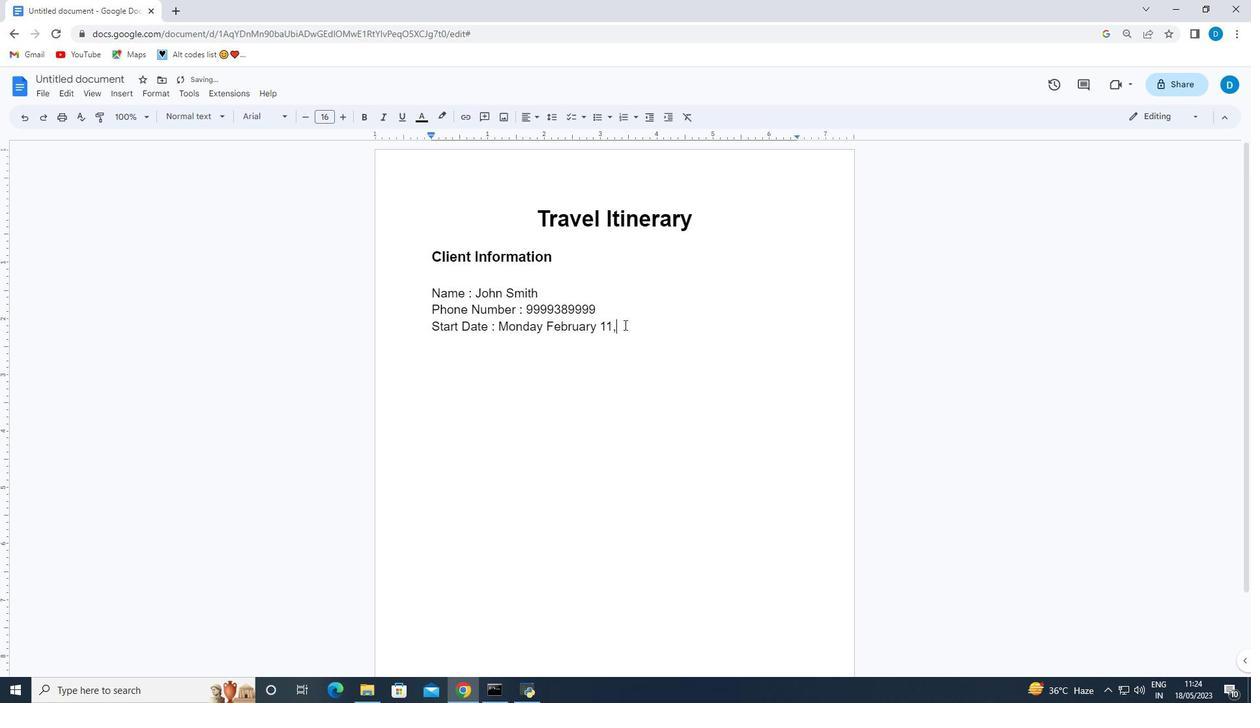 
Action: Key pressed <Key.enter><Key.shift>End<Key.space><Key.shift>Date<Key.space><Key.shift_r>:
Screenshot: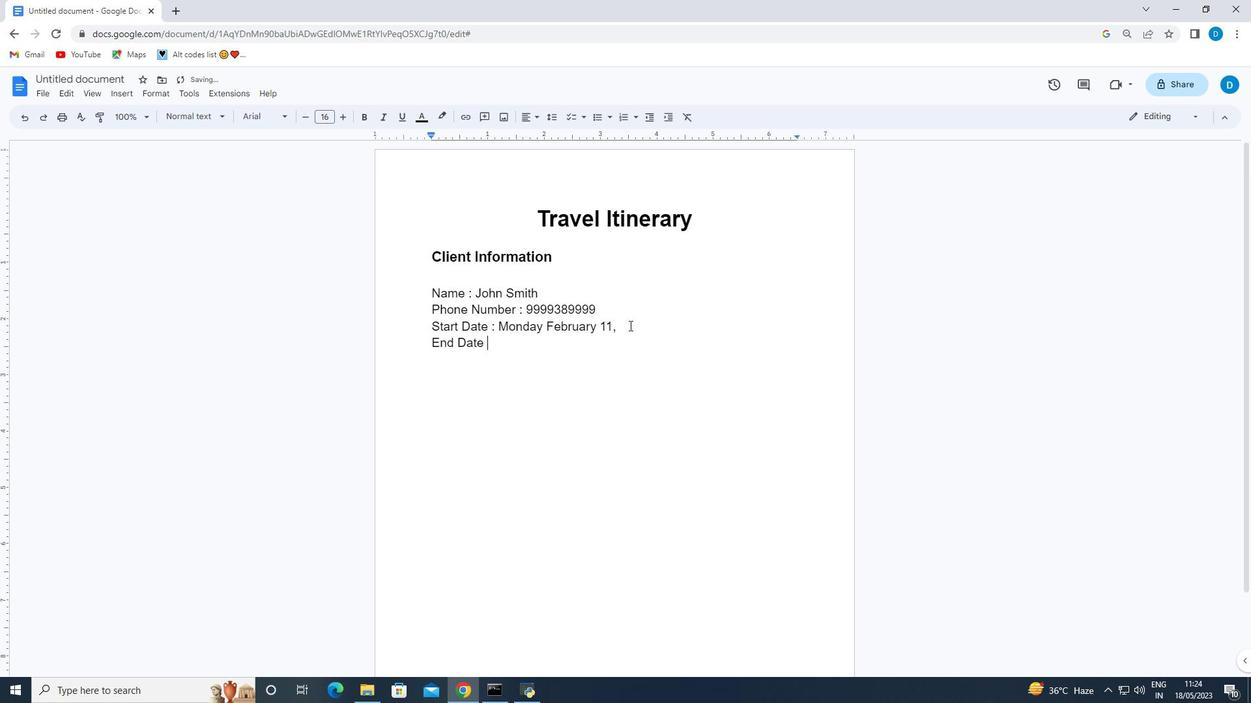 
Action: Mouse moved to (486, 345)
Screenshot: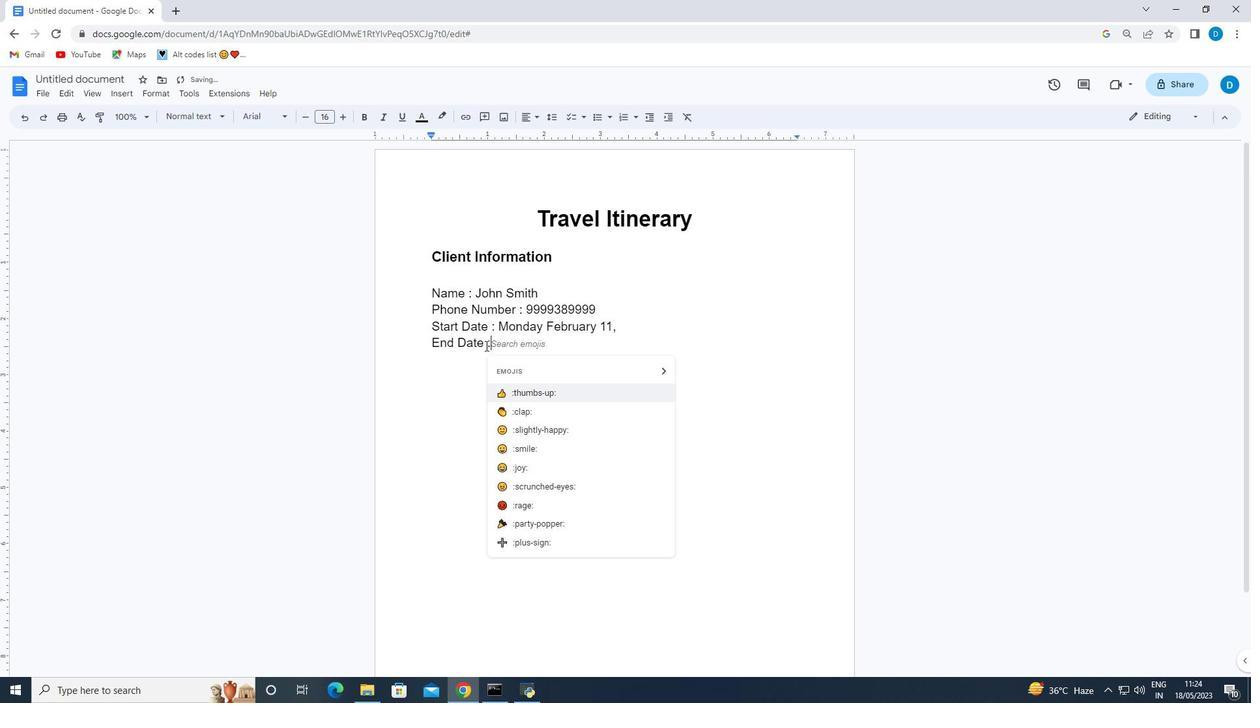 
Action: Mouse pressed left at (486, 345)
Screenshot: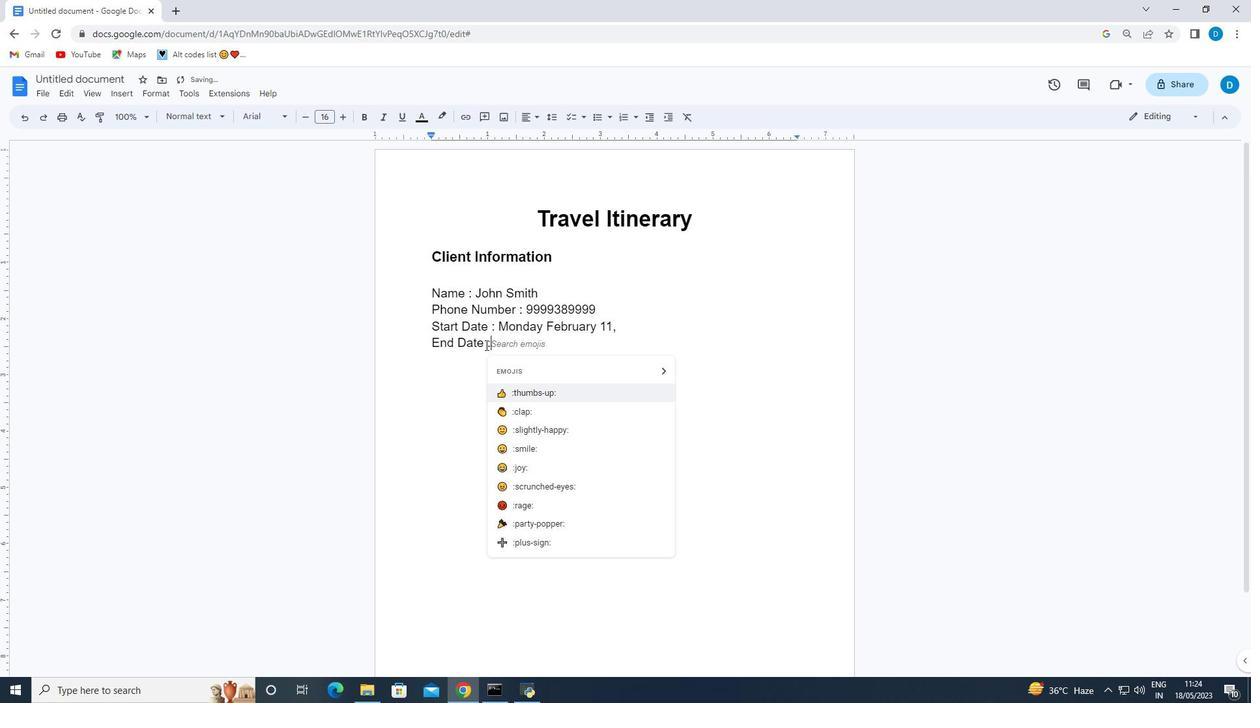 
Action: Mouse moved to (513, 346)
Screenshot: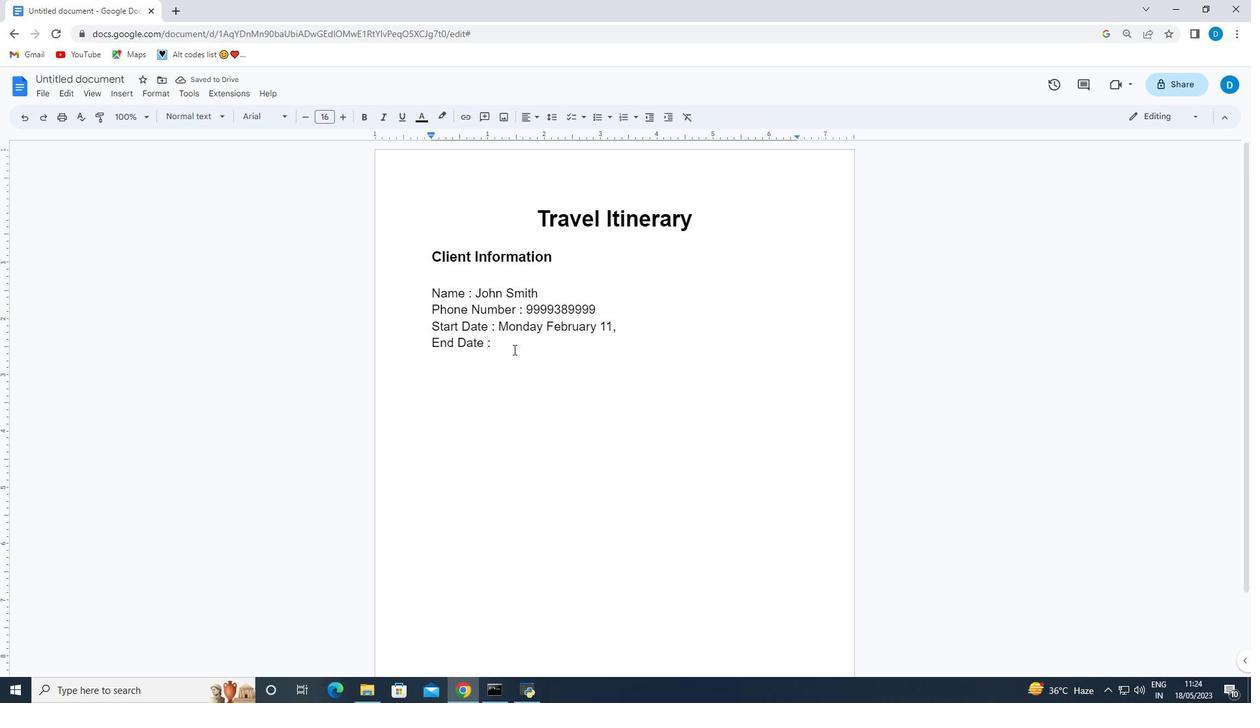 
Action: Mouse pressed left at (513, 346)
Screenshot: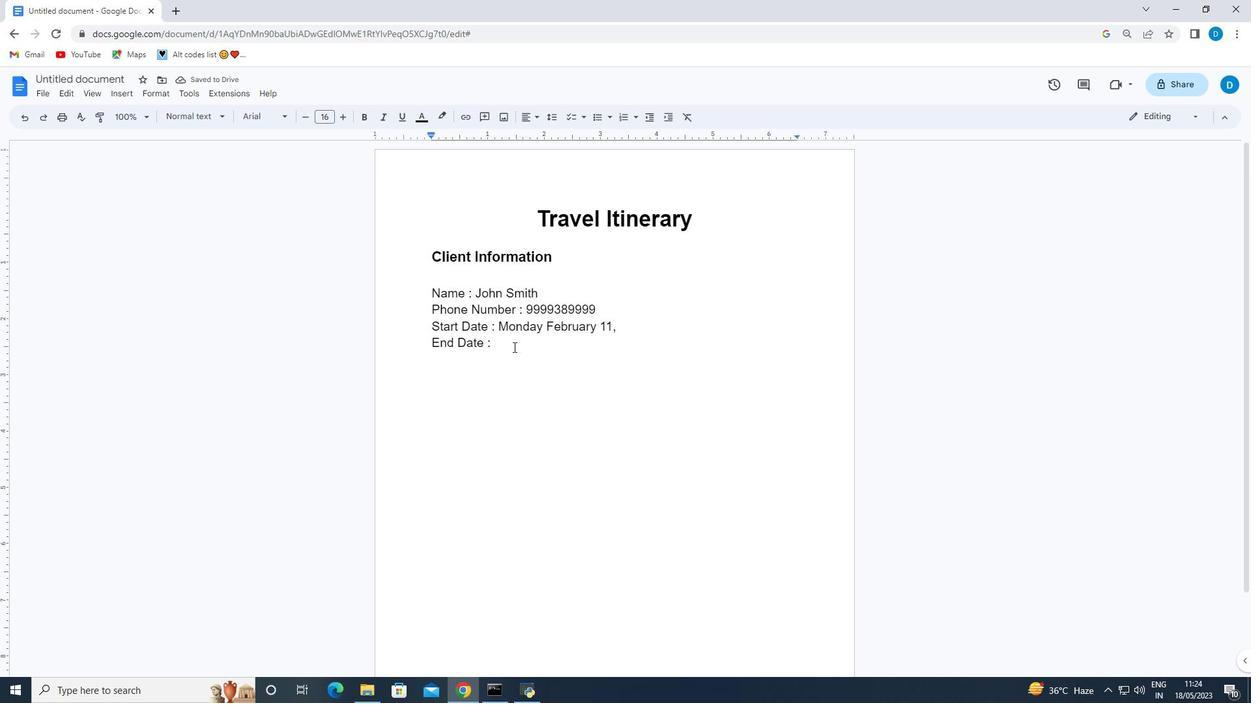 
Action: Mouse moved to (520, 349)
Screenshot: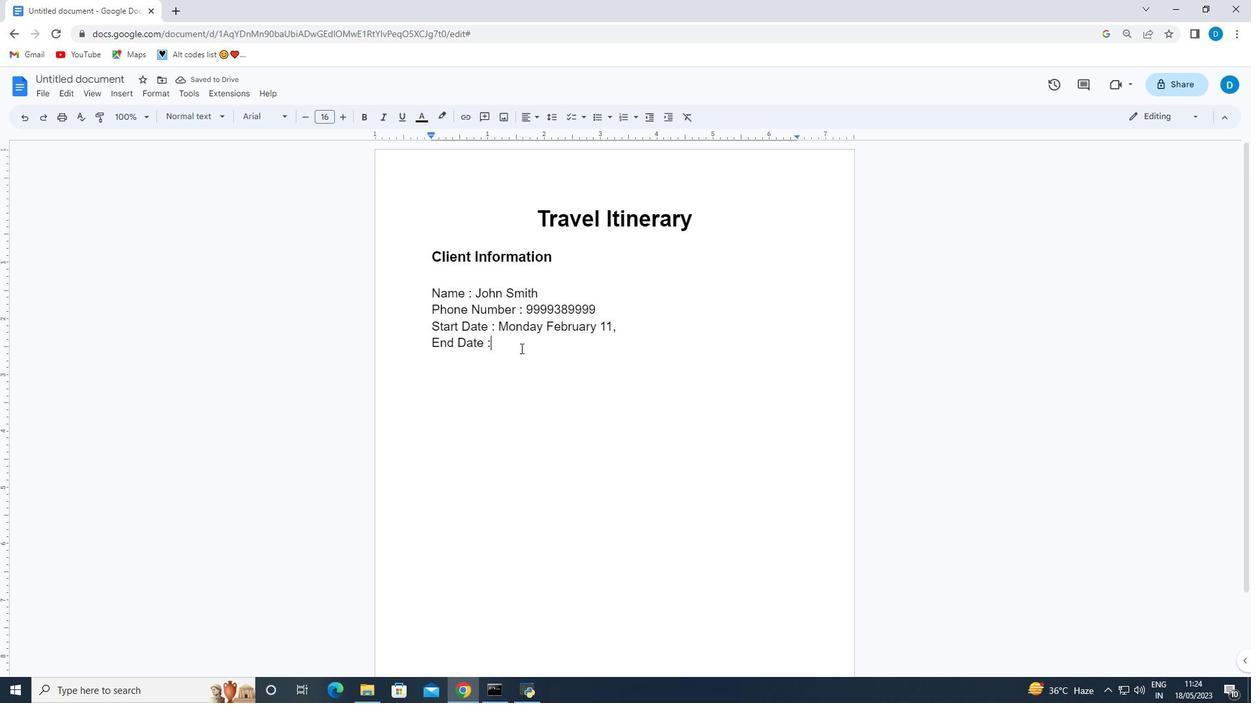
Action: Key pressed <Key.space>
Screenshot: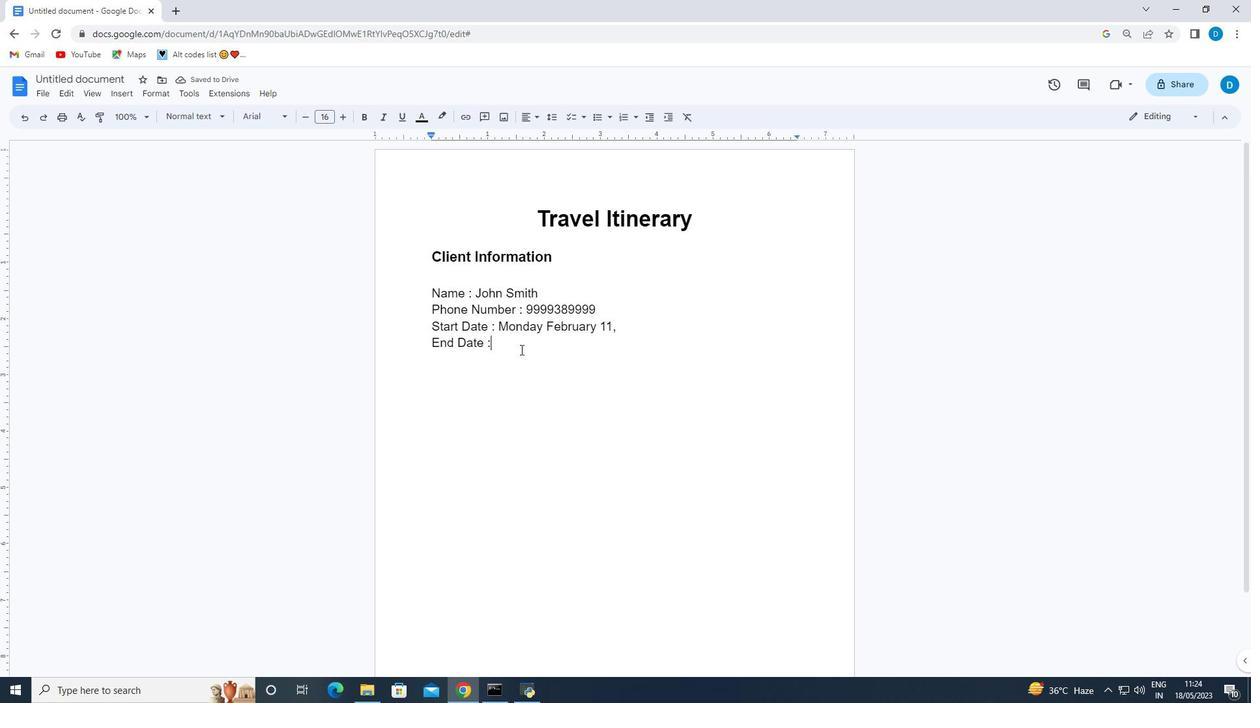 
Action: Mouse moved to (527, 351)
Screenshot: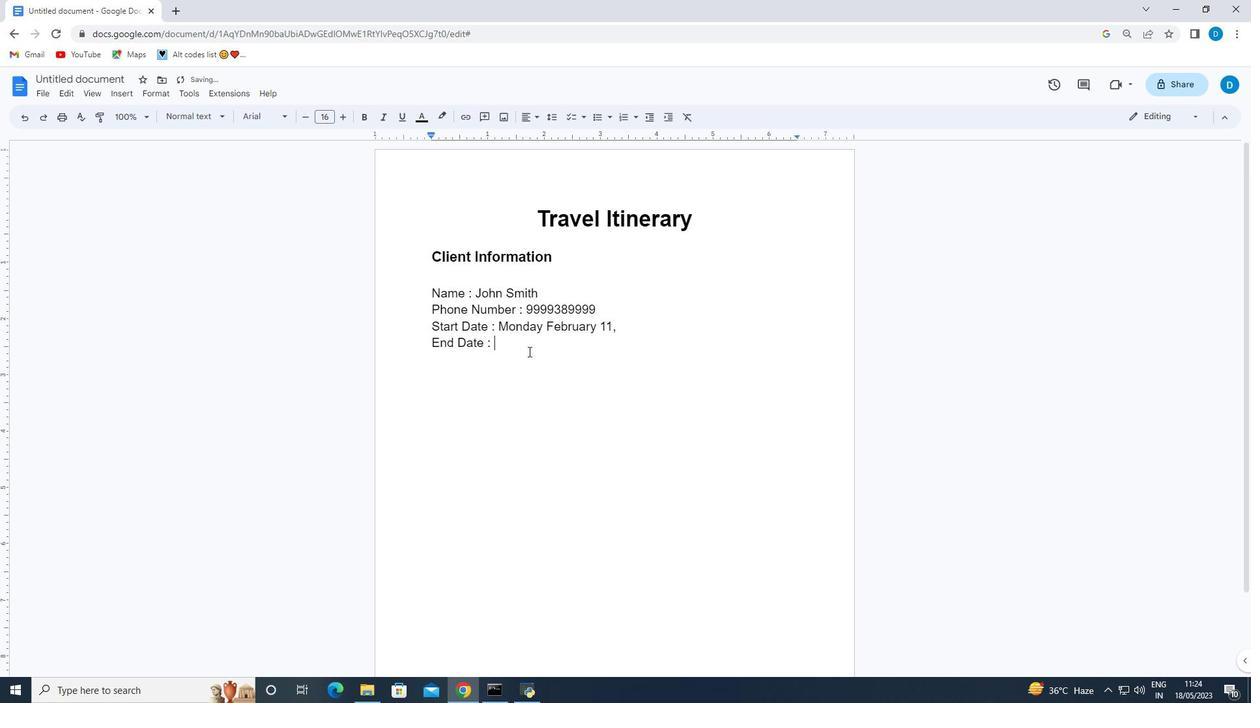 
Action: Key pressed <Key.shift><Key.shift><Key.shift><Key.shift><Key.shift><Key.shift><Key.shift><Key.shift><Key.shift><Key.shift><Key.shift><Key.shift><Key.shift><Key.shift><Key.shift><Key.shift><Key.shift><Key.shift><Key.shift><Key.shift><Key.shift><Key.shift><Key.shift><Key.shift><Key.shift><Key.shift><Key.shift><Key.shift><Key.shift><Key.shift><Key.shift><Key.shift><Key.shift><Key.shift><Key.shift><Key.shift><Key.shift><Key.shift><Key.shift><Key.shift><Key.shift><Key.shift><Key.shift><Key.shift><Key.shift><Key.shift><Key.shift><Key.shift><Key.shift><Key.shift><Key.shift>Thus<Key.backspace>rsday,<Key.space><Key.shift>February<Key.space>28,<Key.enter><Key.enter><Key.enter>
Screenshot: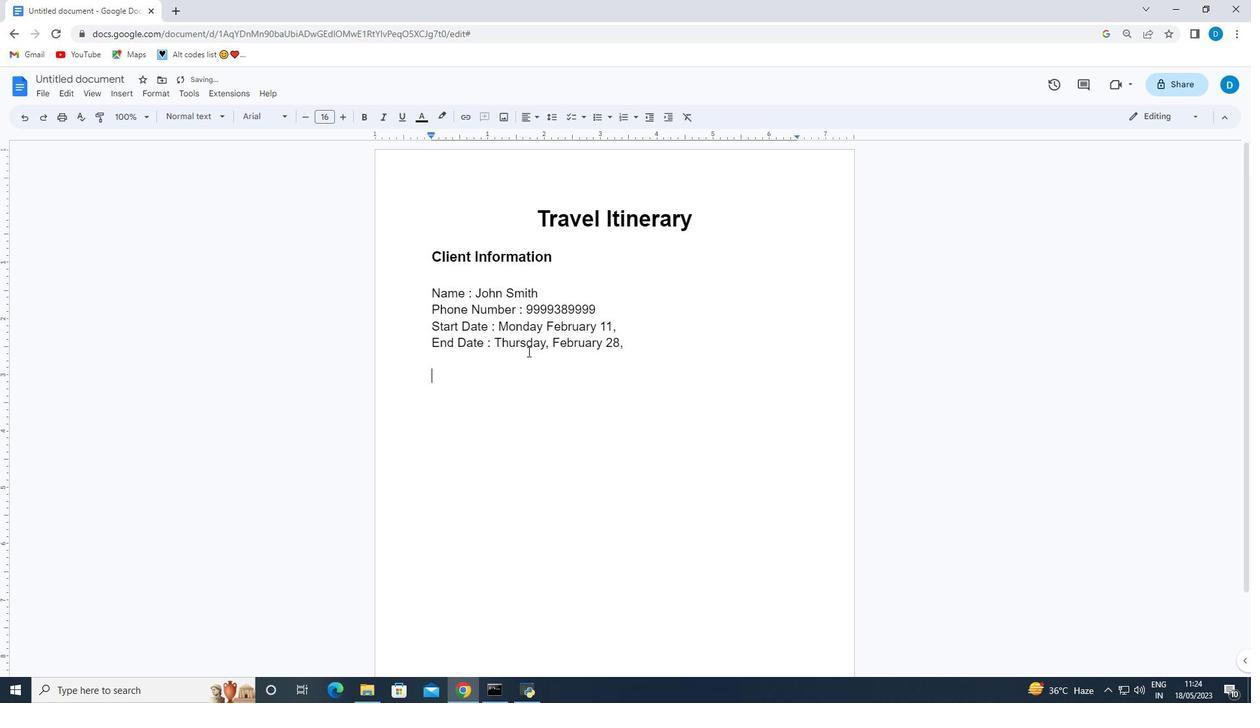 
Action: Mouse moved to (439, 456)
Screenshot: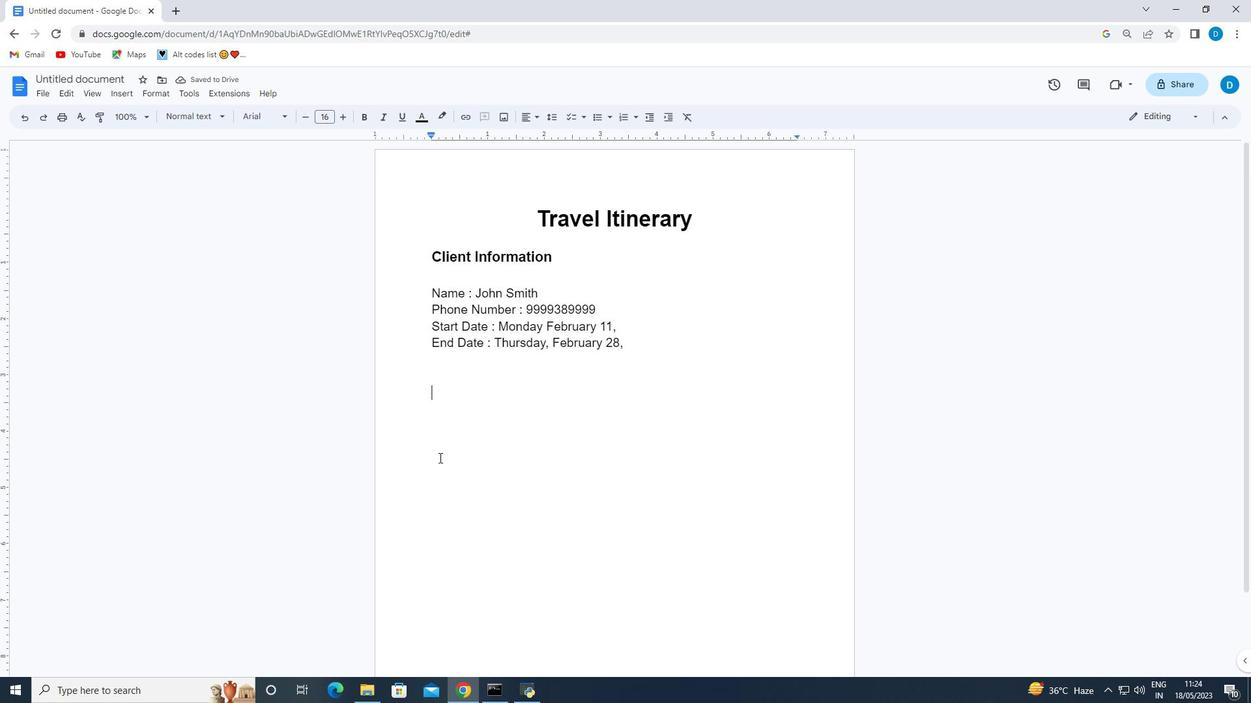 
Action: Key pressed <Key.shift><Key.shift><Key.shift><Key.shift><Key.shift><Key.shift><Key.shift><Key.shift><Key.shift><Key.shift><Key.shift><Key.shift><Key.shift>F
Screenshot: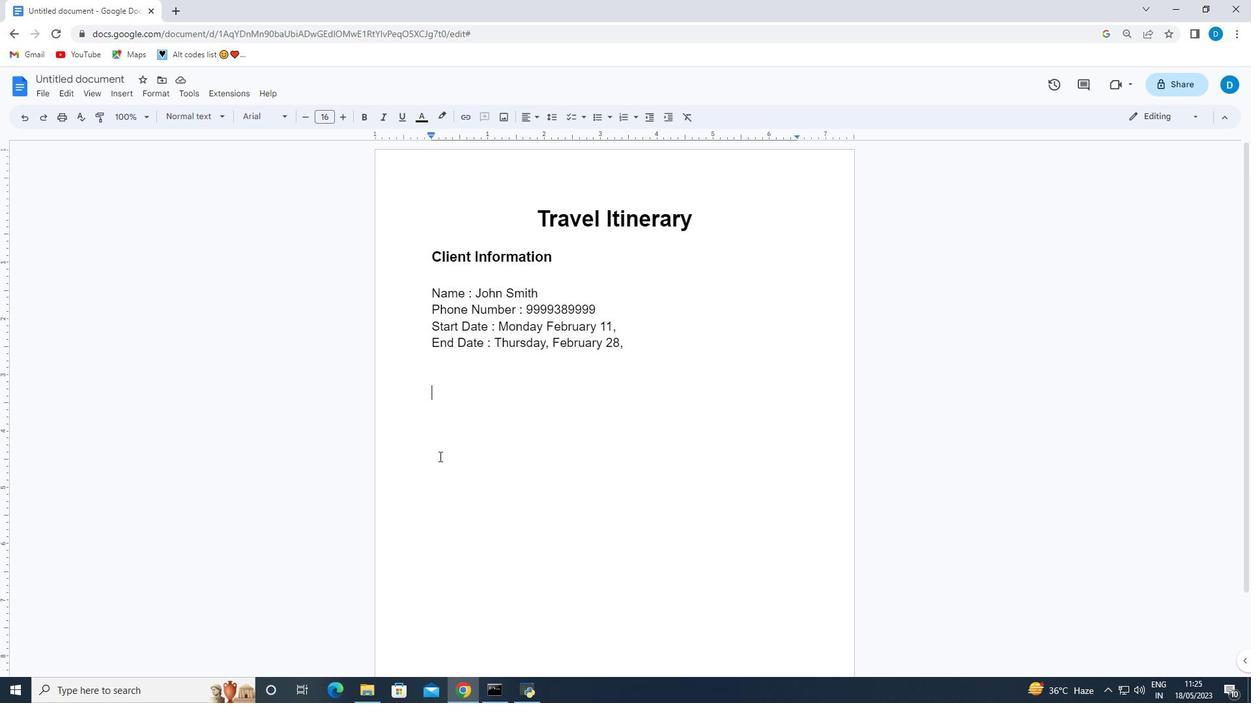 
Action: Mouse moved to (540, 213)
Screenshot: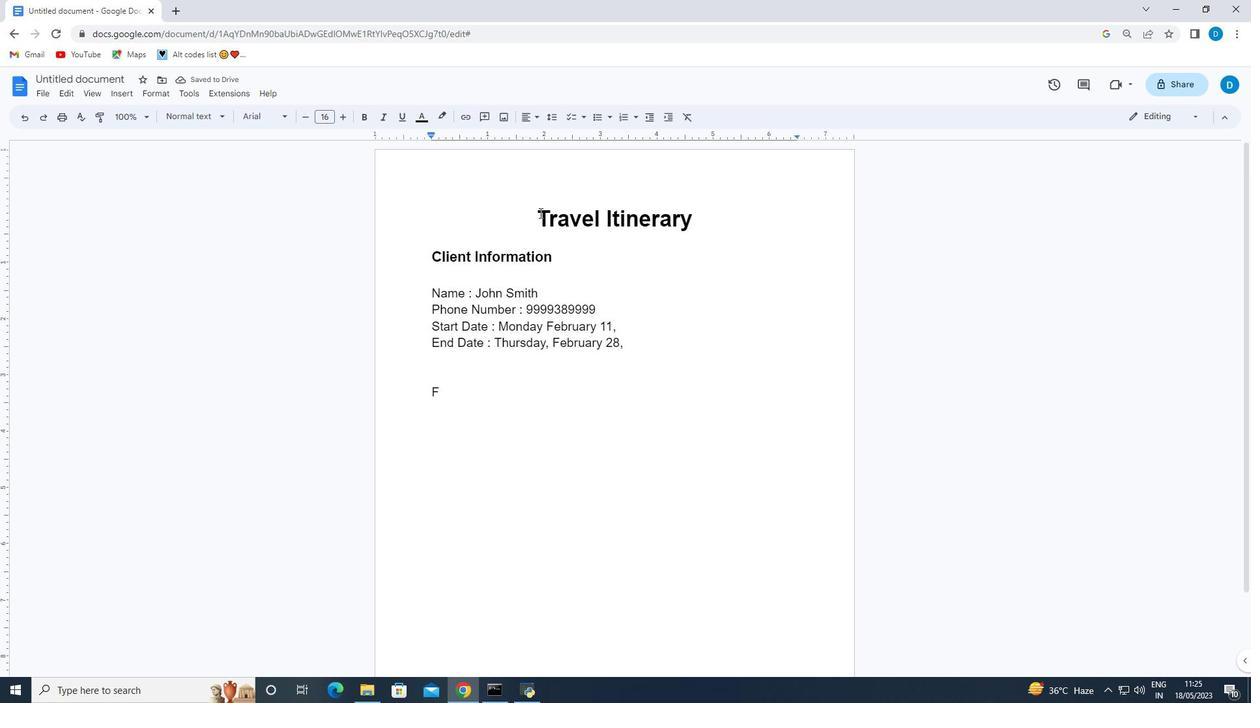
Action: Mouse pressed left at (540, 213)
Screenshot: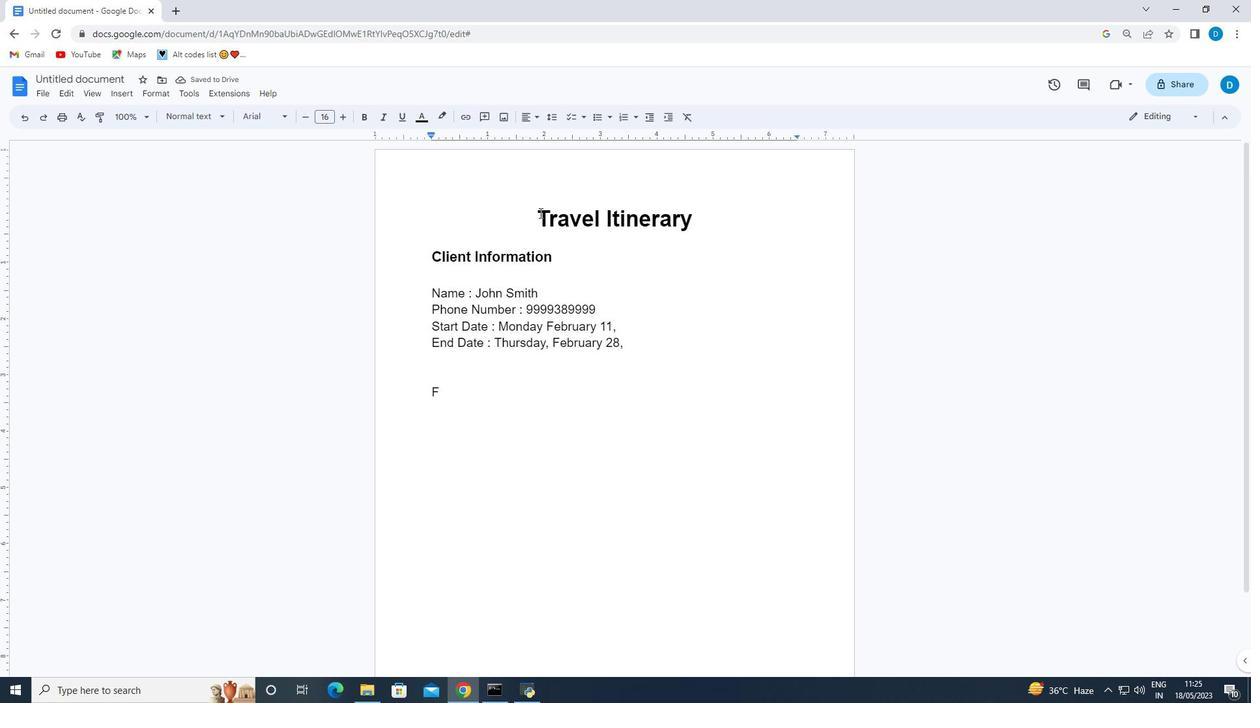 
Action: Mouse moved to (714, 215)
Screenshot: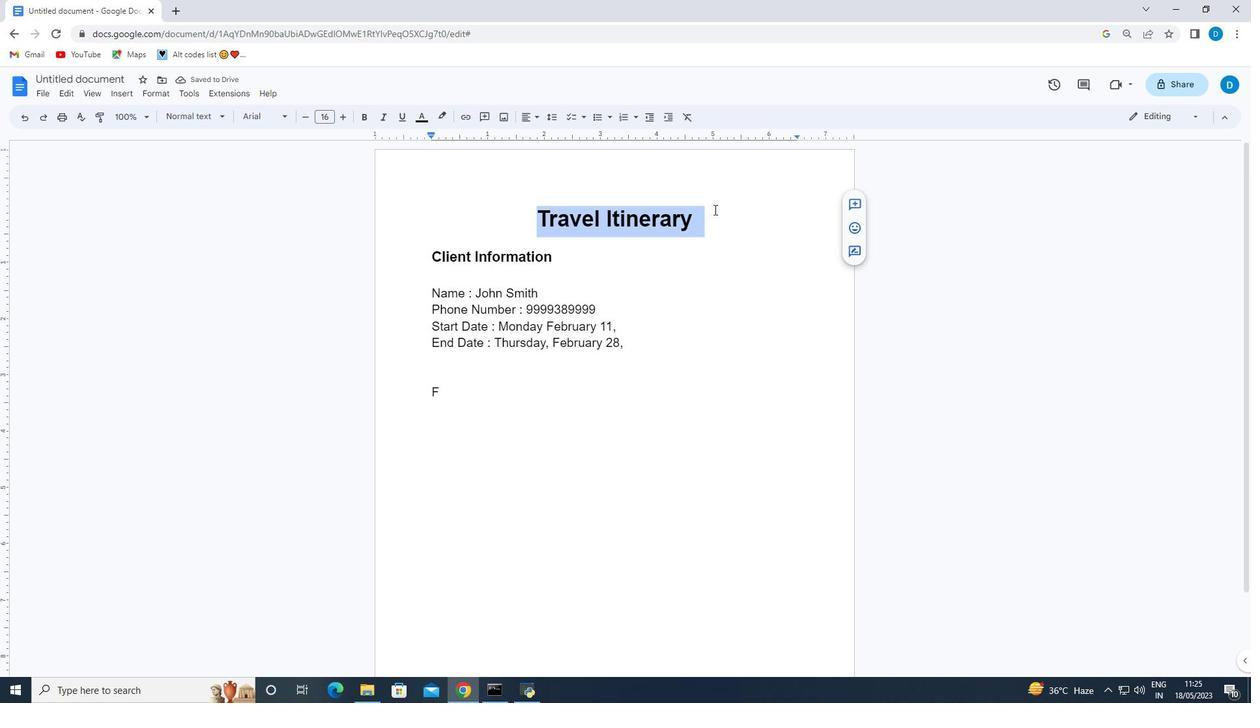 
Action: Key pressed <Key.shift>
Screenshot: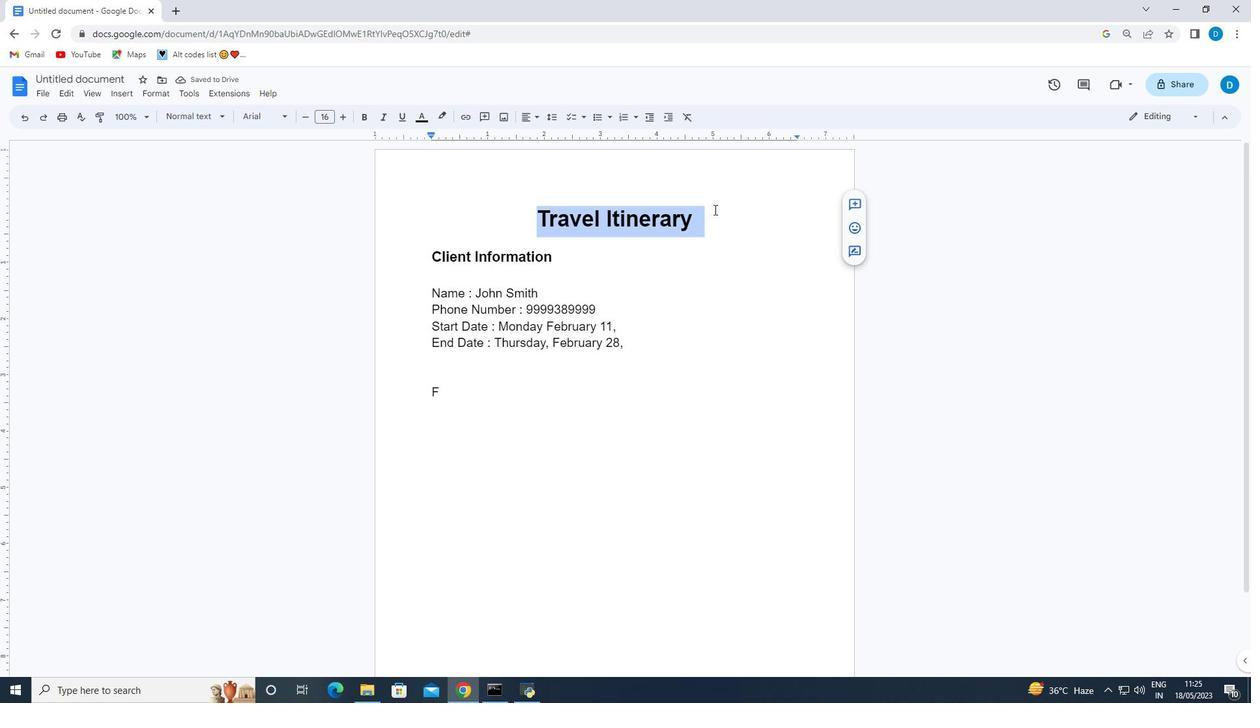 
Action: Mouse moved to (703, 243)
Screenshot: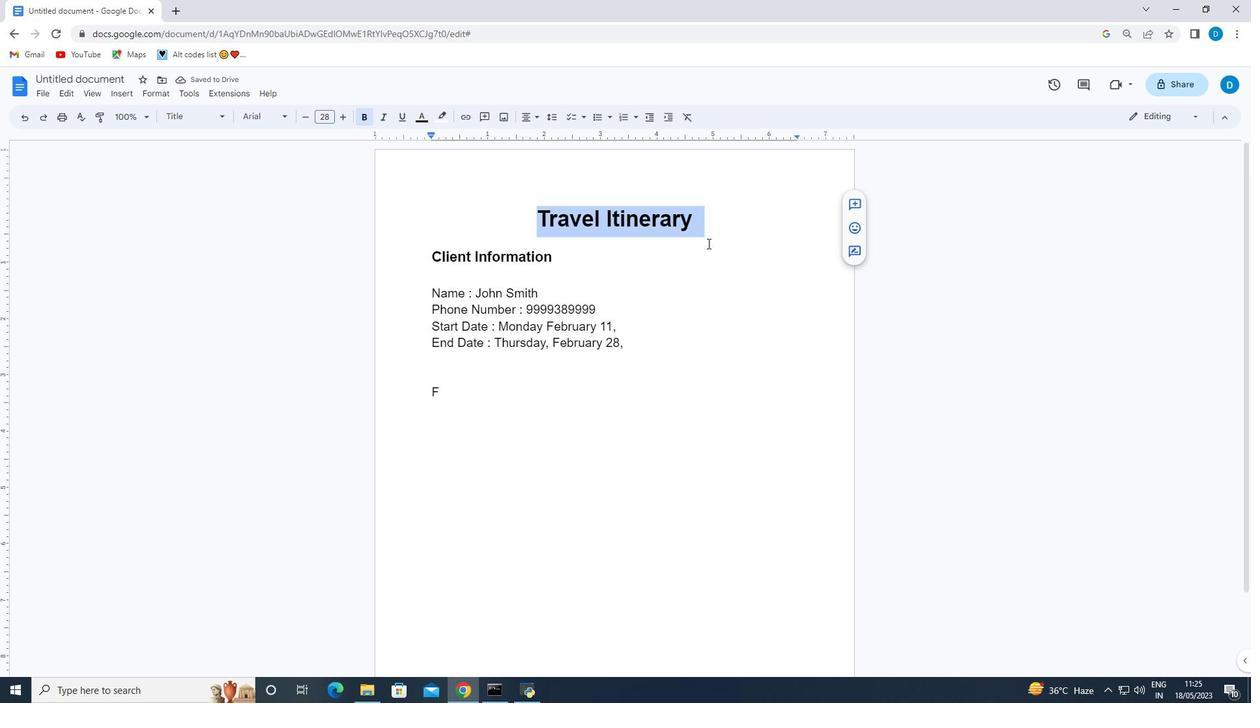
Action: Key pressed <Key.shift><Key.shift><Key.shift>C
Screenshot: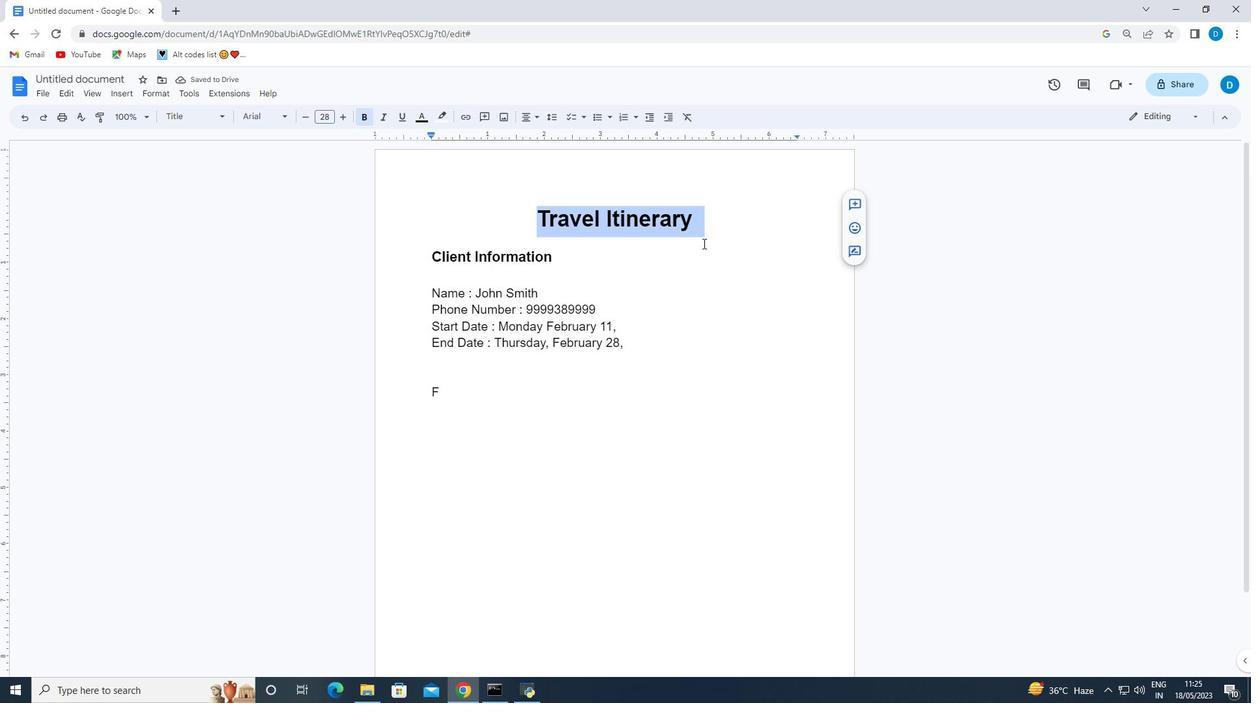 
Action: Mouse moved to (432, 391)
Screenshot: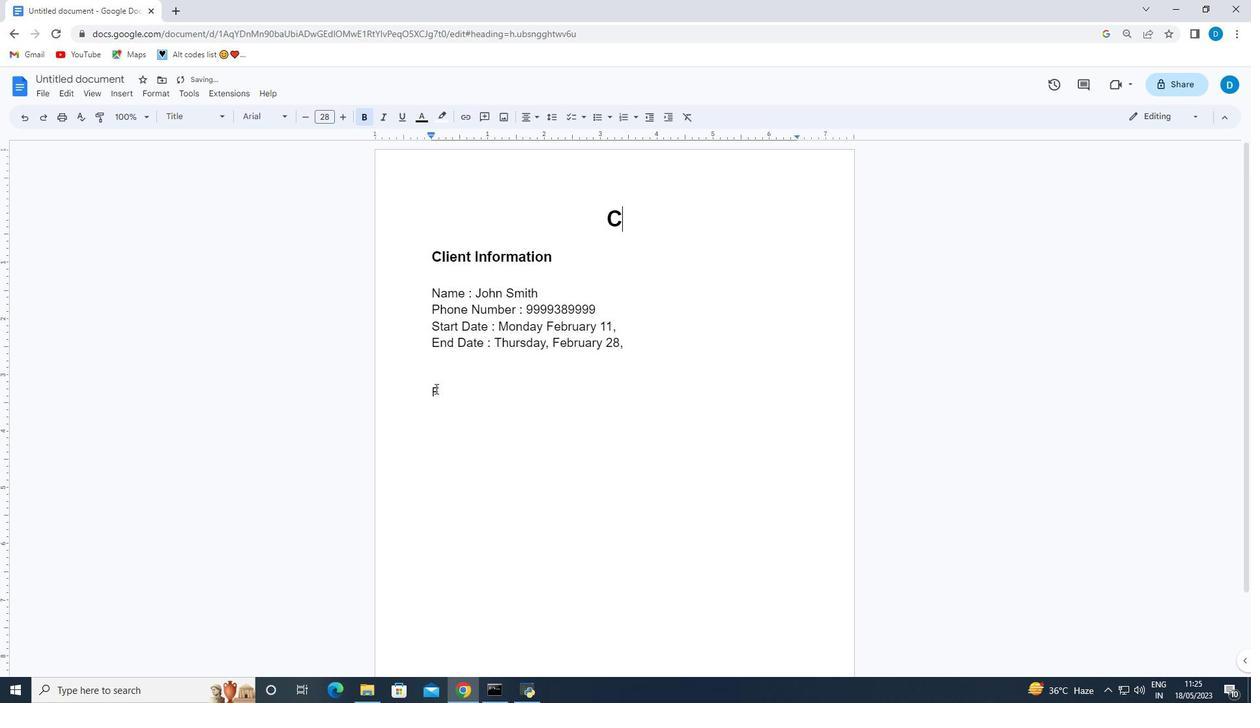 
Action: Mouse pressed left at (432, 391)
Screenshot: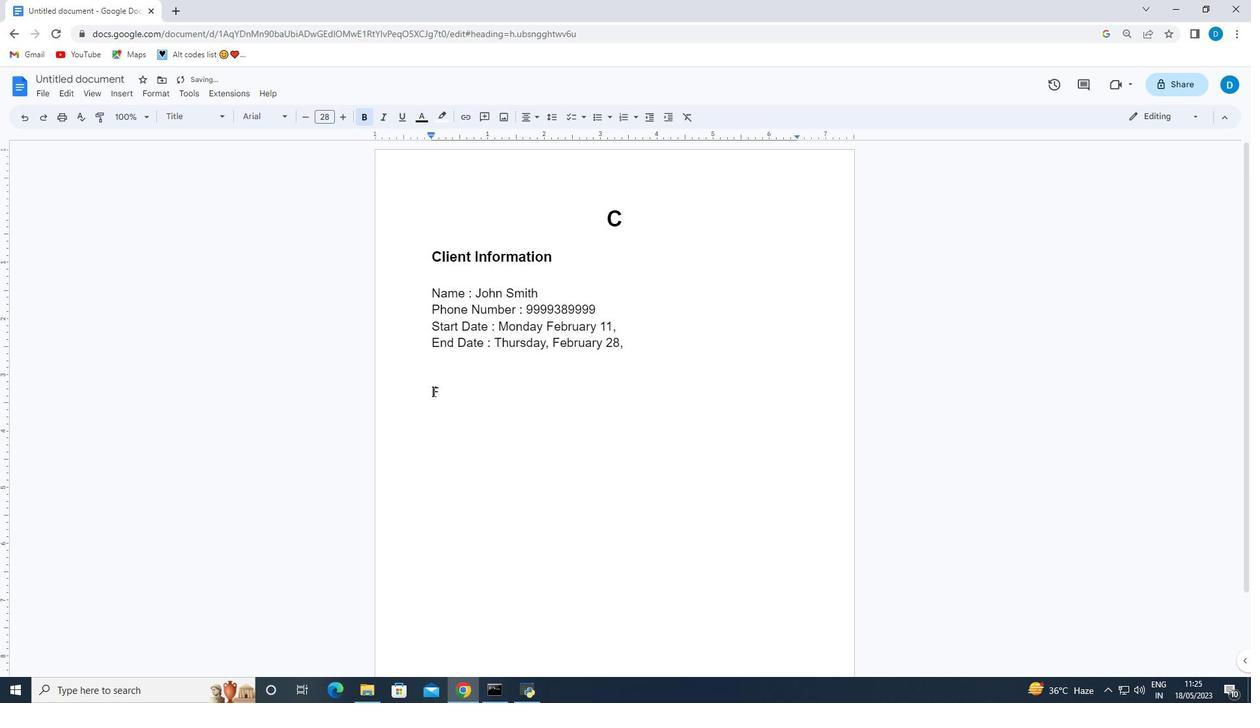 
Action: Mouse moved to (537, 394)
Screenshot: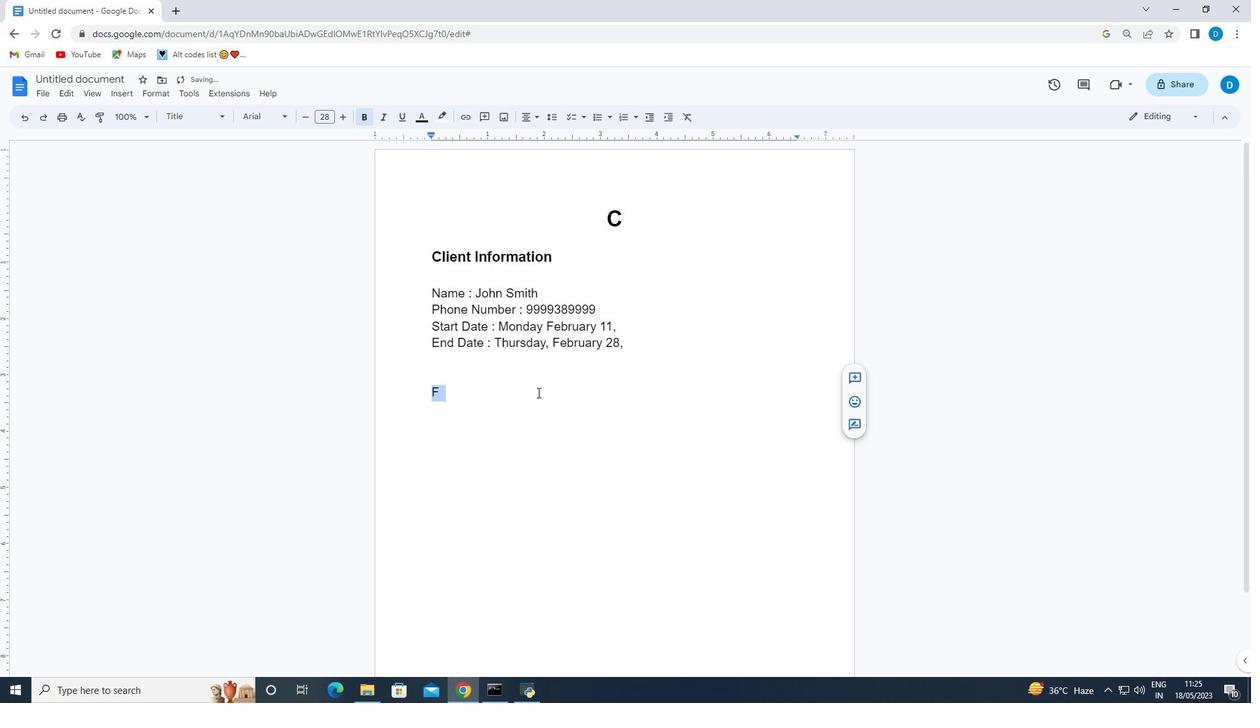
Action: Key pressed <Key.shift>
Screenshot: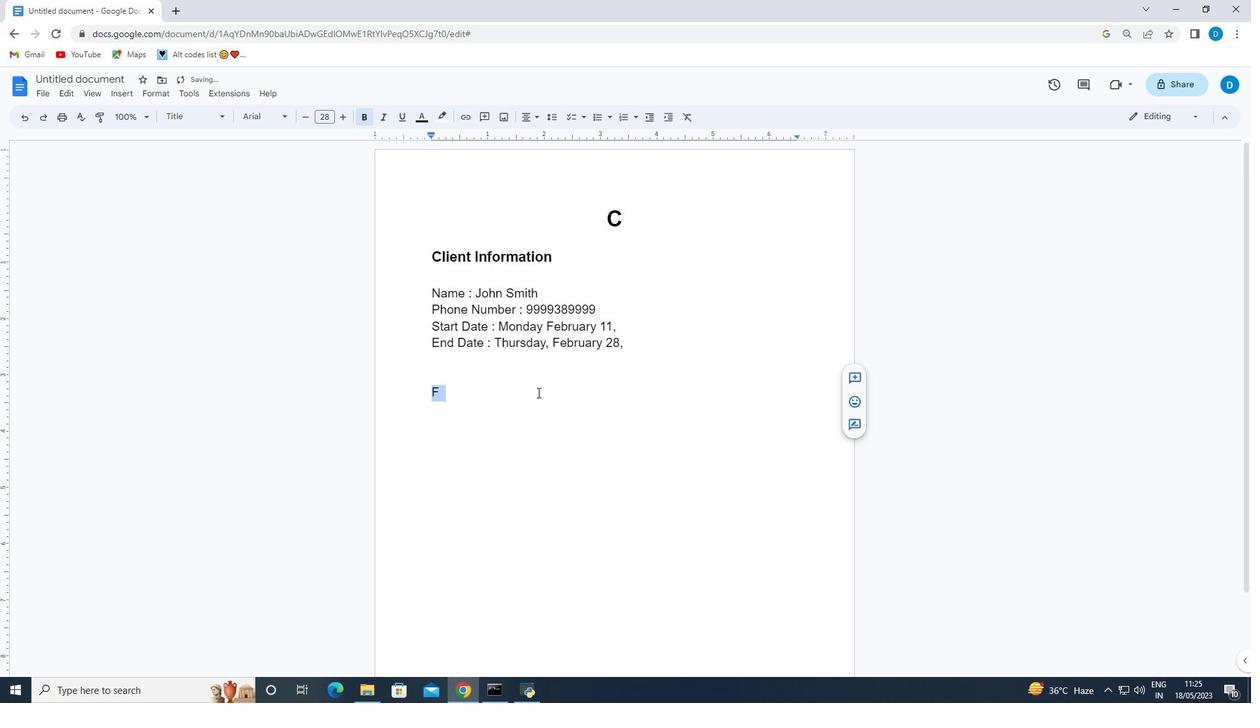
Action: Mouse moved to (537, 394)
Screenshot: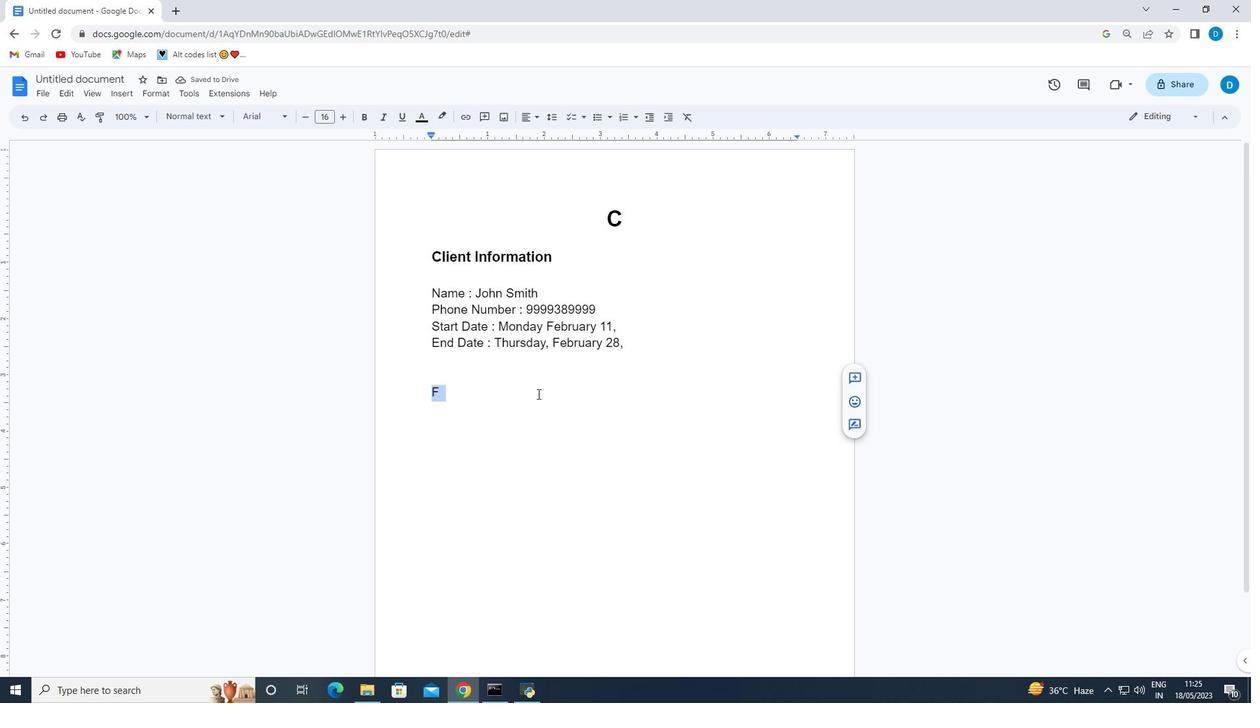 
Action: Key pressed <Key.shift><Key.shift><Key.shift>
Screenshot: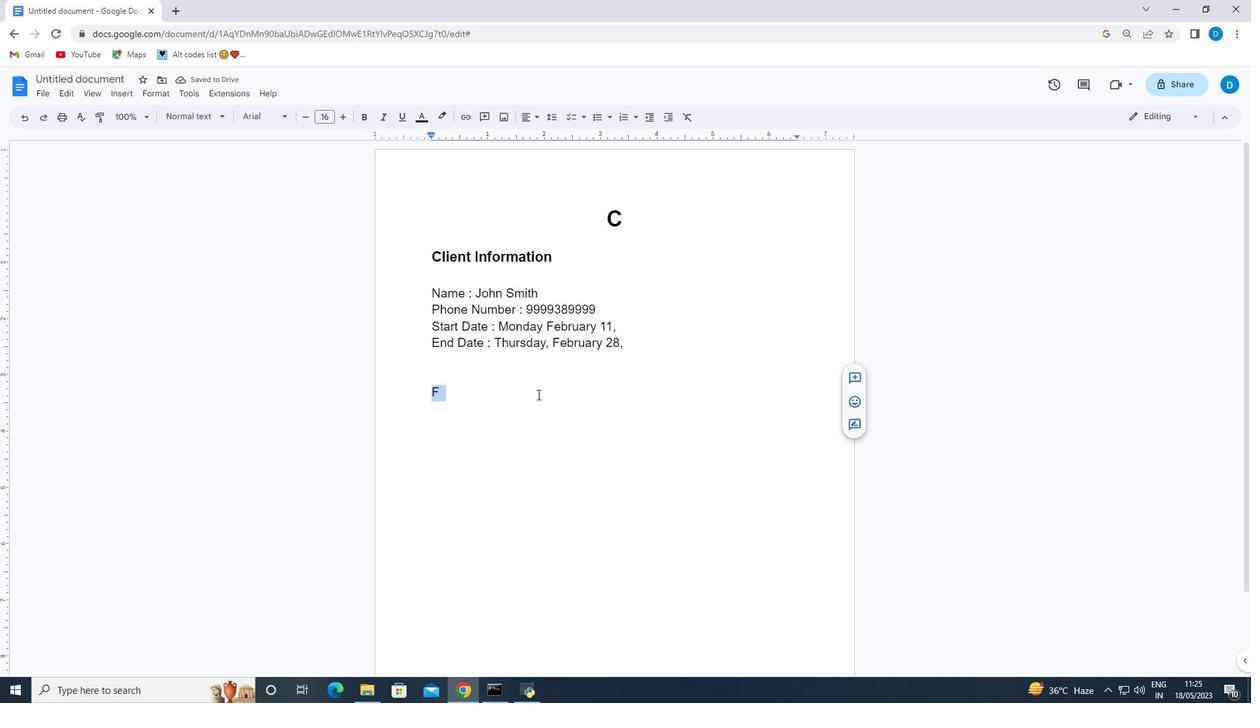 
Action: Mouse moved to (536, 394)
Screenshot: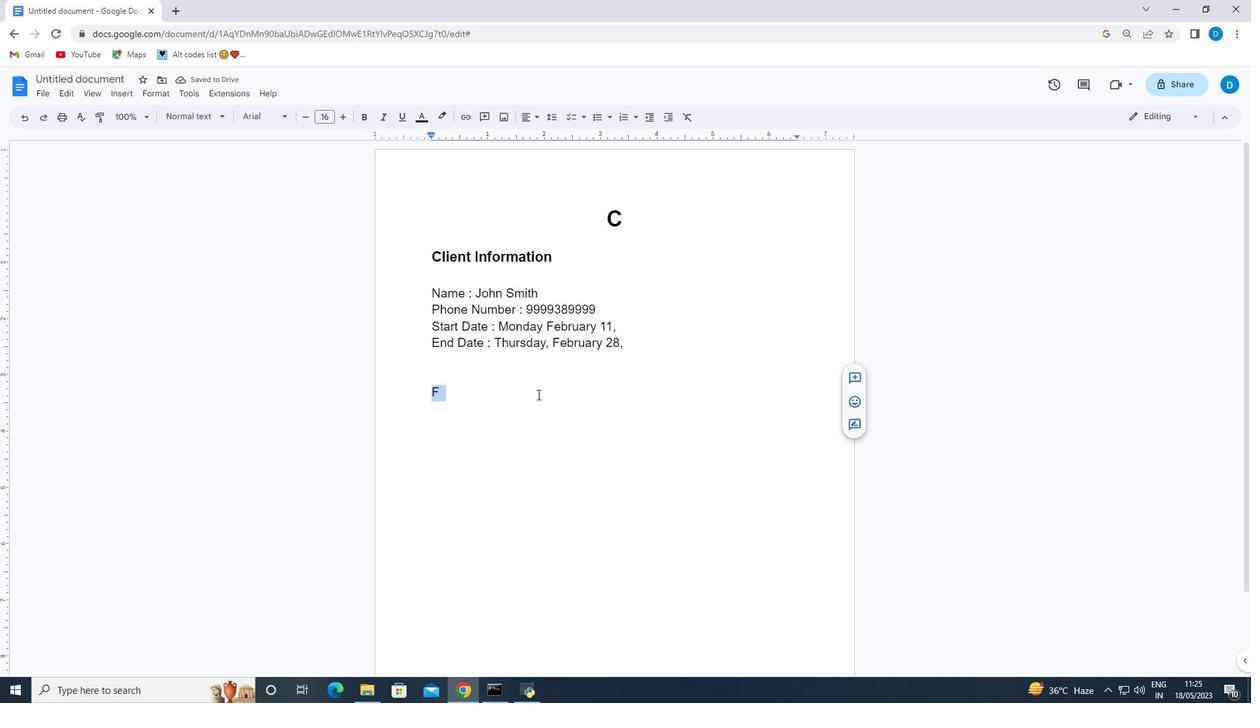 
Action: Key pressed ctrl+Z
Screenshot: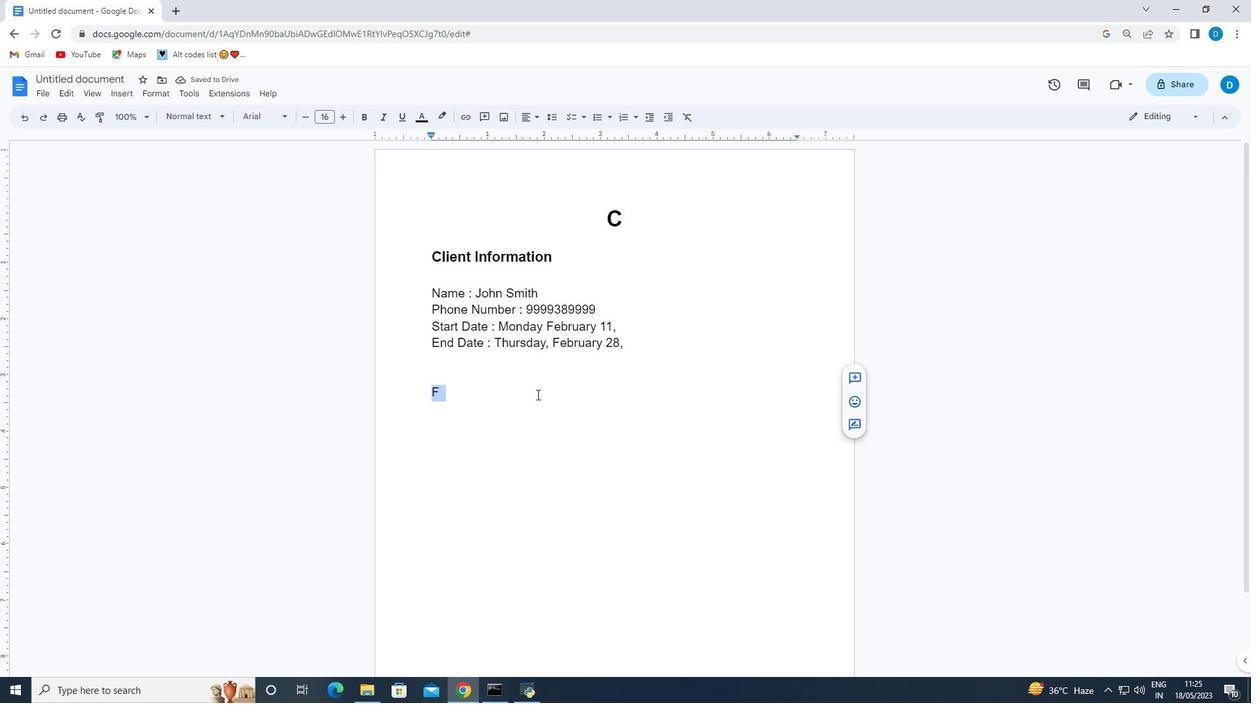 
Action: Mouse moved to (568, 230)
Screenshot: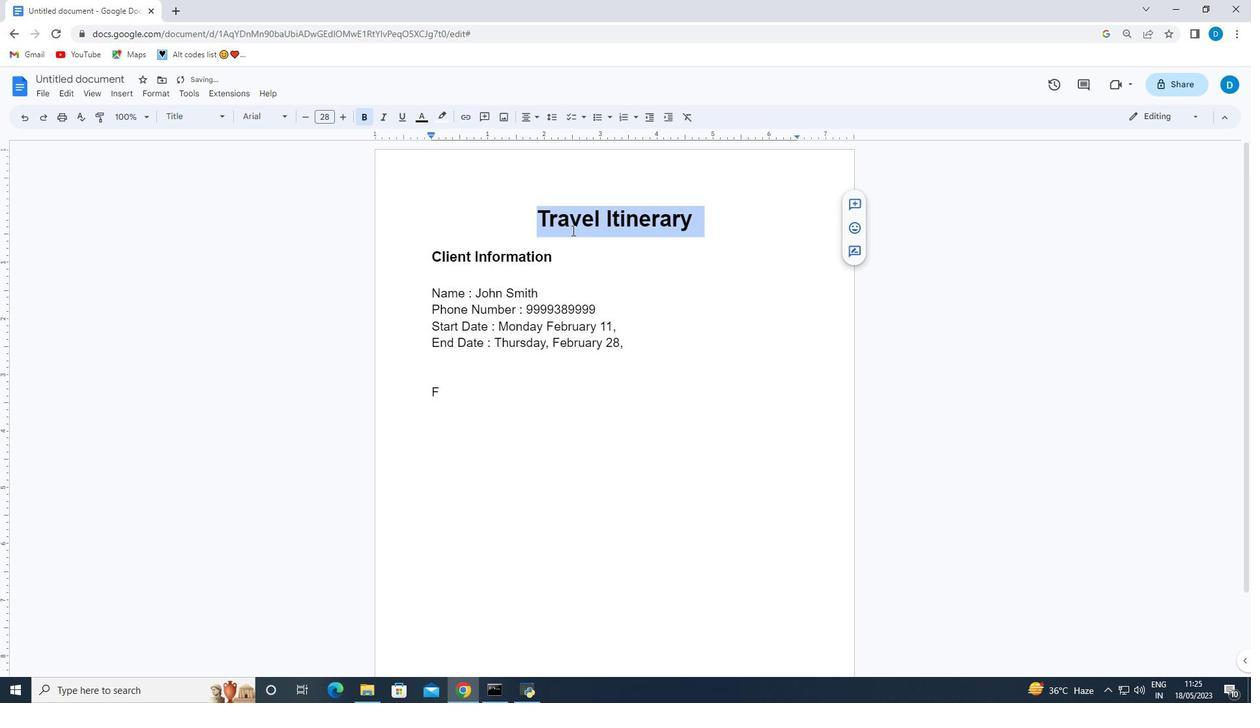 
Action: Mouse pressed left at (568, 230)
Screenshot: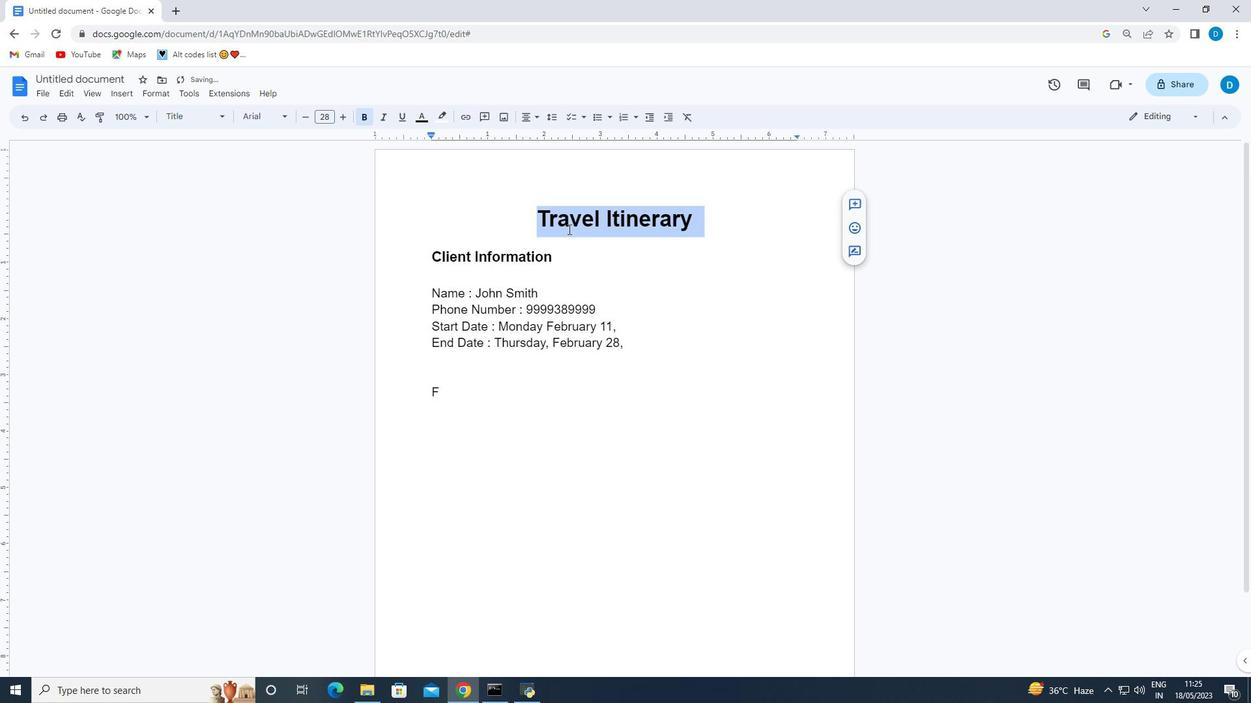 
Action: Mouse moved to (538, 221)
Screenshot: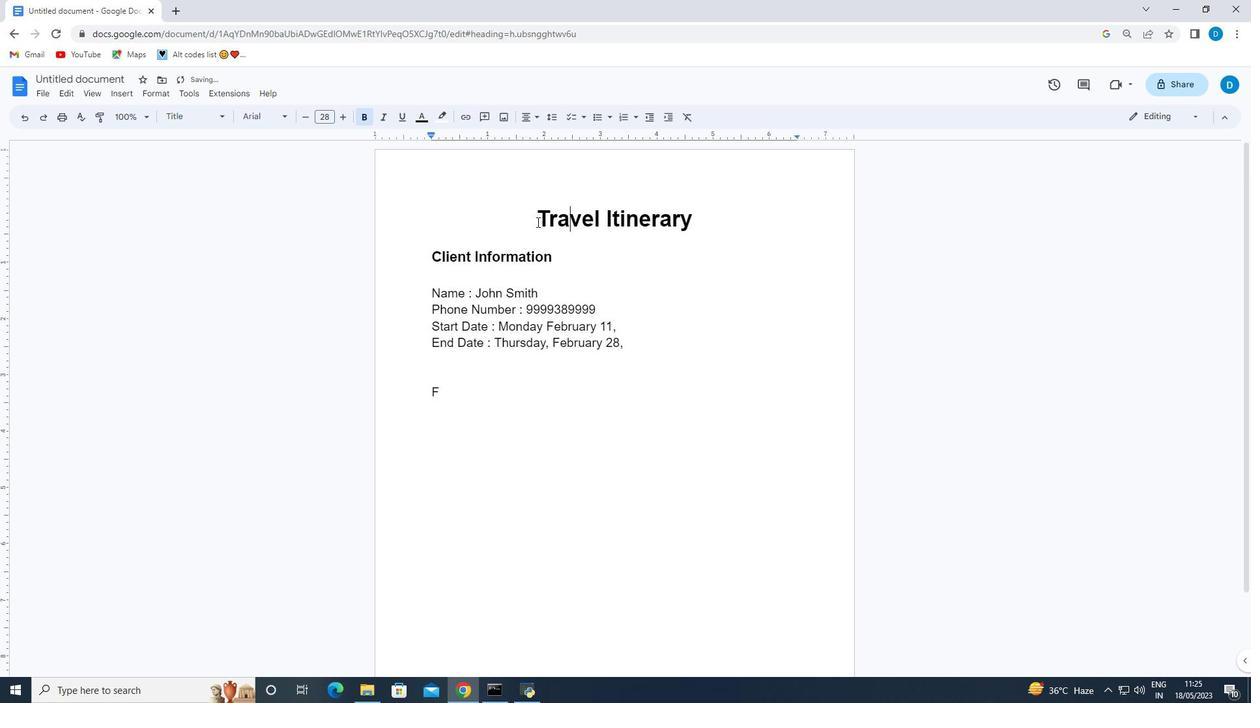 
Action: Mouse pressed left at (538, 221)
Screenshot: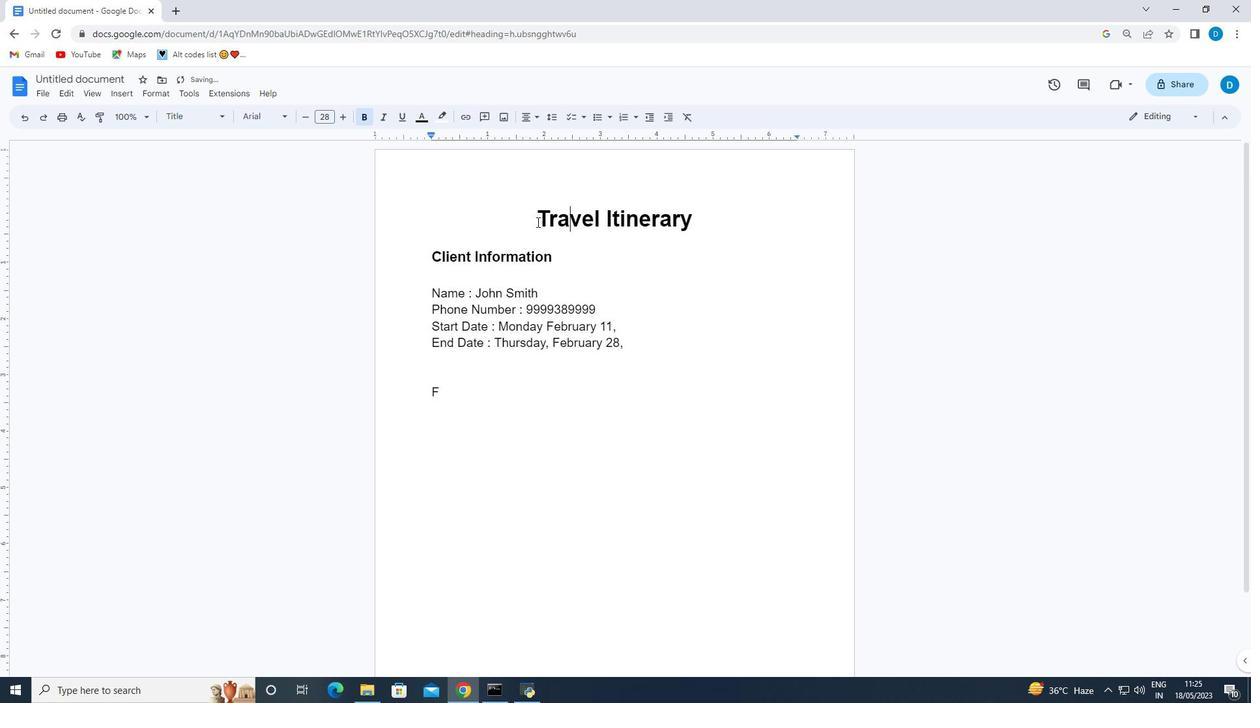 
Action: Mouse moved to (691, 232)
Screenshot: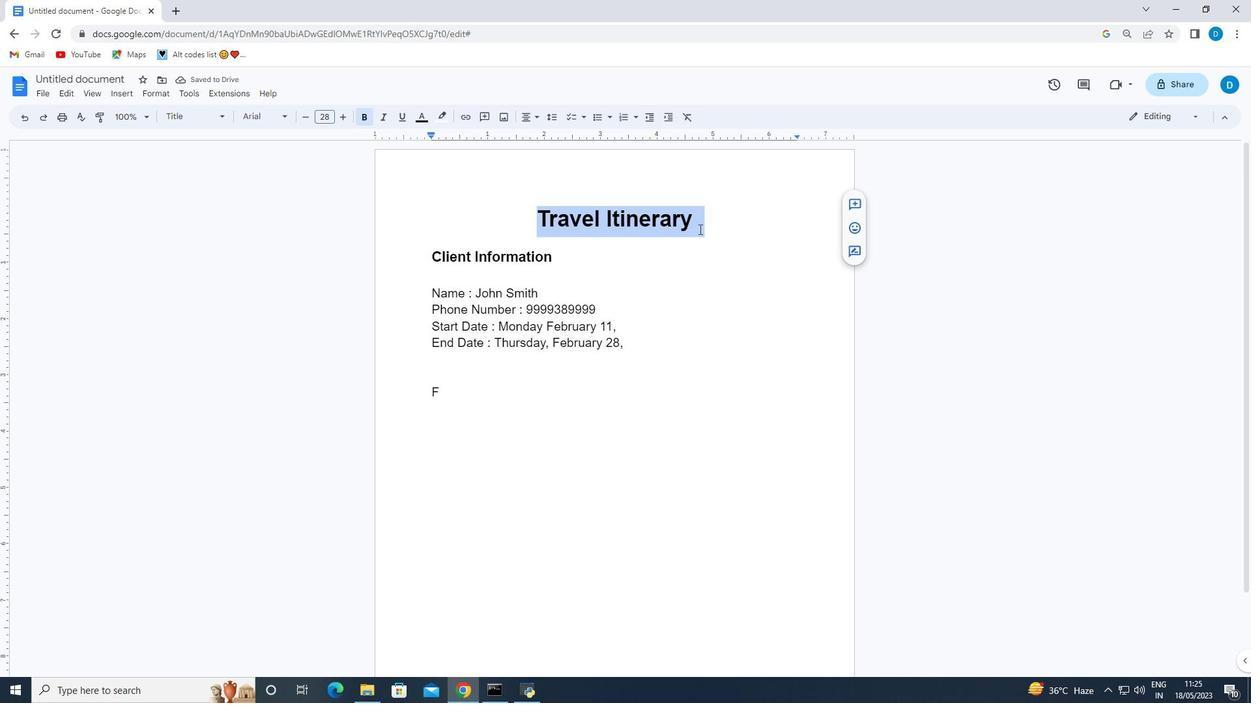 
Action: Key pressed ctrl+C
Screenshot: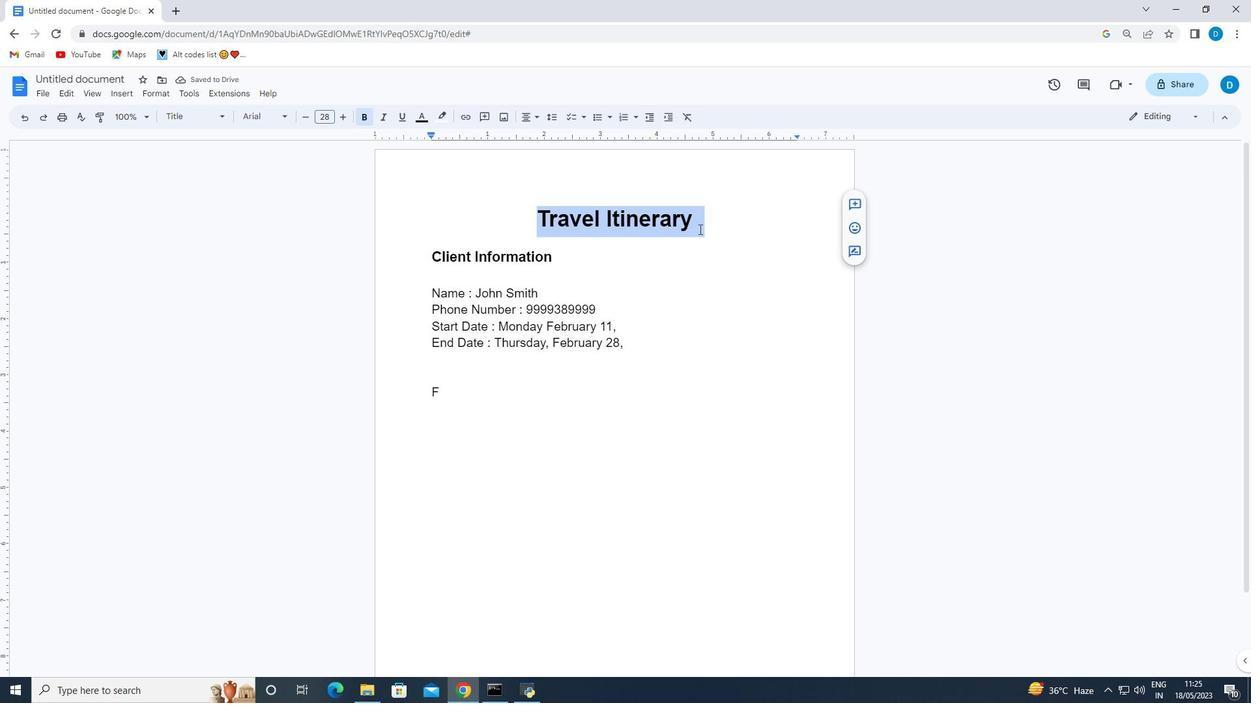 
Action: Mouse moved to (434, 391)
Screenshot: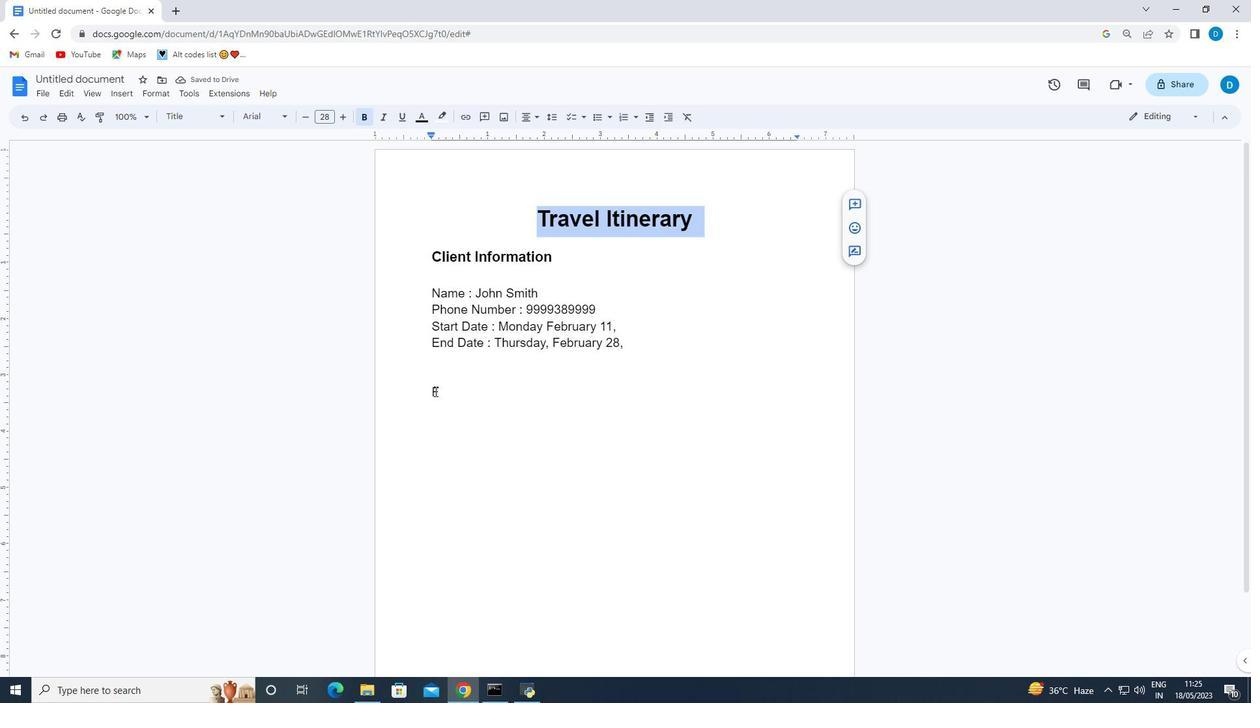 
Action: Mouse pressed left at (434, 391)
Screenshot: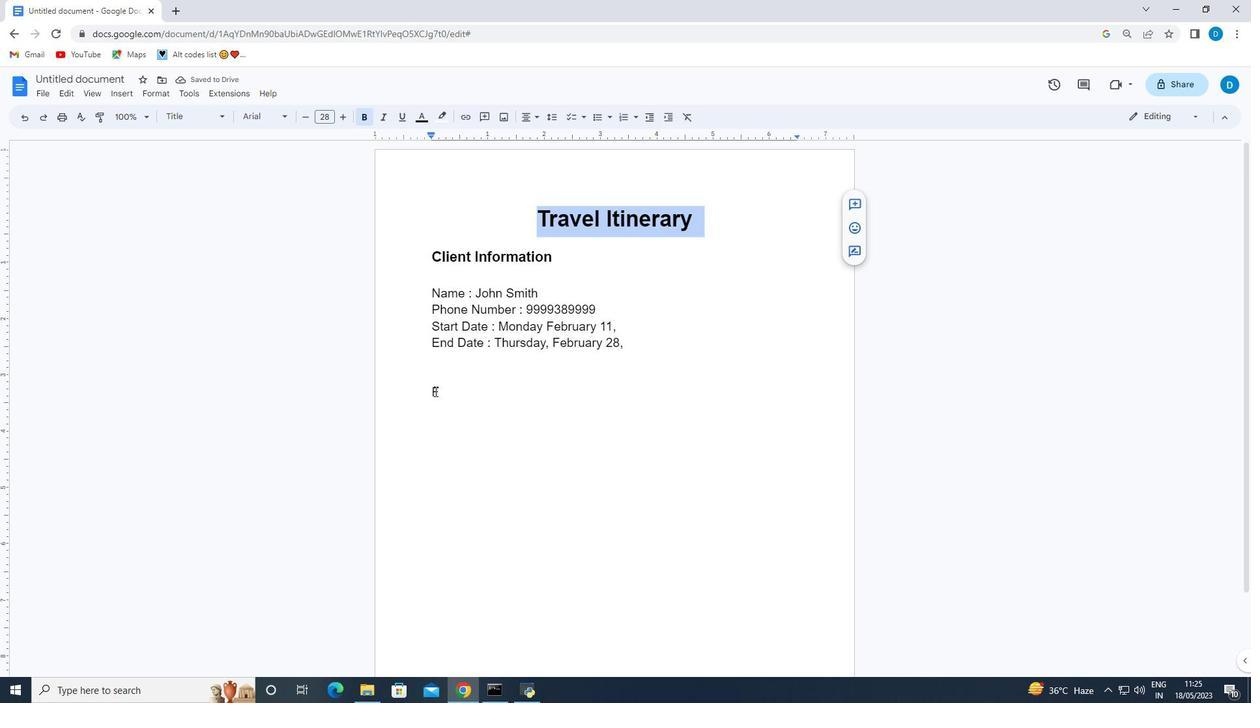 
Action: Mouse moved to (454, 389)
Screenshot: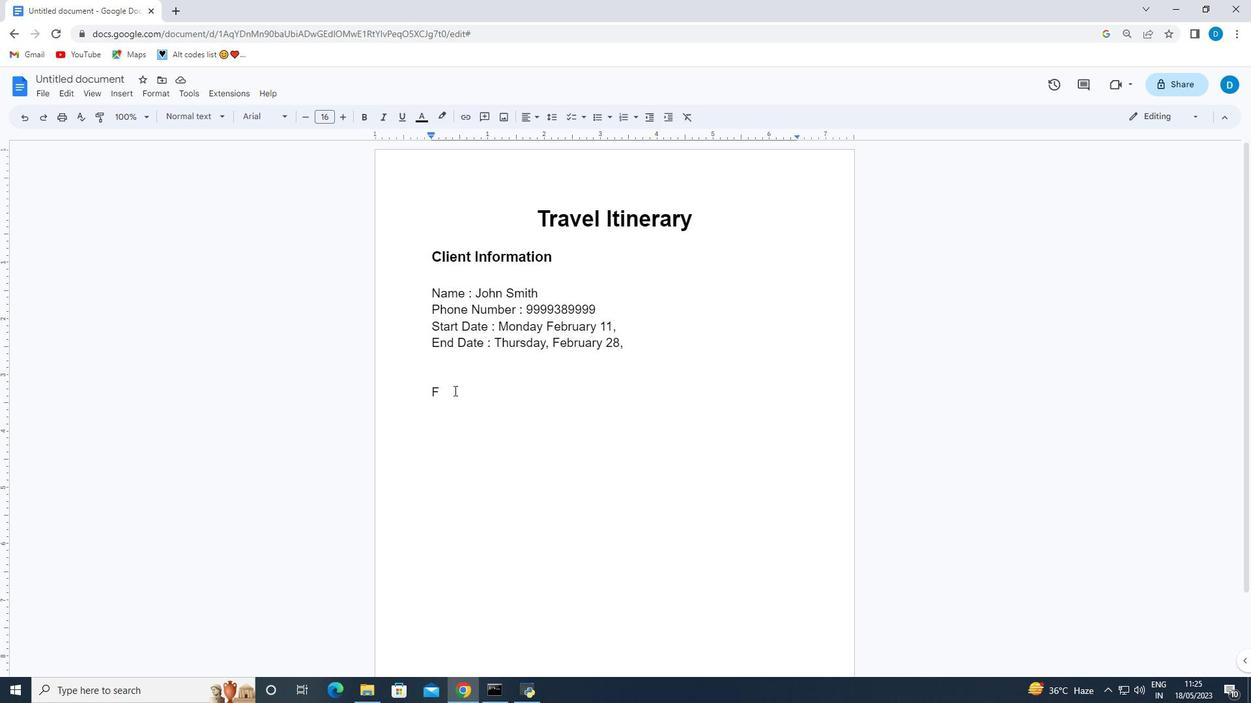 
Action: Key pressed ctrl+V
Screenshot: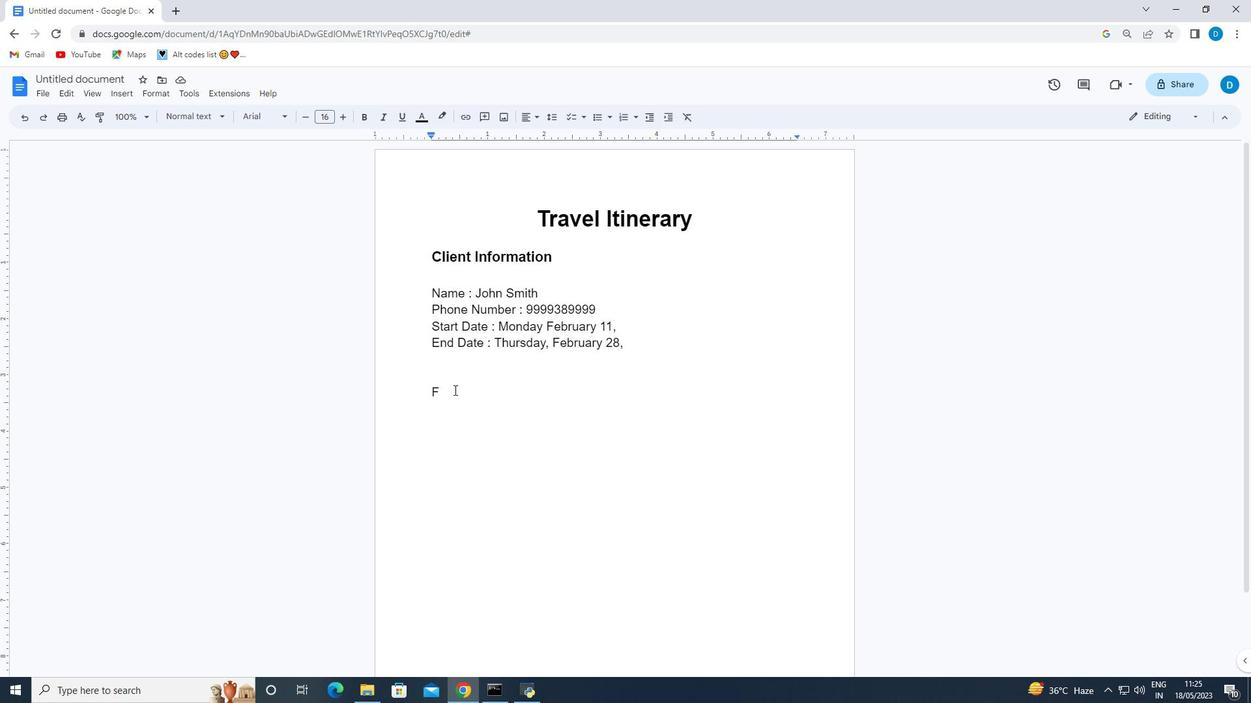 
Action: Mouse moved to (447, 422)
Screenshot: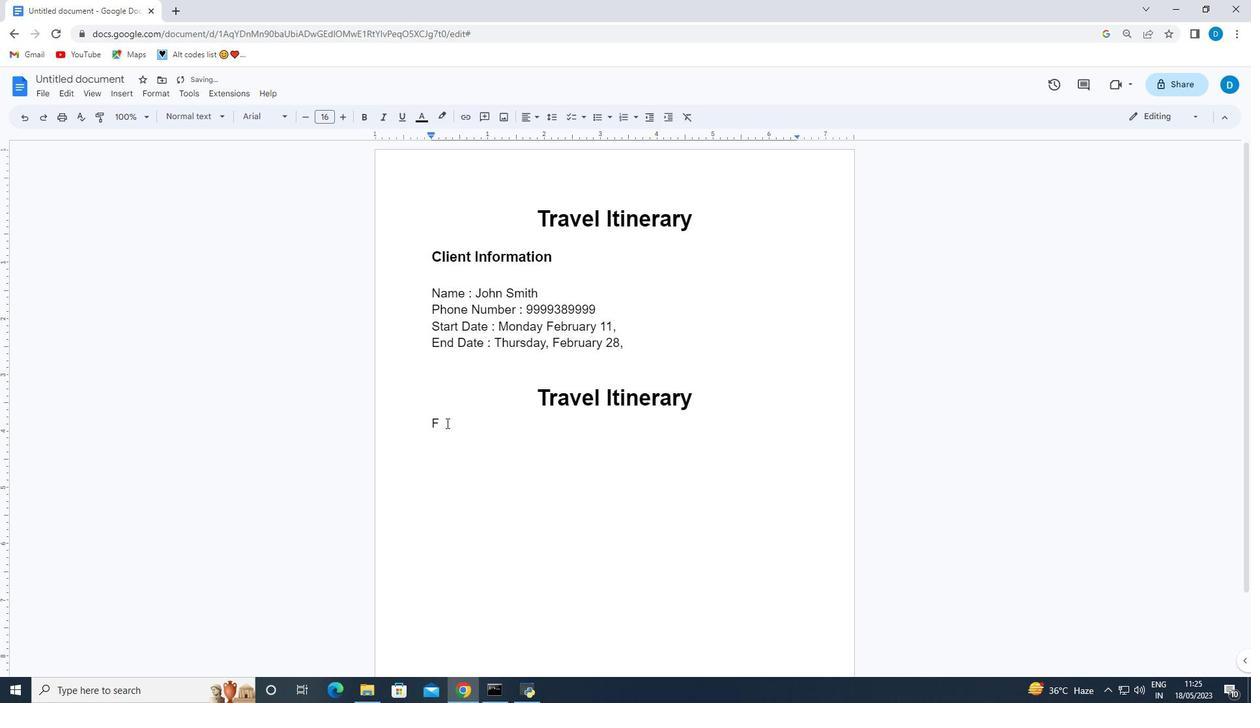 
Action: Mouse pressed left at (447, 422)
Screenshot: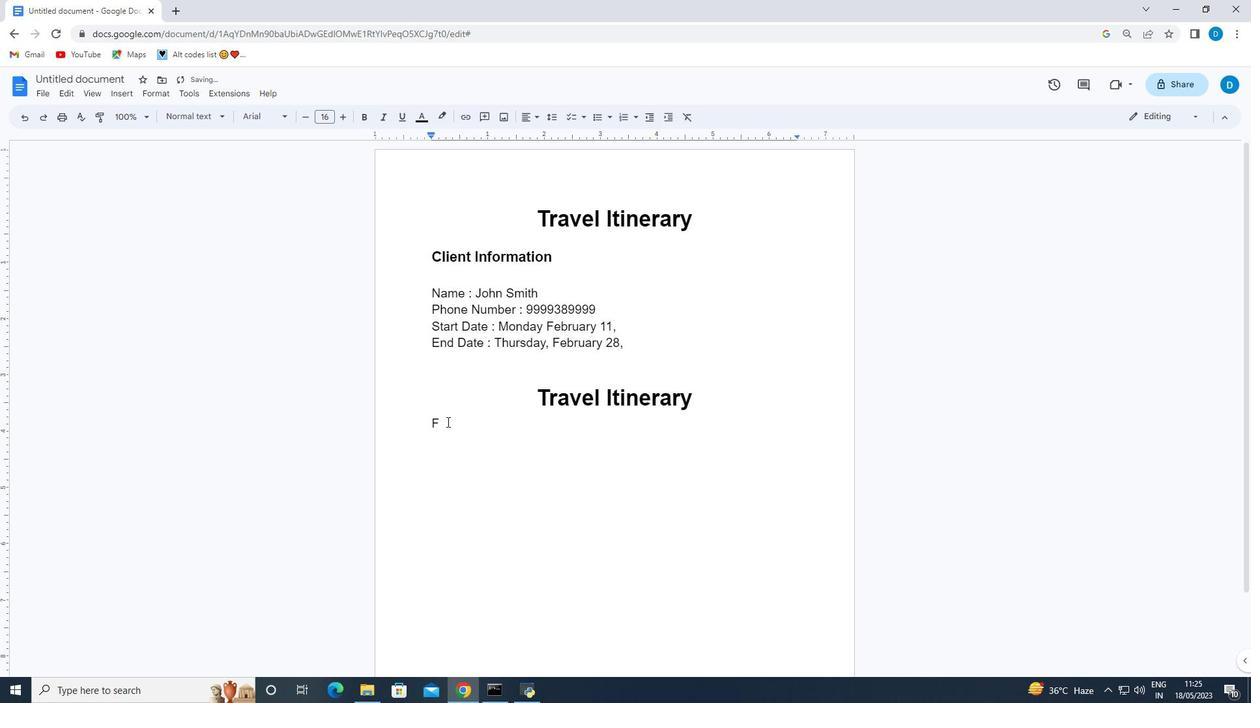 
Action: Mouse moved to (445, 414)
Screenshot: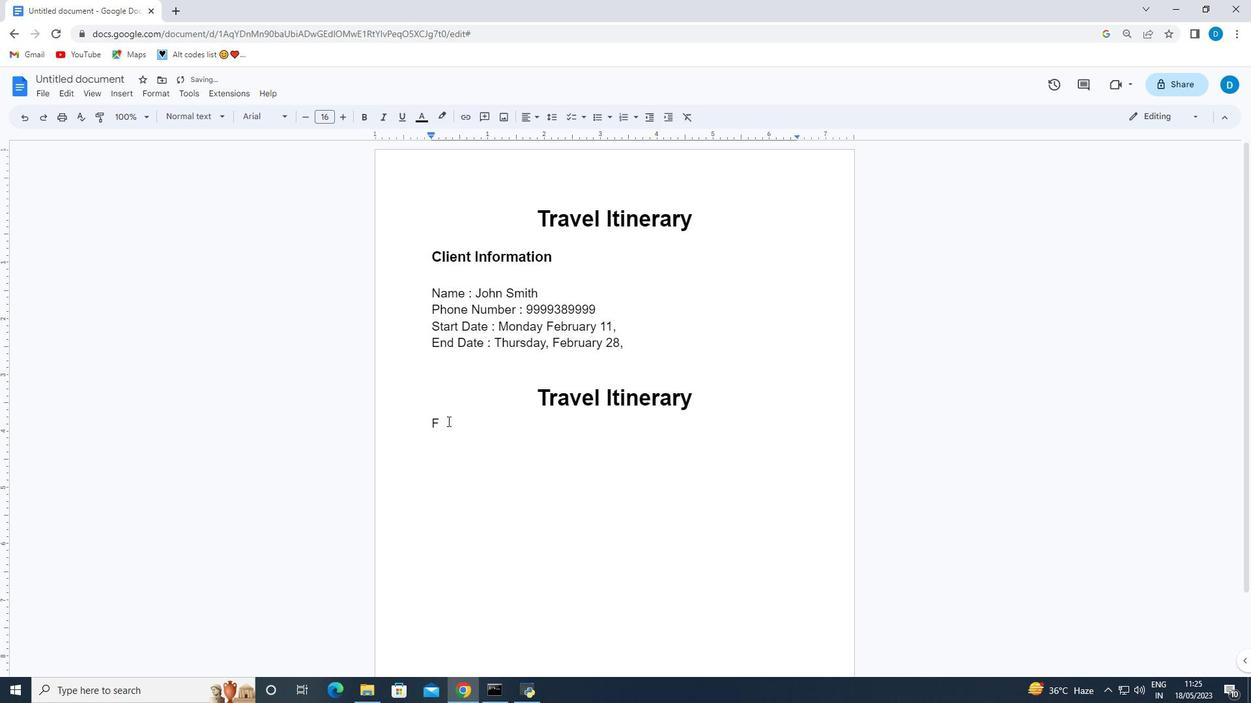 
Action: Key pressed <Key.backspace>
Screenshot: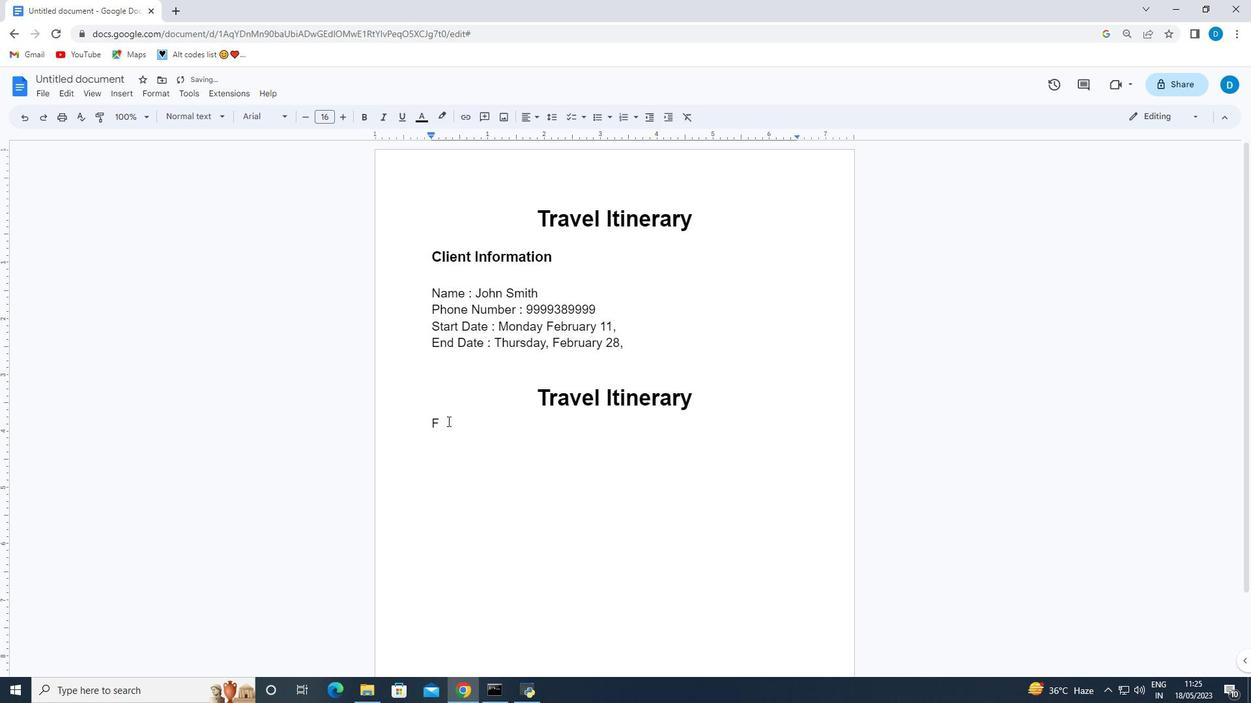 
Action: Mouse moved to (696, 397)
Screenshot: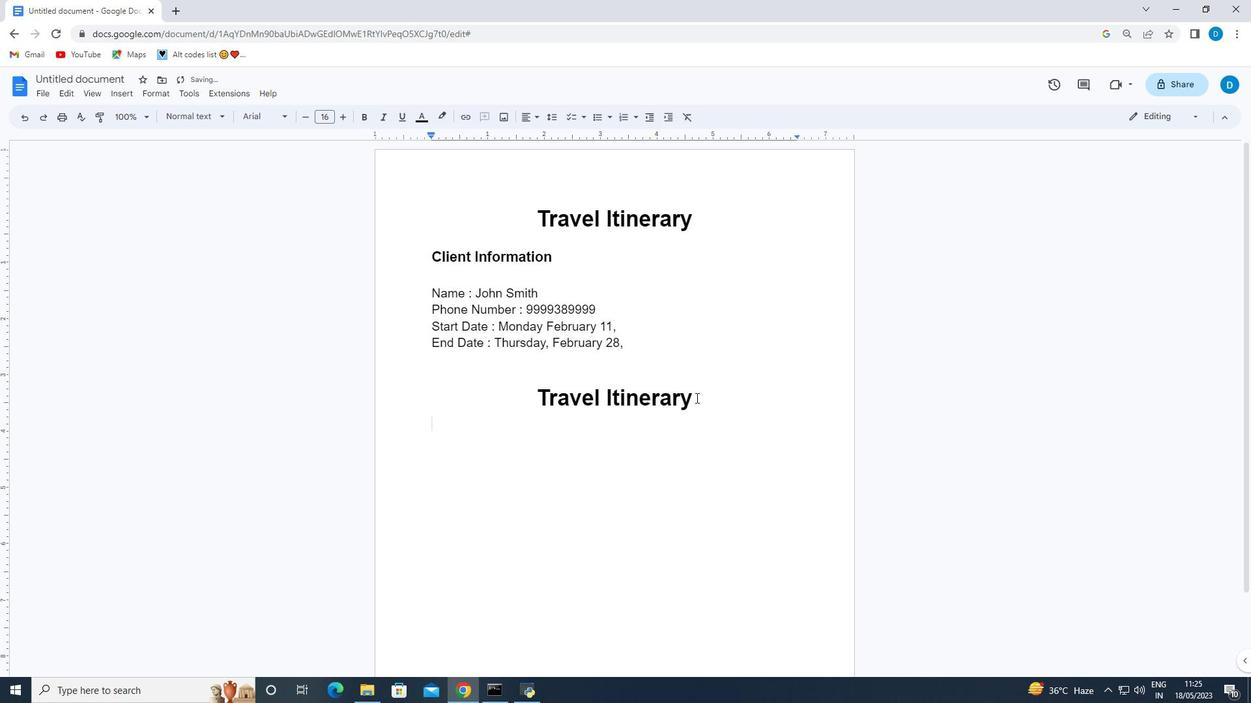 
Action: Mouse pressed left at (696, 397)
Screenshot: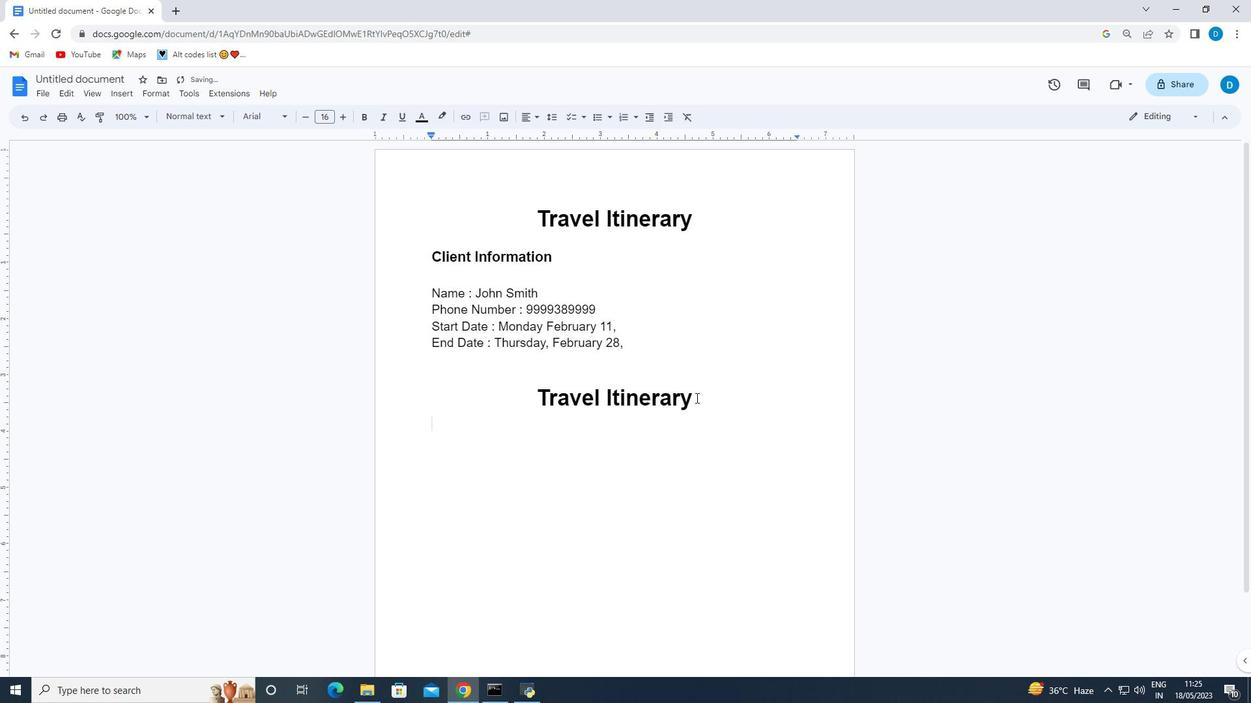 
Action: Mouse moved to (688, 406)
Screenshot: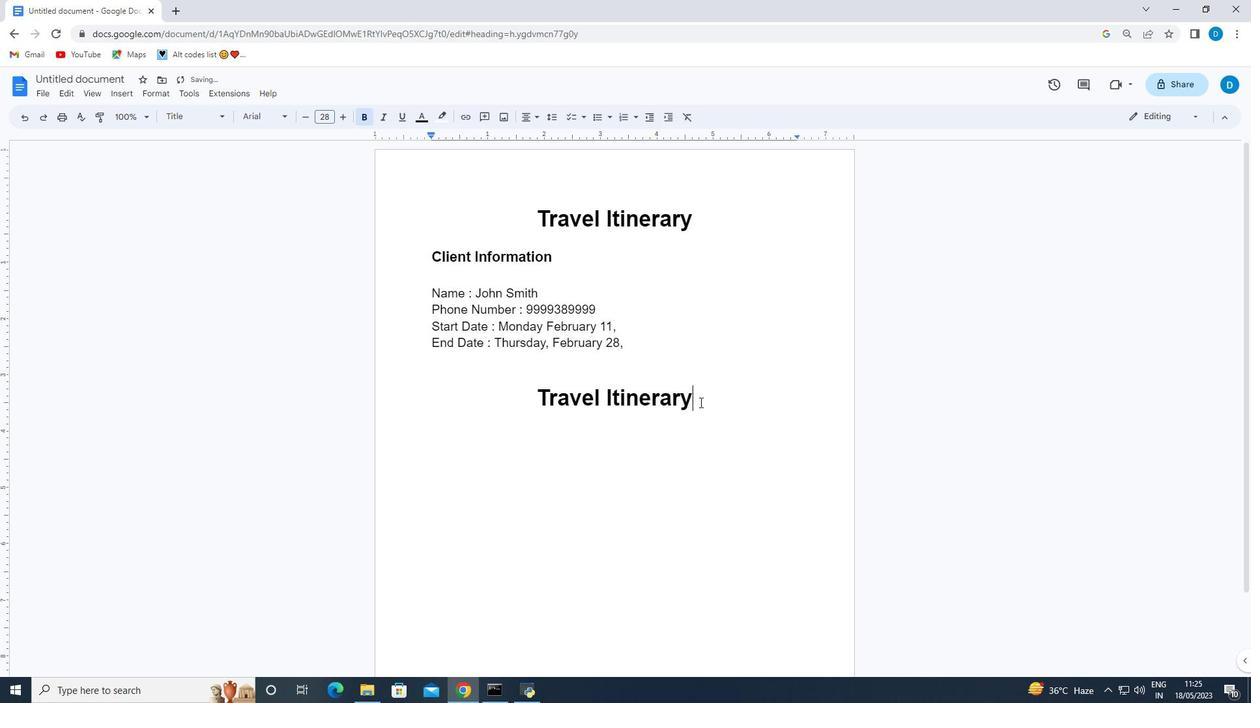 
Action: Key pressed <Key.backspace><Key.backspace><Key.backspace><Key.backspace><Key.backspace><Key.backspace><Key.backspace><Key.backspace><Key.backspace><Key.backspace><Key.backspace><Key.backspace><Key.backspace><Key.backspace><Key.backspace><Key.backspace>
Screenshot: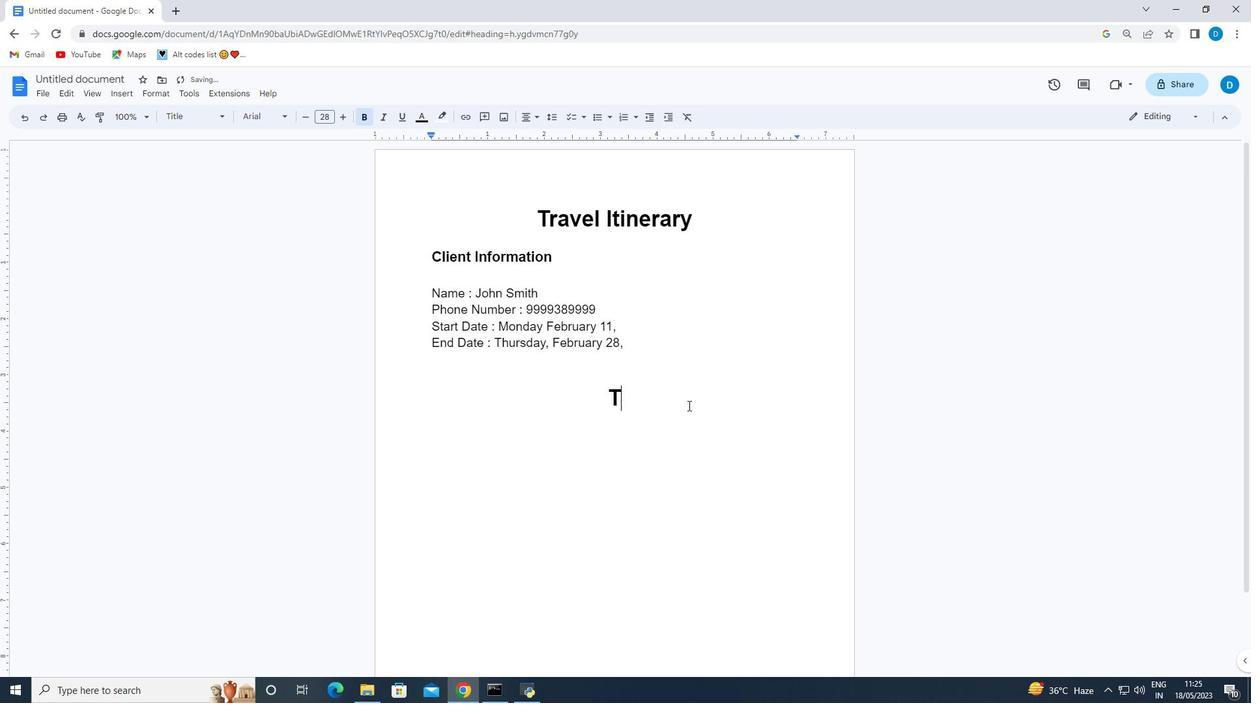 
Action: Mouse moved to (688, 406)
Screenshot: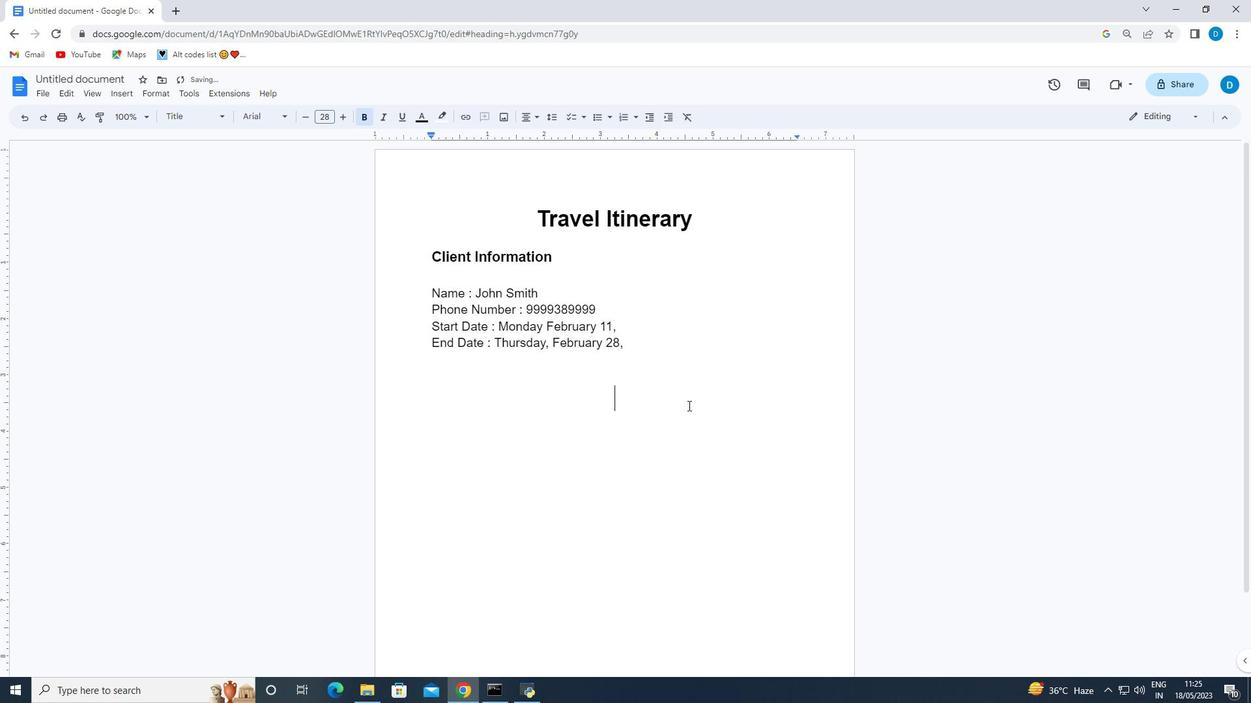 
Action: Key pressed <Key.shift>Flight<Key.space><Key.shift>Details
Screenshot: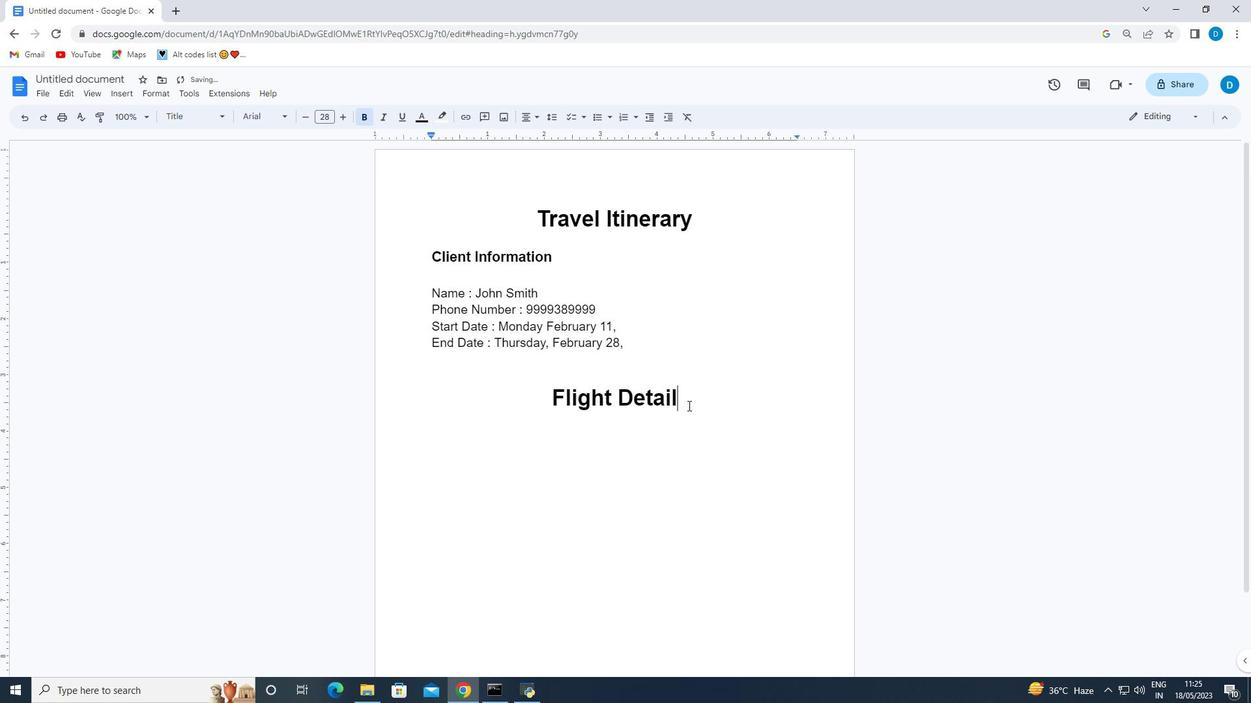 
Action: Mouse moved to (723, 402)
Screenshot: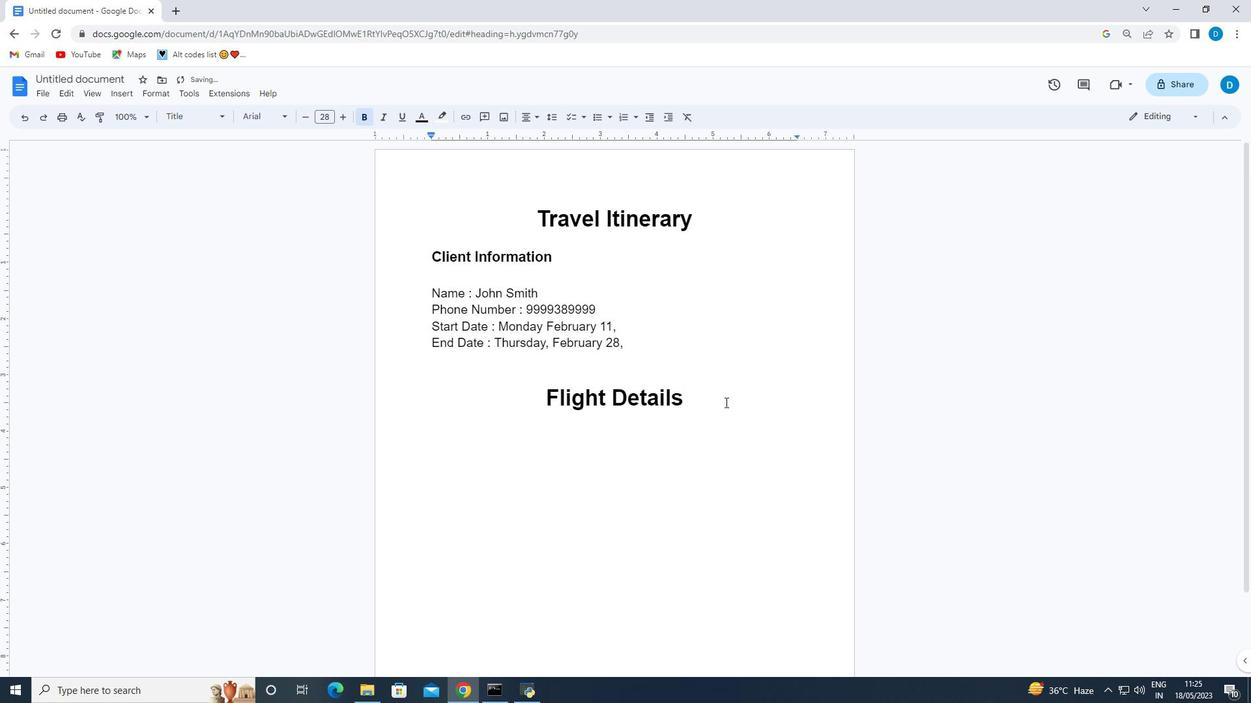 
Action: Mouse pressed left at (723, 402)
Screenshot: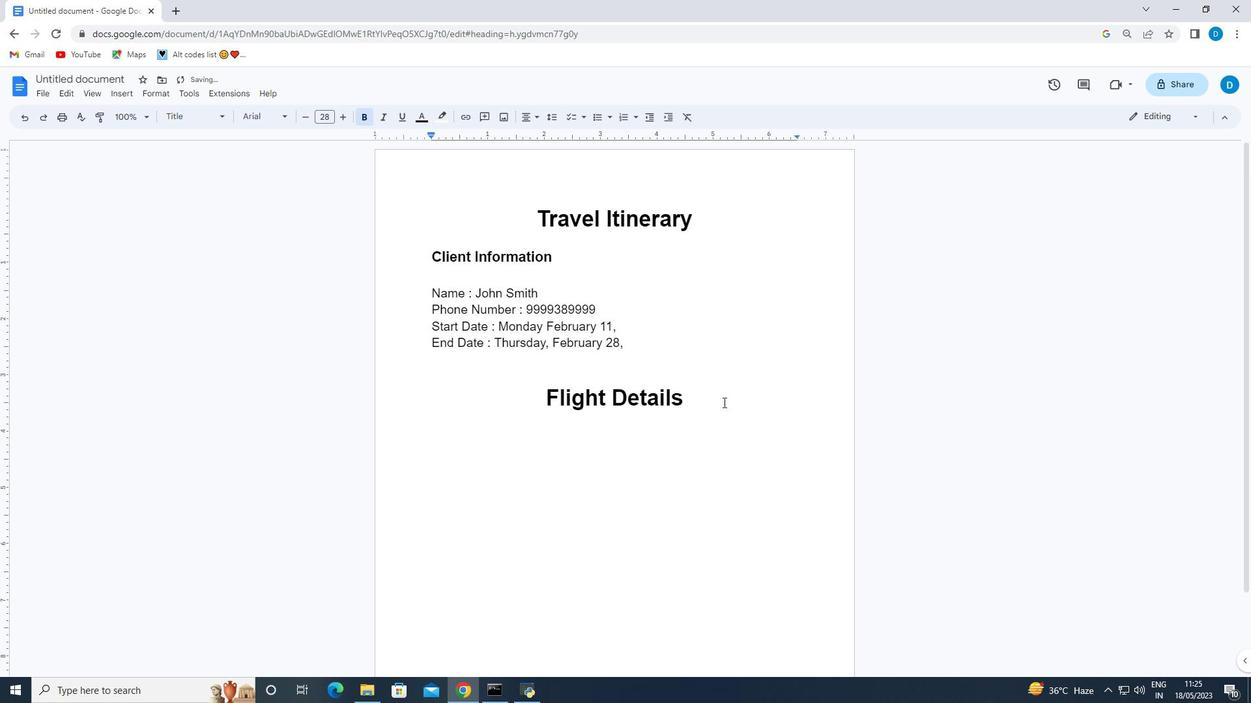 
Action: Key pressed <Key.enter><Key.enter>
Screenshot: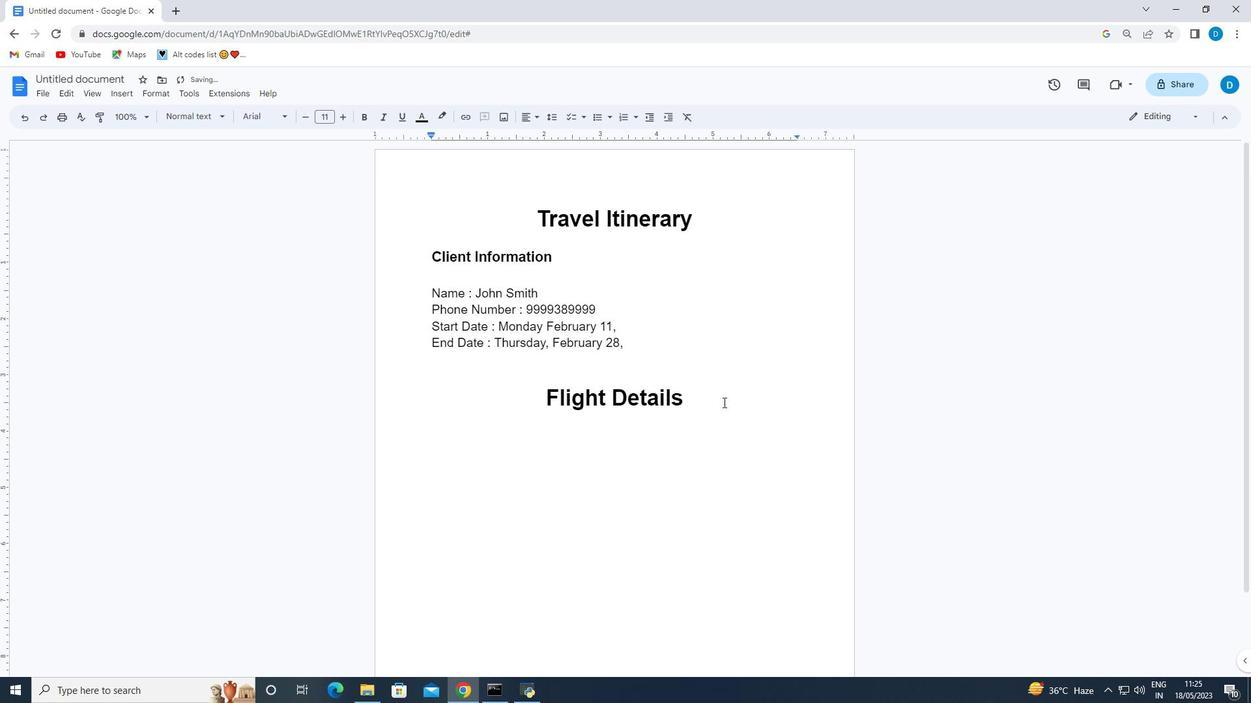
Action: Mouse moved to (74, 92)
Screenshot: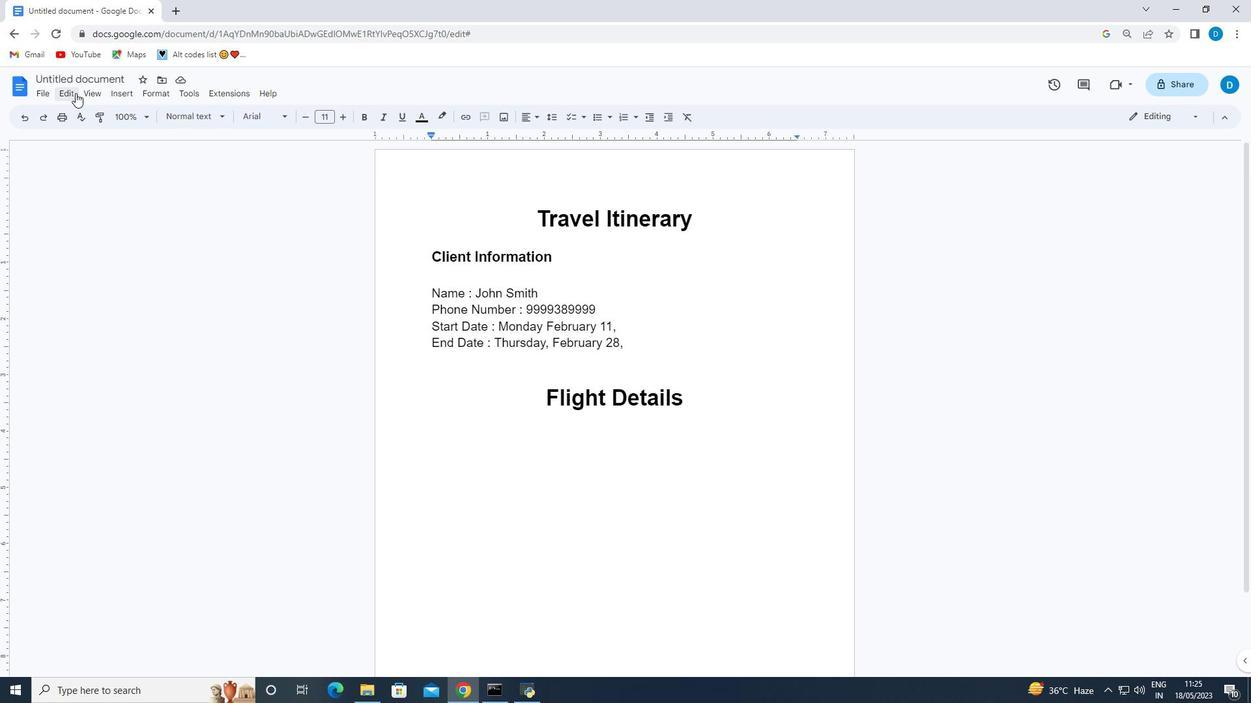 
Action: Mouse pressed left at (74, 92)
Screenshot: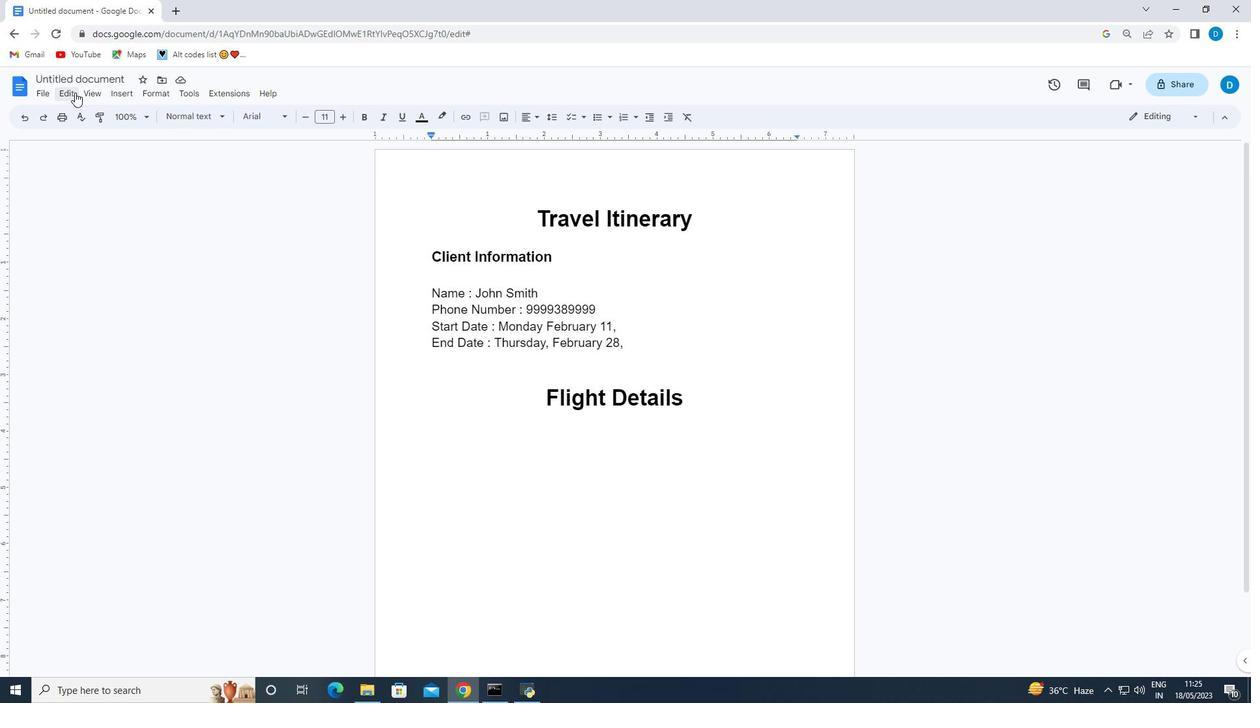 
Action: Mouse moved to (135, 129)
Screenshot: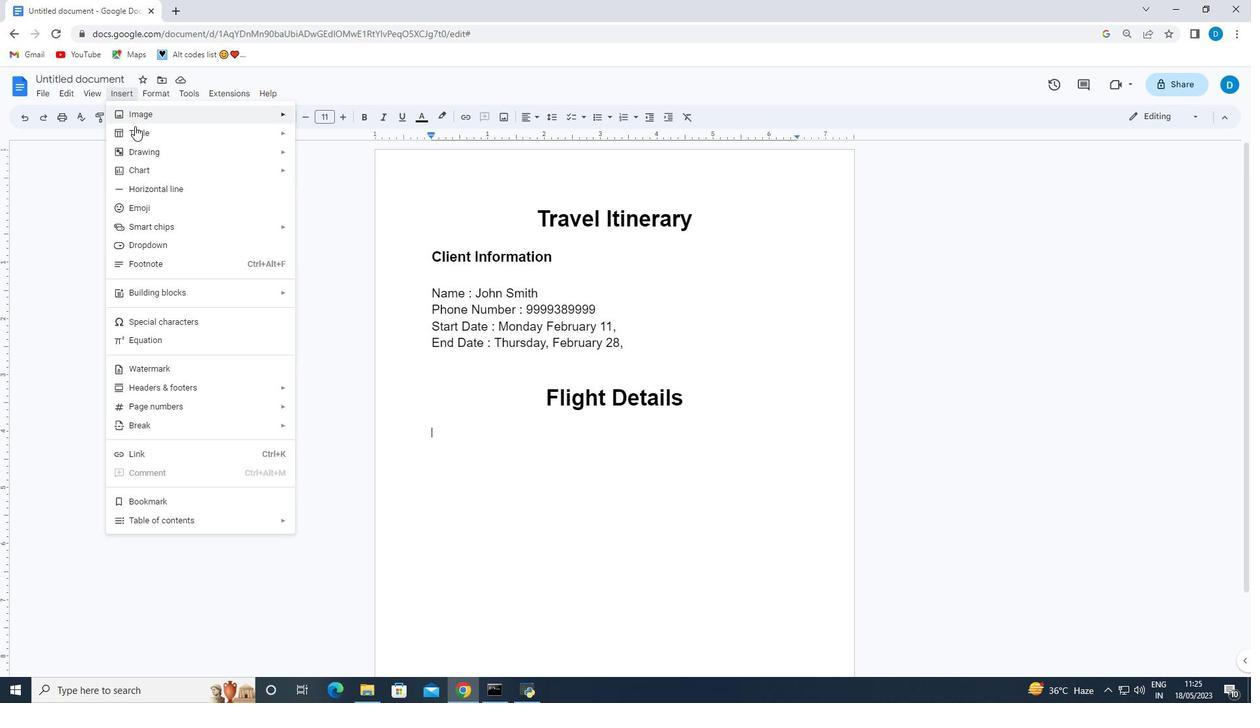 
Action: Mouse pressed left at (135, 129)
Screenshot: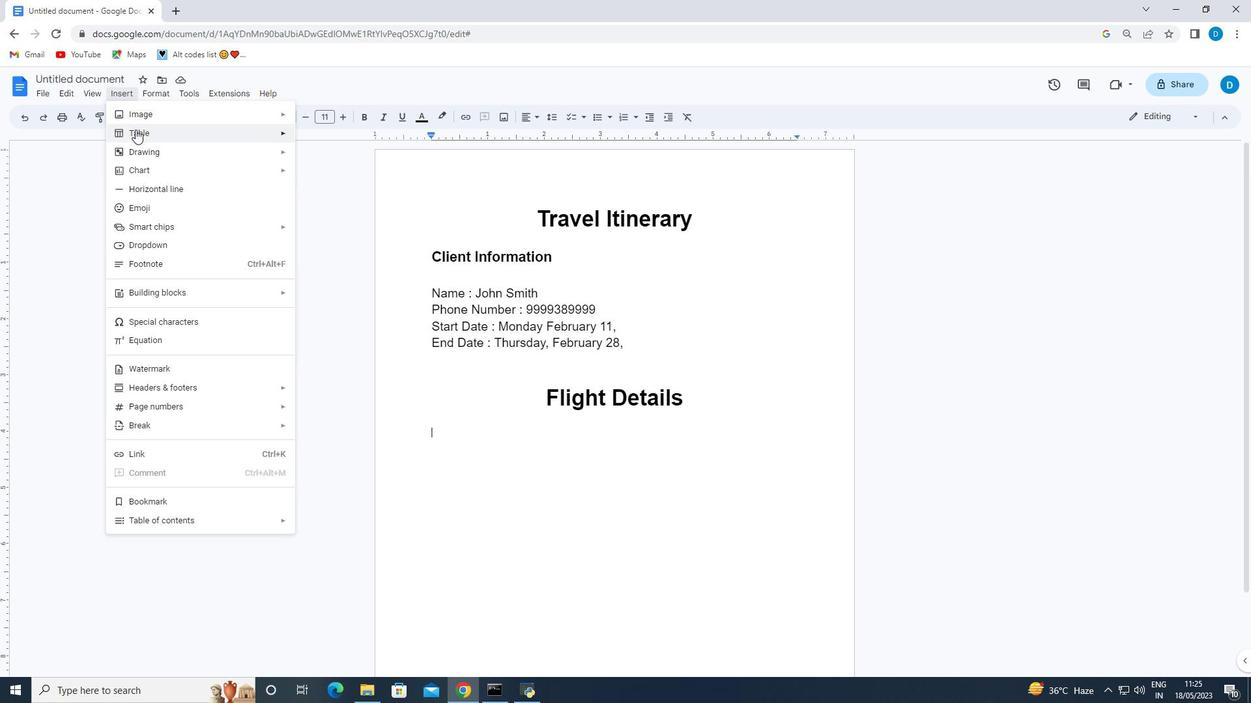 
Action: Mouse moved to (306, 160)
Screenshot: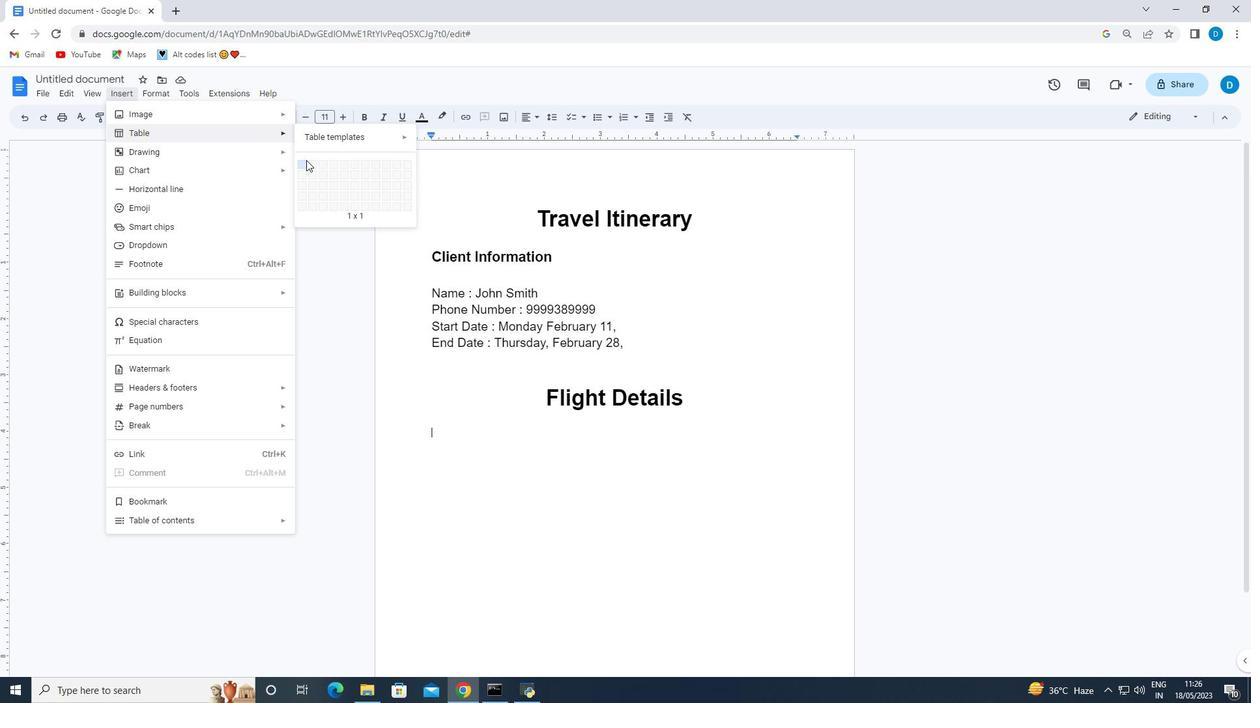 
Action: Mouse pressed left at (306, 160)
Screenshot: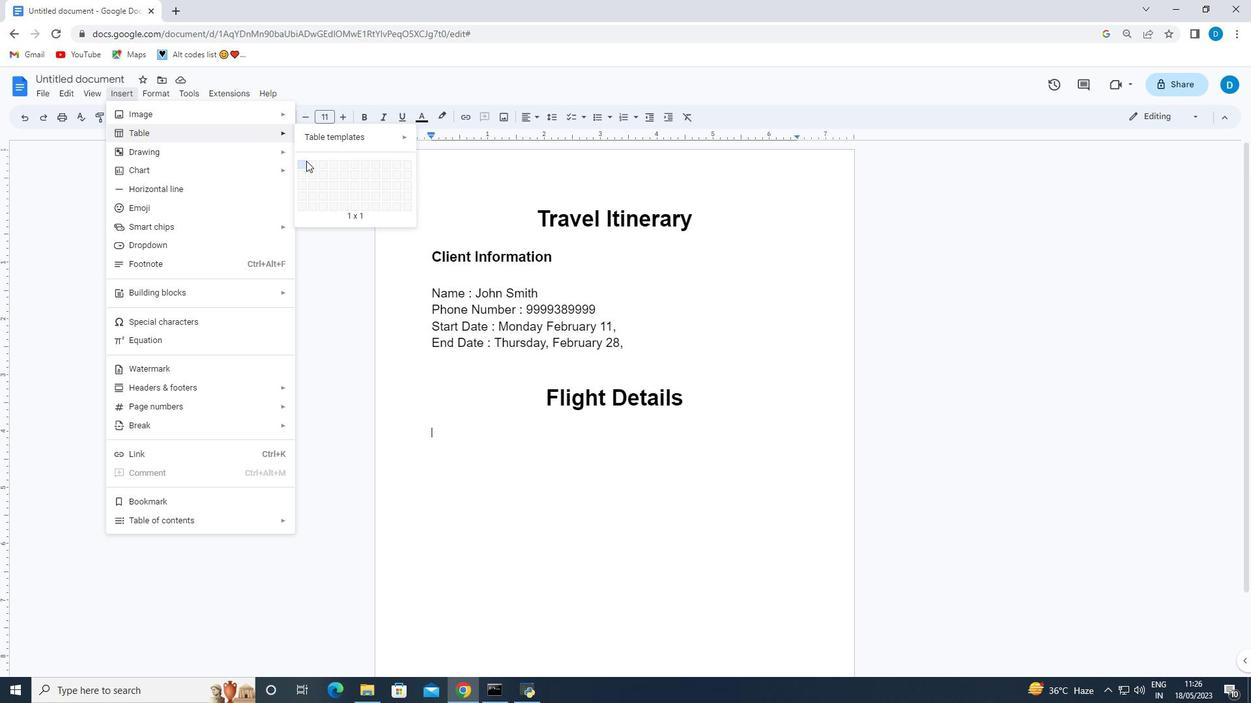 
Action: Mouse moved to (342, 182)
Screenshot: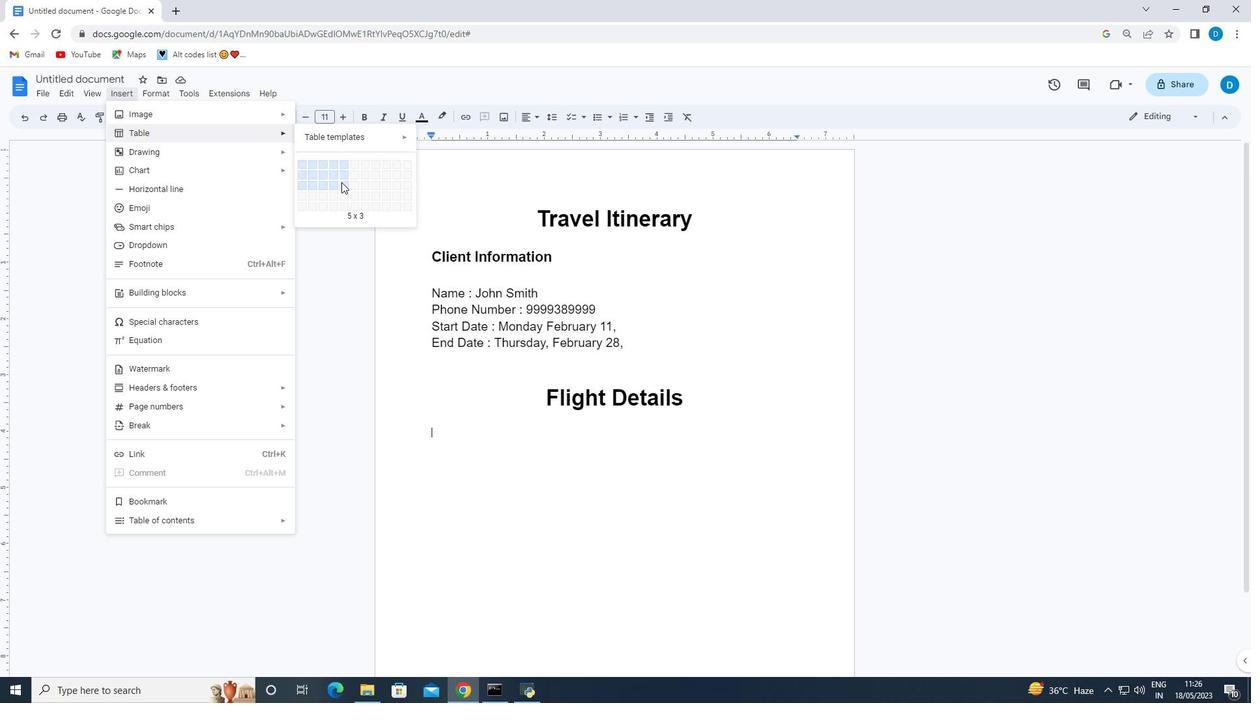 
Action: Mouse pressed left at (342, 182)
Screenshot: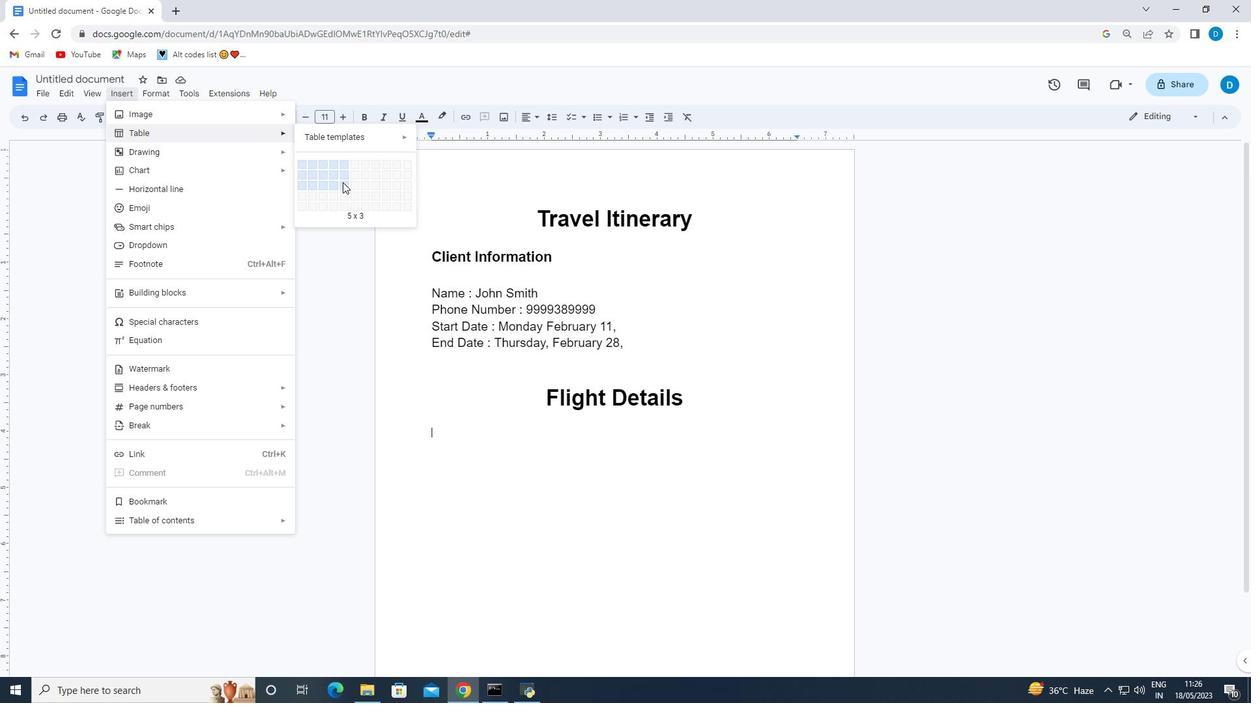 
Action: Mouse moved to (470, 447)
Screenshot: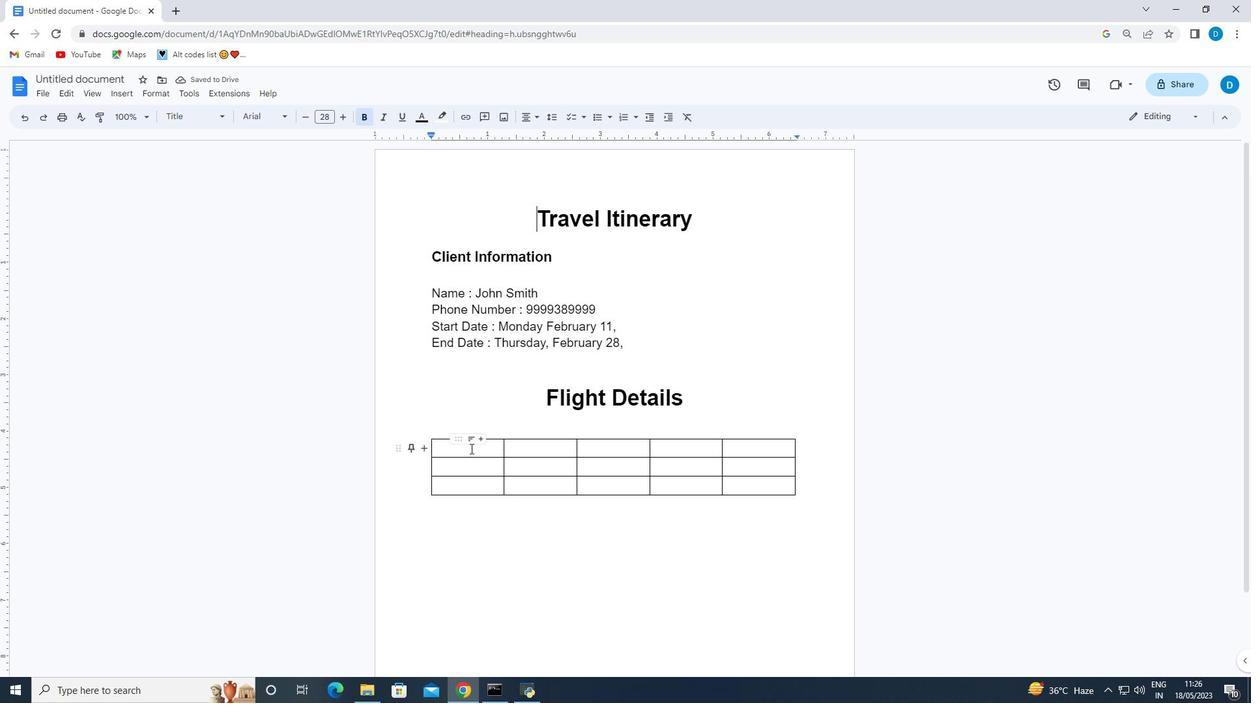 
Action: Mouse pressed left at (470, 447)
Screenshot: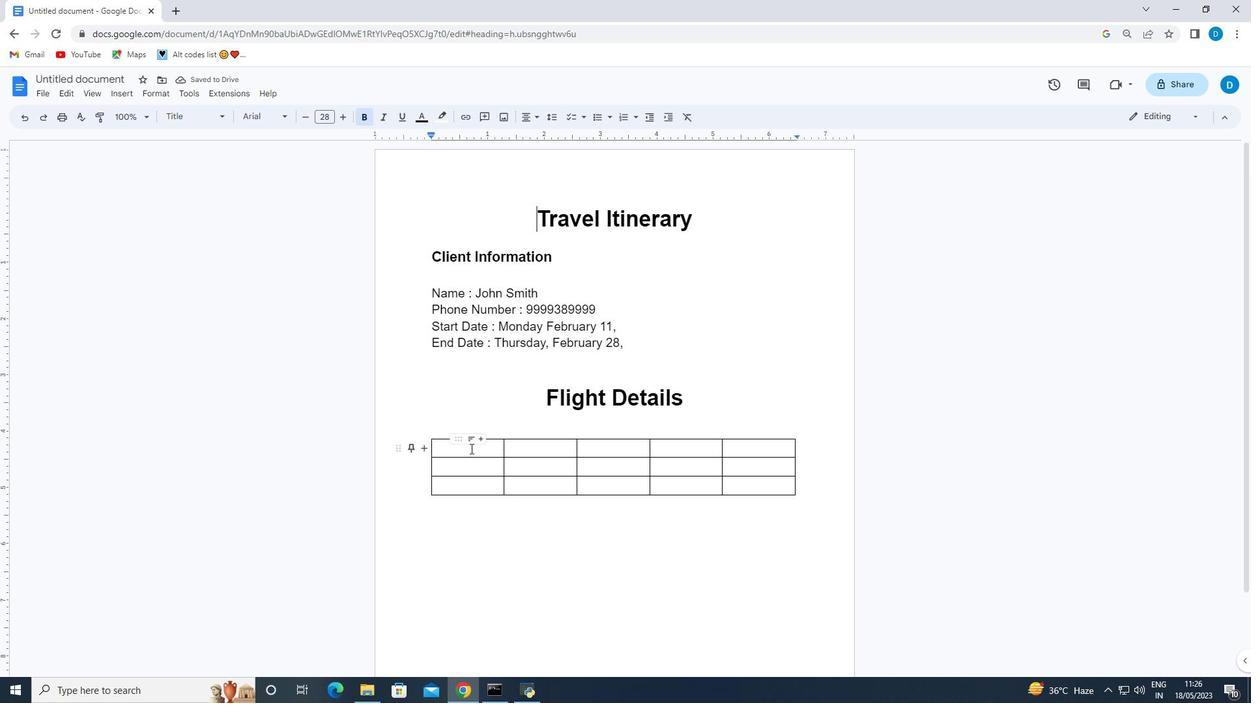 
Action: Mouse moved to (469, 452)
Screenshot: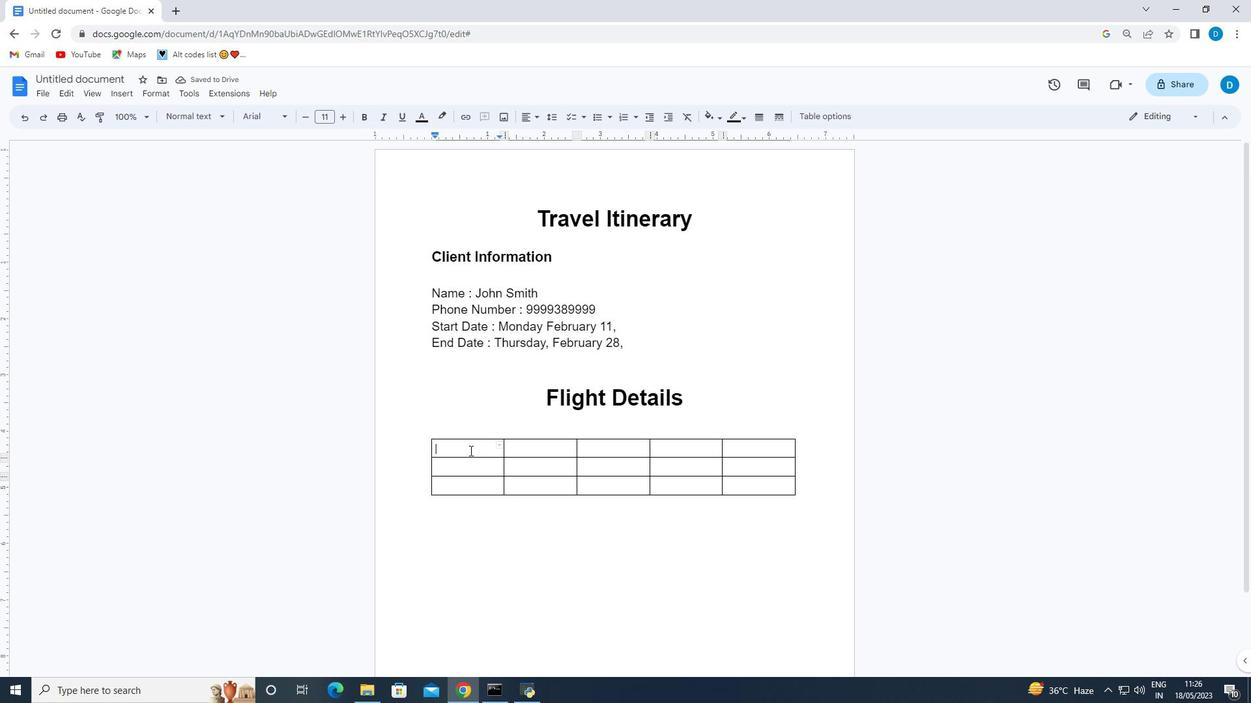 
Action: Key pressed <Key.shift><Key.shift><Key.shift><Key.shift><Key.shift><Key.shift><Key.shift><Key.shift><Key.shift><Key.shift><Key.shift>Check<Key.space>in
Screenshot: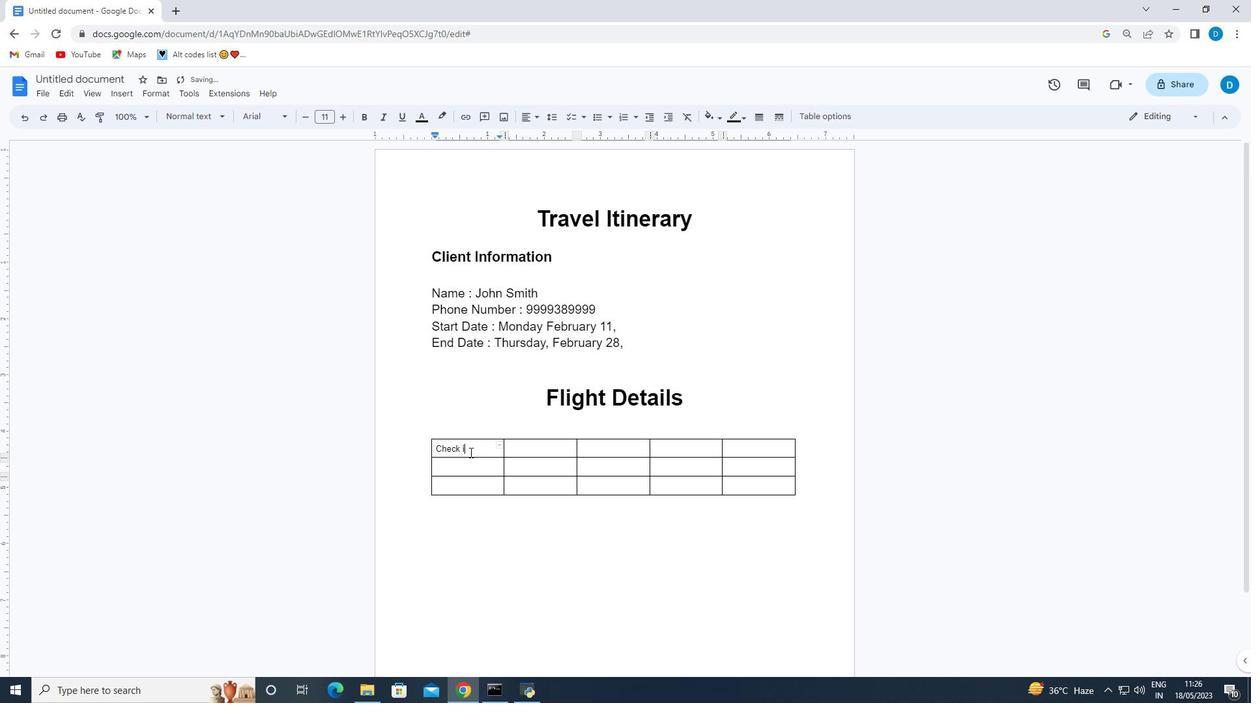 
Action: Mouse moved to (437, 447)
Screenshot: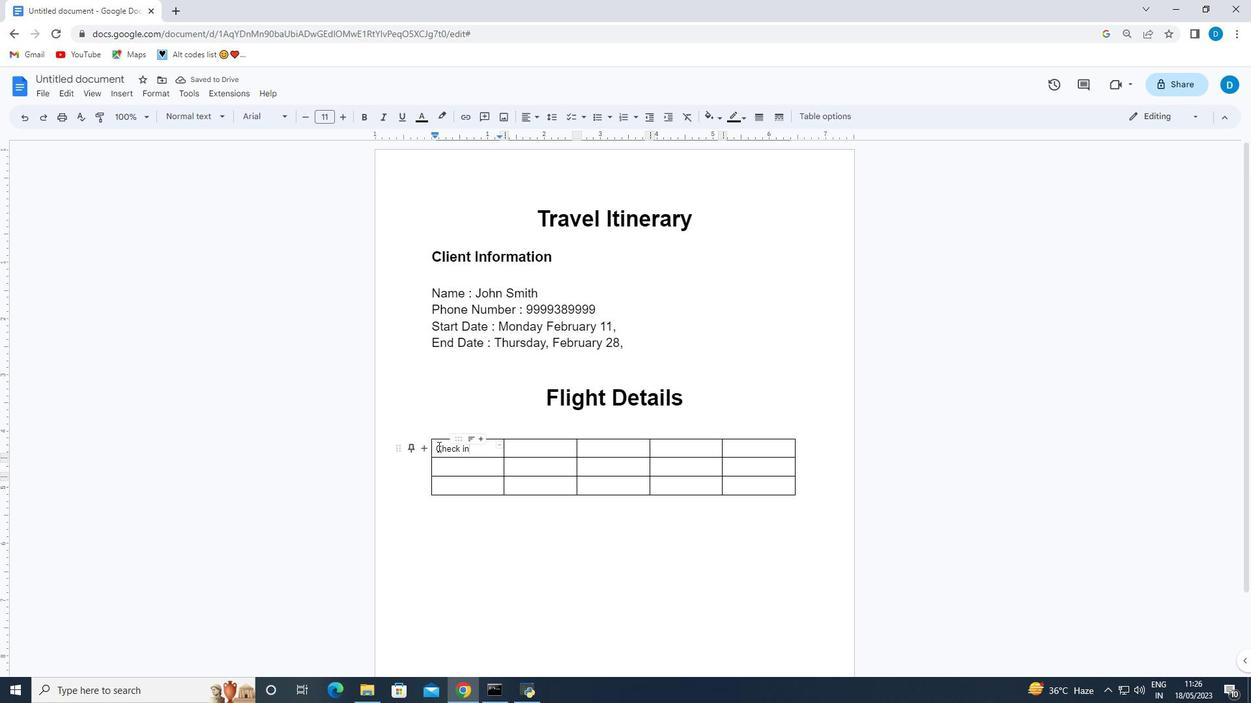 
Action: Mouse pressed left at (437, 447)
Screenshot: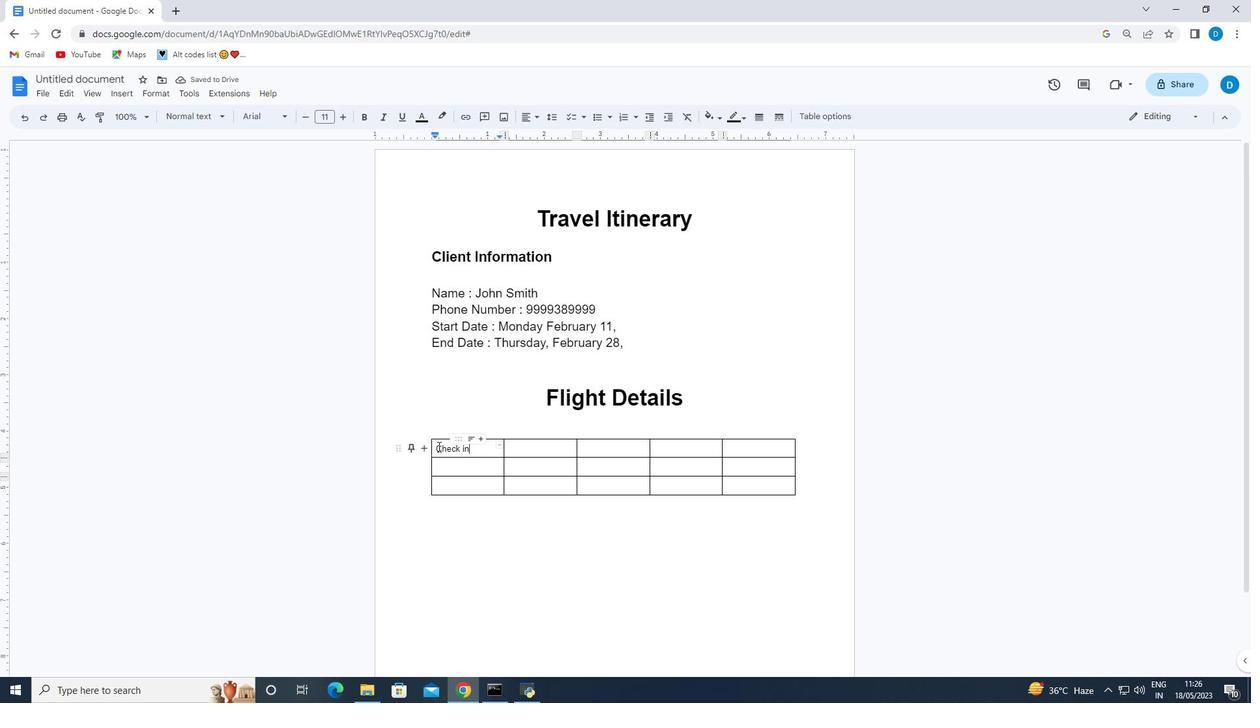 
Action: Mouse moved to (368, 117)
Screenshot: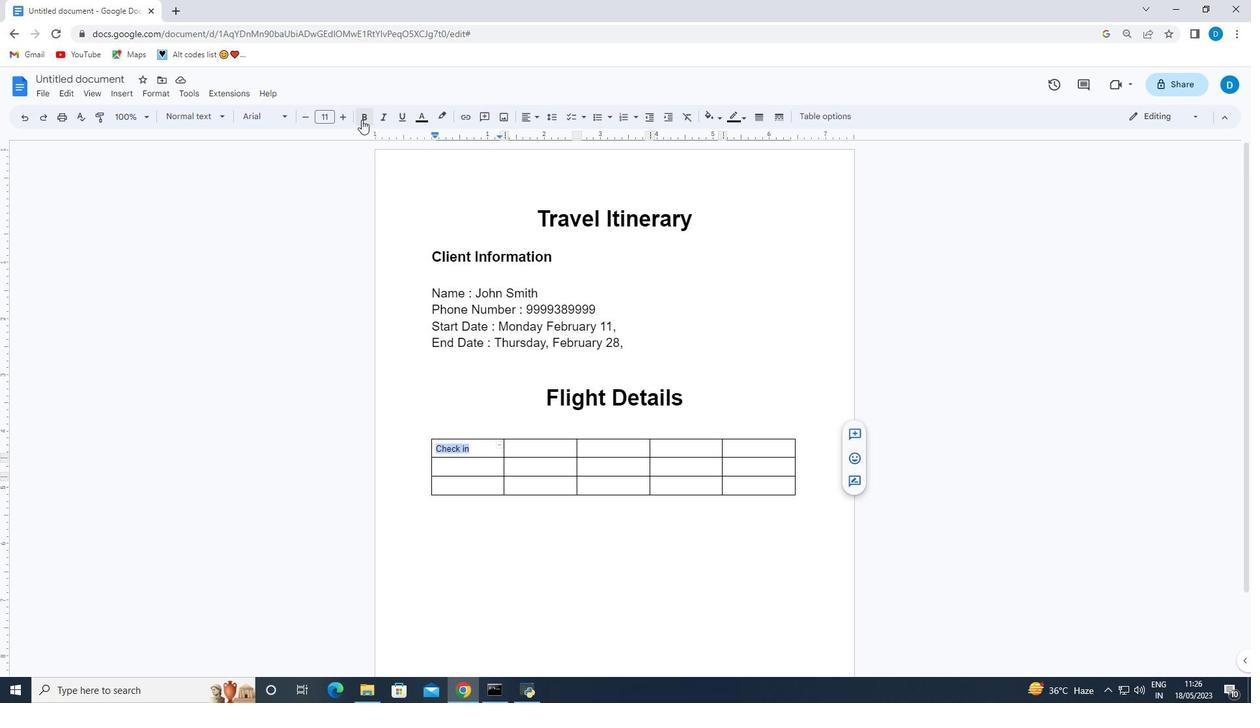 
Action: Mouse pressed left at (368, 117)
Screenshot: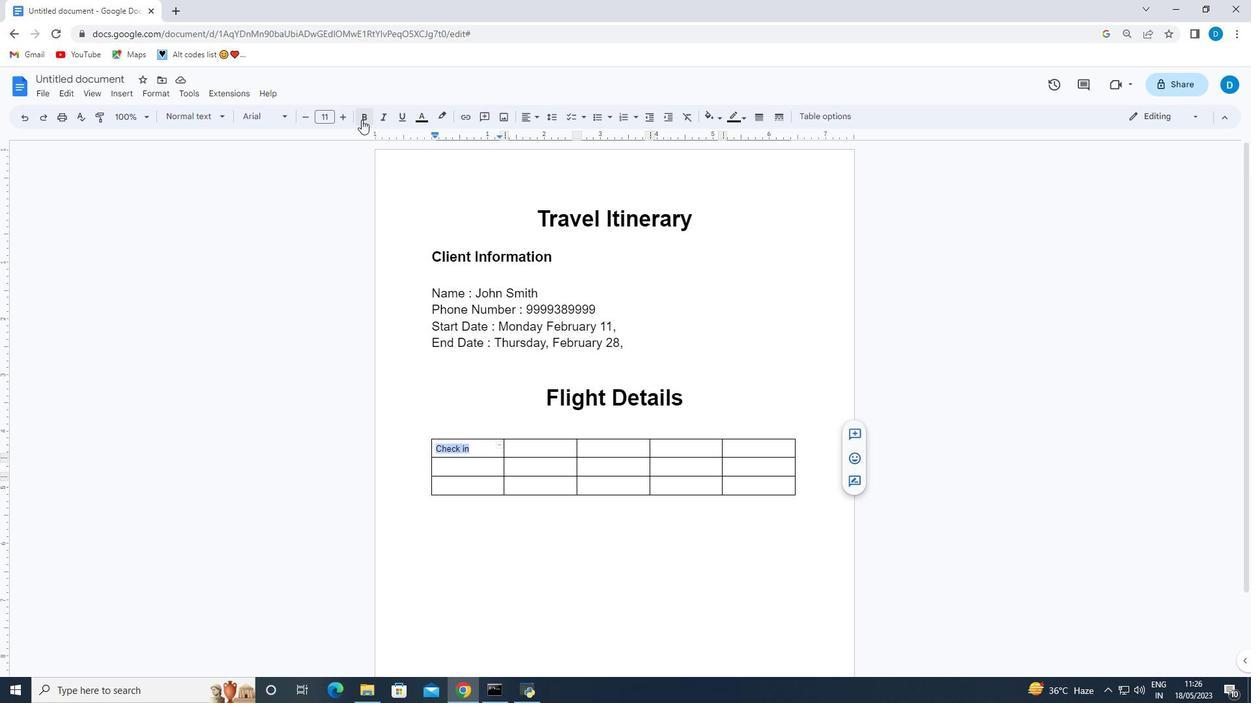 
Action: Mouse moved to (531, 111)
Screenshot: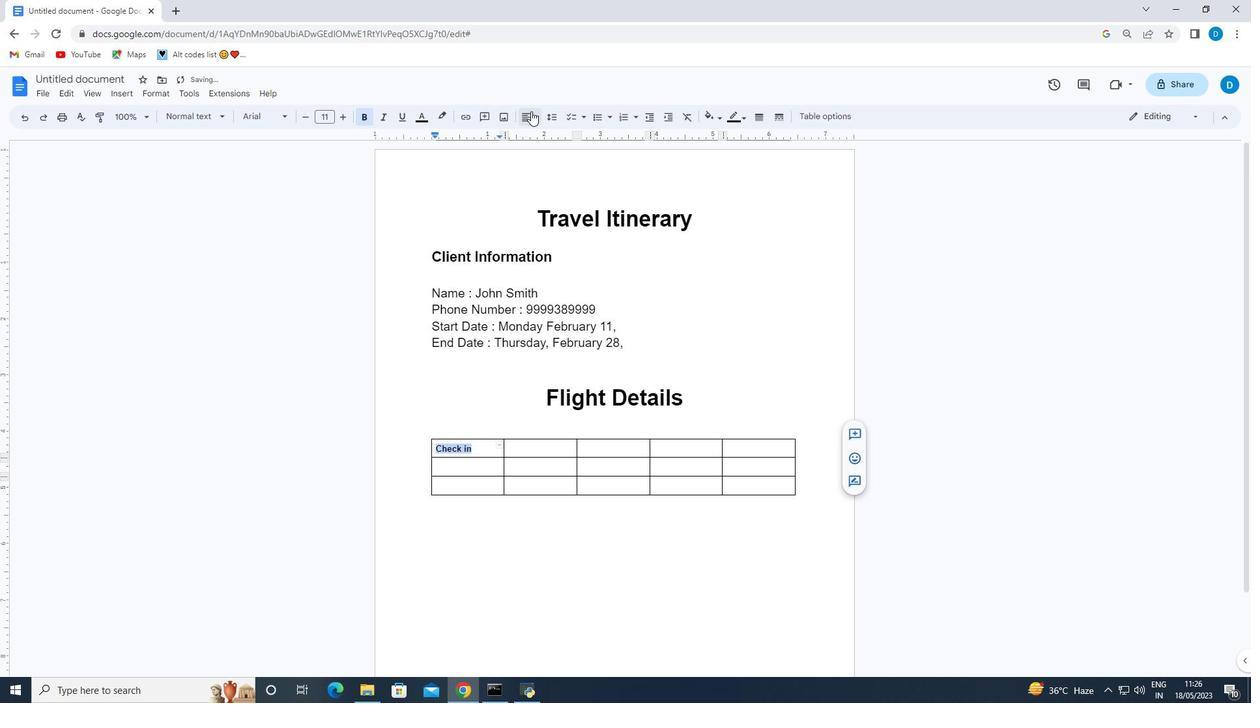 
Action: Mouse pressed left at (531, 111)
Screenshot: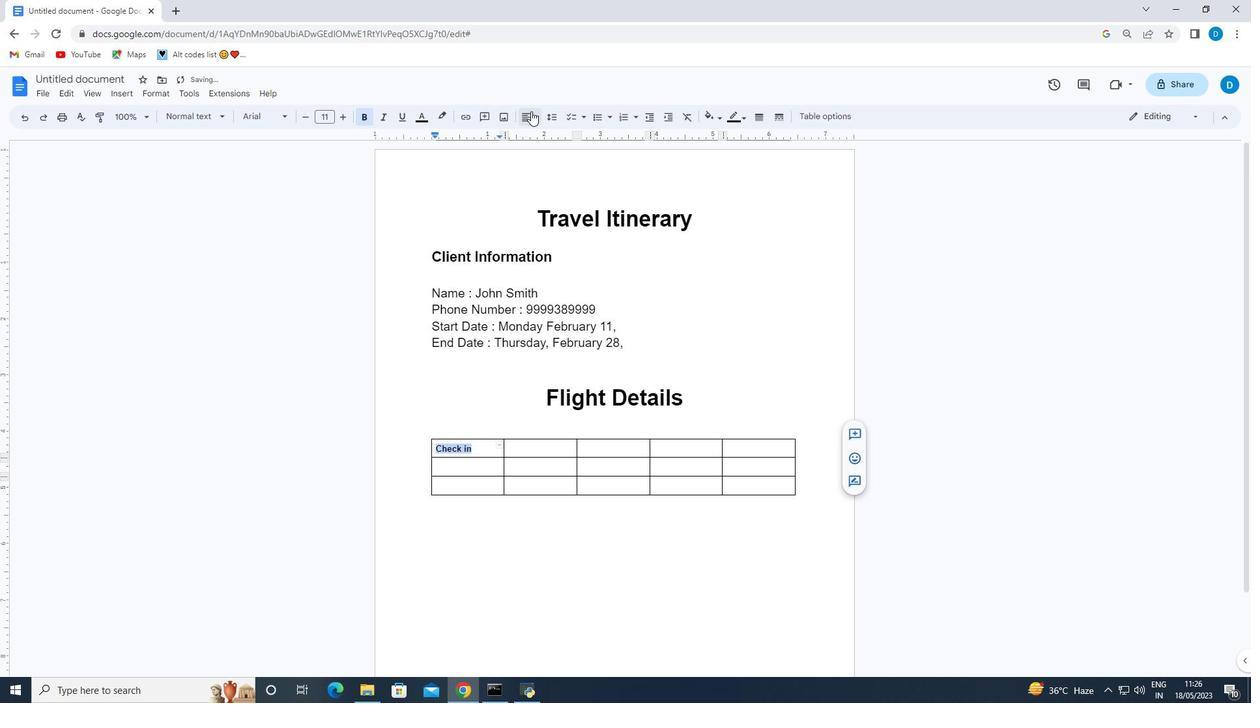 
Action: Mouse moved to (542, 135)
Screenshot: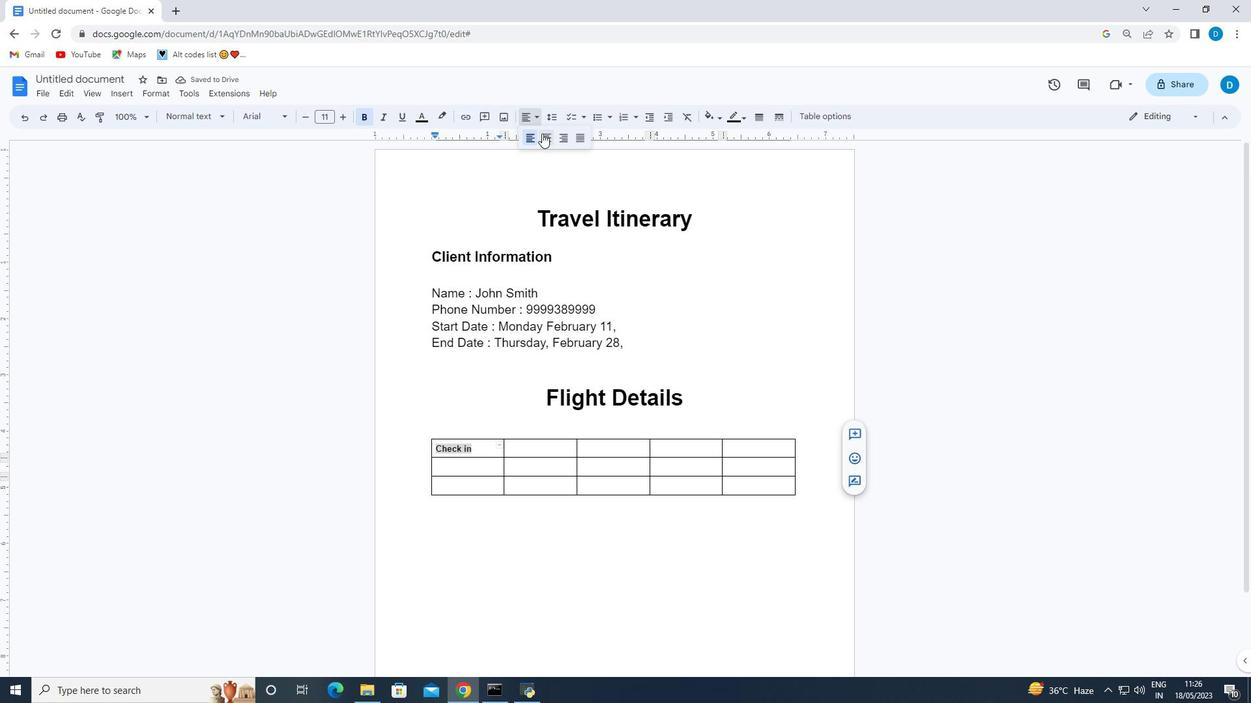 
Action: Mouse pressed left at (542, 135)
Screenshot: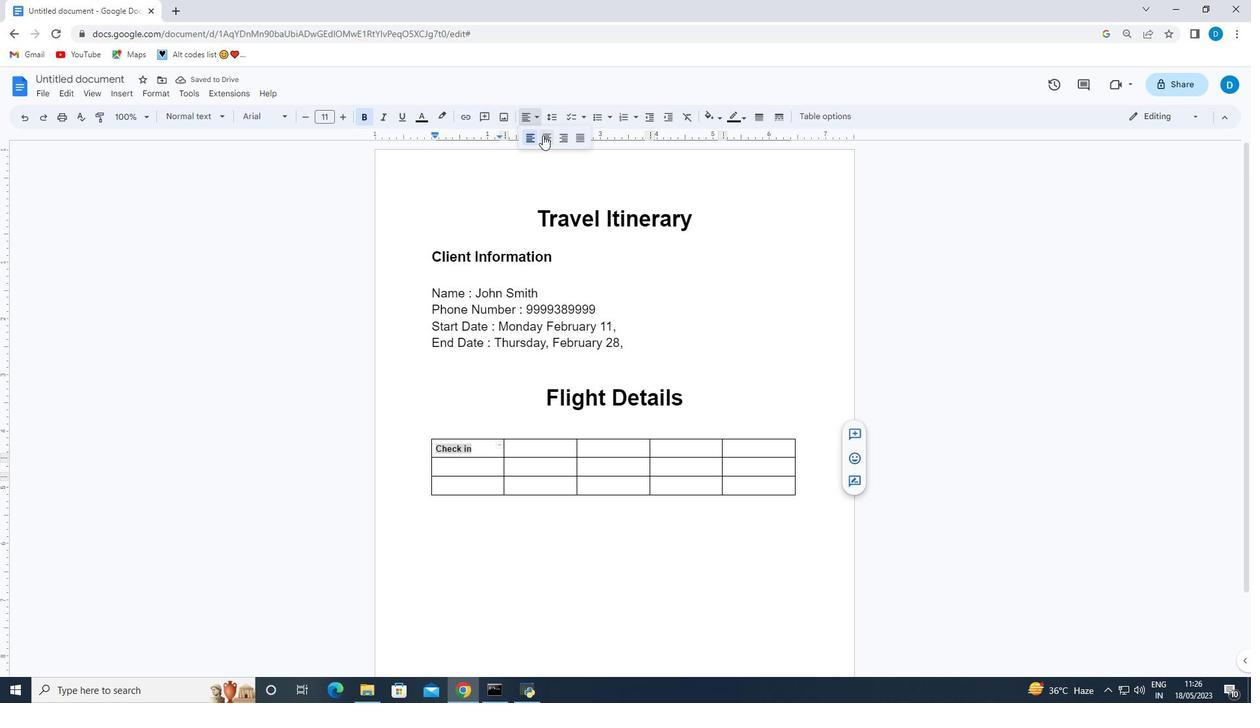 
Action: Mouse moved to (470, 471)
Screenshot: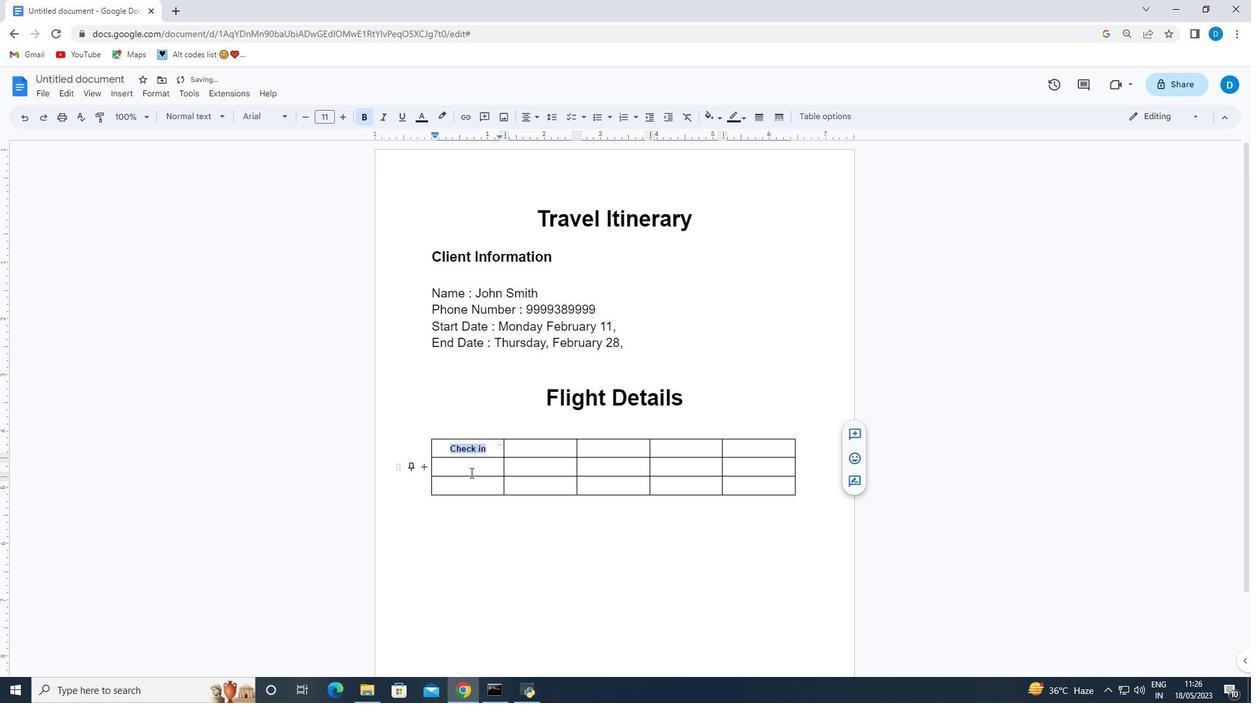 
Action: Mouse pressed left at (470, 471)
Screenshot: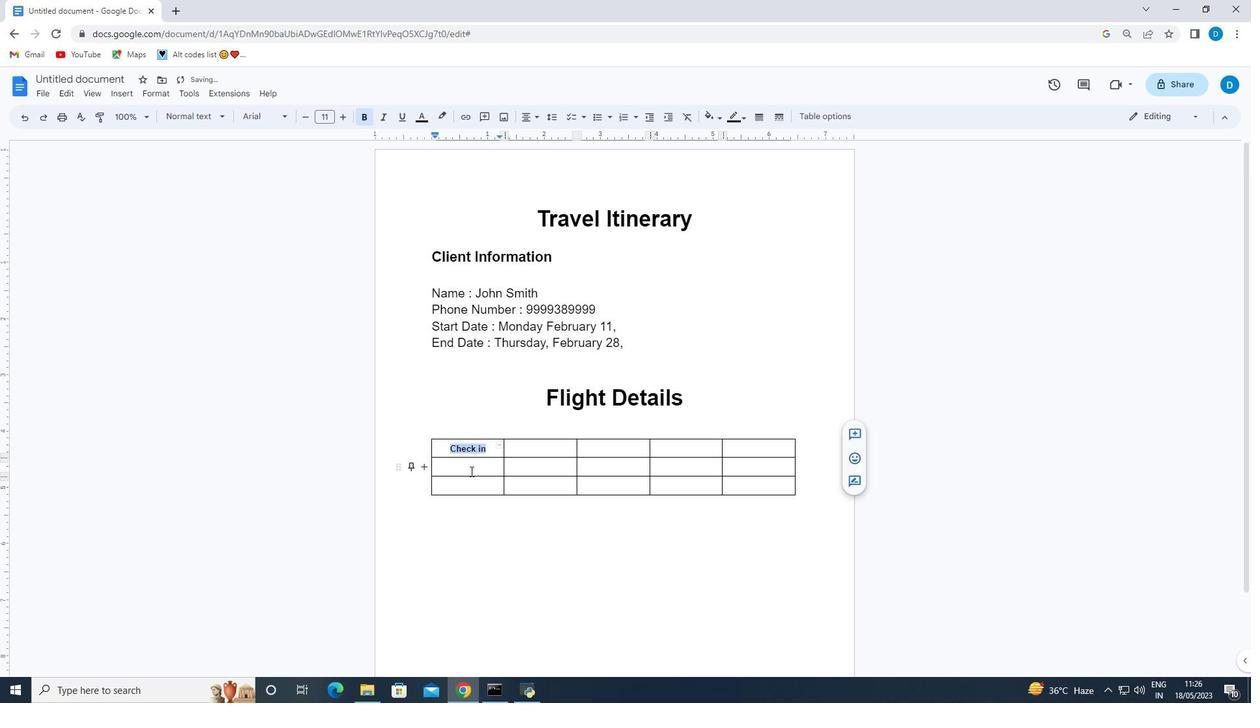 
Action: Mouse moved to (484, 452)
Screenshot: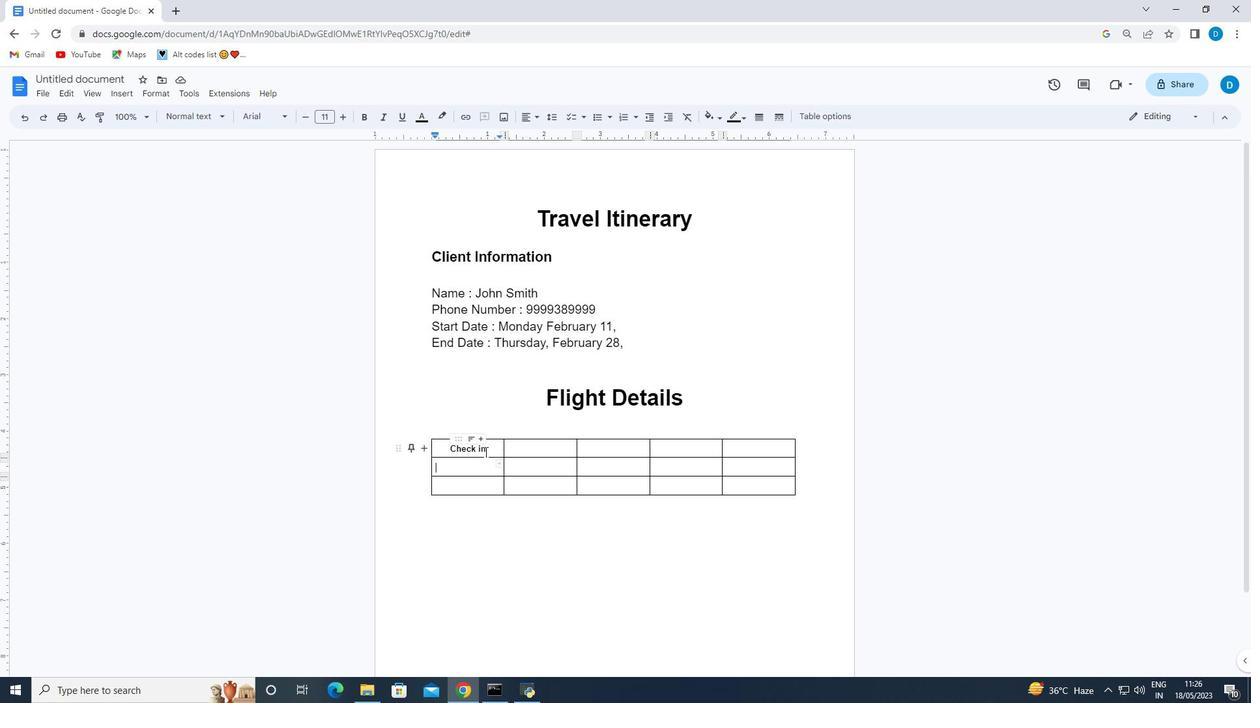 
Action: Mouse pressed left at (484, 452)
Screenshot: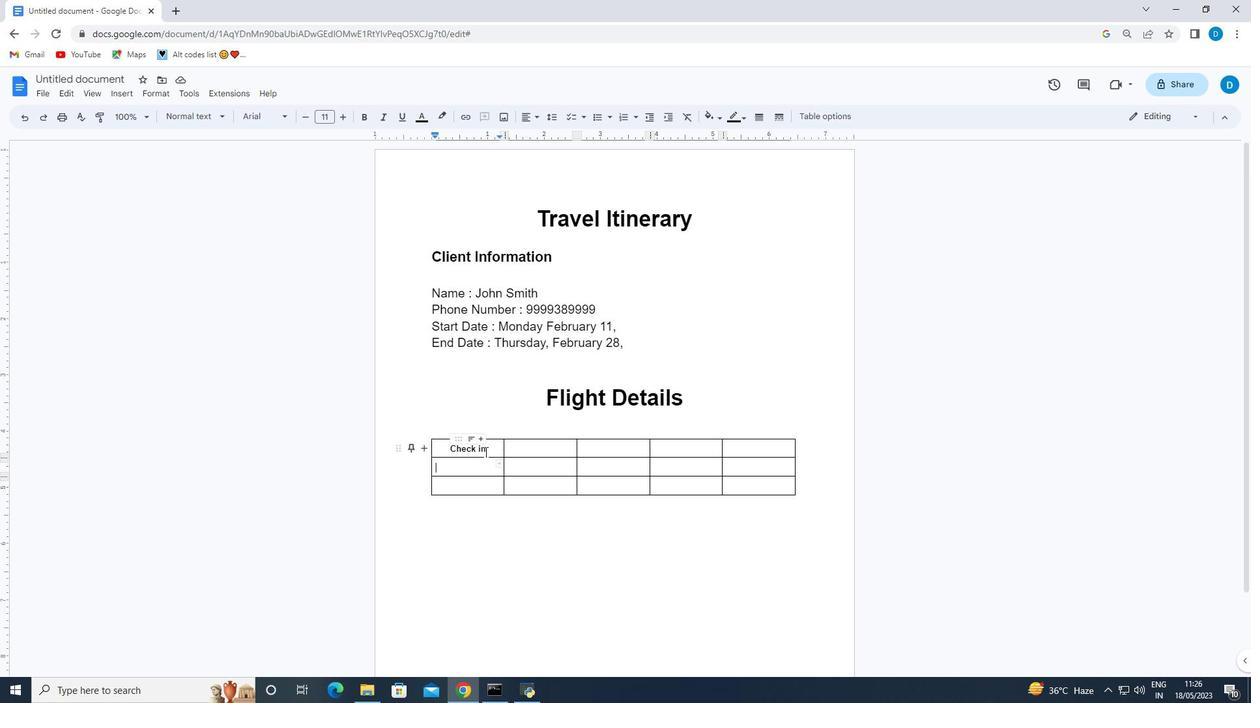 
Action: Mouse moved to (484, 454)
Screenshot: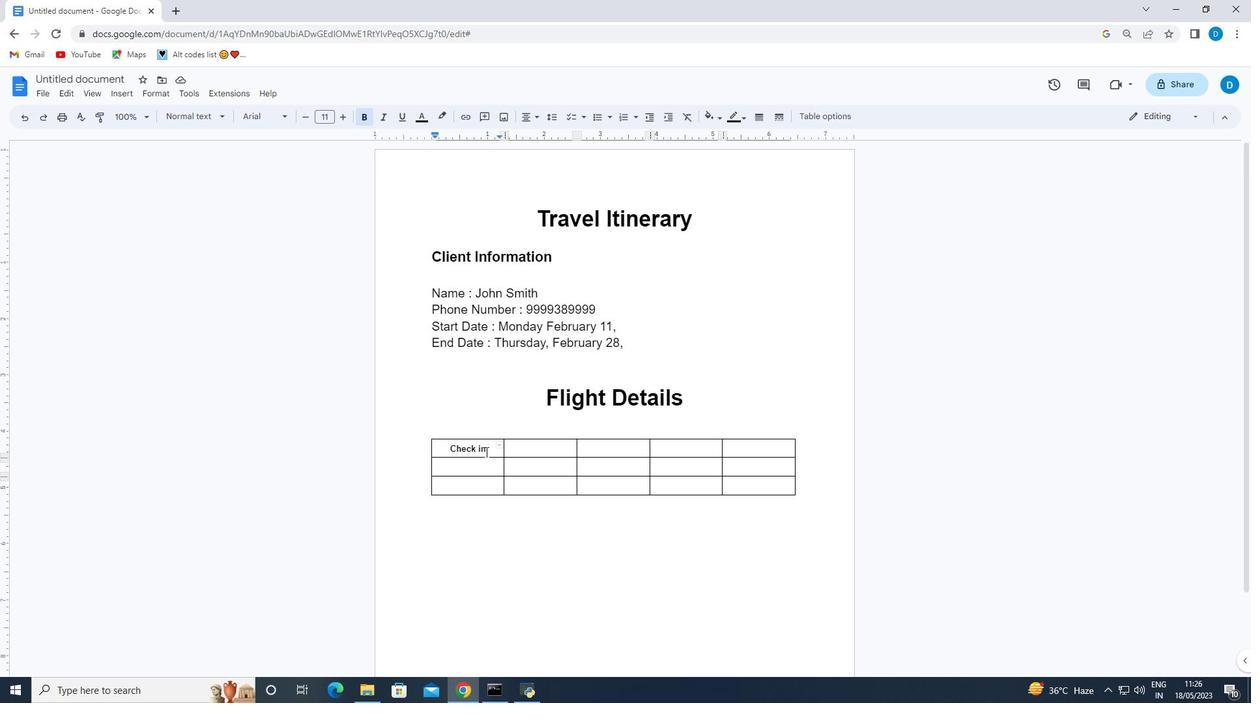 
Action: Key pressed <Key.backspace><Key.backspace><Key.backspace><Key.backspace><Key.backspace><Key.backspace><Key.backspace><Key.backspace><Key.shift><Key.shift><Key.shift>Flight<Key.space><Key.shift>Details
Screenshot: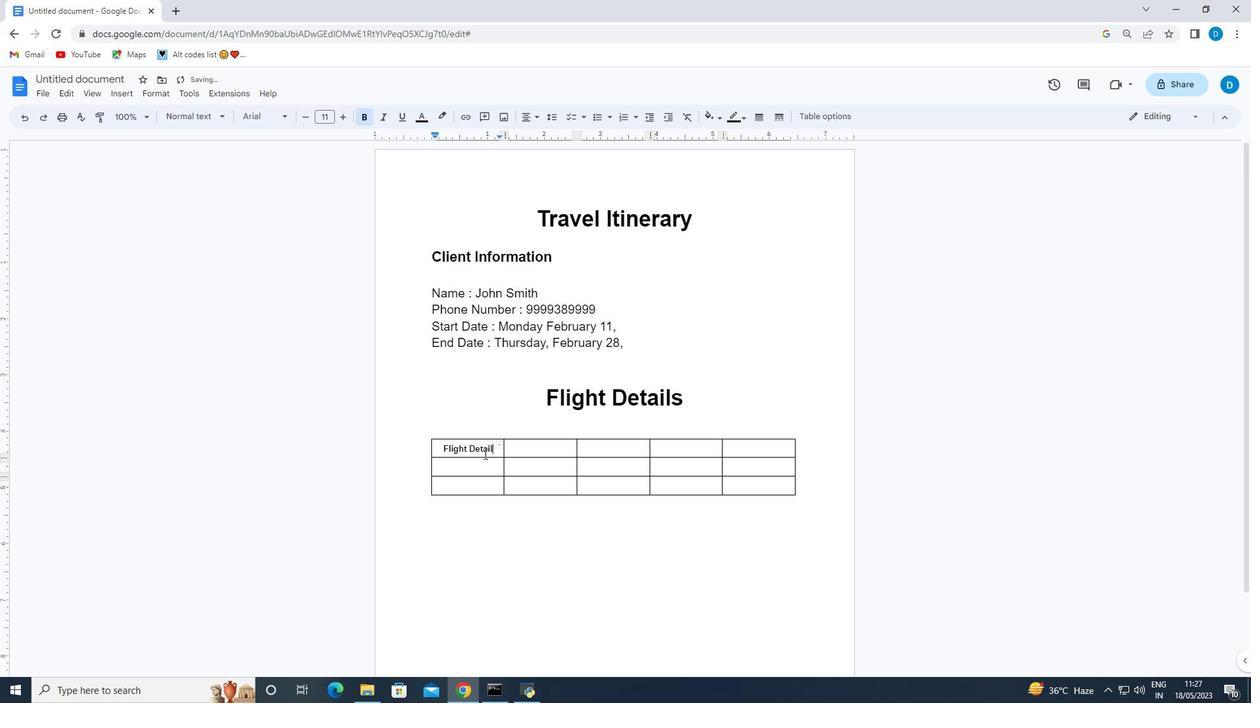 
Action: Mouse moved to (527, 447)
Screenshot: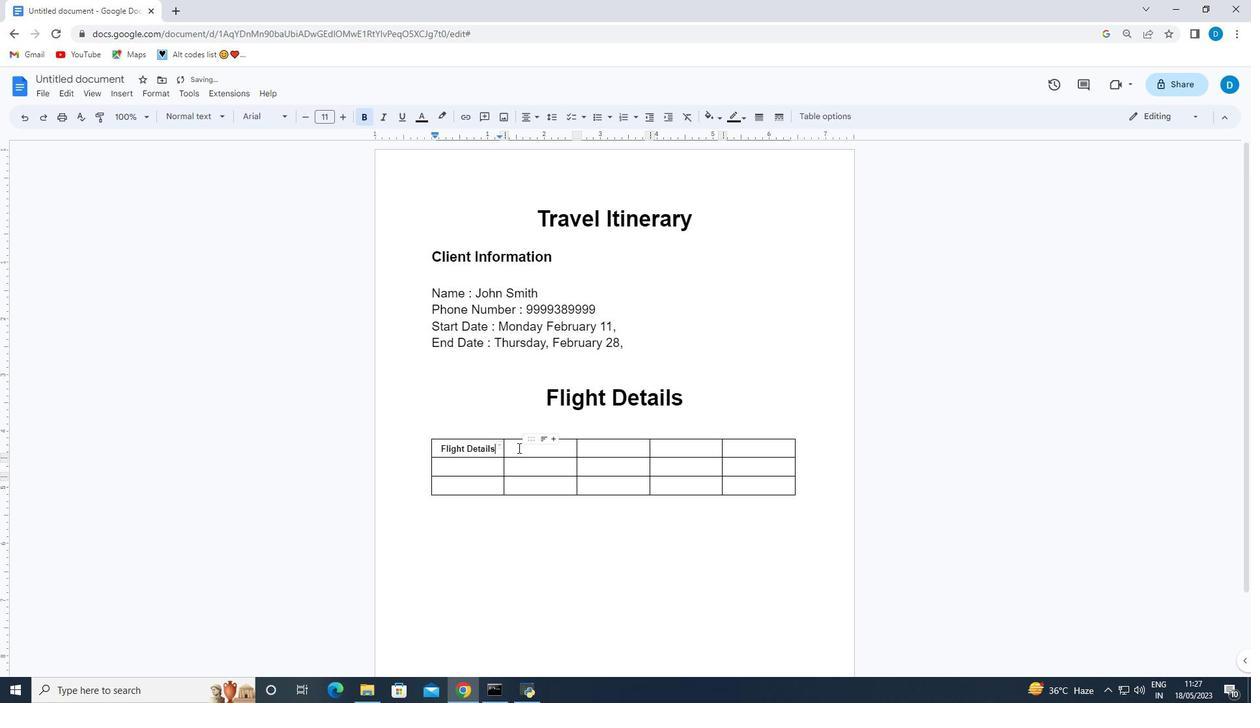 
Action: Mouse pressed left at (527, 447)
Screenshot: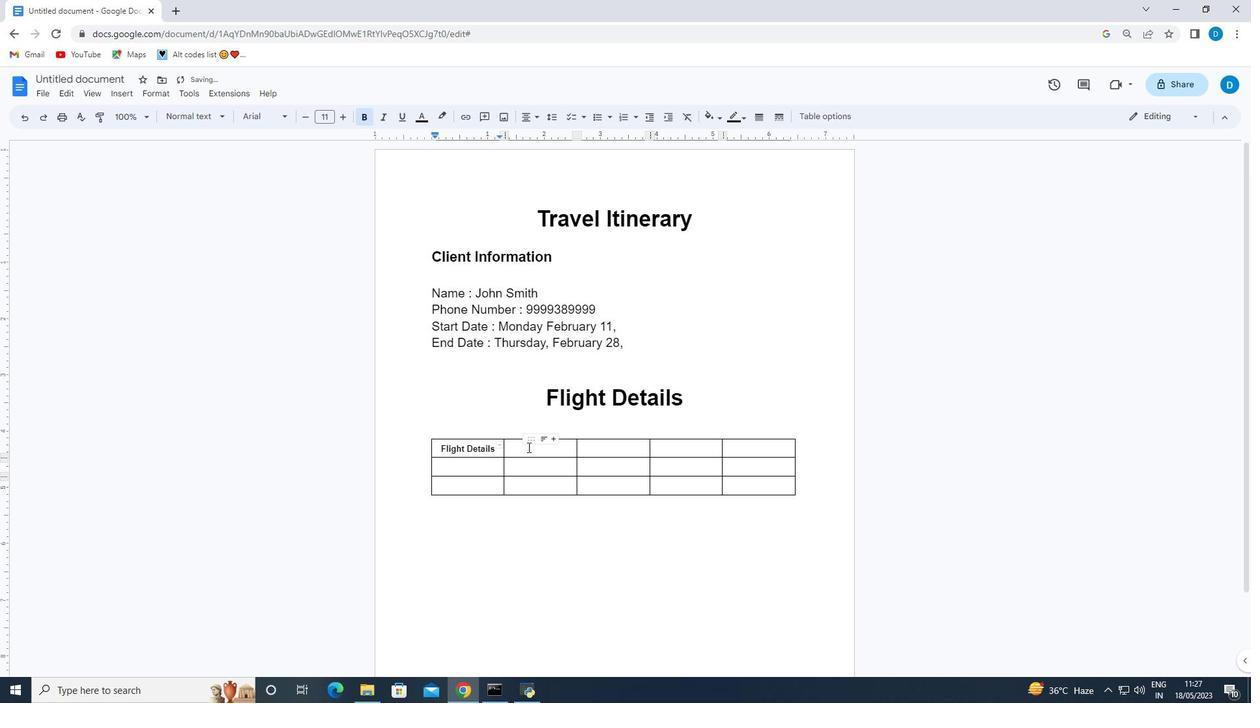 
Action: Key pressed <Key.shift>Date
Screenshot: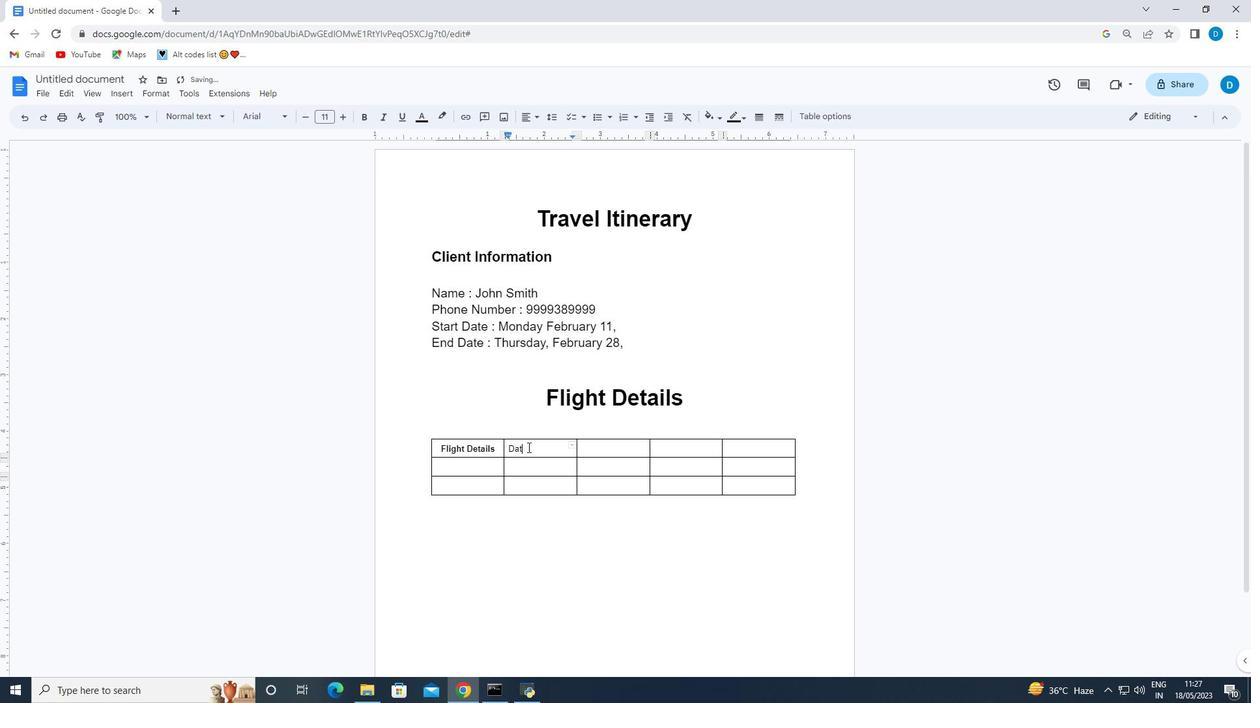 
Action: Mouse moved to (602, 450)
Screenshot: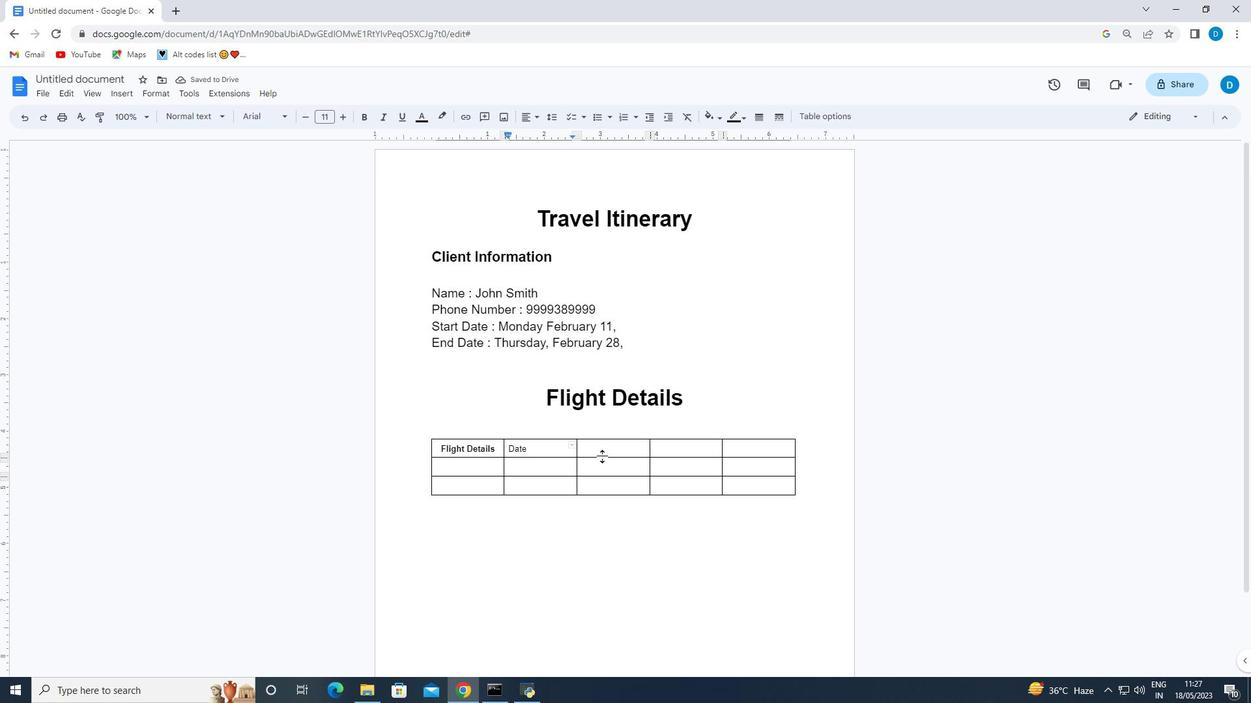 
Action: Mouse pressed left at (602, 450)
Screenshot: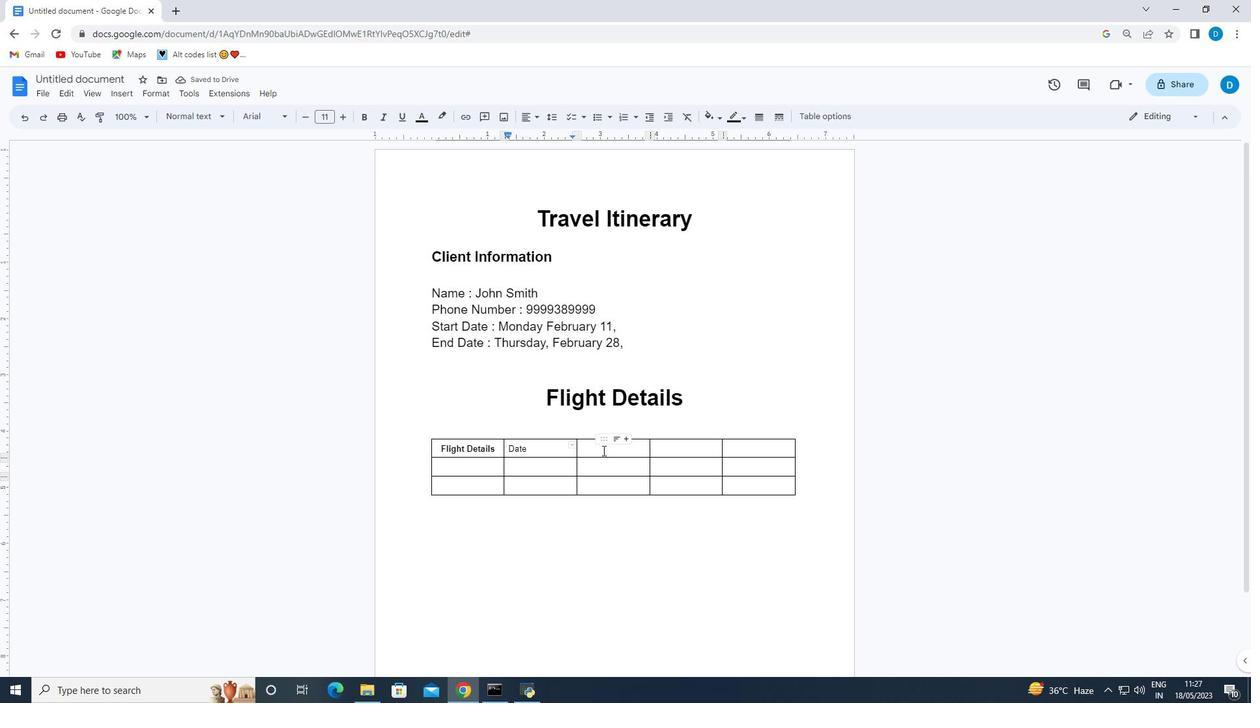 
Action: Mouse moved to (602, 450)
Screenshot: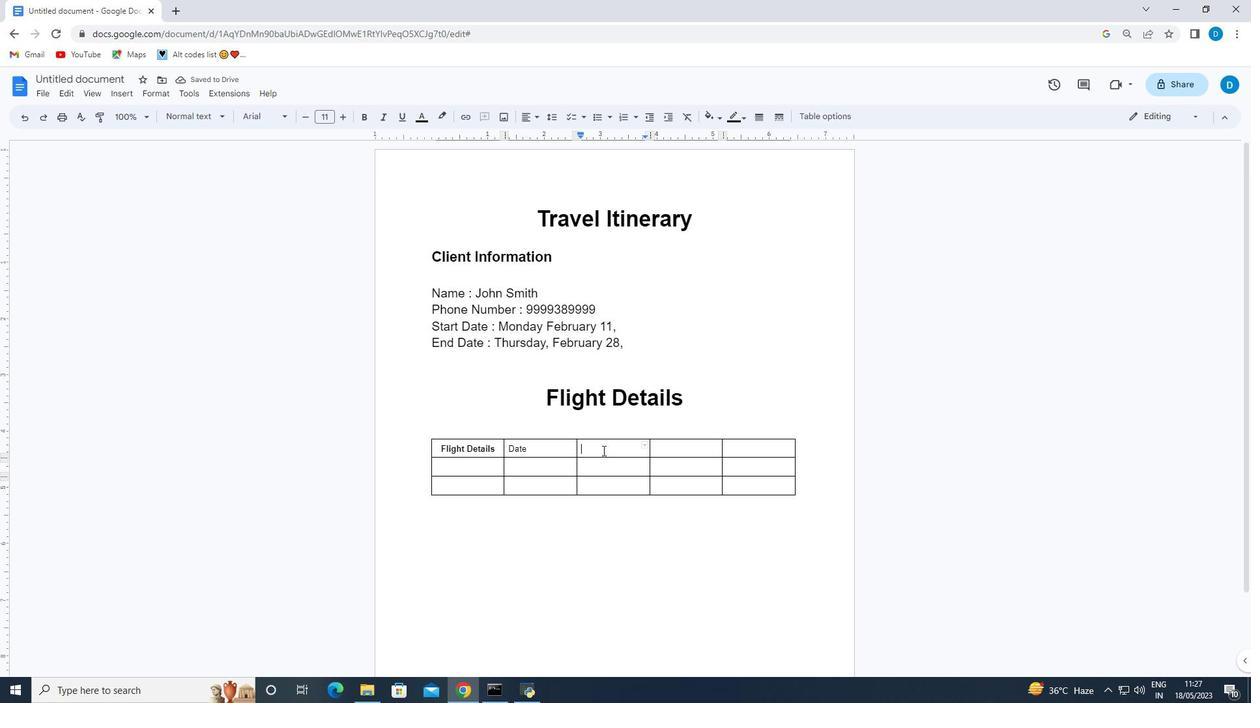
Action: Key pressed <Key.shift>Airline
Screenshot: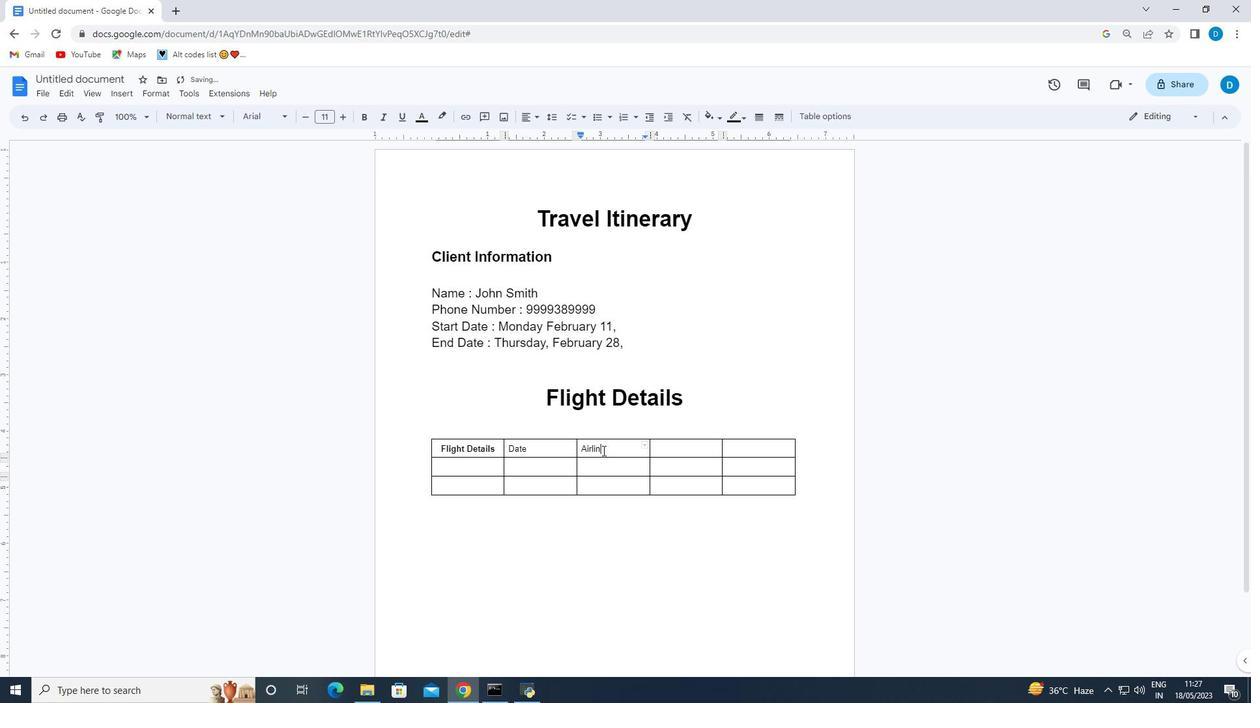 
Action: Mouse moved to (663, 449)
Screenshot: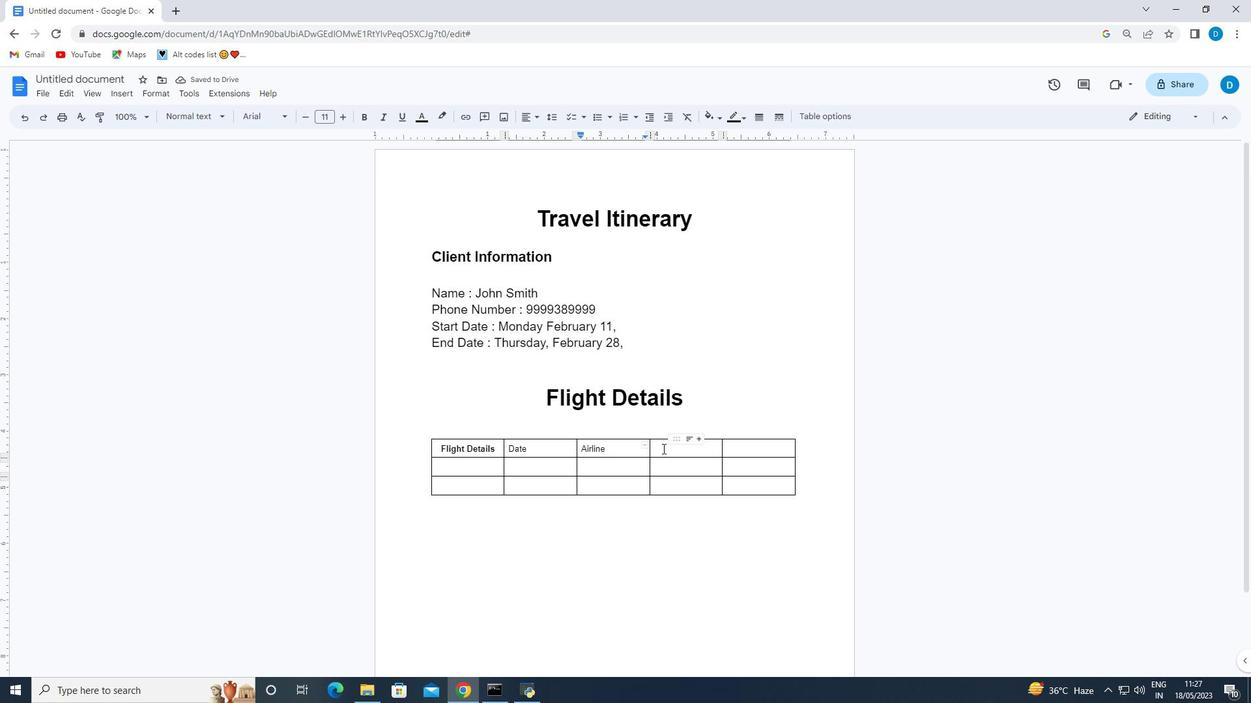 
Action: Mouse pressed left at (663, 449)
Screenshot: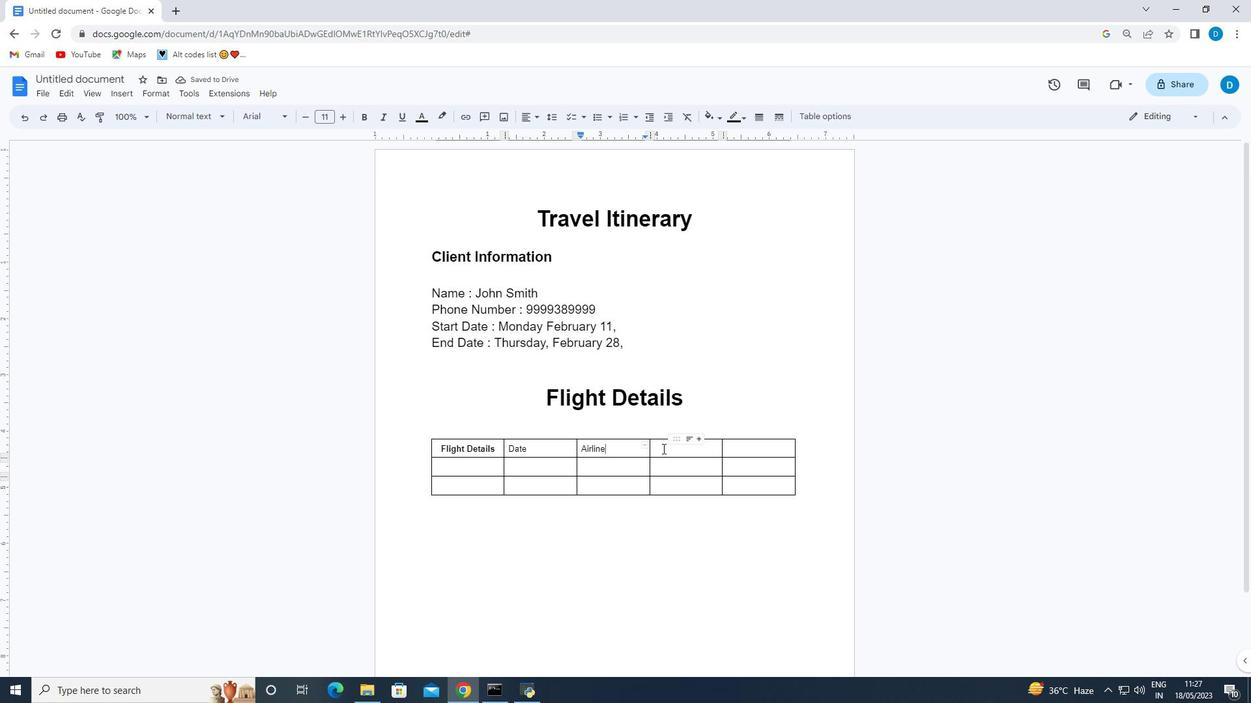 
Action: Mouse moved to (663, 449)
Screenshot: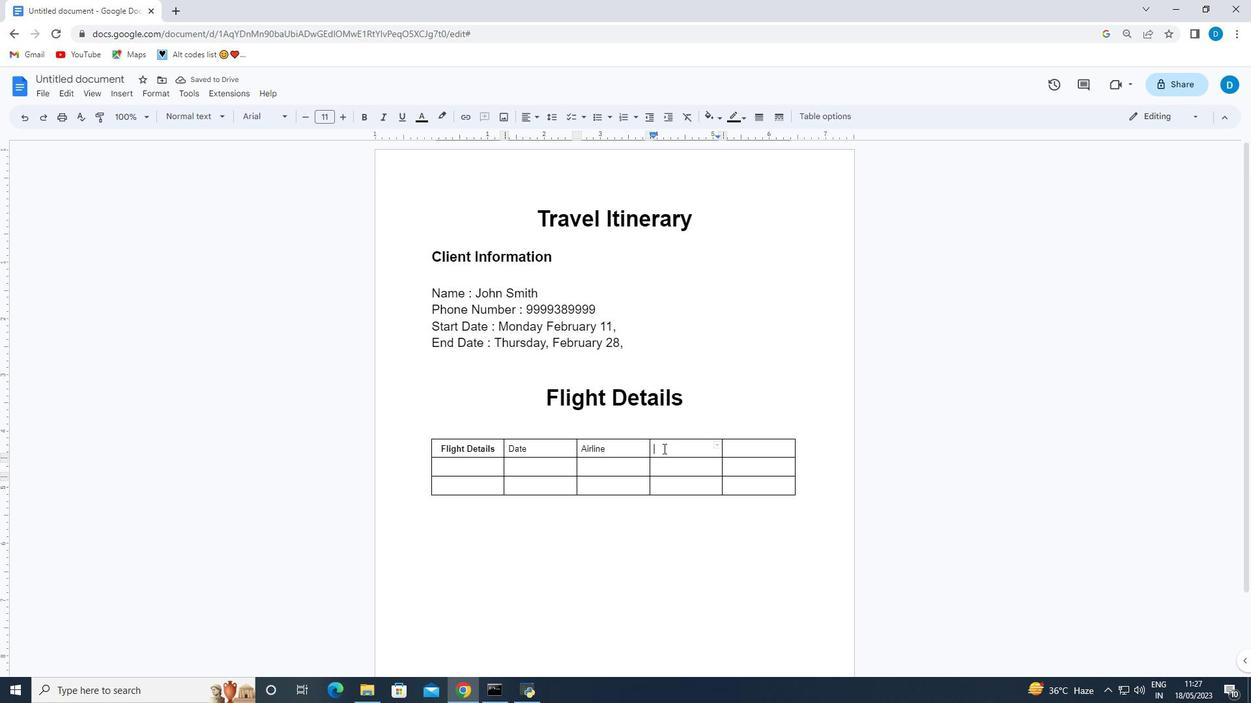 
Action: Key pressed <Key.shift><Key.shift><Key.shift>Arrival<Key.space><Key.shift>Time
Screenshot: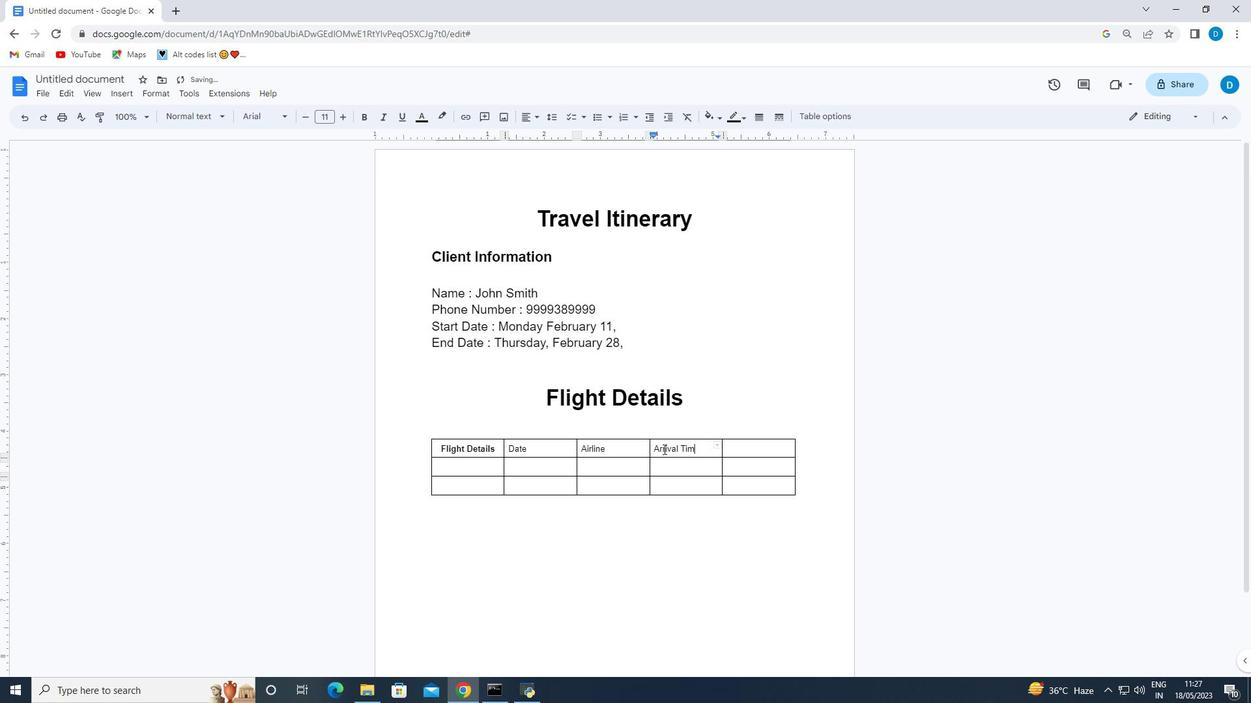 
Action: Mouse moved to (743, 447)
Screenshot: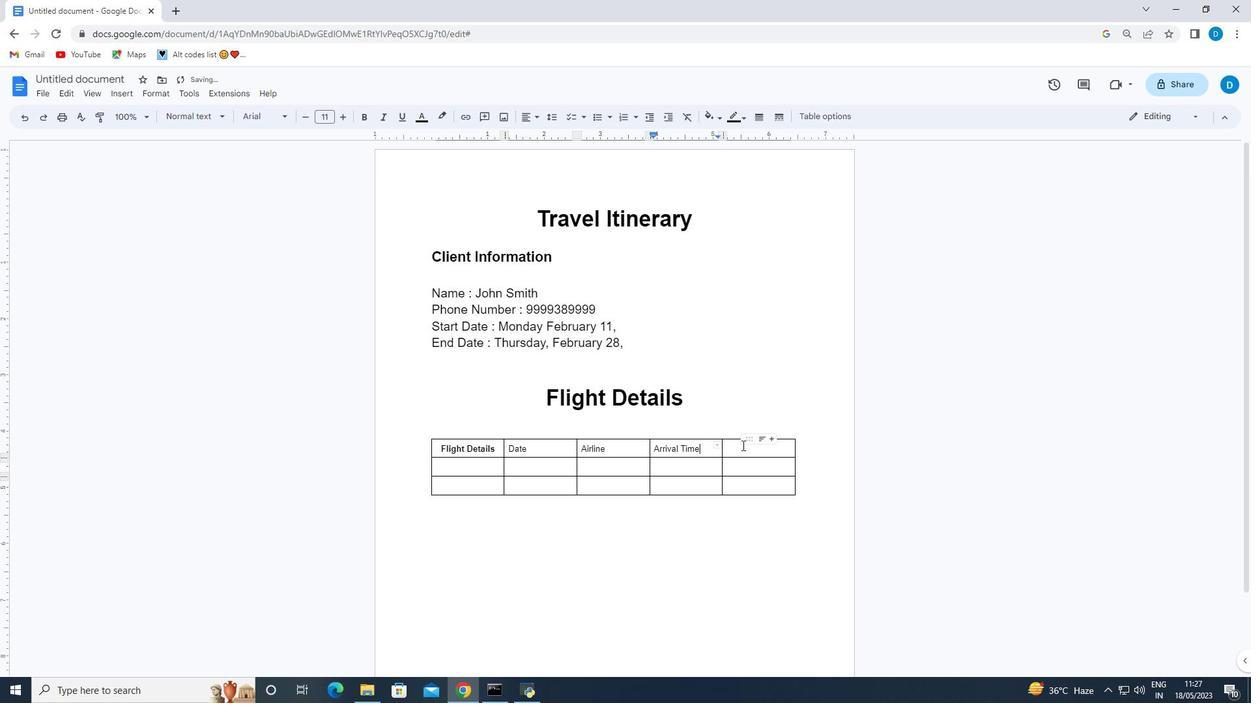 
Action: Mouse pressed left at (743, 447)
Screenshot: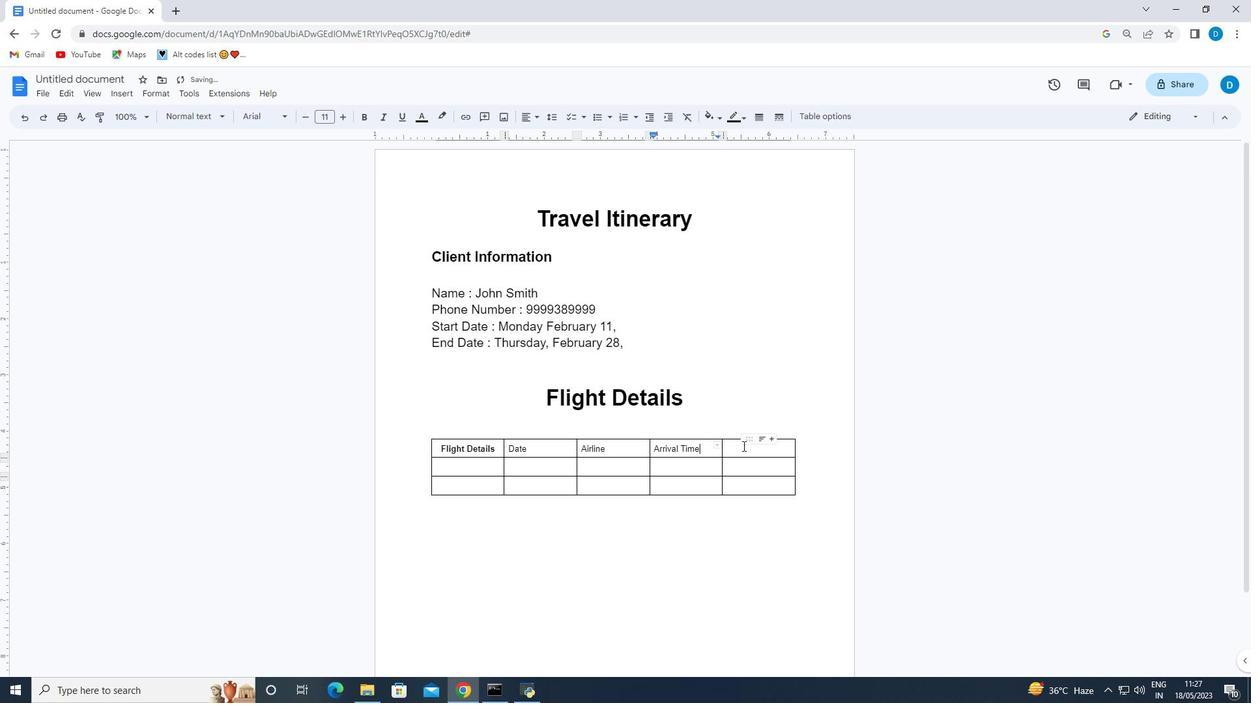 
Action: Mouse moved to (733, 449)
Screenshot: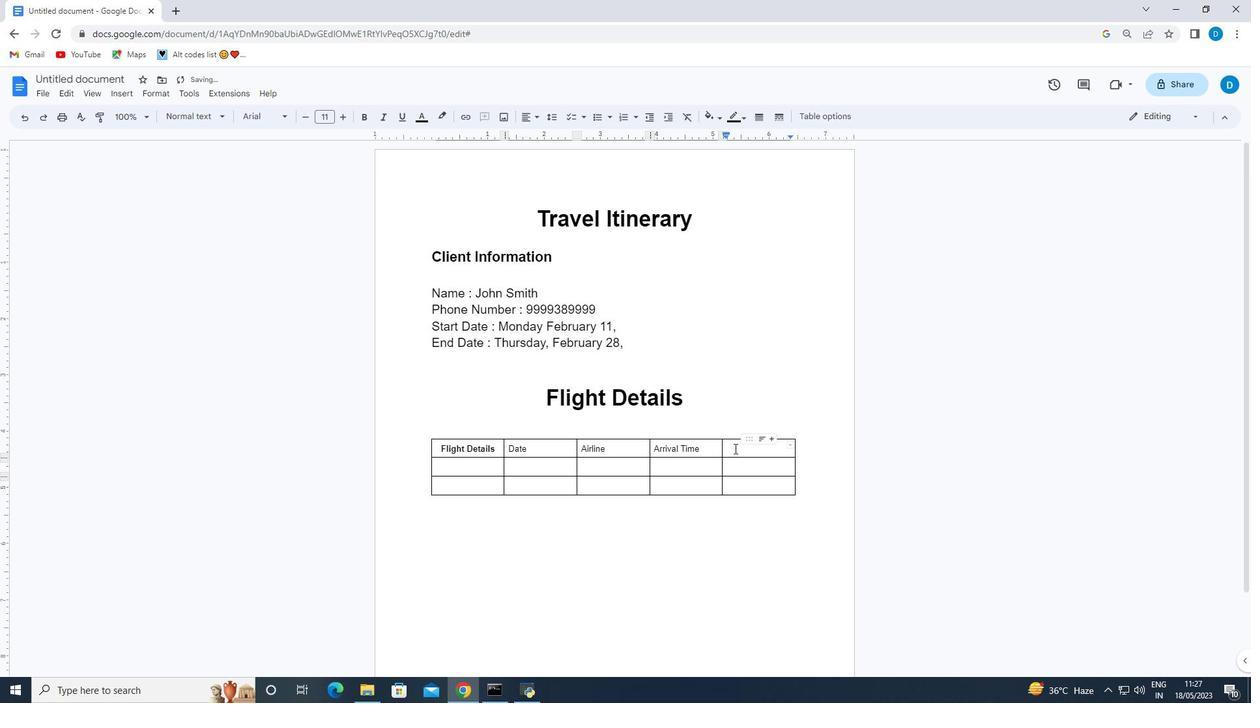 
Action: Key pressed <Key.shift><Key.shift><Key.shift><Key.shift>Terminal
Screenshot: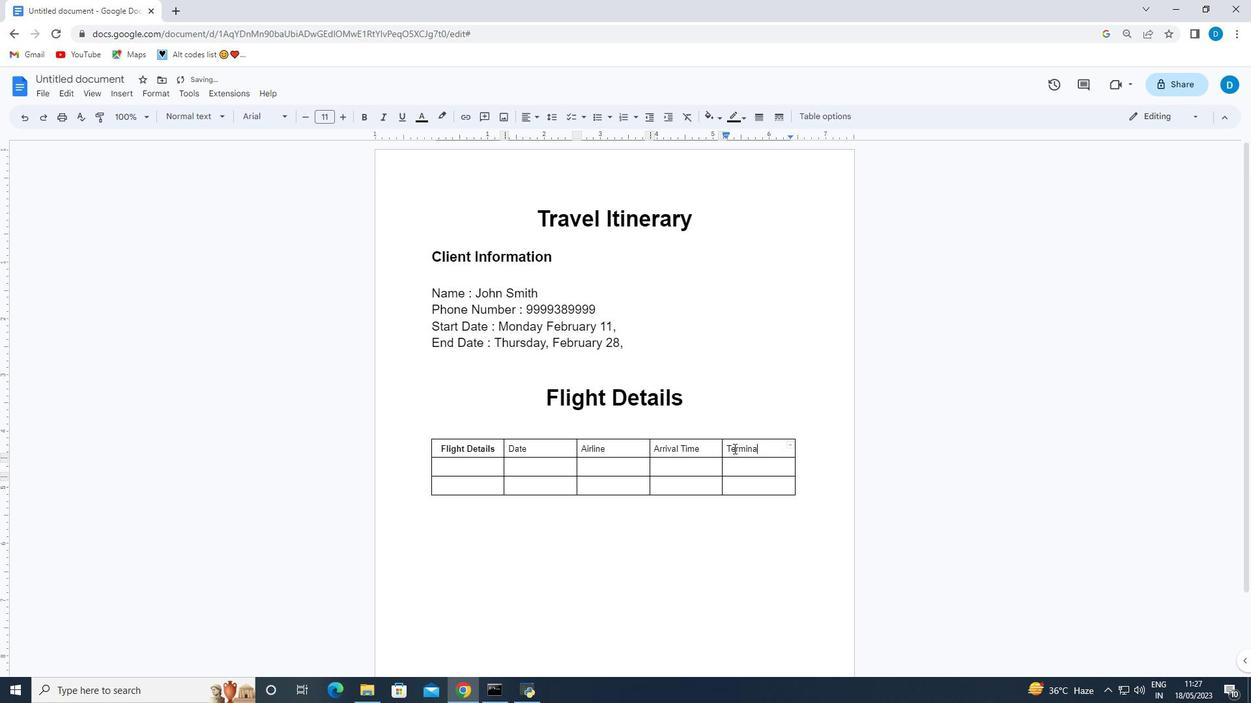 
Action: Mouse moved to (509, 449)
Screenshot: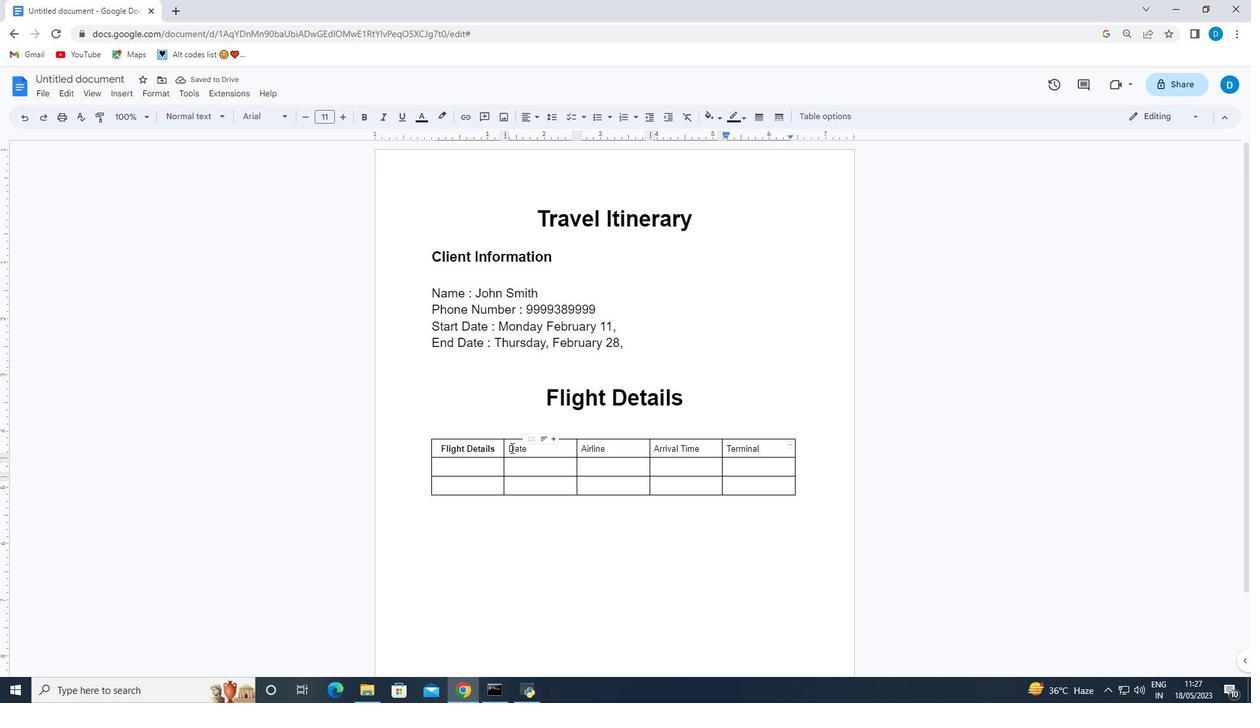 
Action: Mouse pressed left at (509, 449)
Screenshot: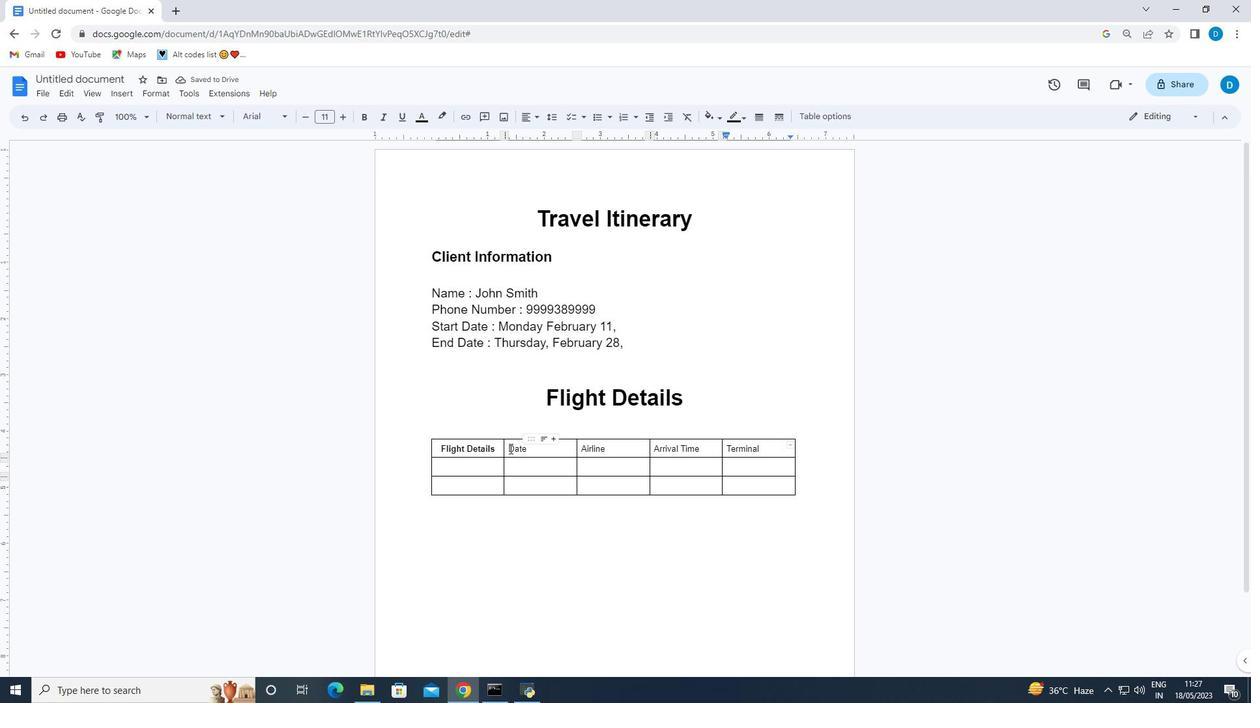 
Action: Mouse moved to (512, 116)
Screenshot: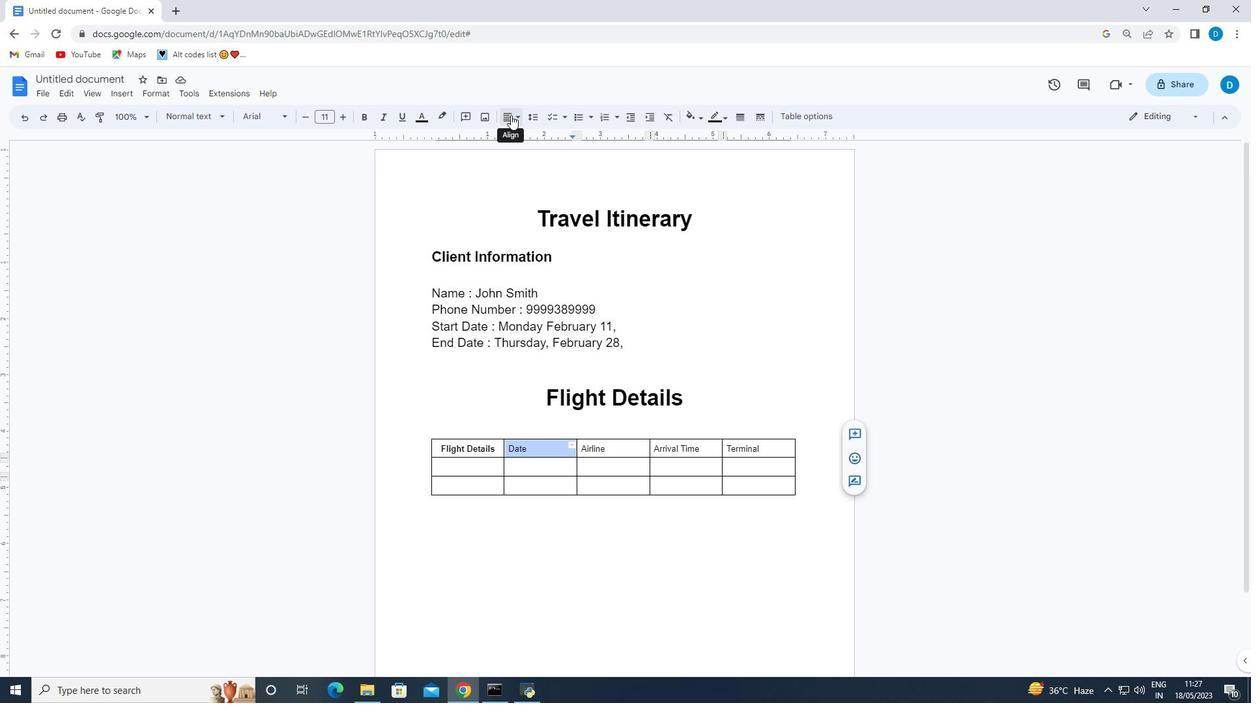 
Action: Mouse pressed left at (512, 116)
Screenshot: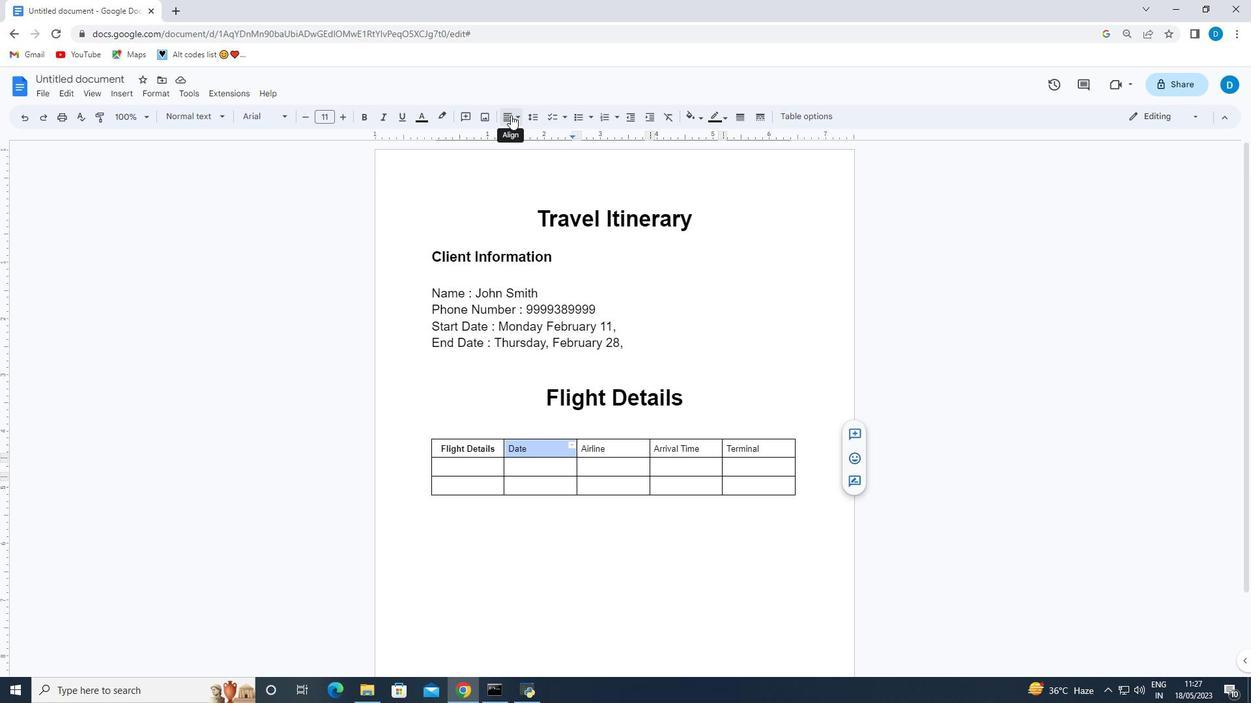
Action: Mouse moved to (525, 144)
Screenshot: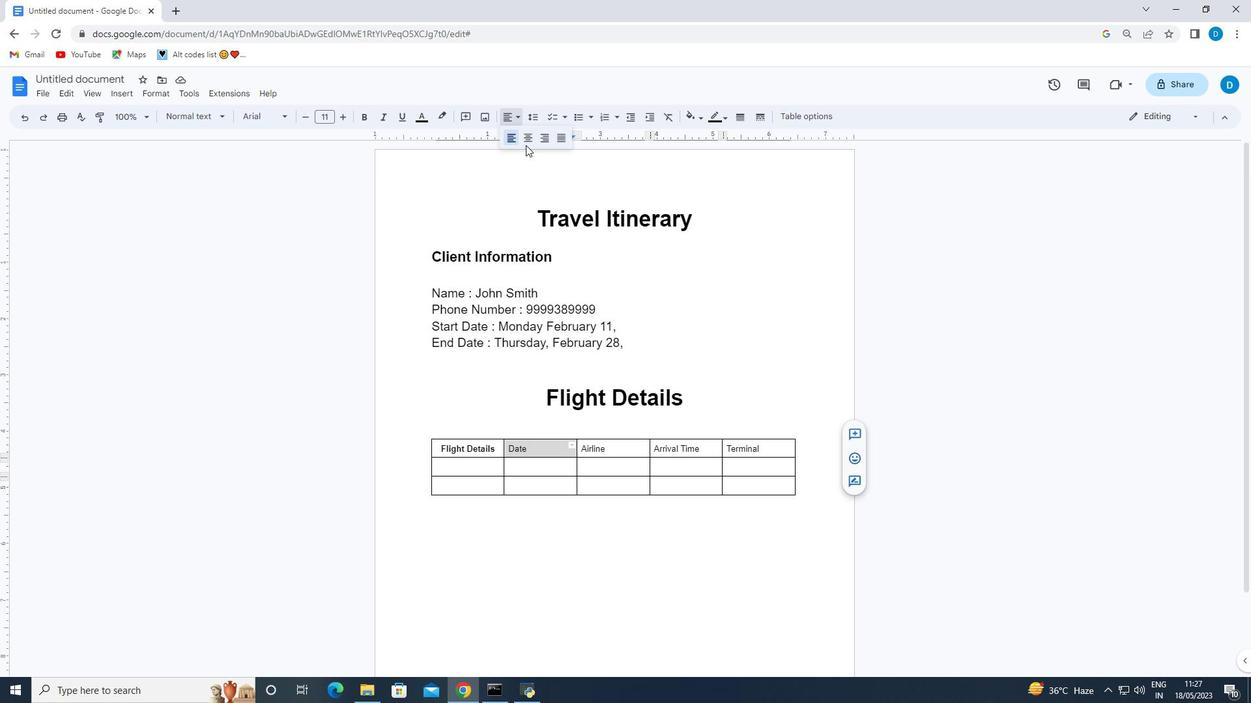 
Action: Mouse pressed left at (525, 144)
Screenshot: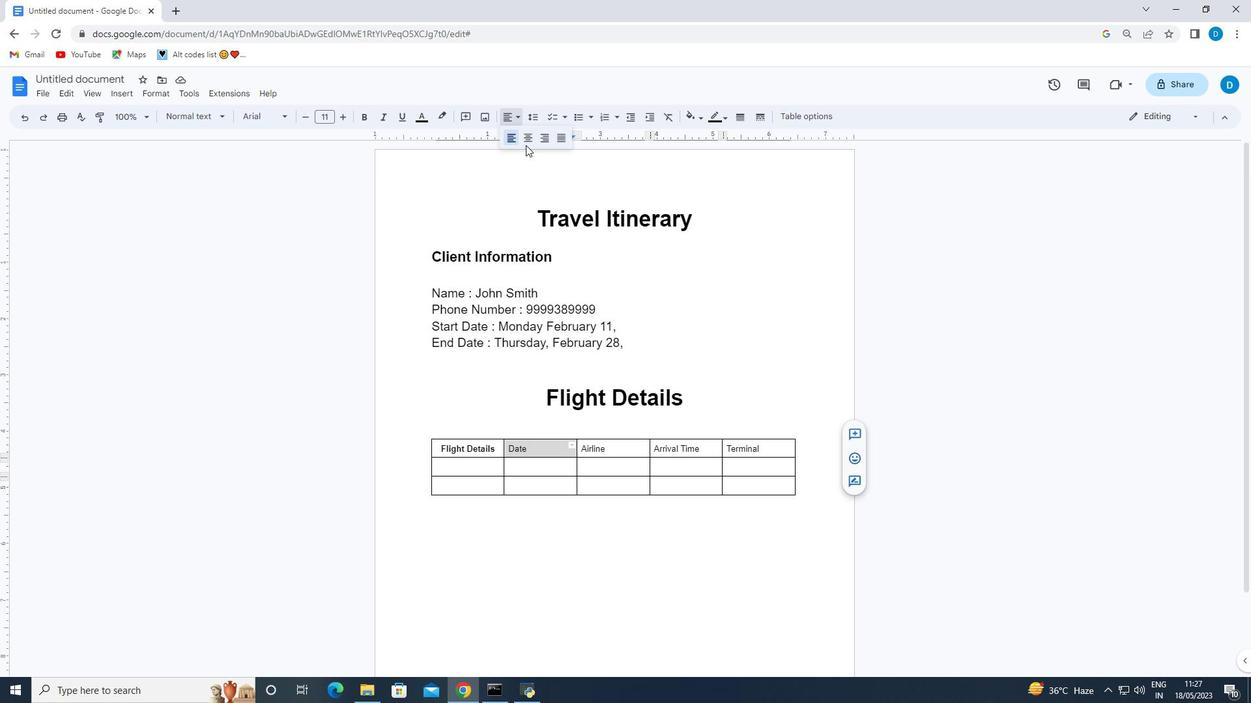 
Action: Mouse moved to (360, 116)
Screenshot: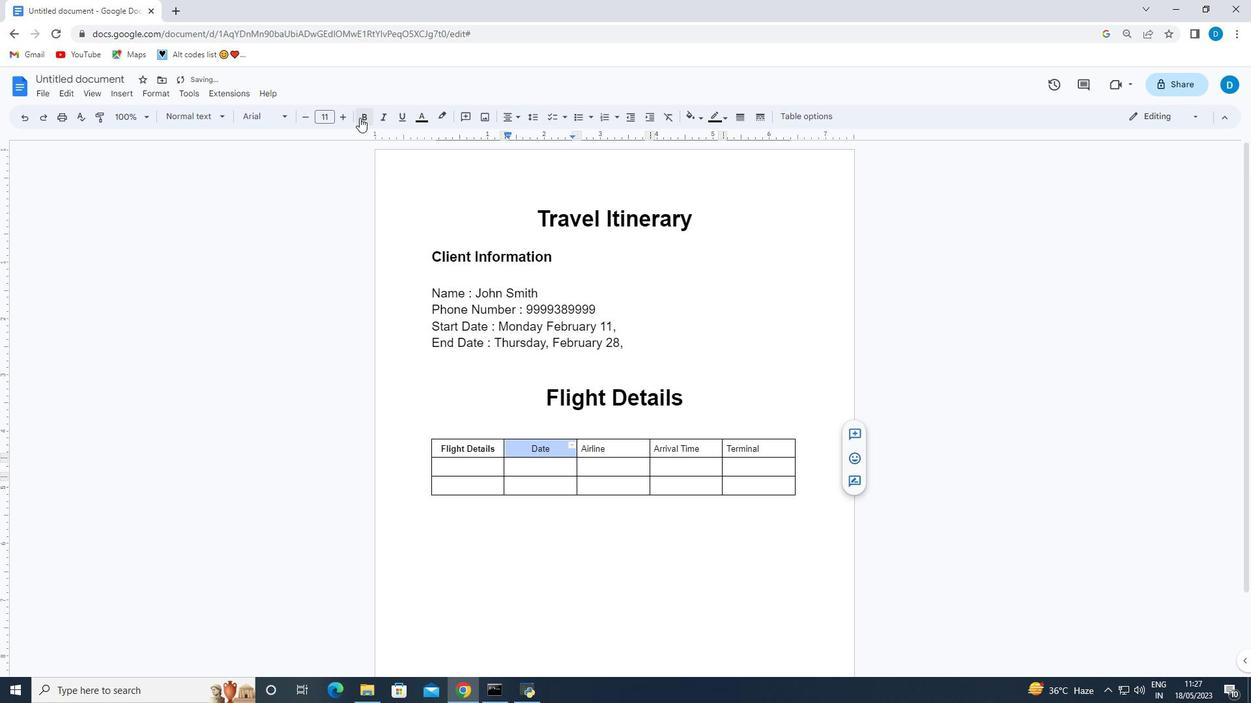 
Action: Mouse pressed left at (360, 116)
